 Task: Use the Faces feature to identify and tag celebrity appearances in your photos.
Action: Mouse moved to (1008, 544)
Screenshot: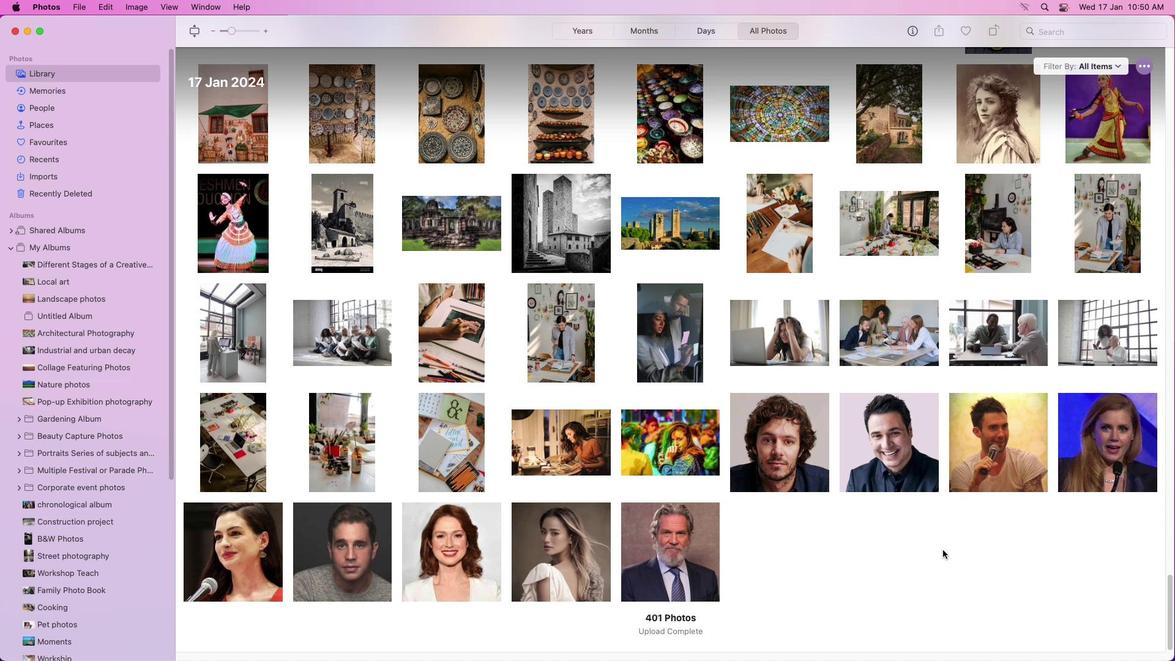 
Action: Mouse pressed left at (1008, 544)
Screenshot: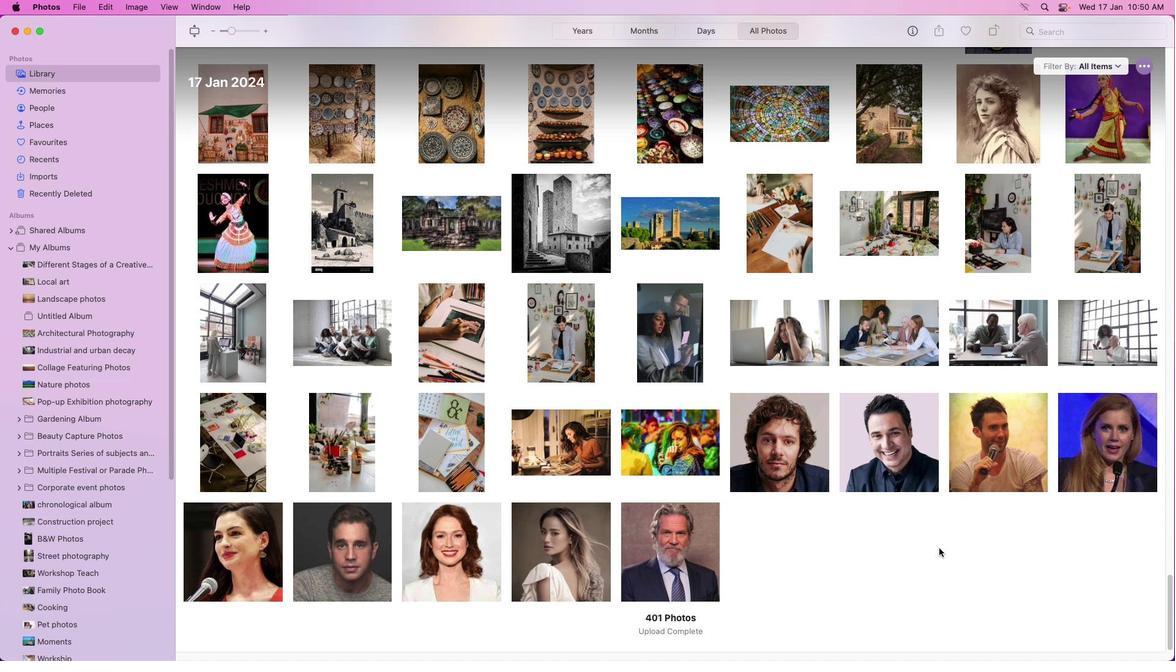 
Action: Mouse moved to (806, 460)
Screenshot: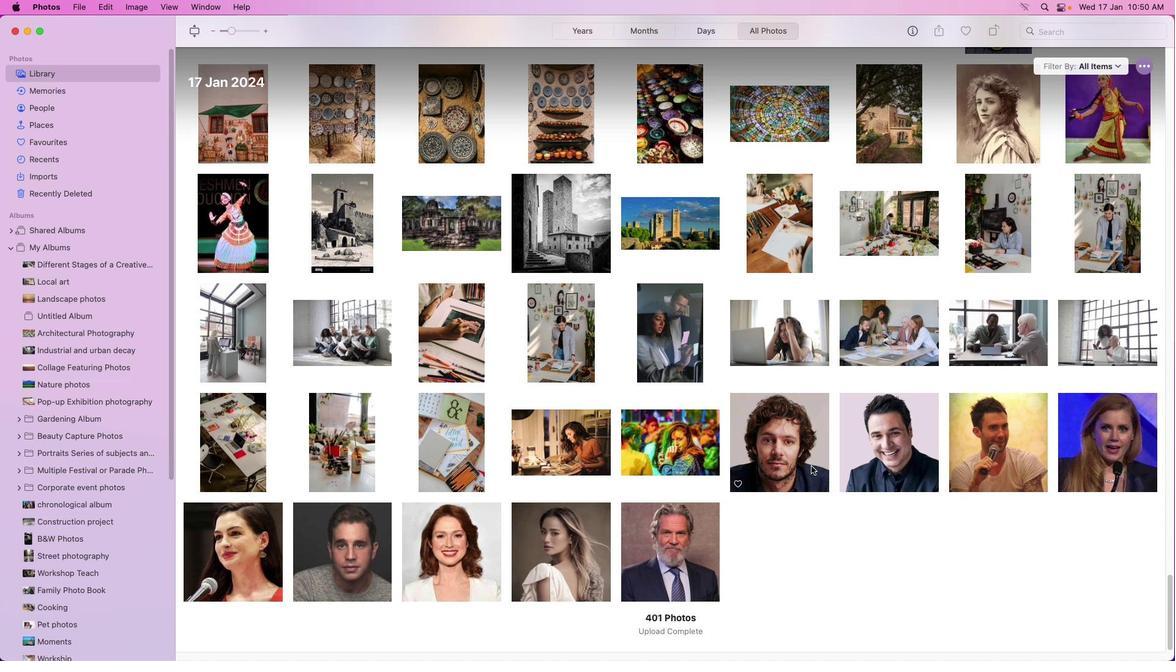 
Action: Mouse pressed left at (806, 460)
Screenshot: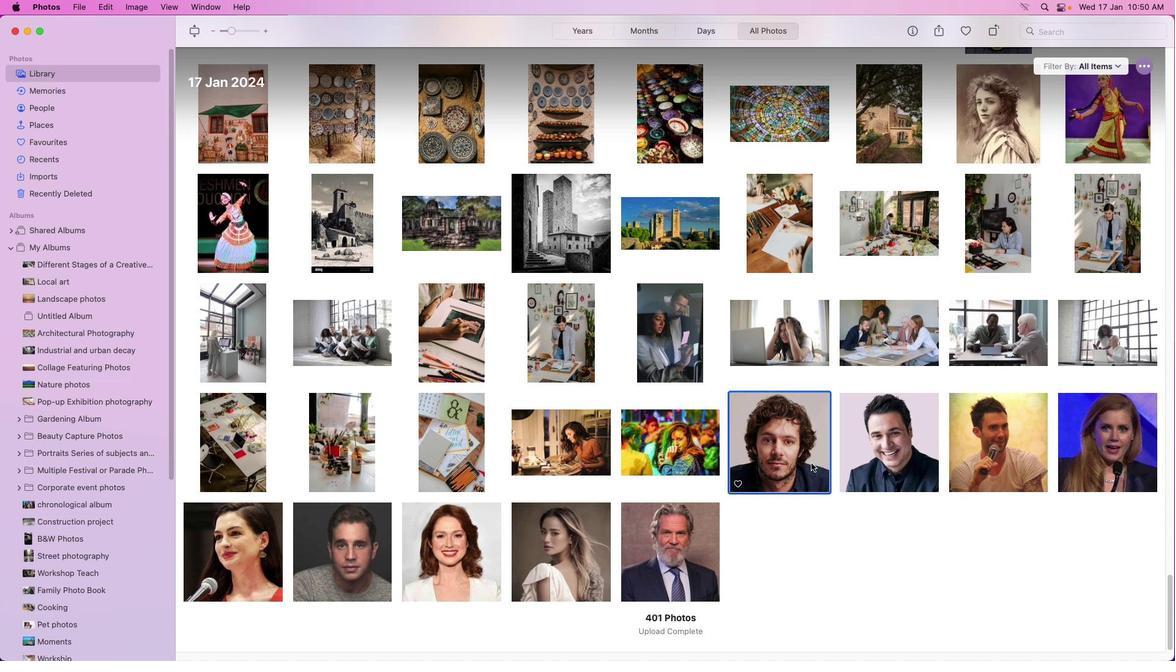 
Action: Mouse moved to (806, 458)
Screenshot: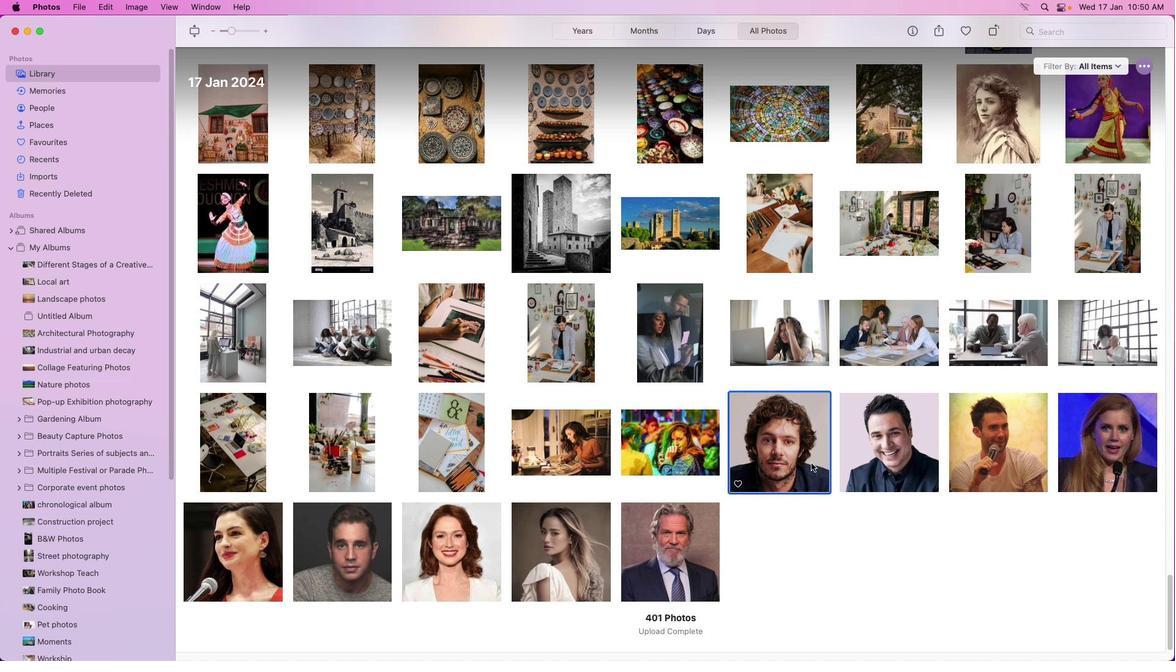 
Action: Mouse pressed left at (806, 458)
Screenshot: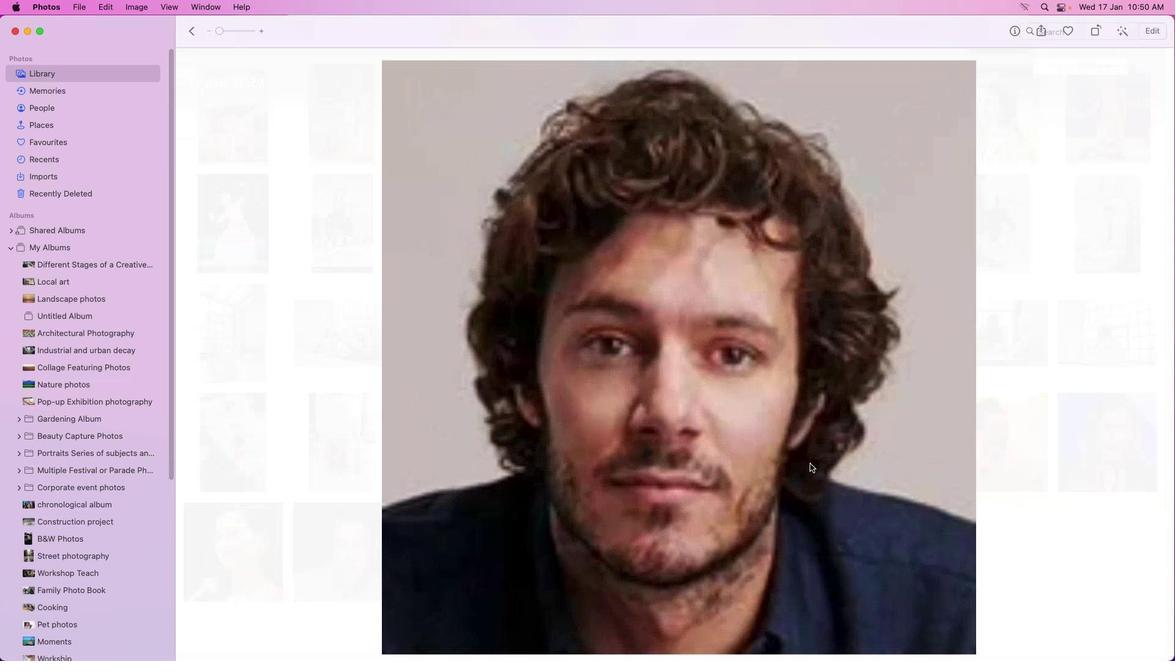 
Action: Mouse pressed left at (806, 458)
Screenshot: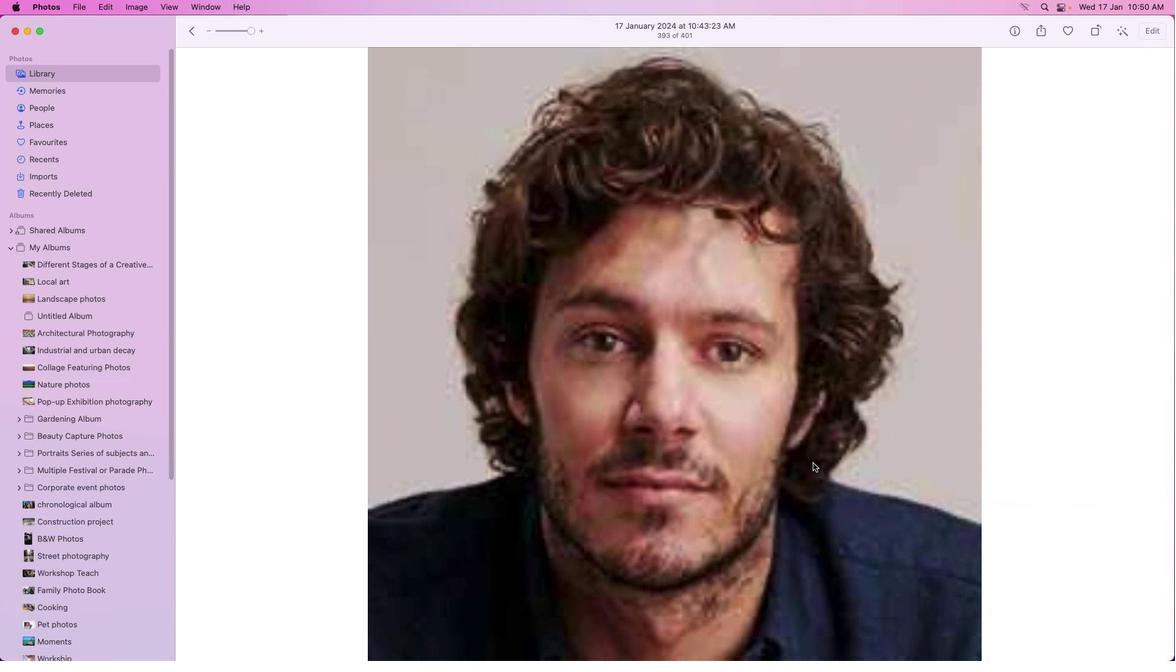 
Action: Mouse moved to (1006, 23)
Screenshot: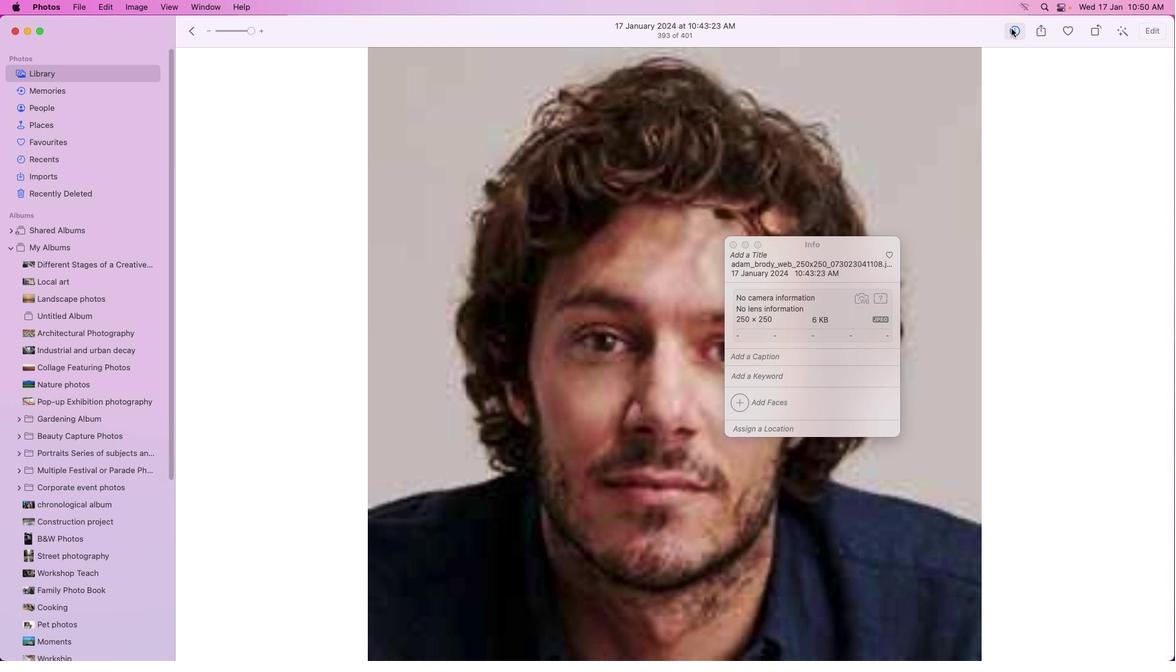 
Action: Mouse pressed left at (1006, 23)
Screenshot: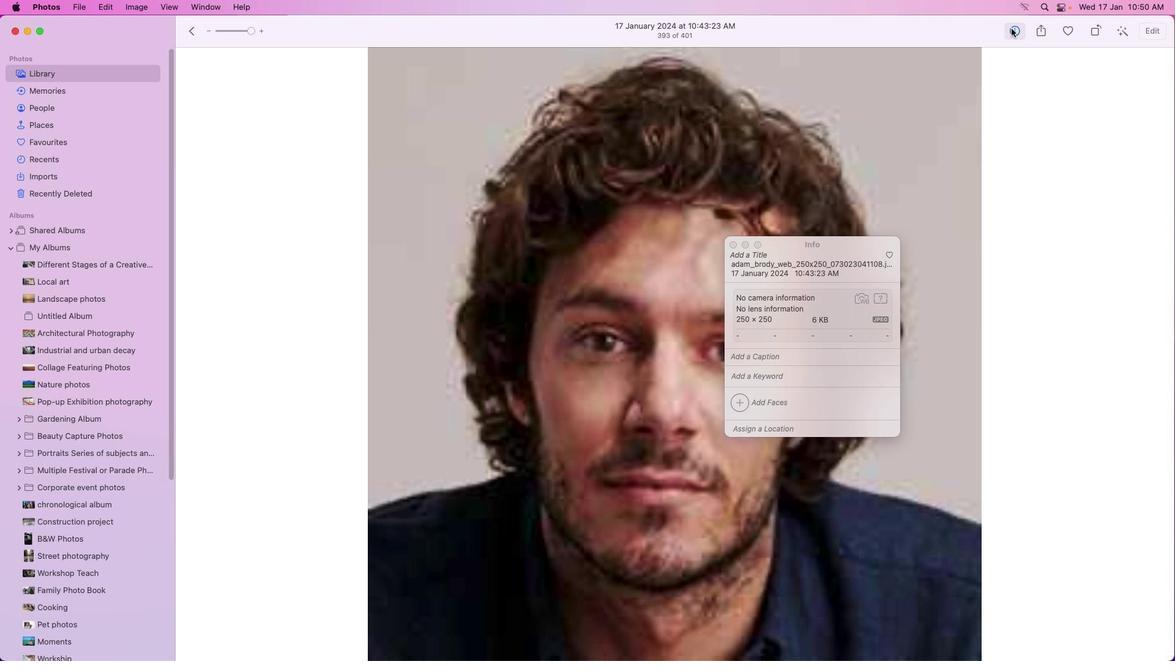 
Action: Mouse moved to (754, 396)
Screenshot: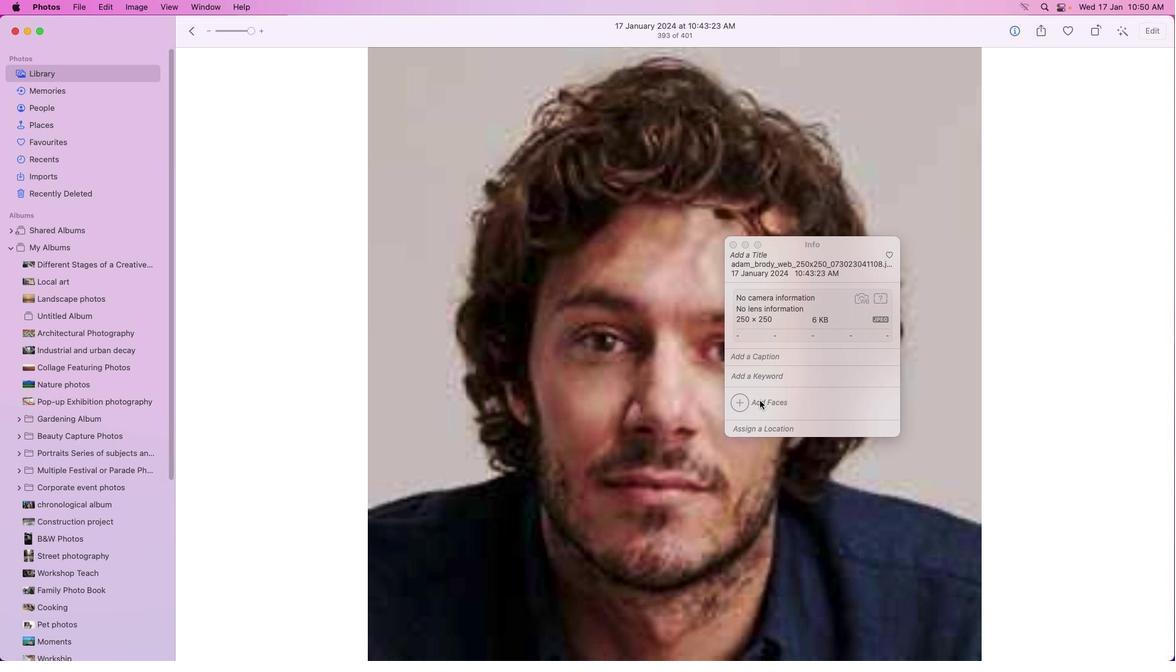 
Action: Mouse pressed left at (754, 396)
Screenshot: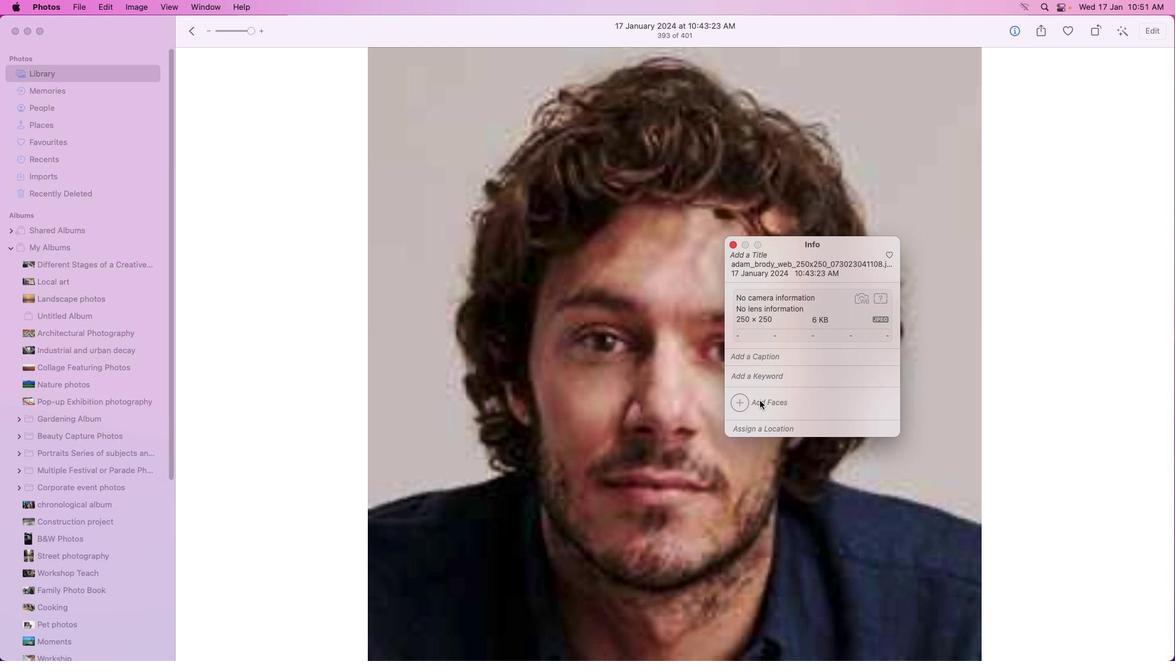 
Action: Mouse moved to (735, 398)
Screenshot: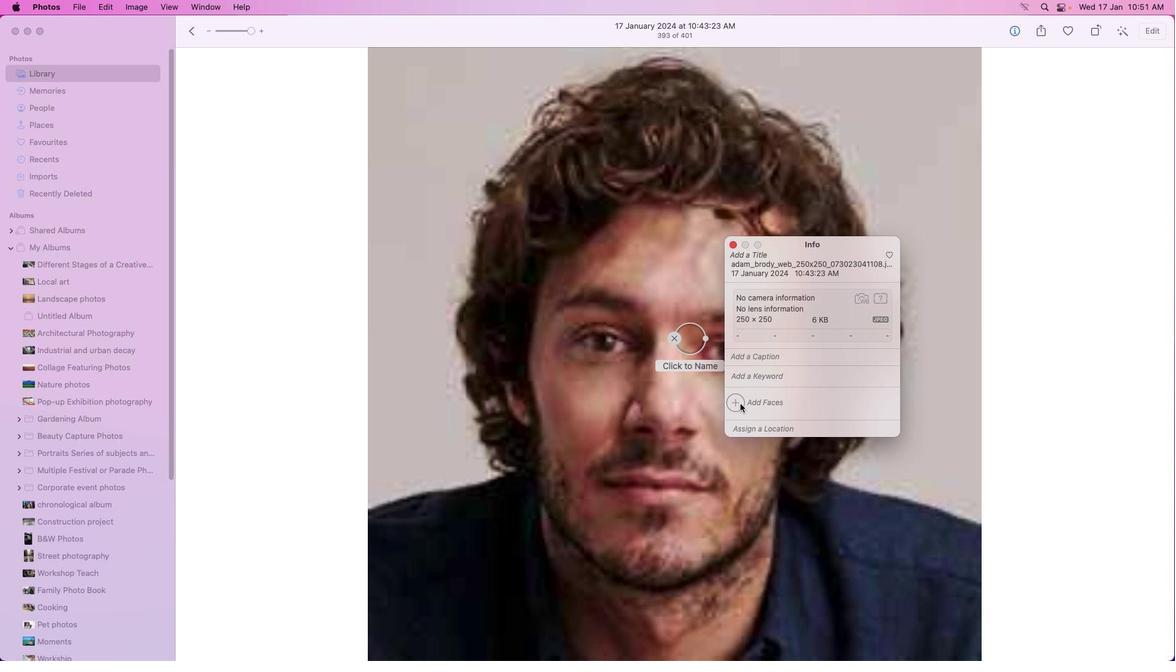 
Action: Mouse pressed left at (735, 398)
Screenshot: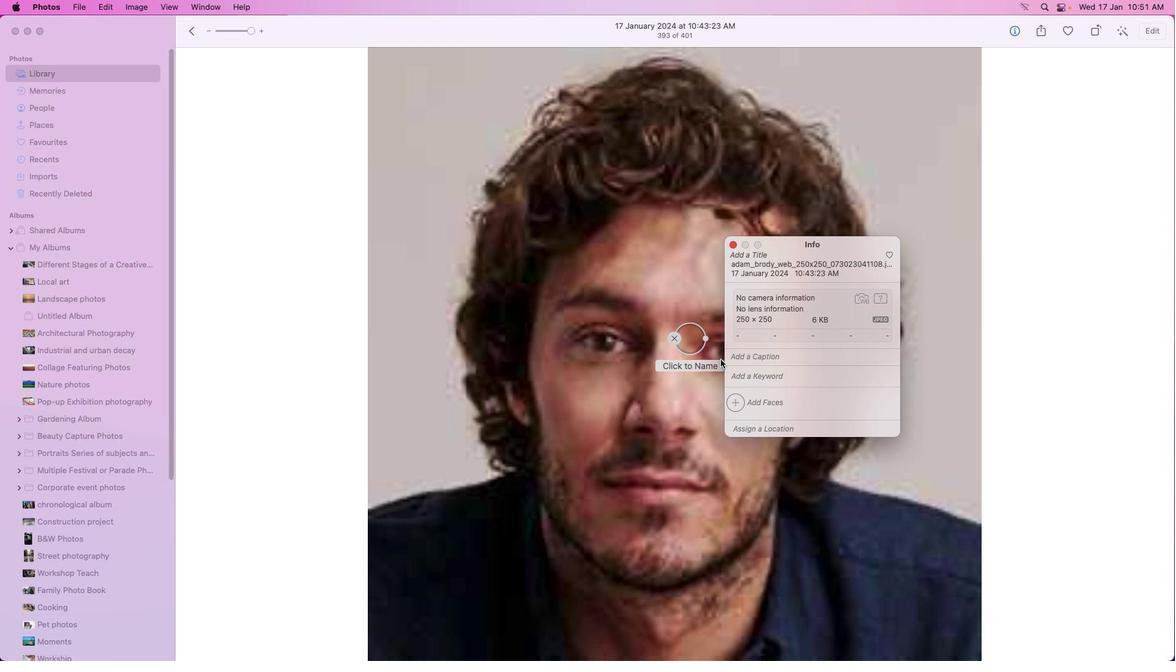 
Action: Mouse moved to (701, 334)
Screenshot: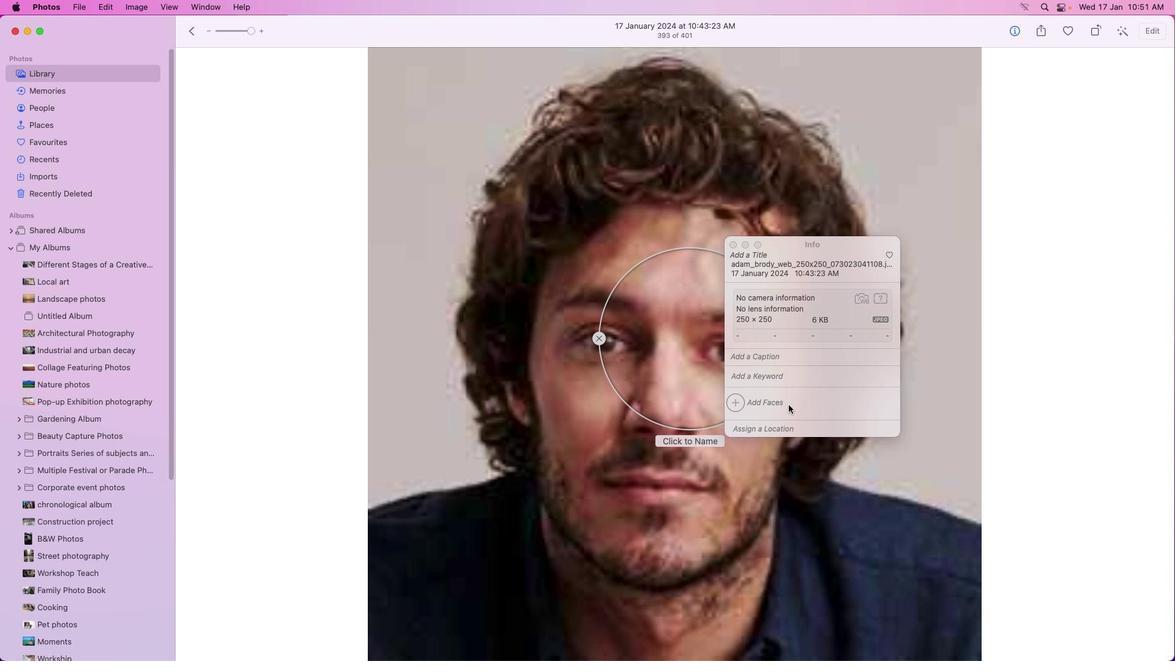 
Action: Mouse pressed left at (701, 334)
Screenshot: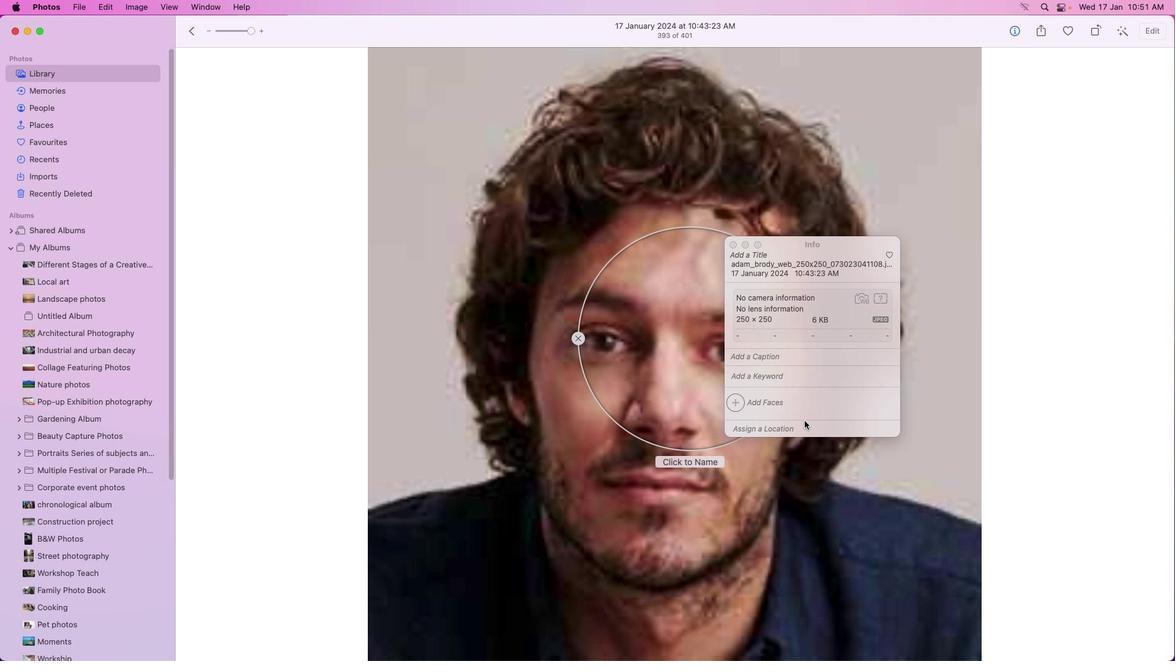 
Action: Mouse moved to (838, 240)
Screenshot: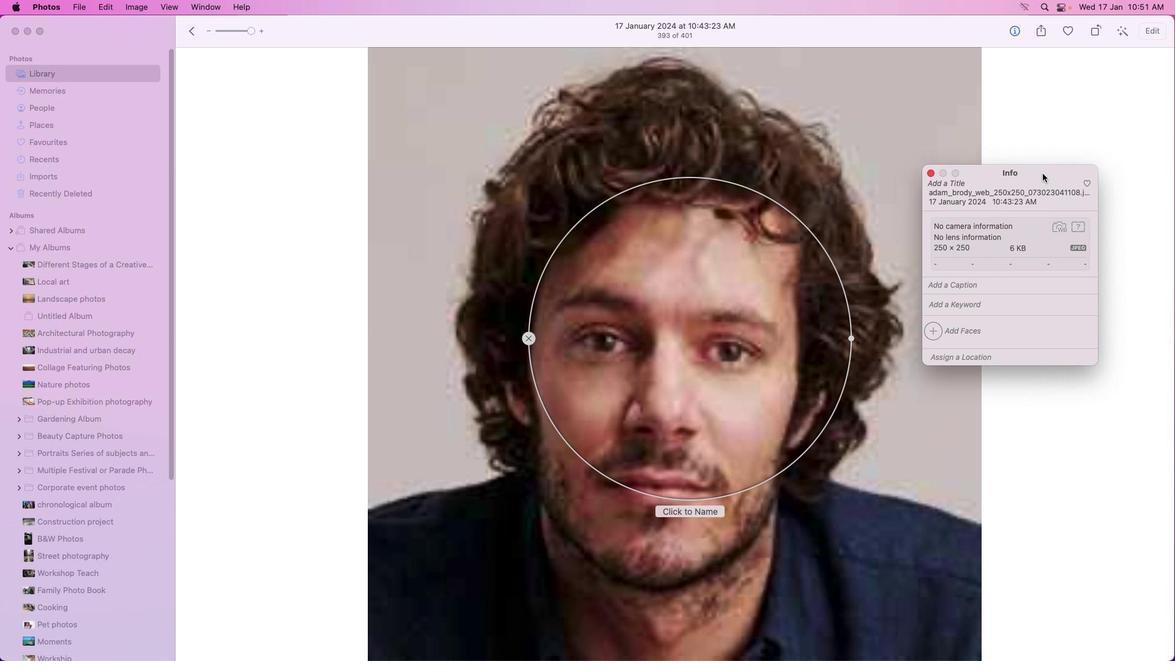 
Action: Mouse pressed left at (838, 240)
Screenshot: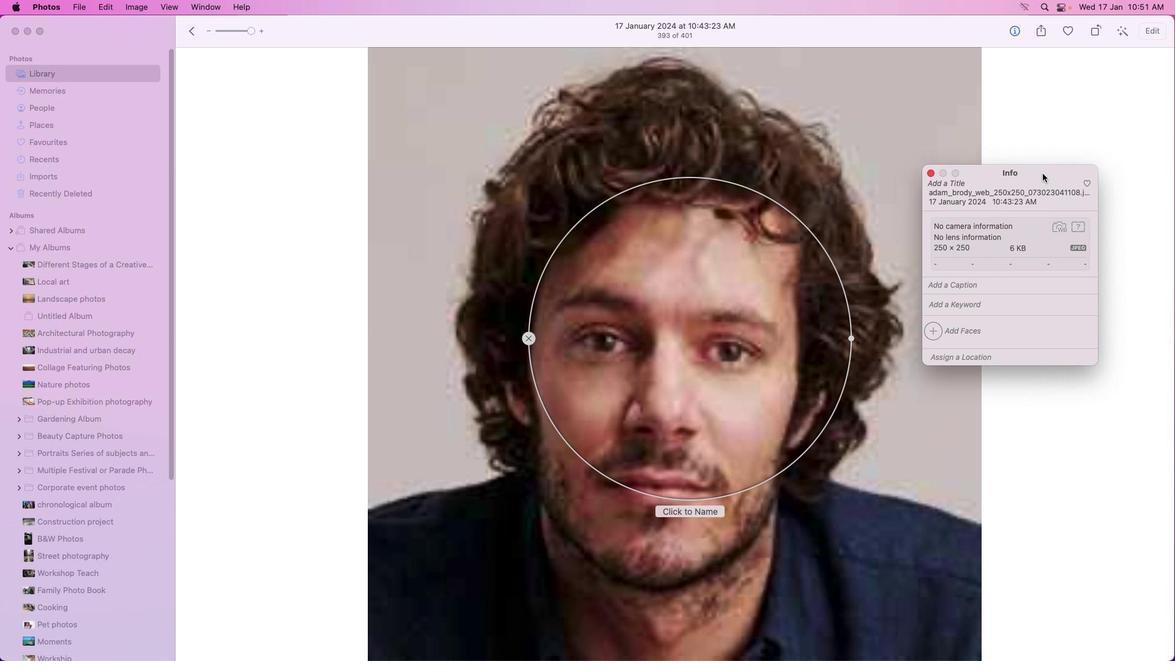 
Action: Mouse moved to (834, 399)
Screenshot: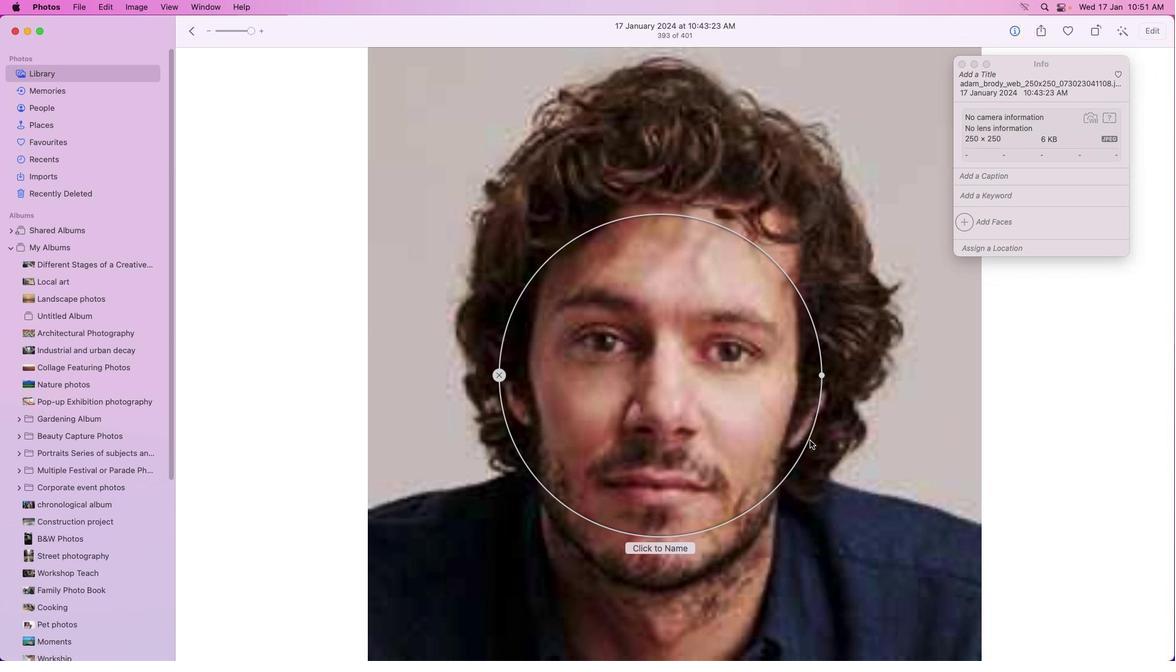 
Action: Mouse pressed left at (834, 399)
Screenshot: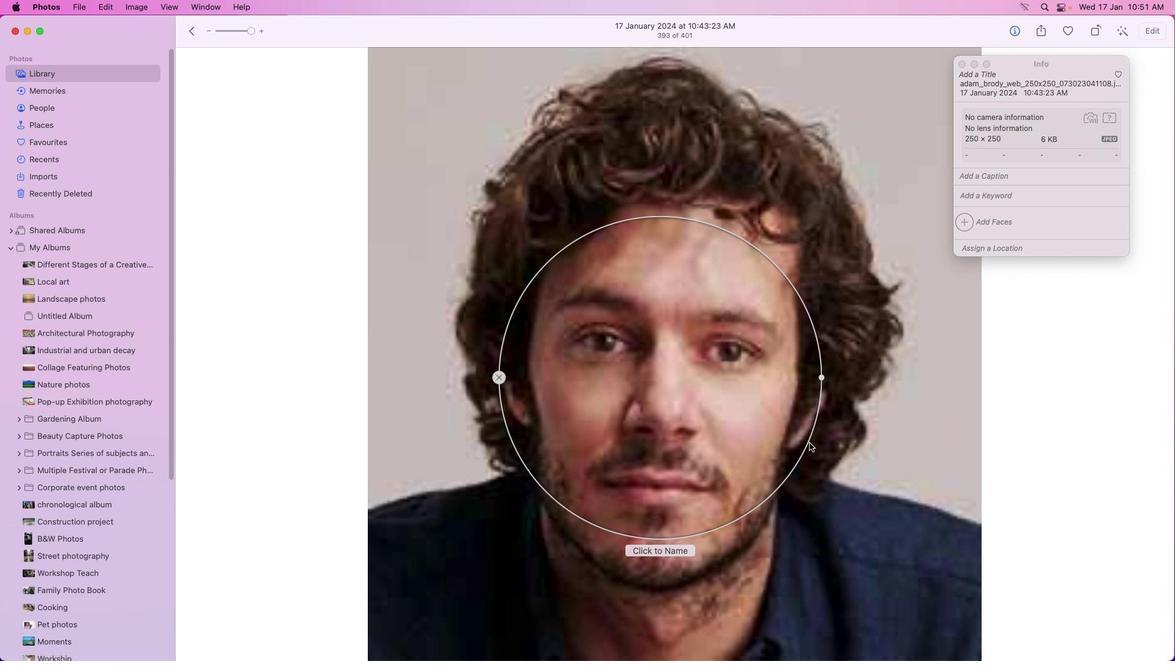 
Action: Mouse moved to (684, 538)
Screenshot: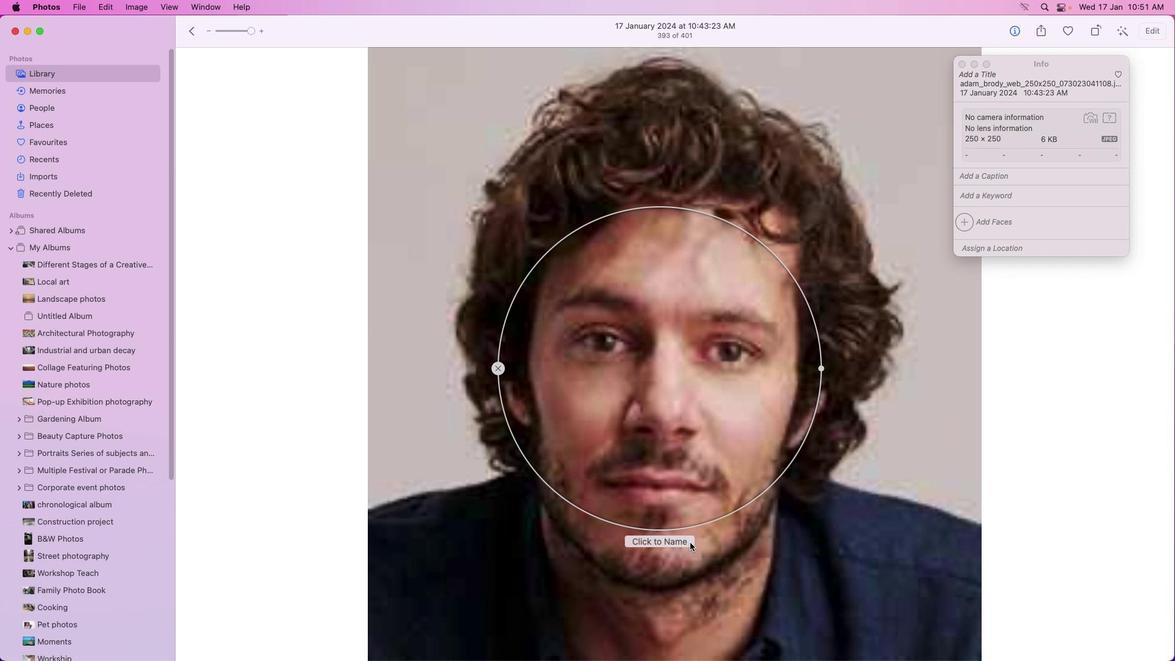 
Action: Mouse pressed left at (684, 538)
Screenshot: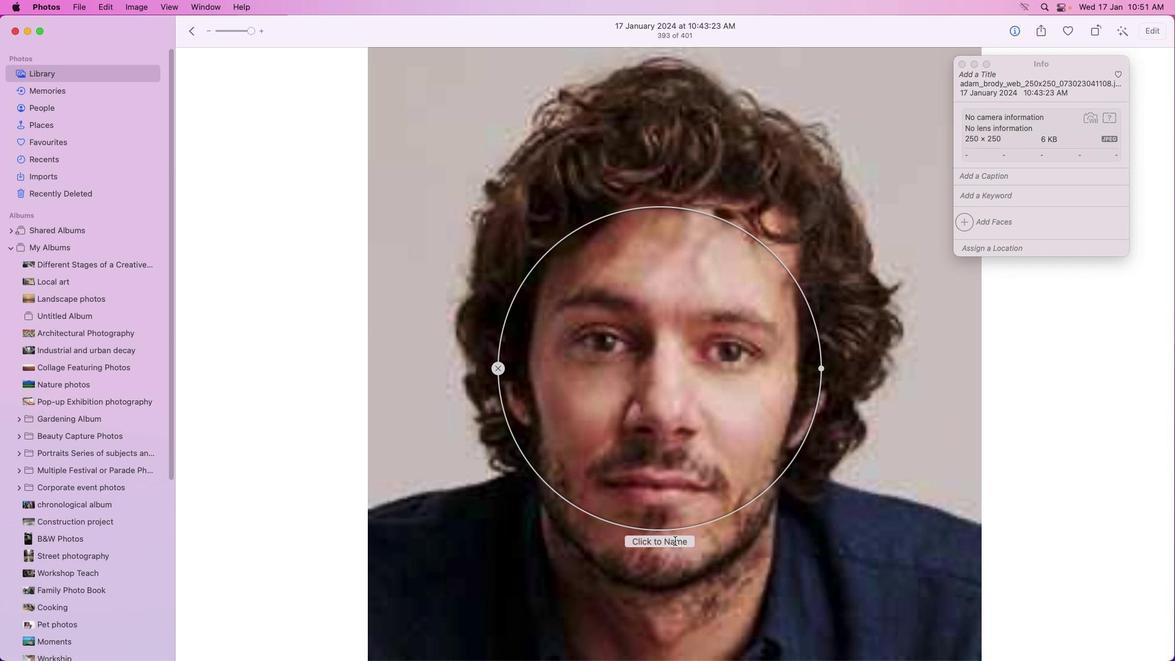 
Action: Mouse moved to (670, 535)
Screenshot: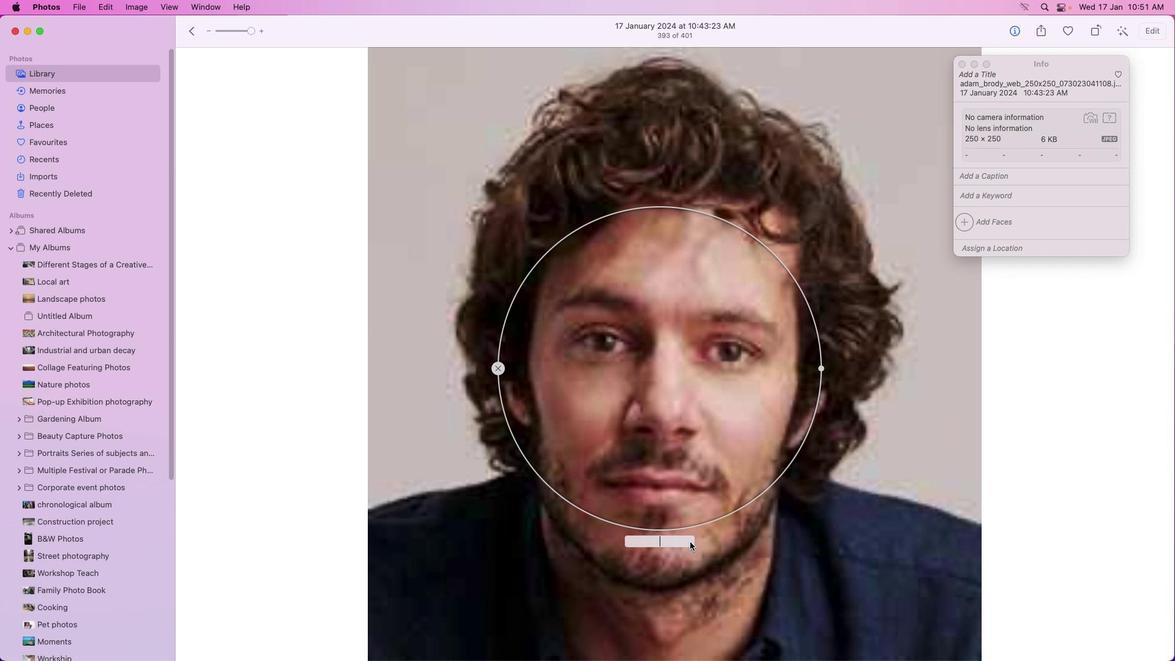 
Action: Mouse pressed left at (670, 535)
Screenshot: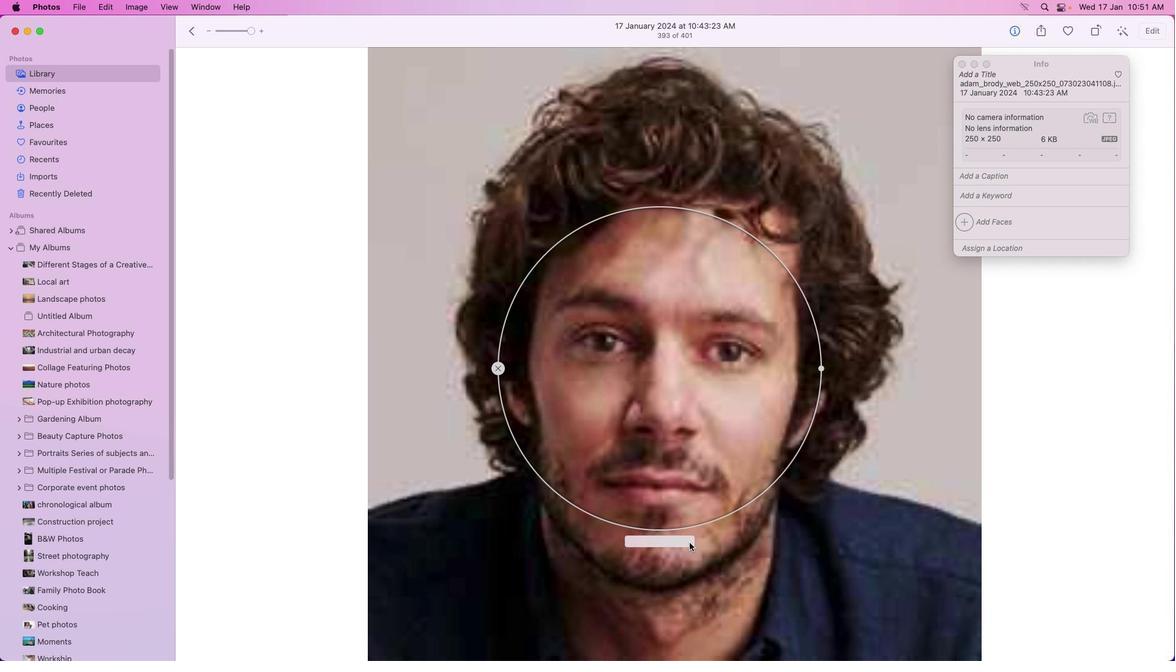 
Action: Mouse moved to (684, 538)
Screenshot: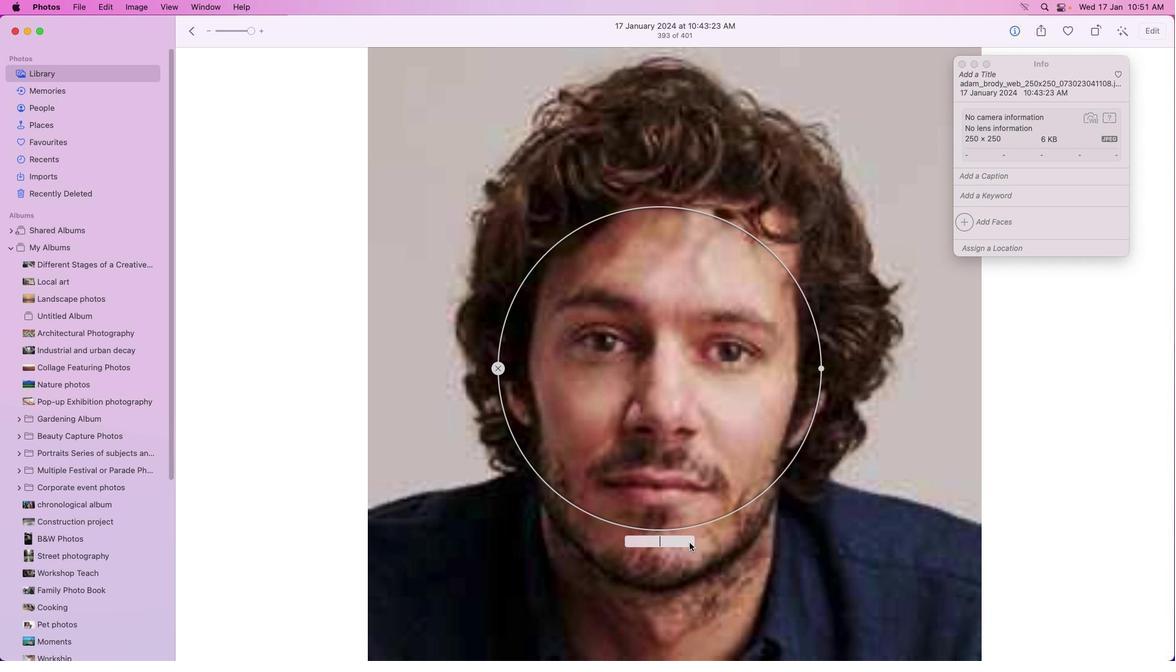 
Action: Key pressed Key.caps_lock'A'Key.caps_lock'd''a''m'Key.space'b''r''o''d''y'Key.spaceKey.backspace
Screenshot: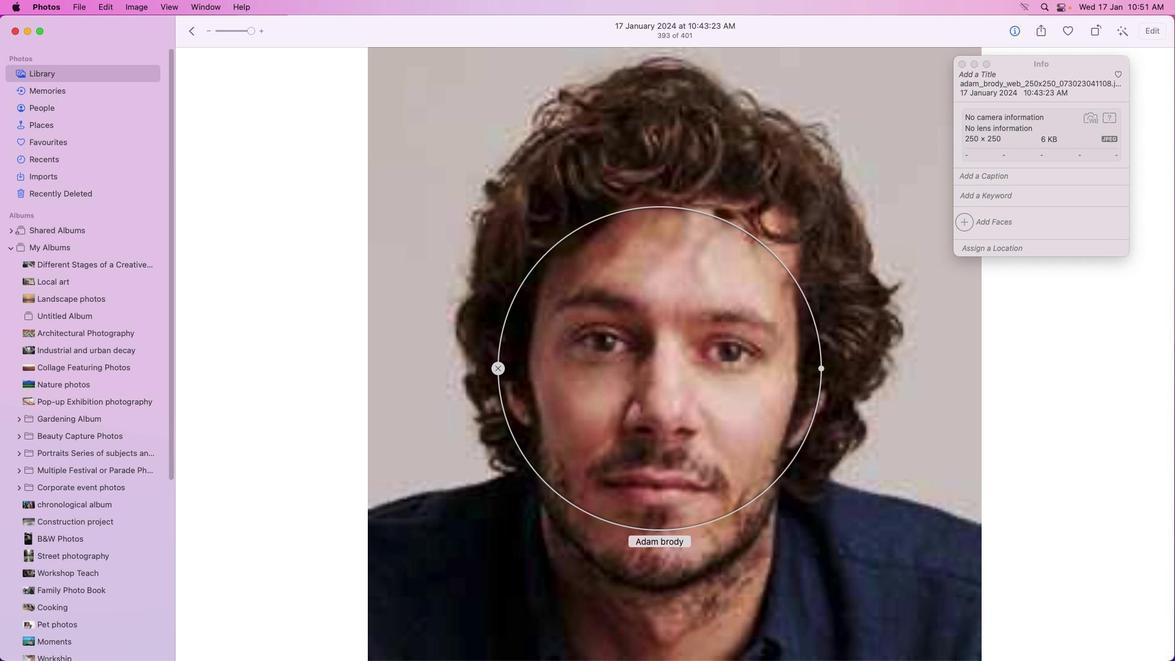 
Action: Mouse moved to (1033, 173)
Screenshot: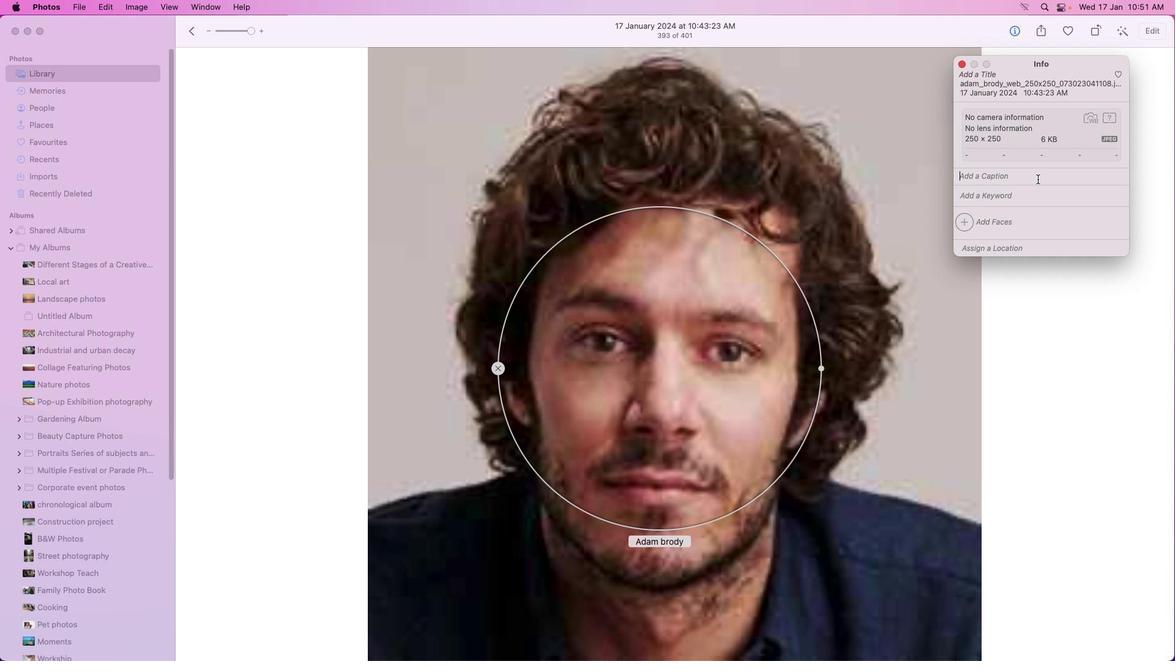 
Action: Mouse pressed left at (1033, 173)
Screenshot: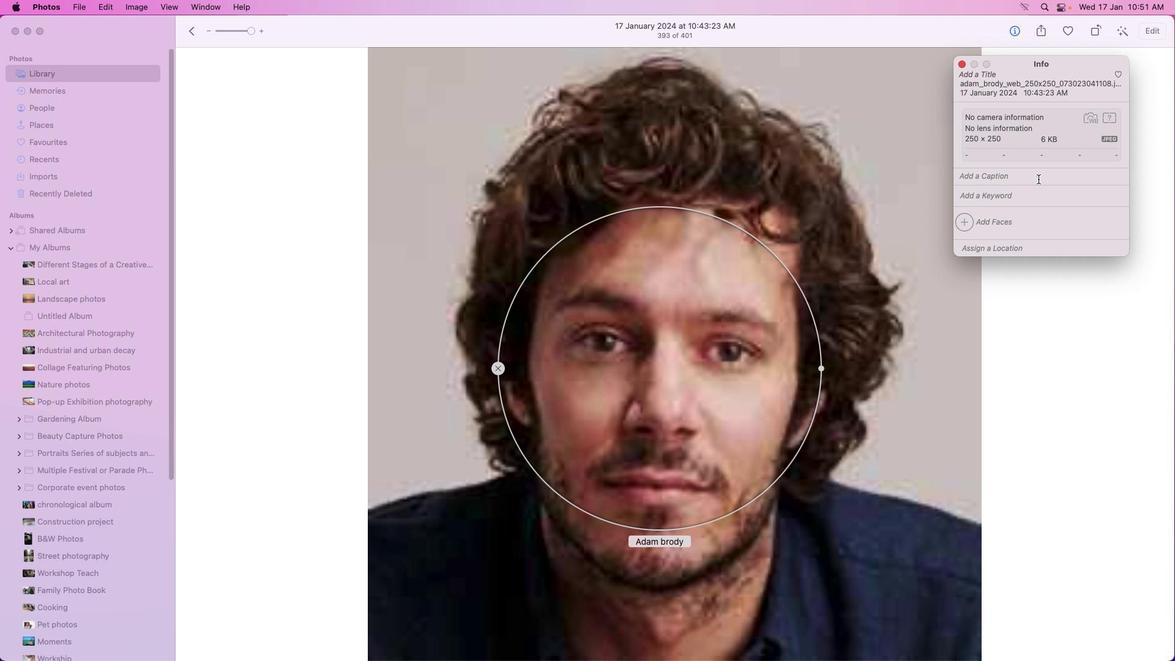 
Action: Mouse moved to (1033, 173)
Screenshot: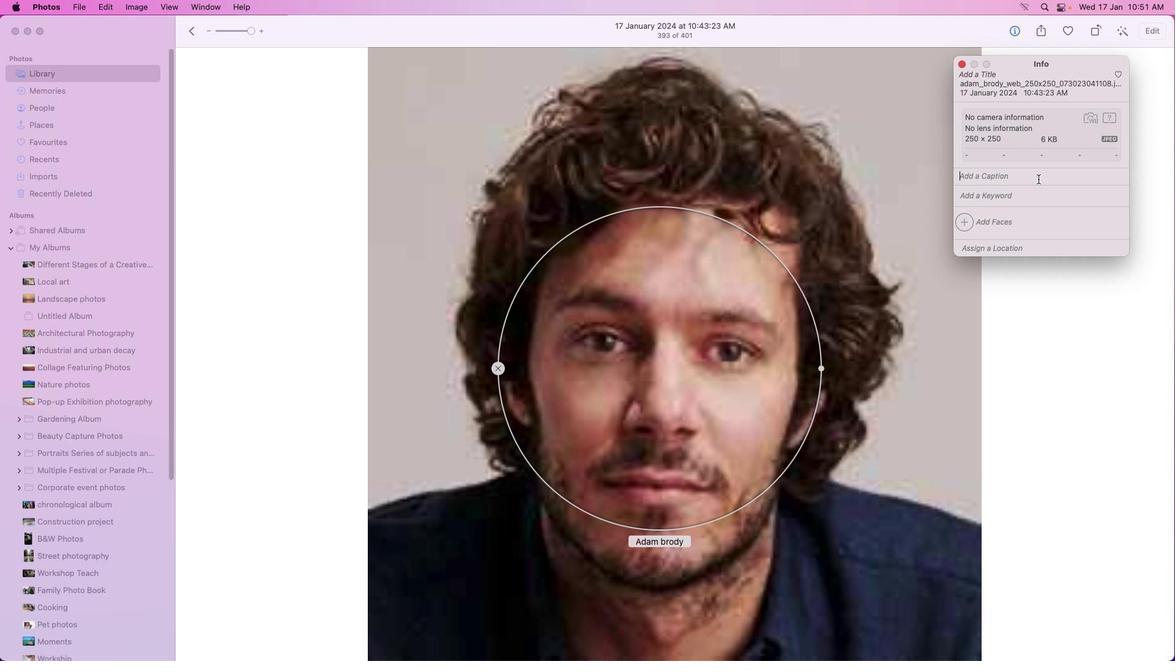
Action: Key pressed 'c''e''l''e''b''r''i''t''y'Key.space's''p''e''a''k''e''r''s'Key.enter
Screenshot: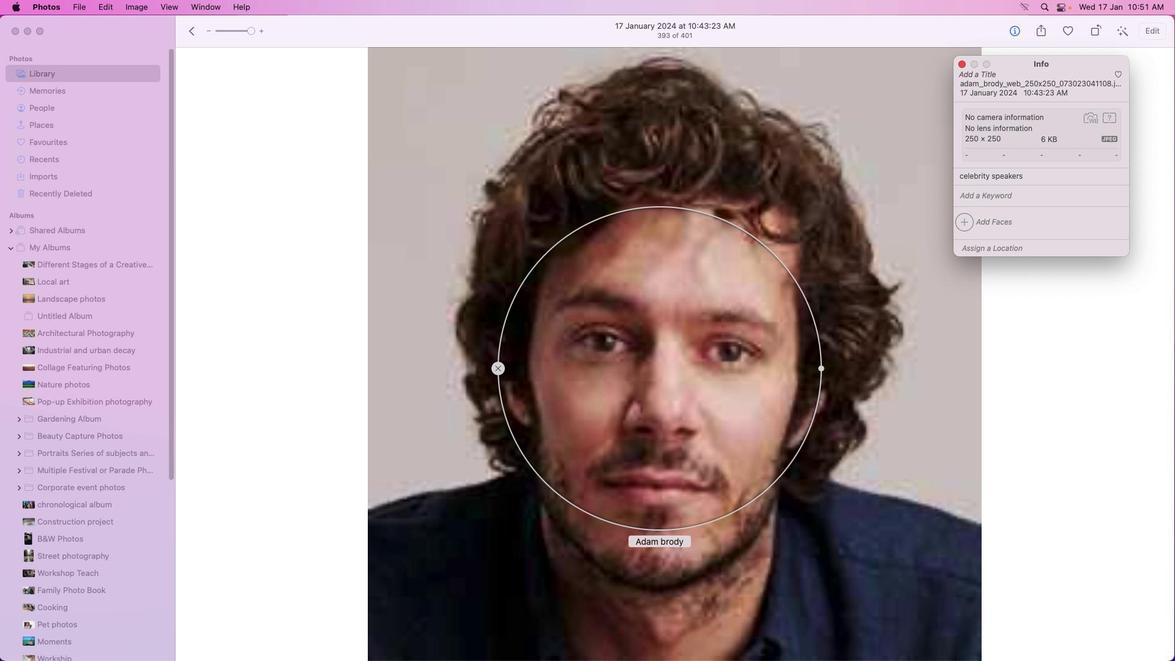 
Action: Mouse moved to (883, 155)
Screenshot: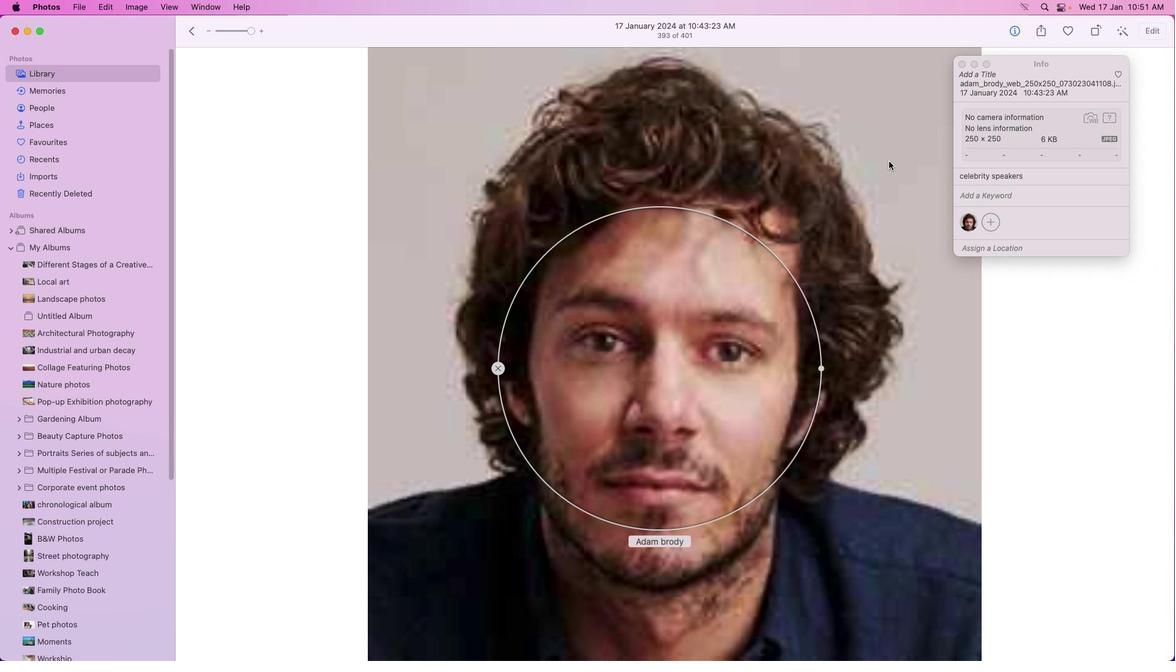 
Action: Mouse pressed left at (883, 155)
Screenshot: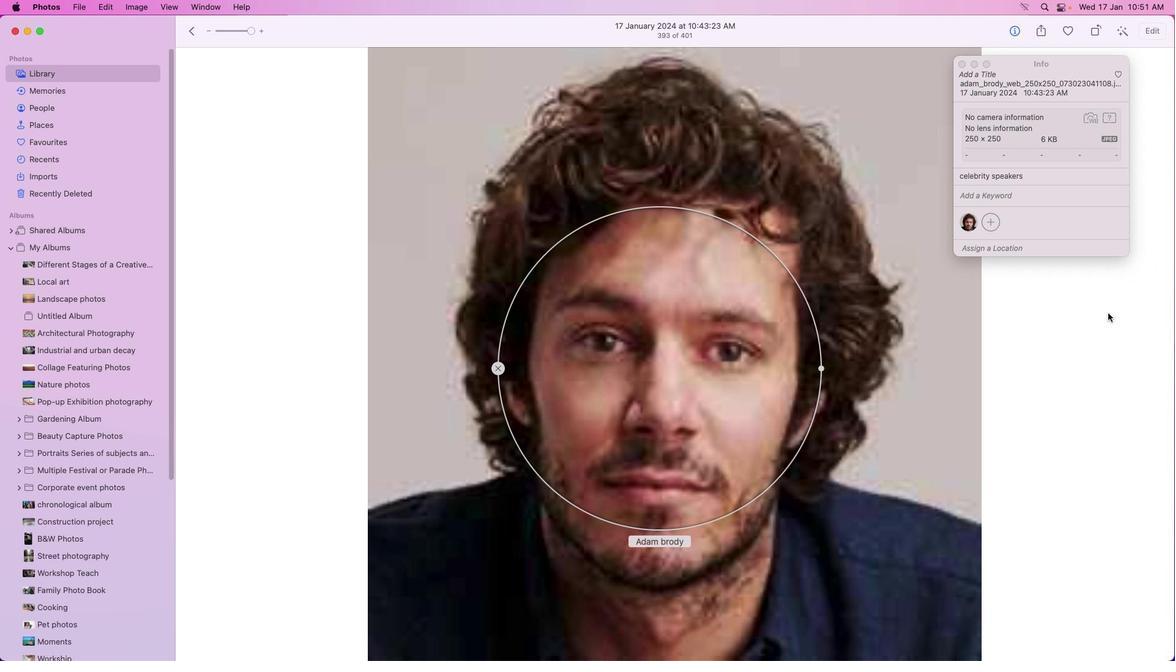 
Action: Mouse moved to (1133, 334)
Screenshot: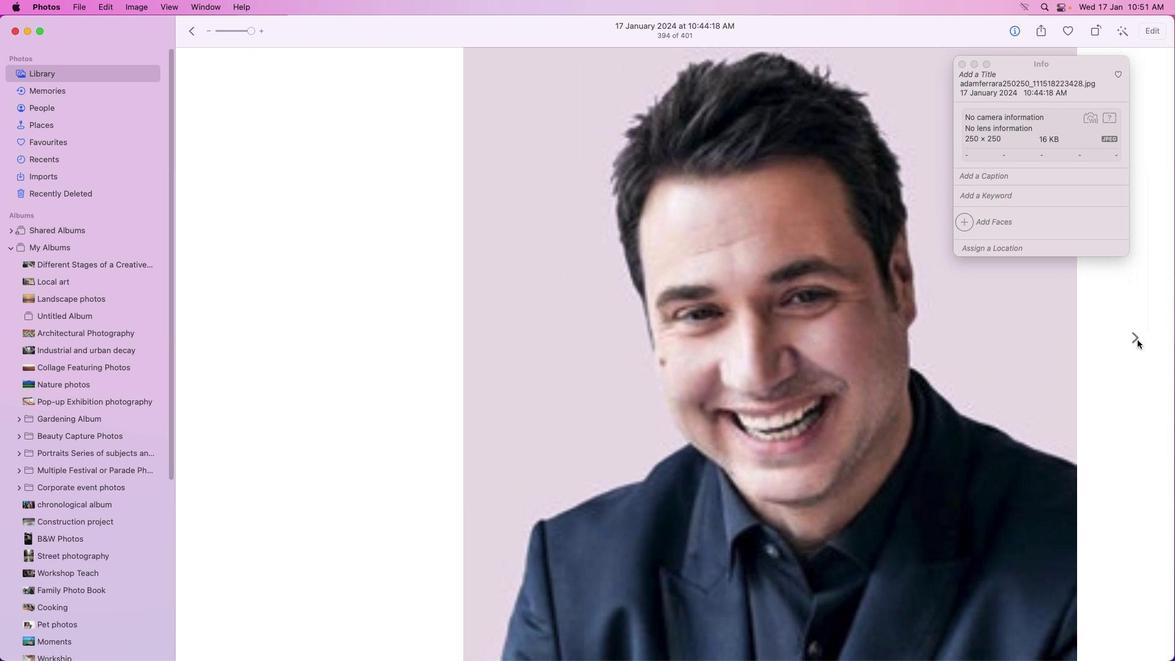 
Action: Mouse pressed left at (1133, 334)
Screenshot: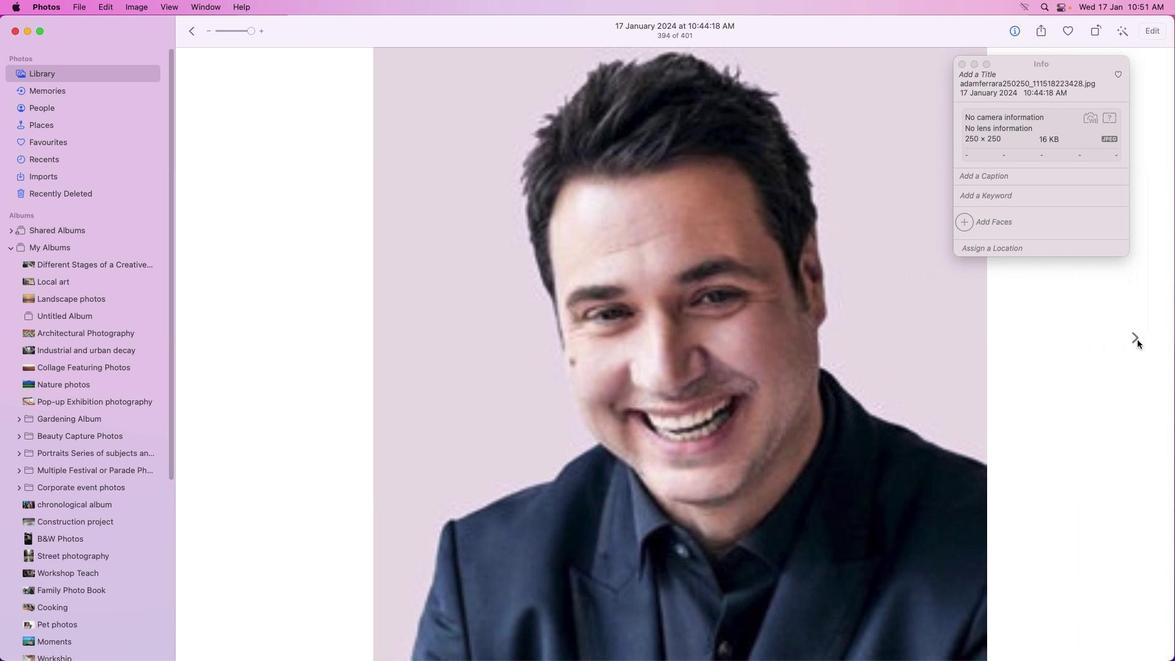 
Action: Mouse moved to (964, 217)
Screenshot: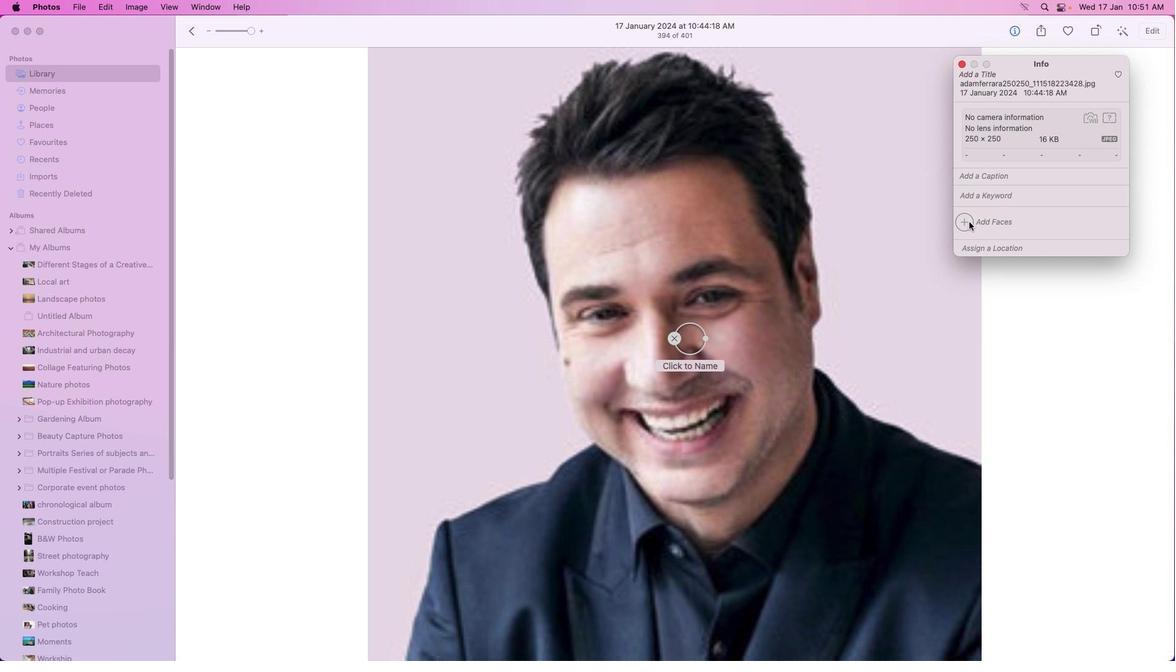 
Action: Mouse pressed left at (964, 217)
Screenshot: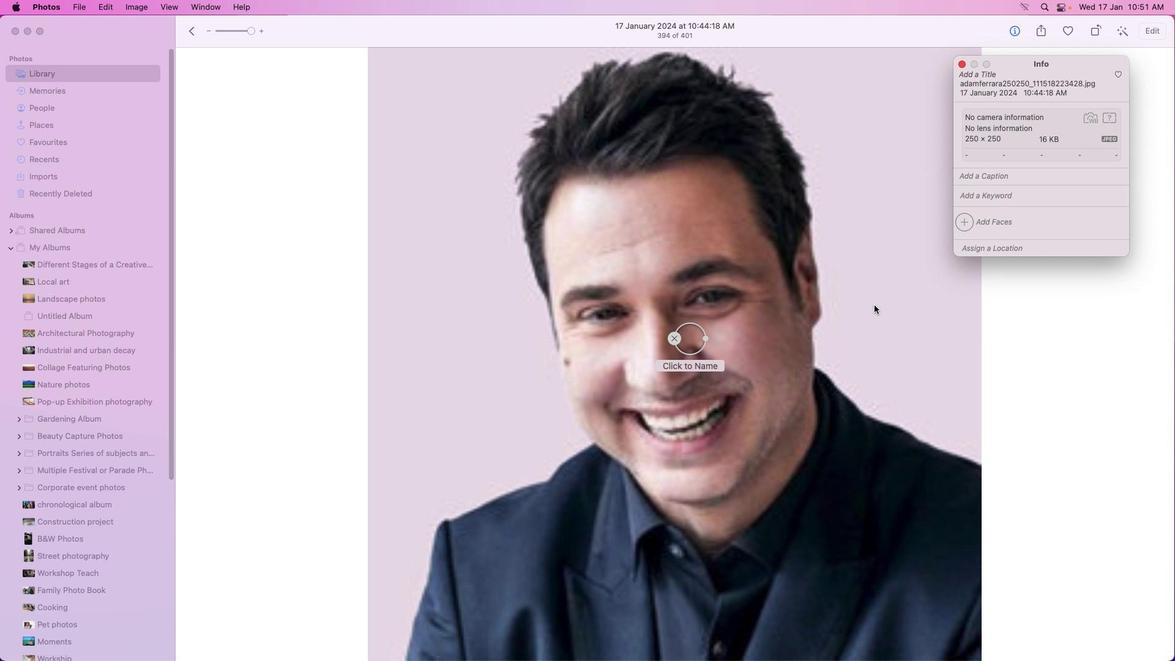 
Action: Mouse moved to (700, 334)
Screenshot: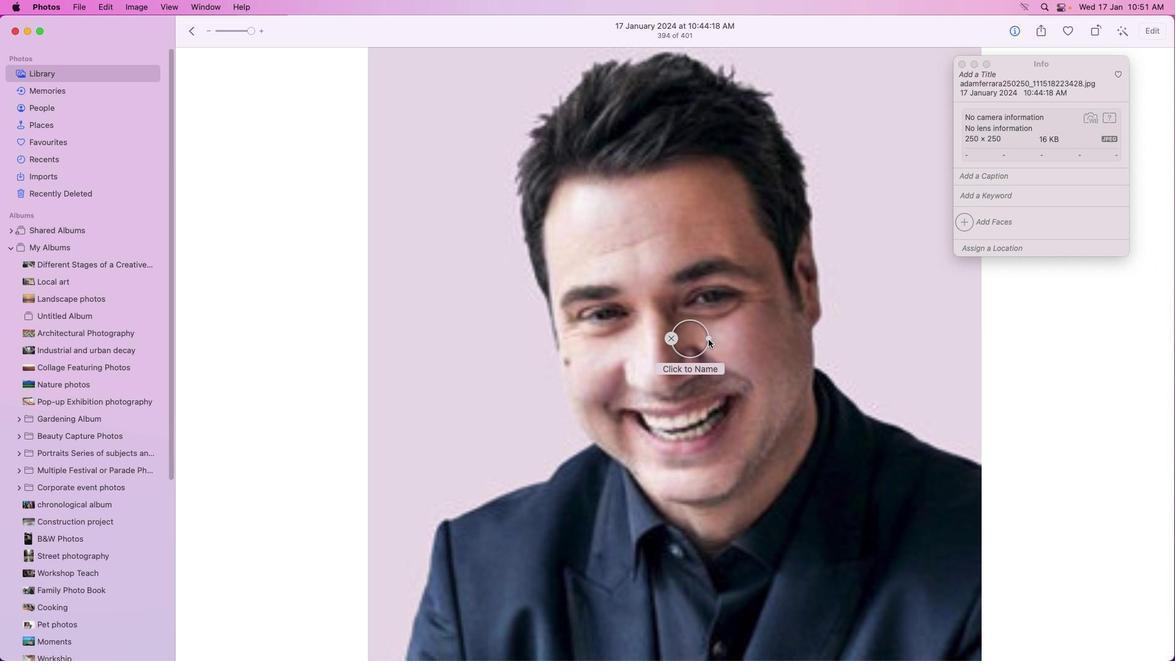 
Action: Mouse pressed left at (700, 334)
Screenshot: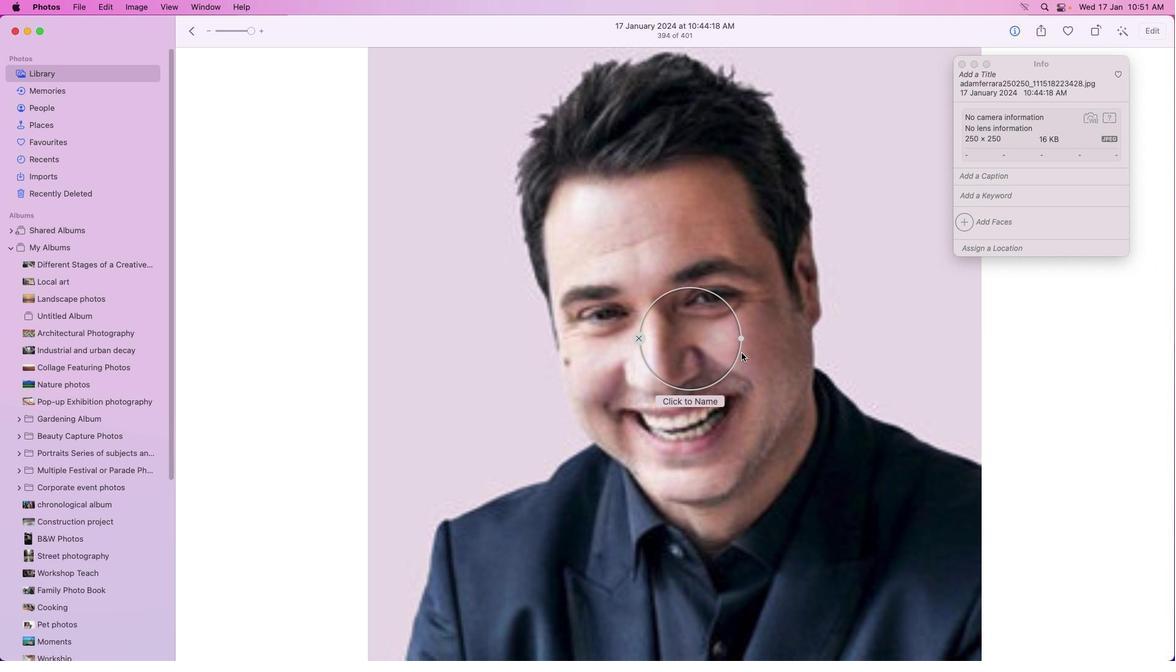 
Action: Mouse moved to (823, 392)
Screenshot: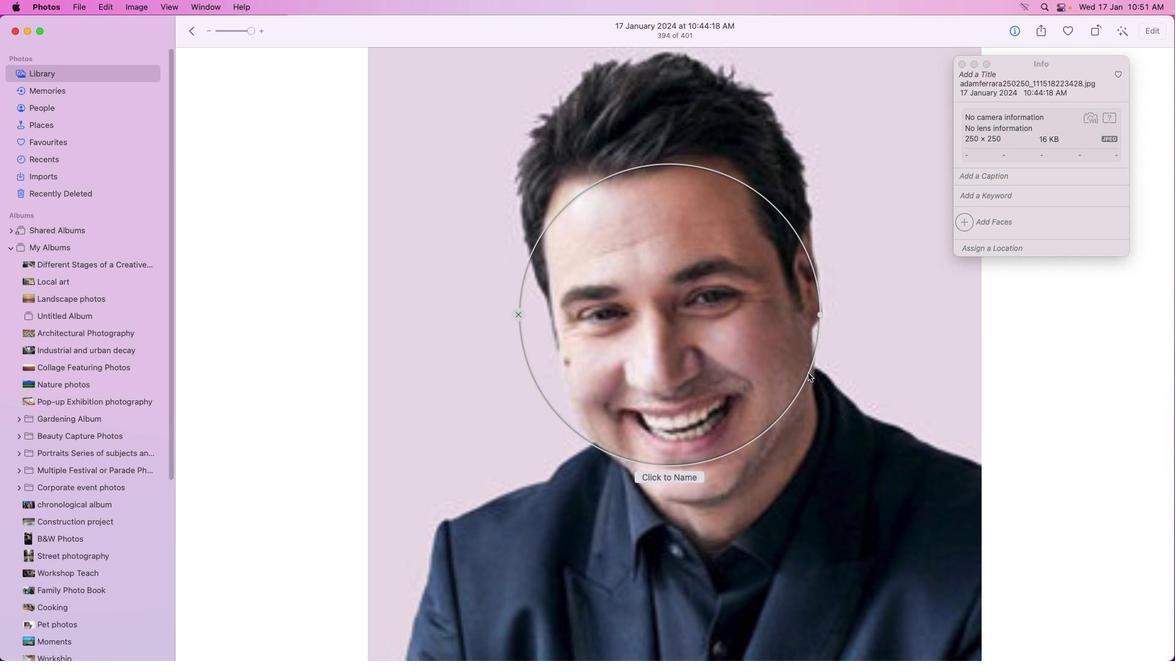 
Action: Mouse pressed left at (823, 392)
Screenshot: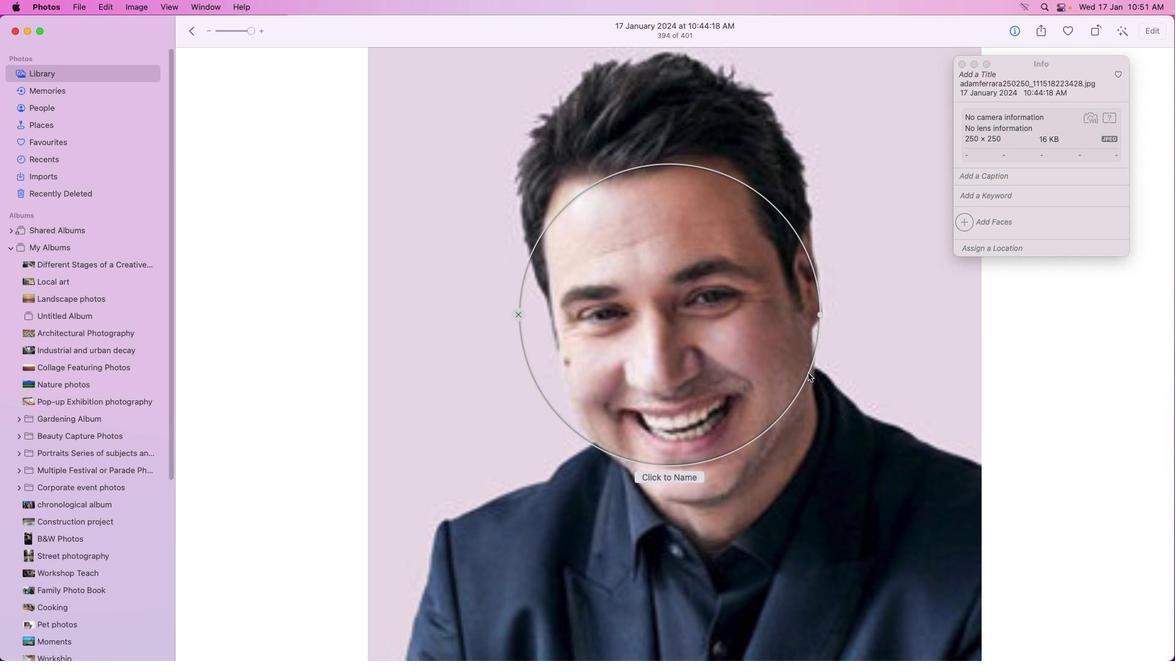 
Action: Mouse moved to (689, 473)
Screenshot: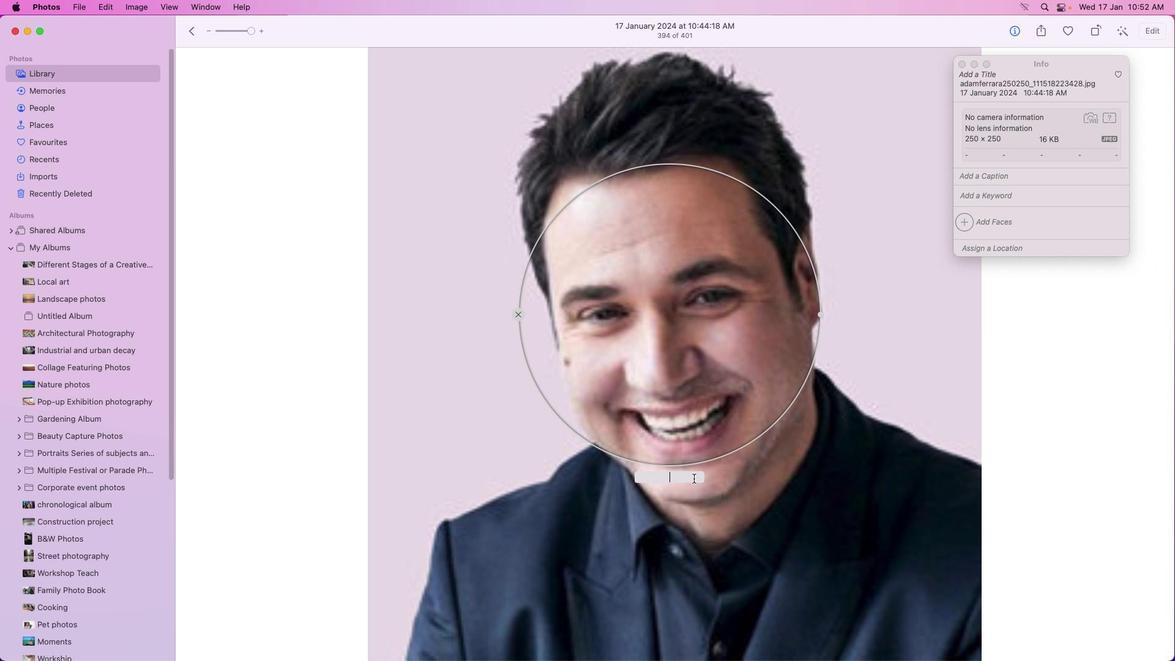 
Action: Mouse pressed left at (689, 473)
Screenshot: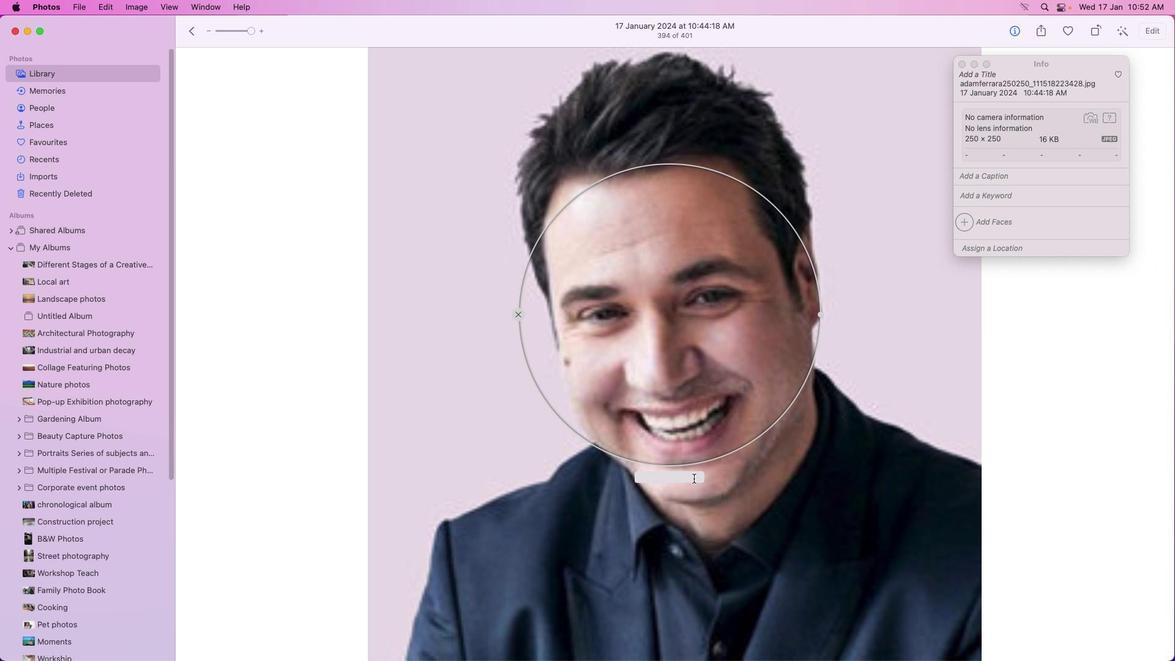 
Action: Key pressed Key.caps_lock'A'Key.caps_lock'd''a''m'Key.space'f''e''r''r''a''r''a'
Screenshot: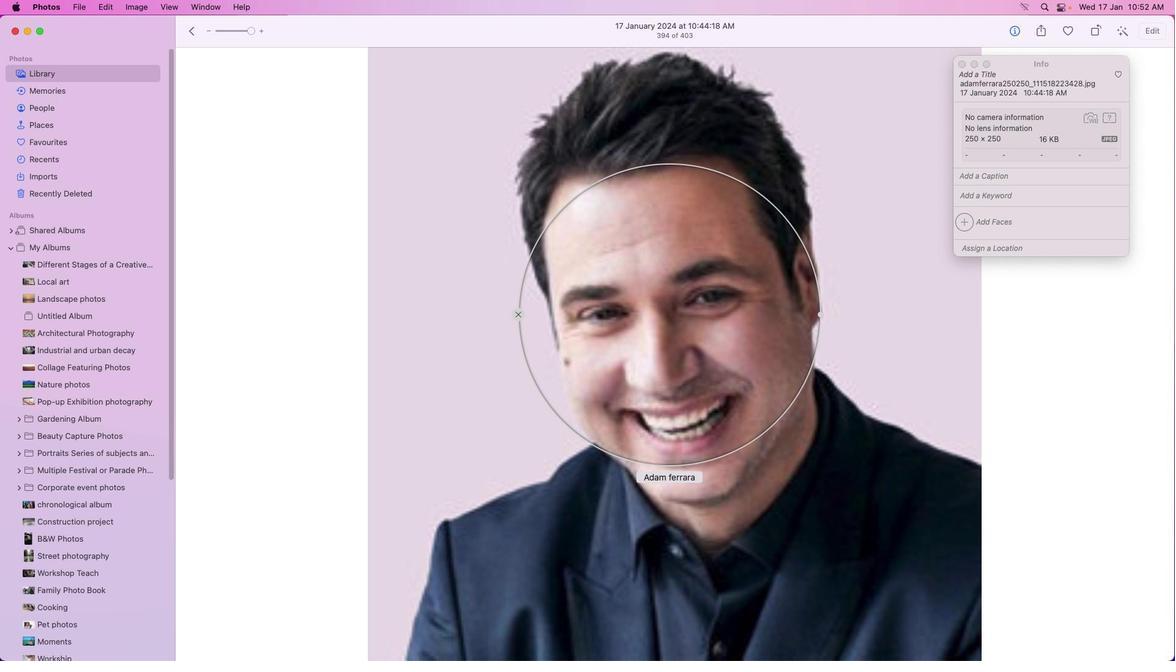 
Action: Mouse moved to (1041, 173)
Screenshot: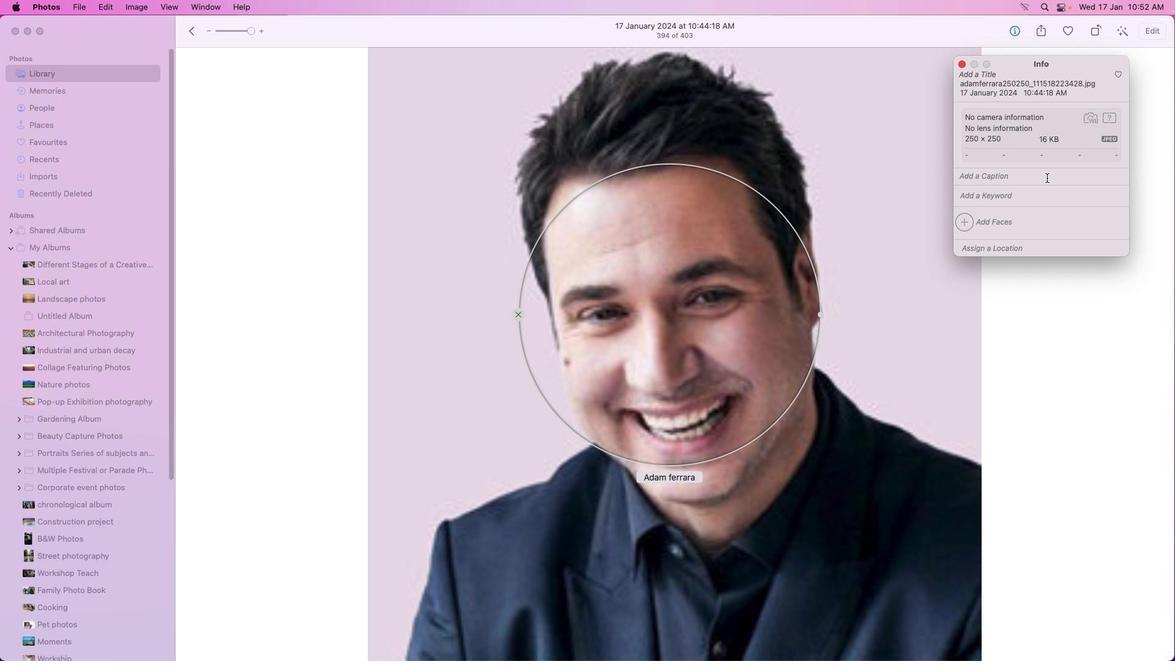 
Action: Mouse pressed left at (1041, 173)
Screenshot: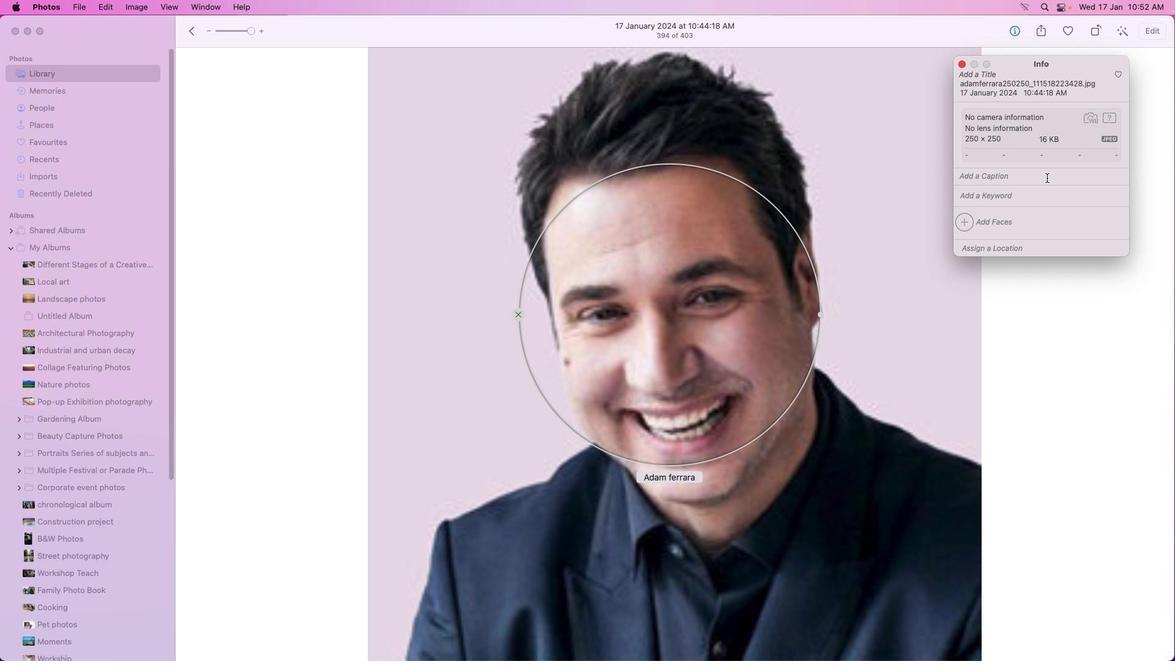 
Action: Mouse moved to (1041, 173)
Screenshot: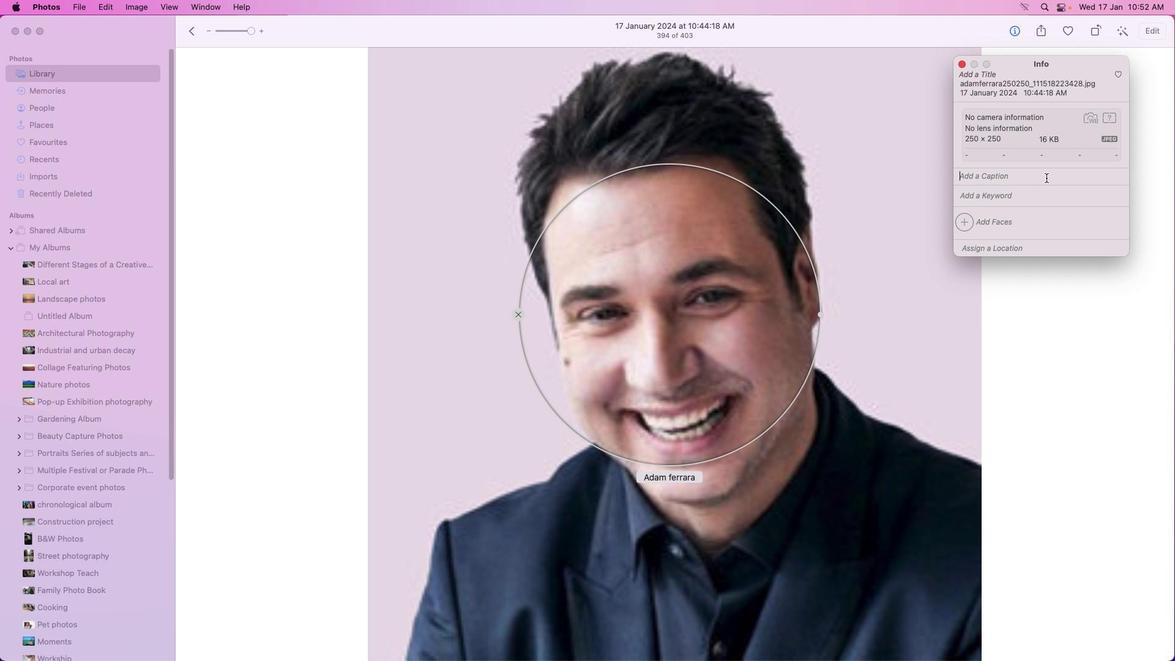 
Action: Key pressed 's'Key.backspace
Screenshot: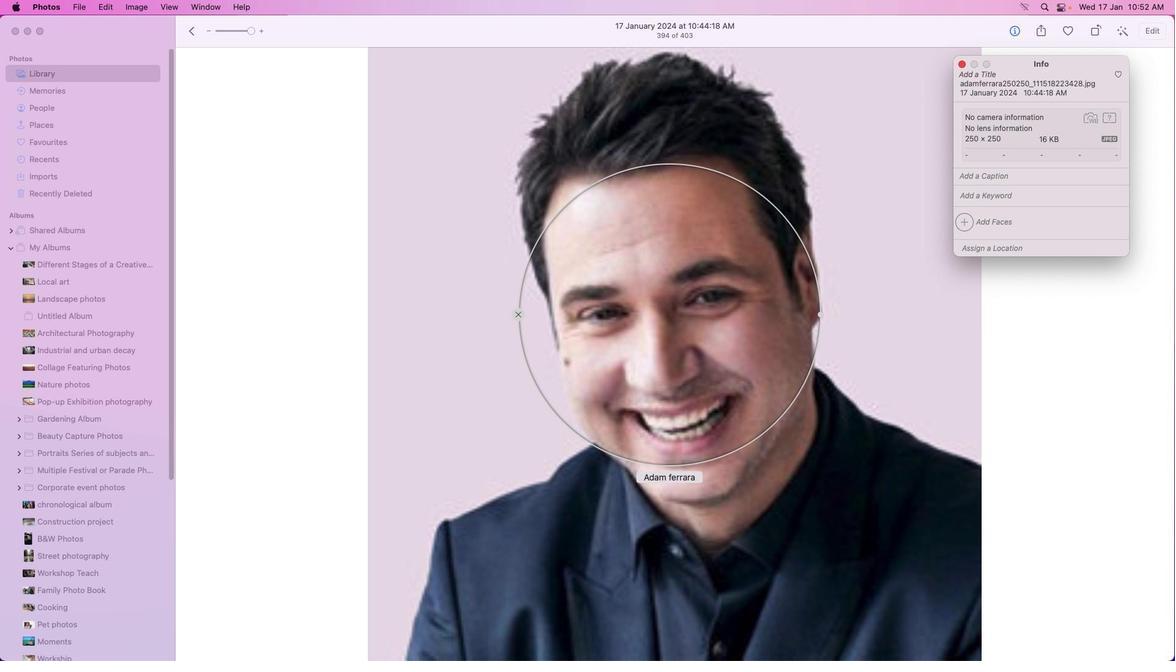 
Action: Mouse moved to (1016, 173)
Screenshot: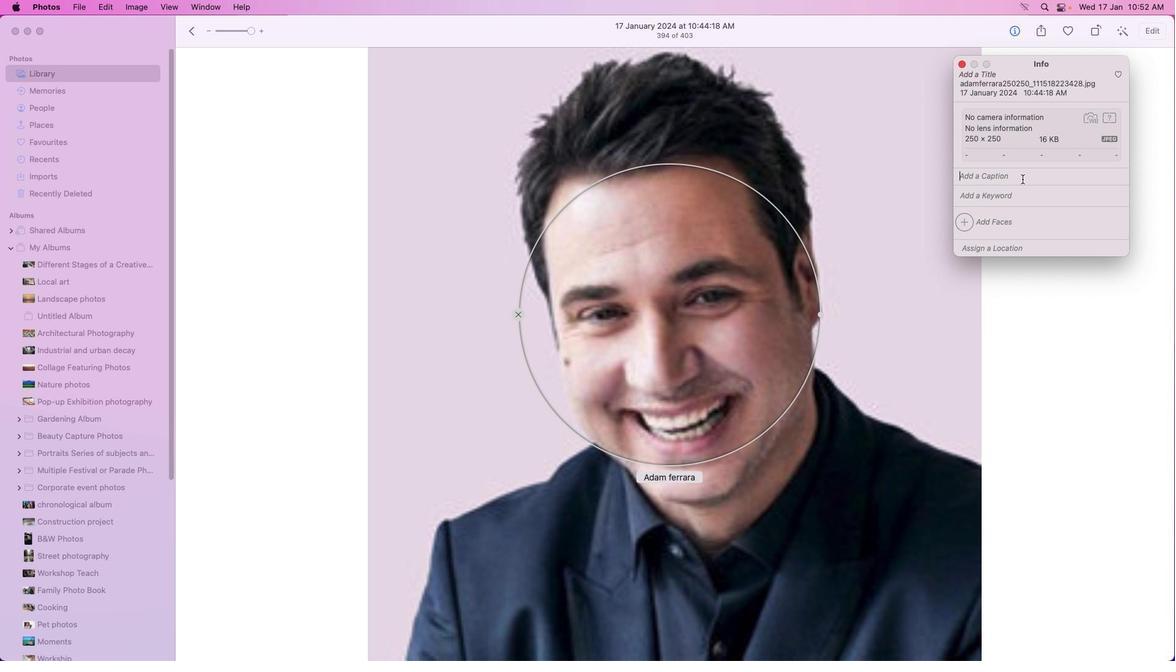 
Action: Mouse pressed left at (1016, 173)
Screenshot: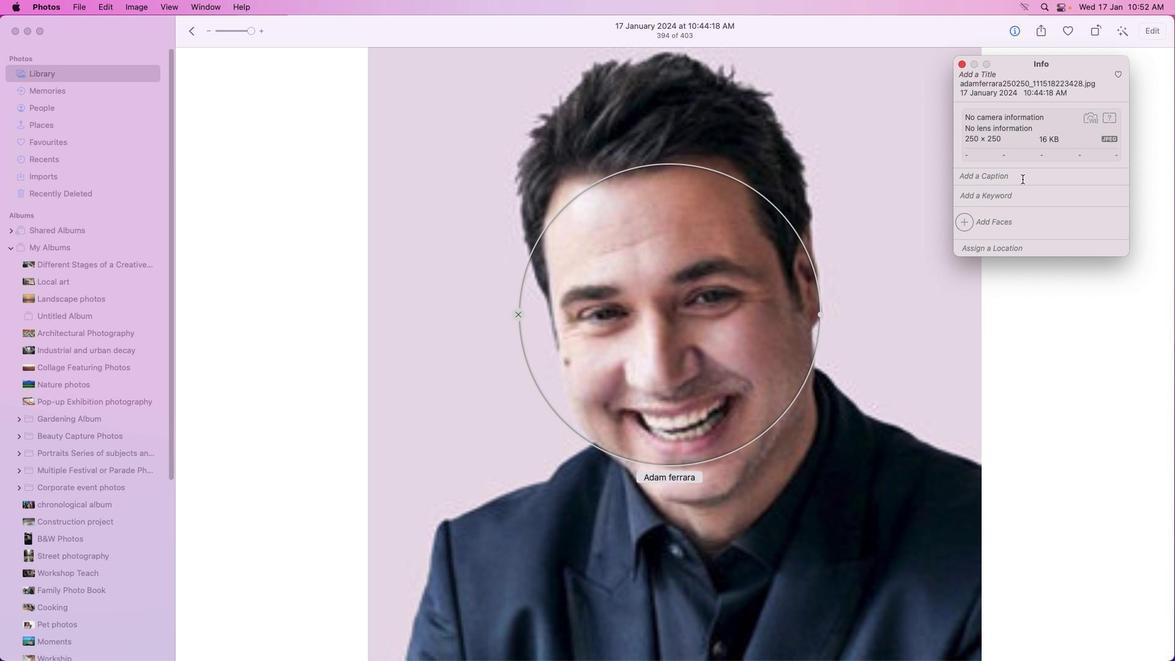 
Action: Mouse moved to (1017, 173)
Screenshot: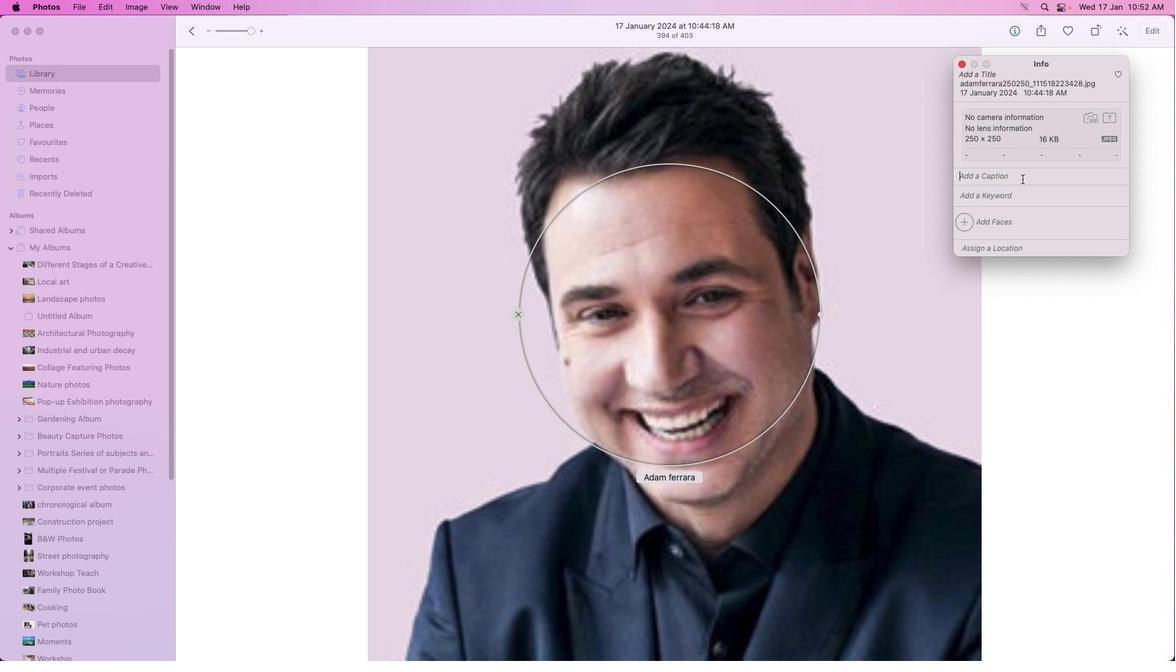 
Action: Key pressed 's''t''a''n''d''u''p'
Screenshot: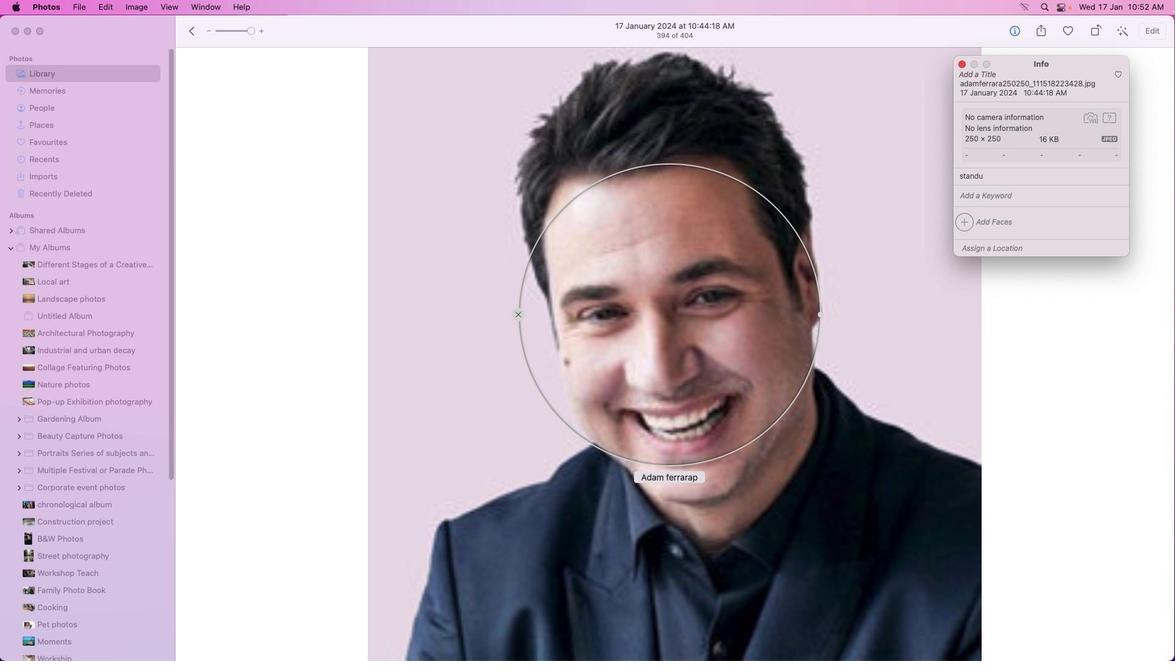 
Action: Mouse moved to (1006, 180)
Screenshot: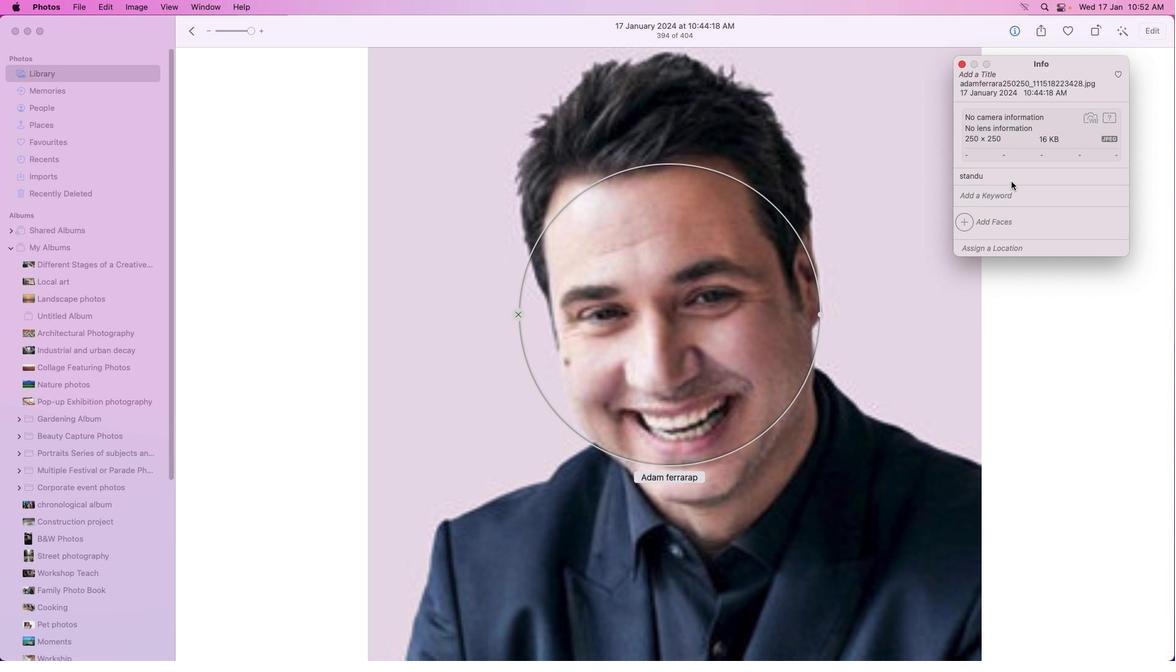 
Action: Mouse pressed left at (1006, 180)
Screenshot: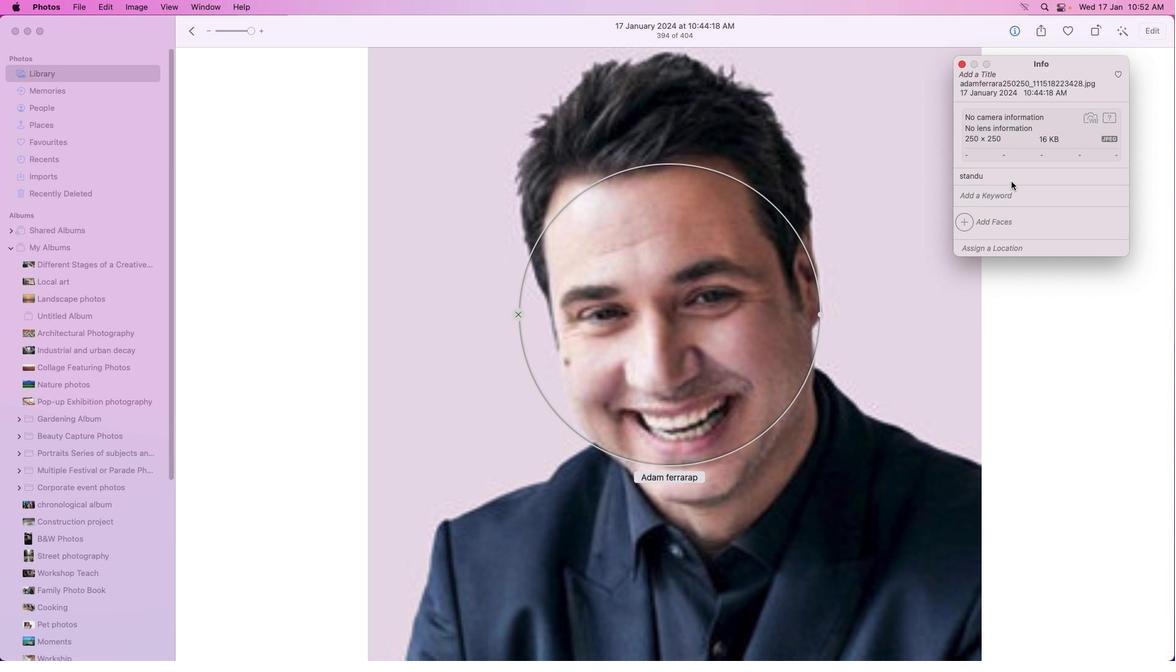
Action: Mouse moved to (1006, 176)
Screenshot: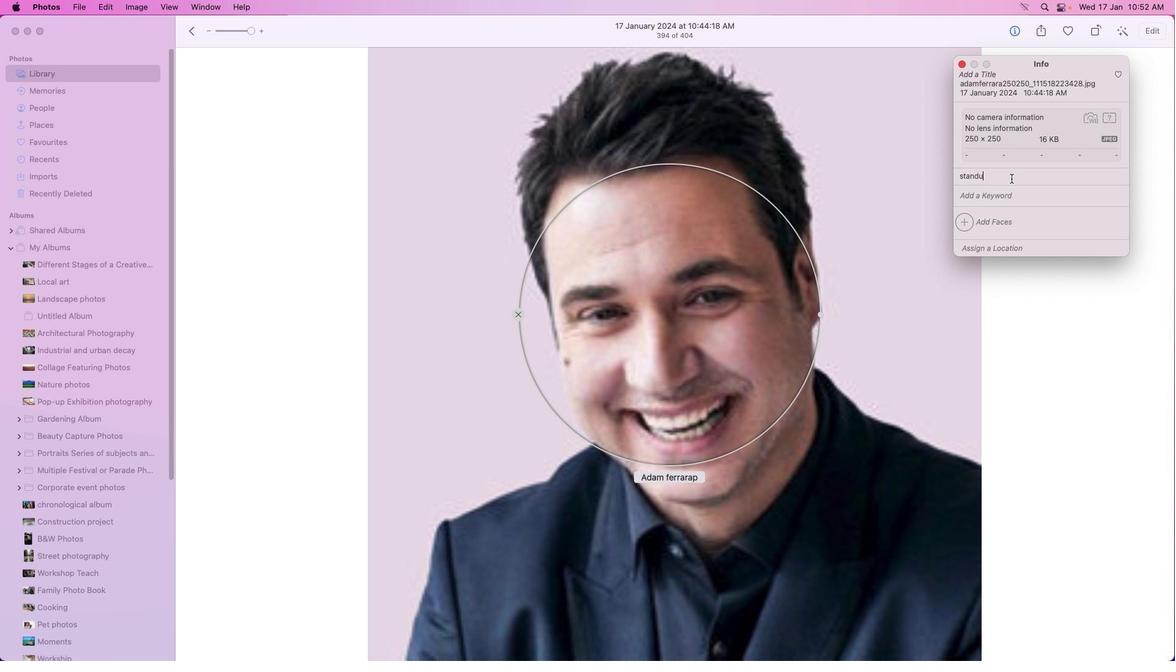 
Action: Mouse pressed left at (1006, 176)
Screenshot: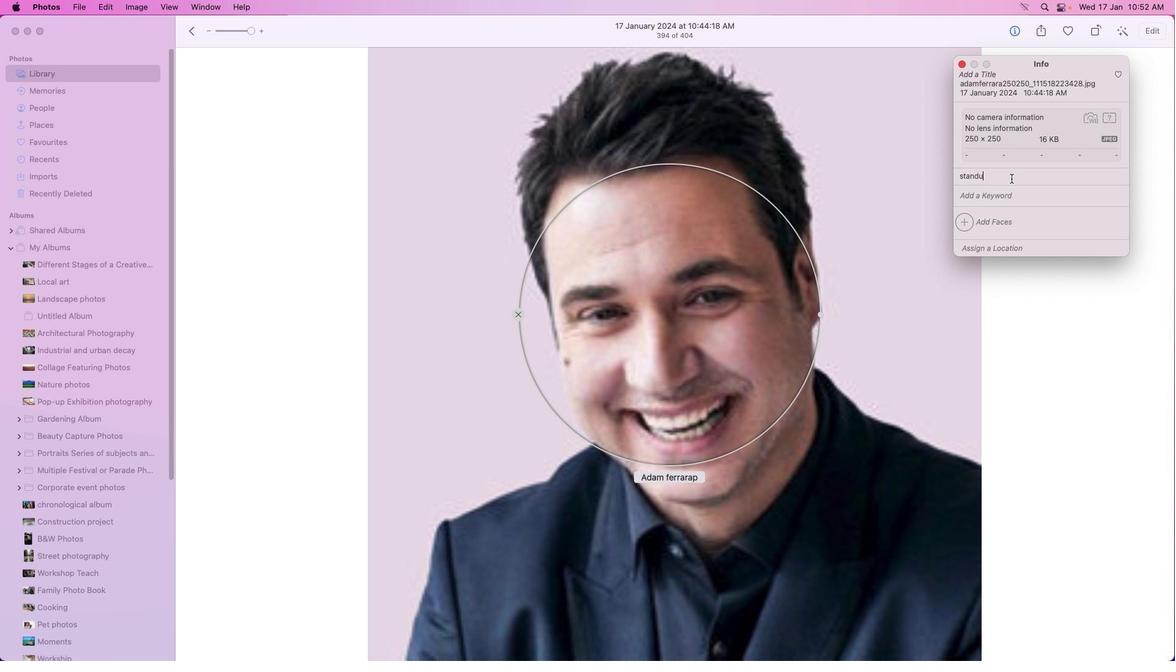 
Action: Mouse moved to (1006, 173)
Screenshot: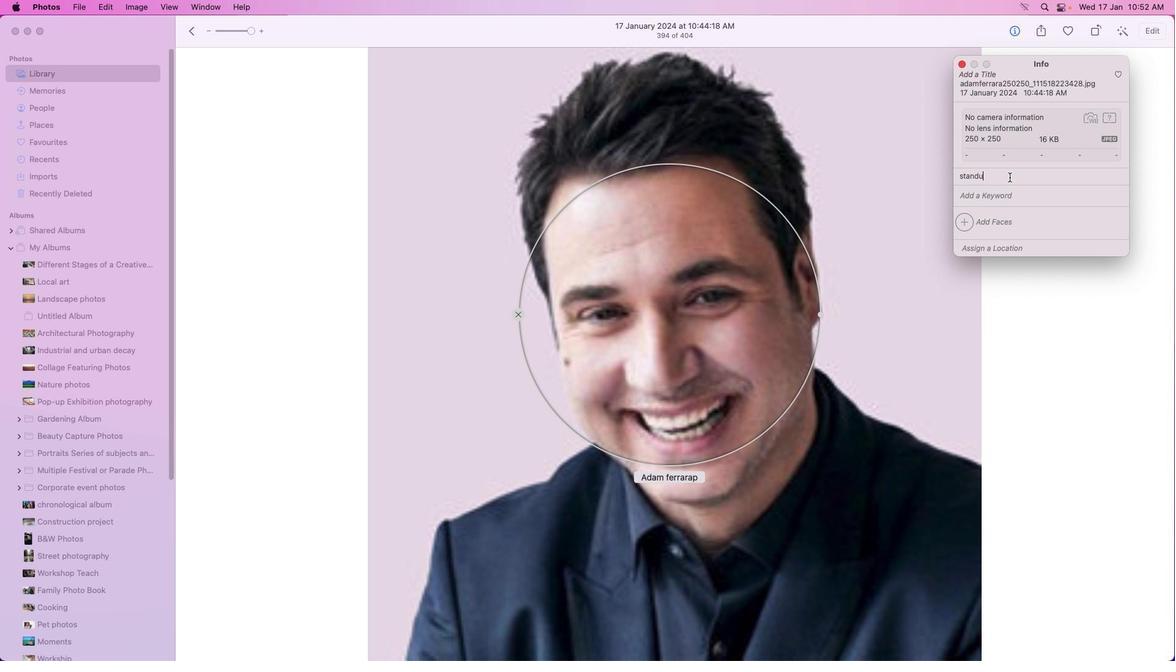 
Action: Mouse pressed left at (1006, 173)
Screenshot: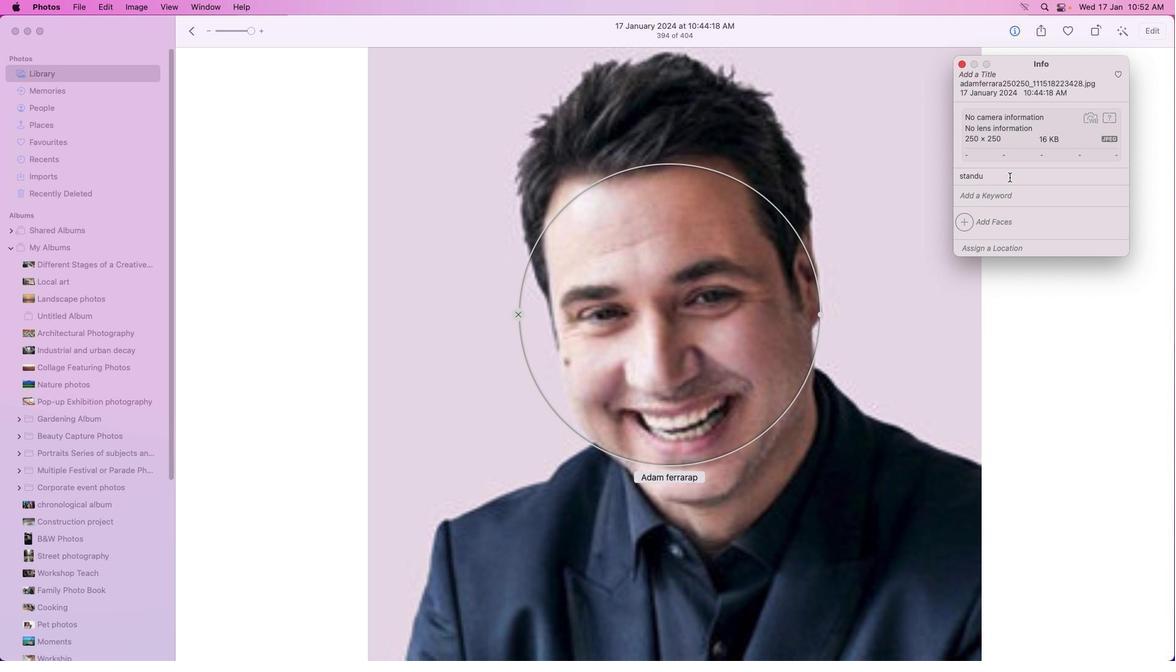 
Action: Mouse moved to (1004, 172)
Screenshot: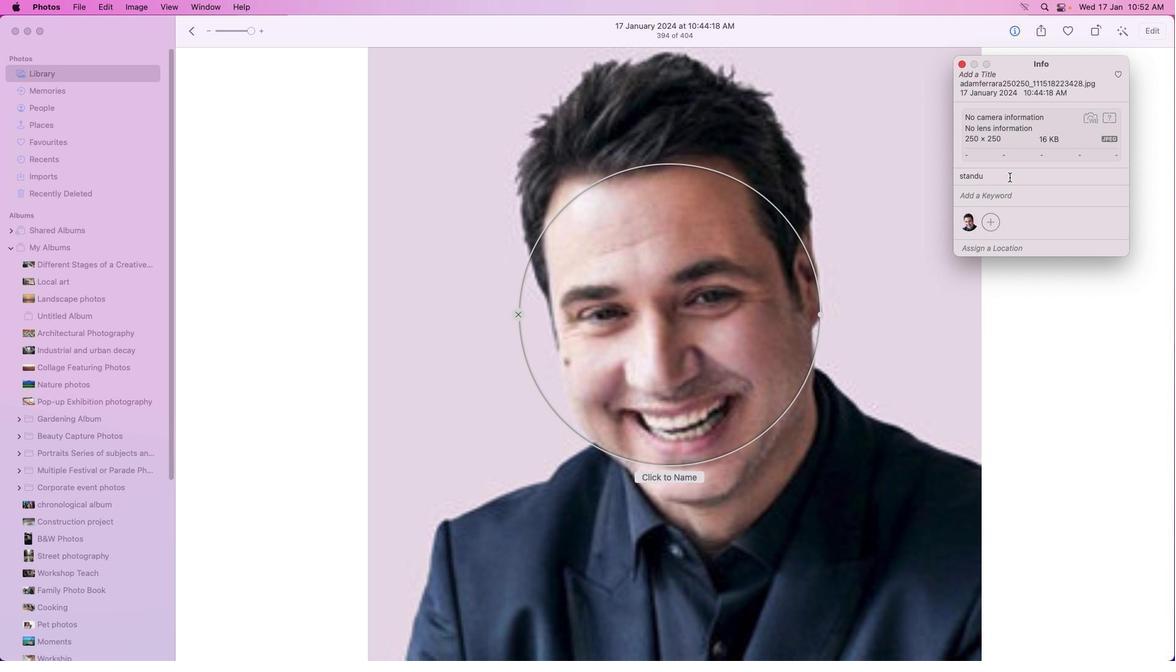 
Action: Key pressed 'p'Key.space
Screenshot: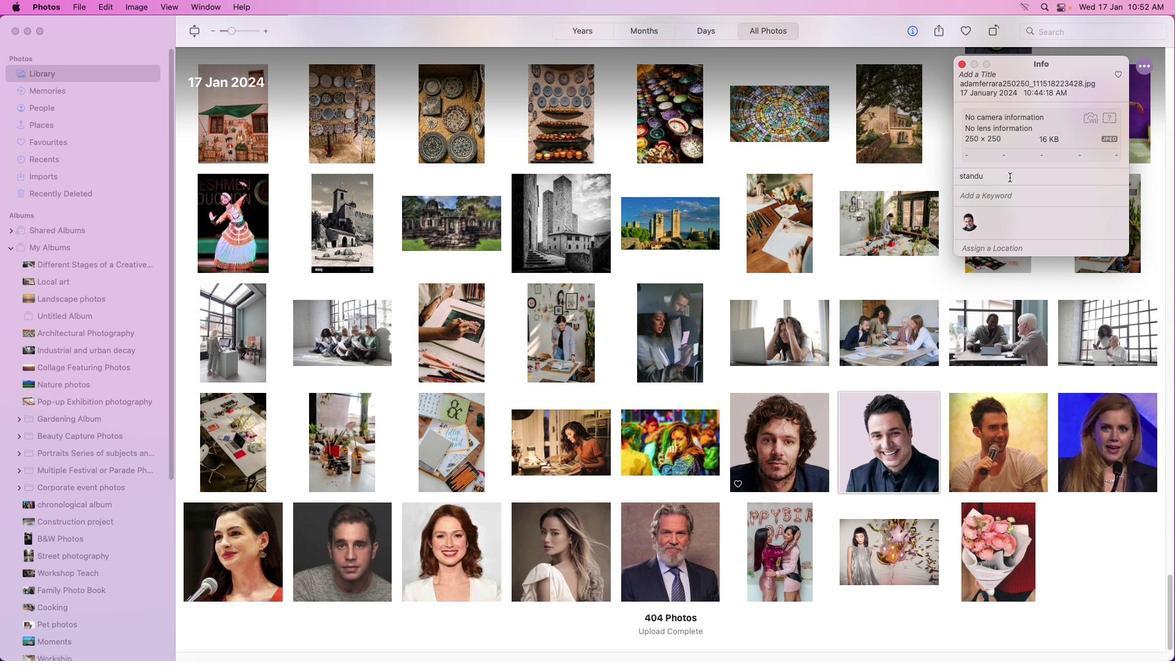
Action: Mouse moved to (854, 405)
Screenshot: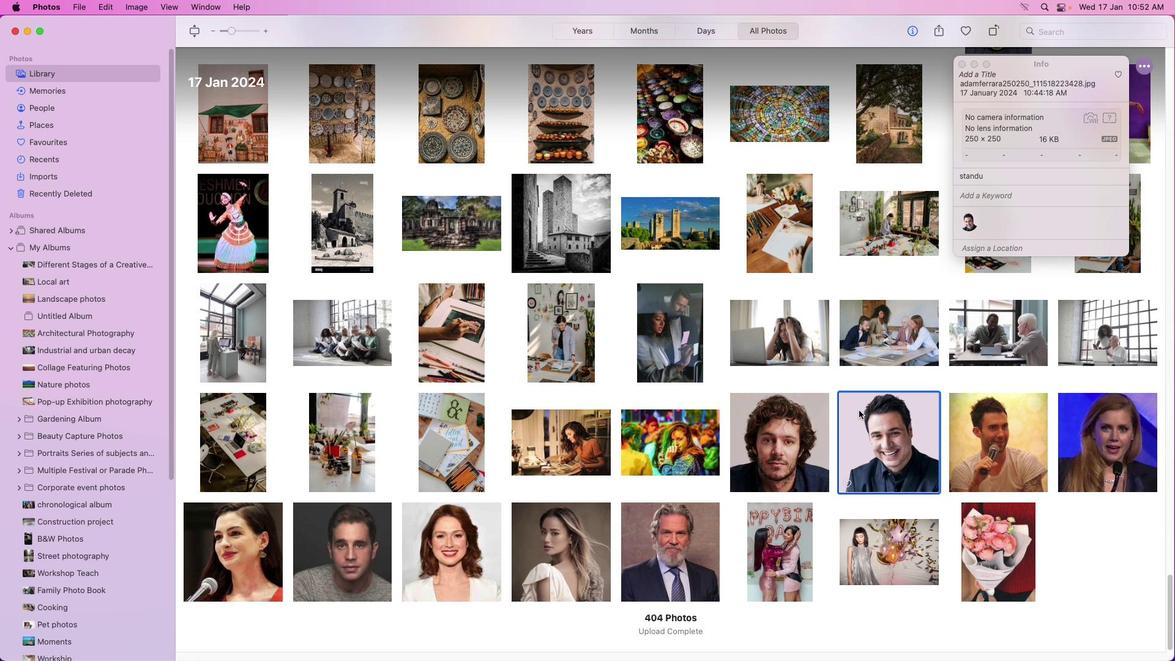 
Action: Mouse pressed left at (854, 405)
Screenshot: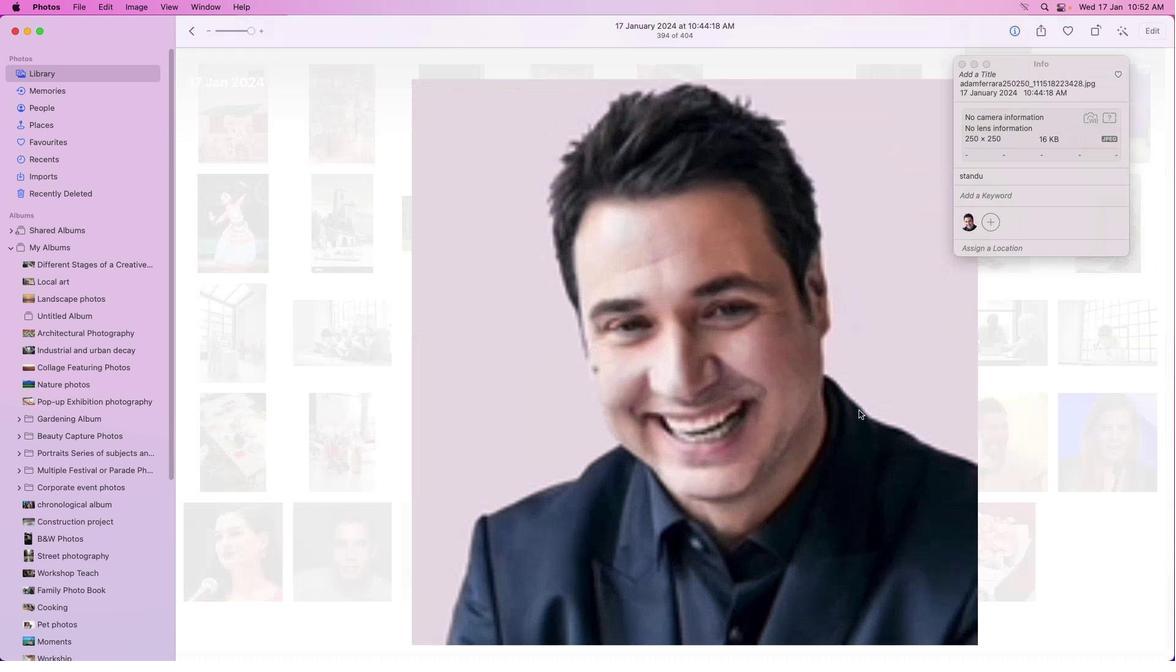 
Action: Mouse pressed left at (854, 405)
Screenshot: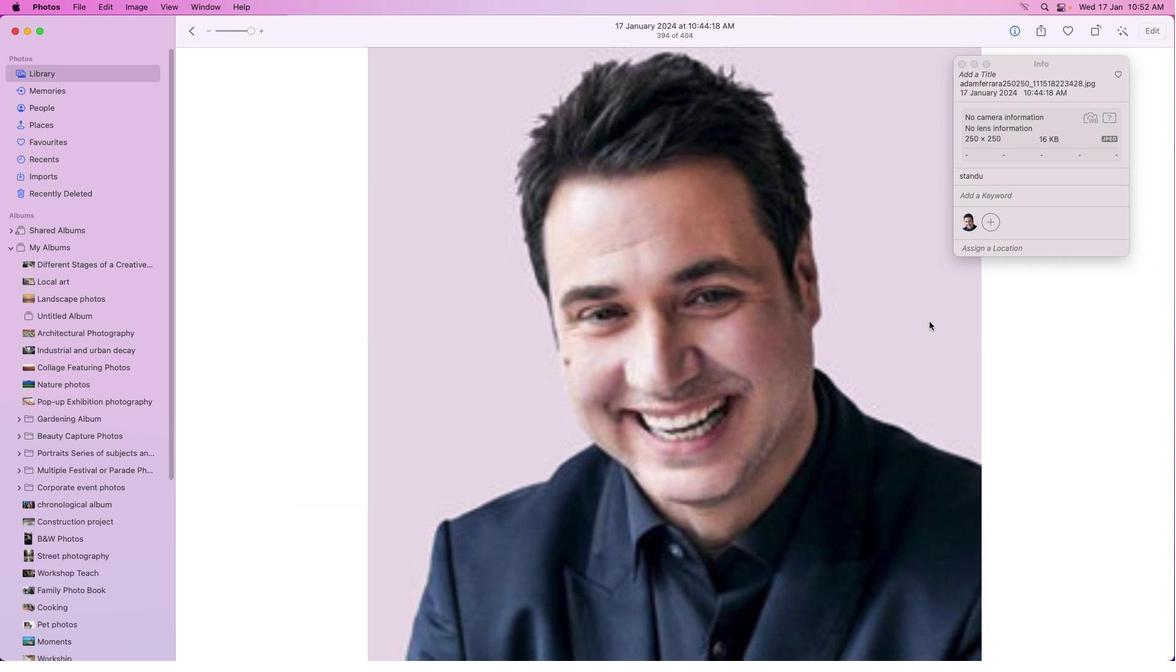 
Action: Mouse moved to (996, 172)
Screenshot: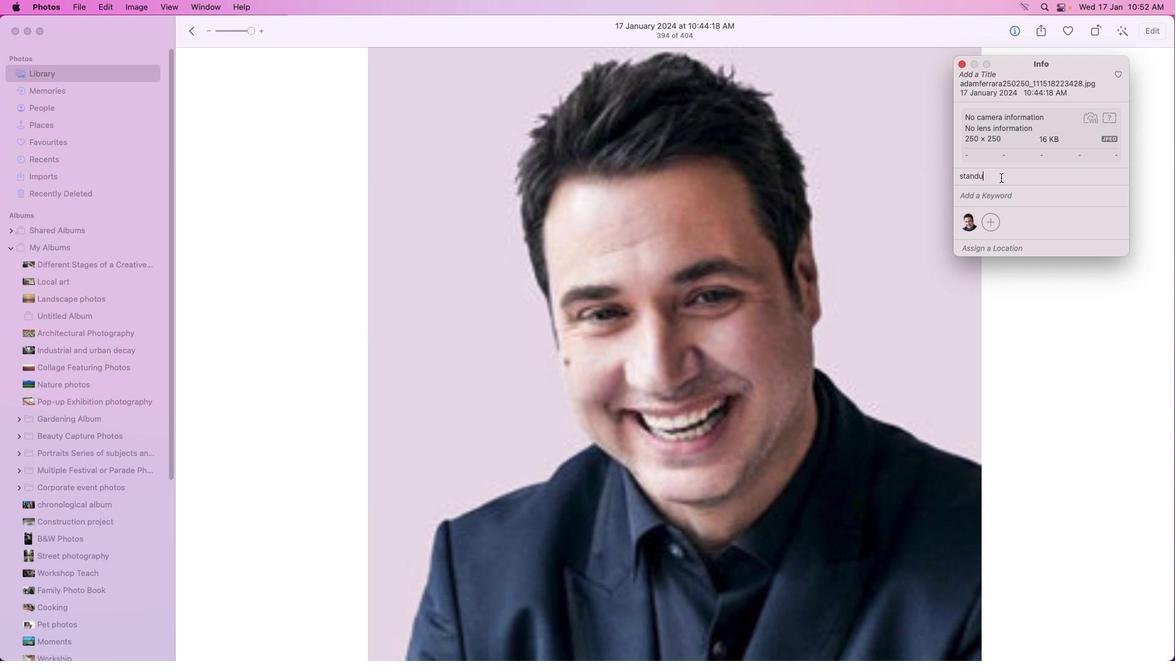 
Action: Mouse pressed left at (996, 172)
Screenshot: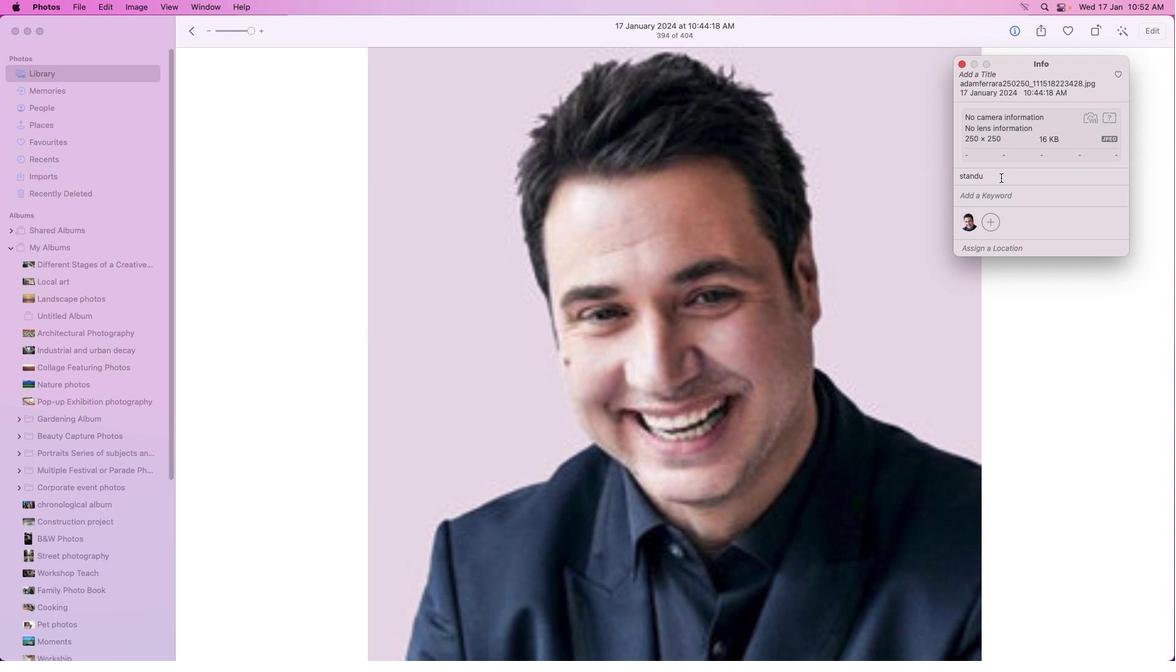 
Action: Key pressed 'p'Key.space'c''o''m''e''d''y'Key.enter
Screenshot: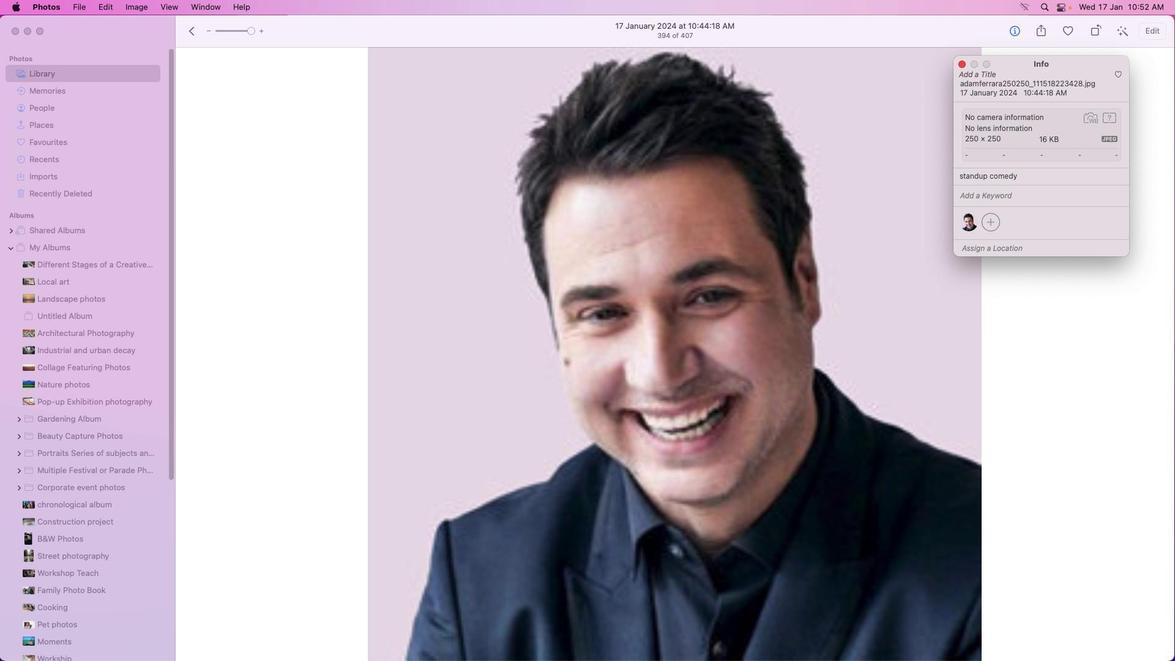 
Action: Mouse moved to (1118, 320)
Screenshot: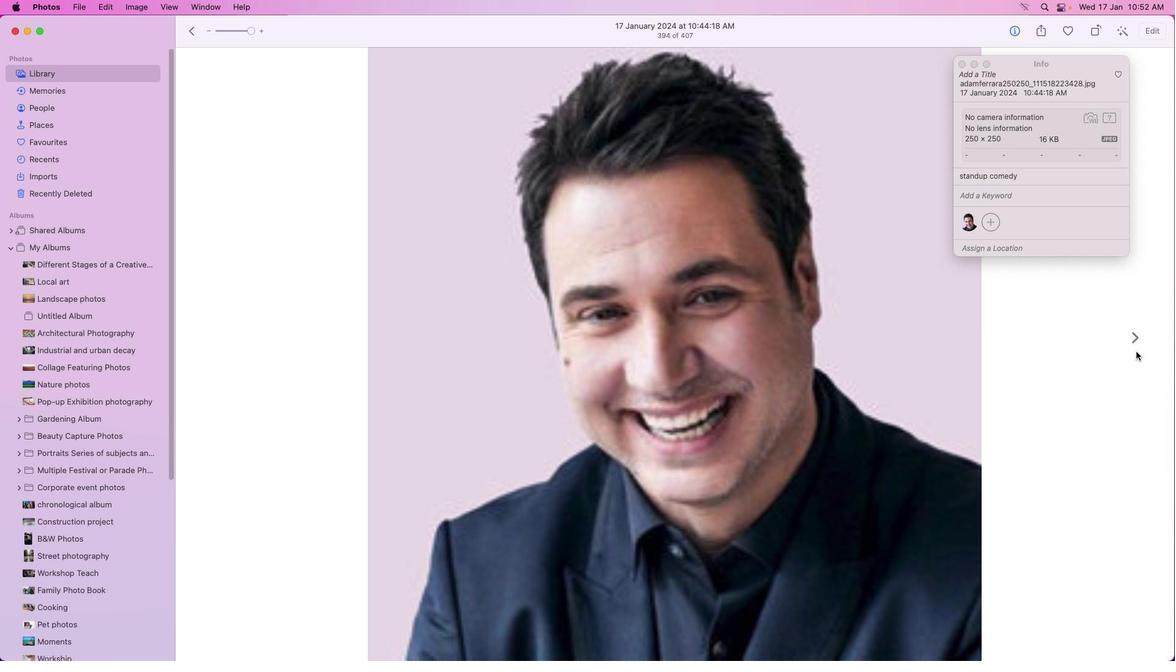 
Action: Mouse pressed left at (1118, 320)
Screenshot: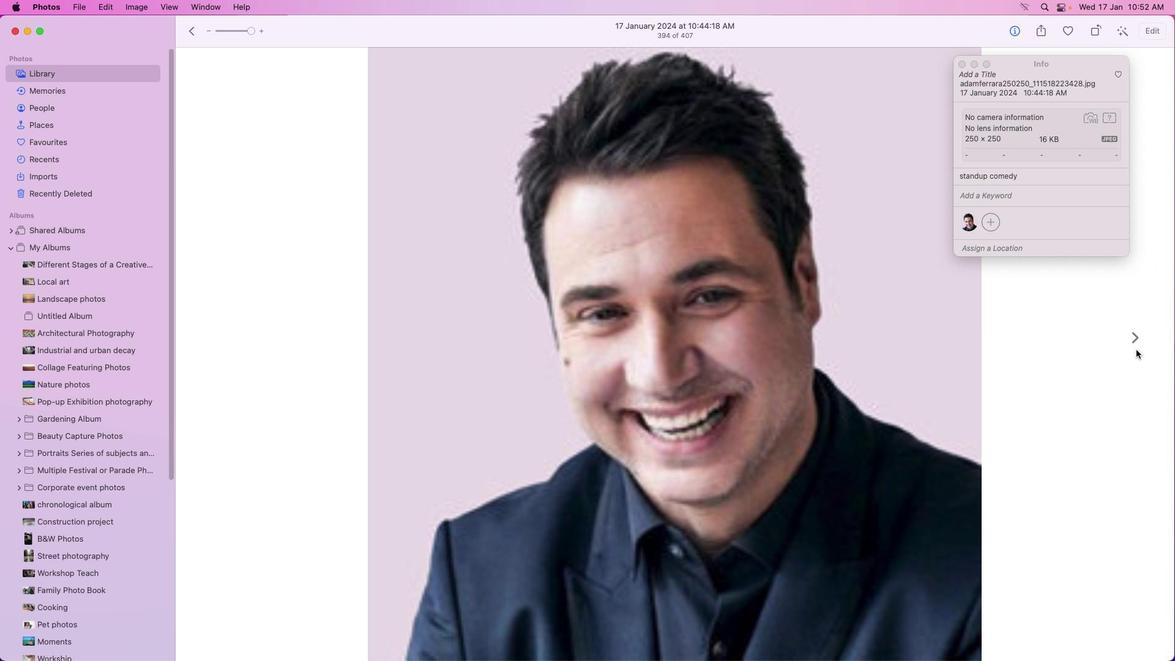 
Action: Mouse moved to (1130, 333)
Screenshot: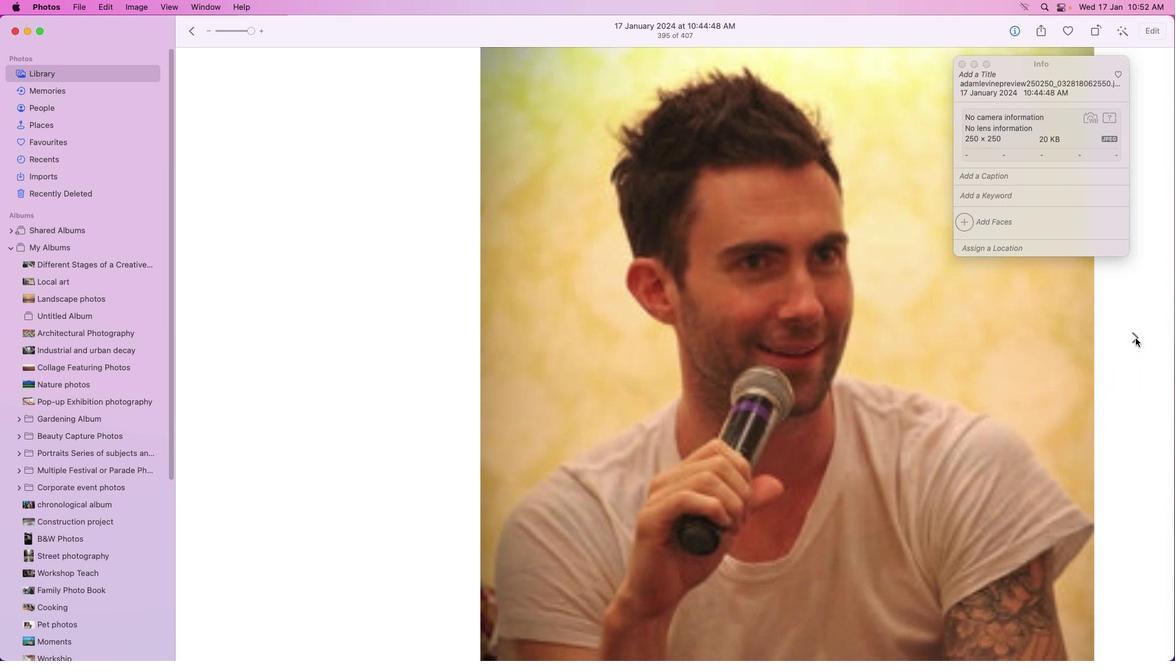 
Action: Mouse pressed left at (1130, 333)
Screenshot: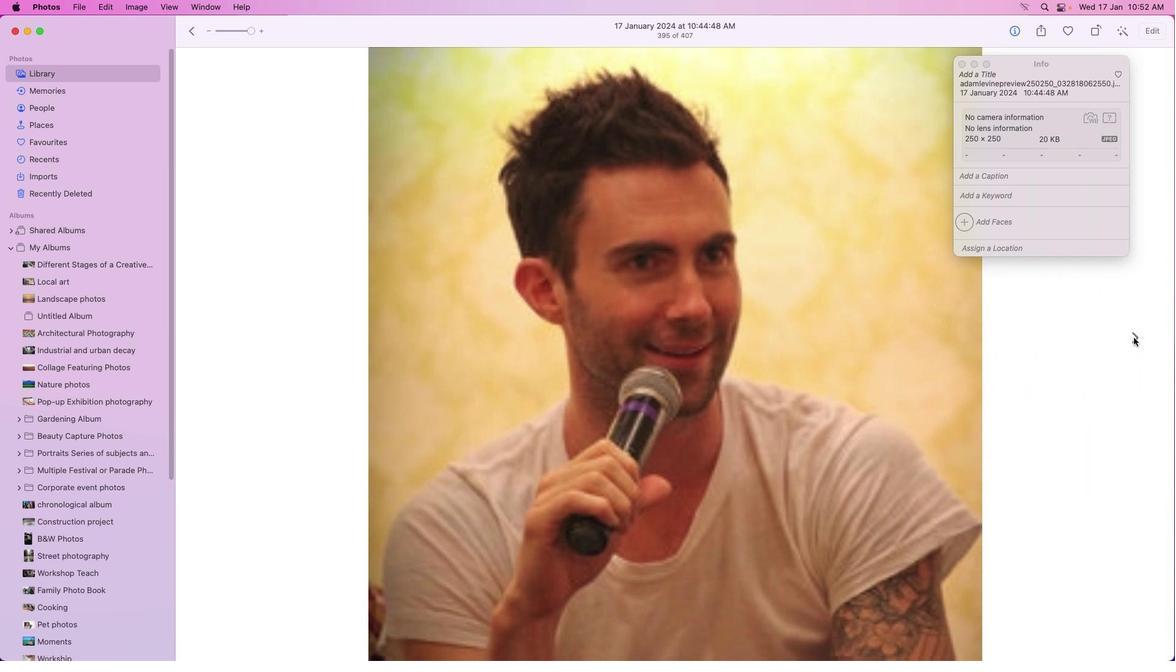 
Action: Mouse moved to (962, 218)
Screenshot: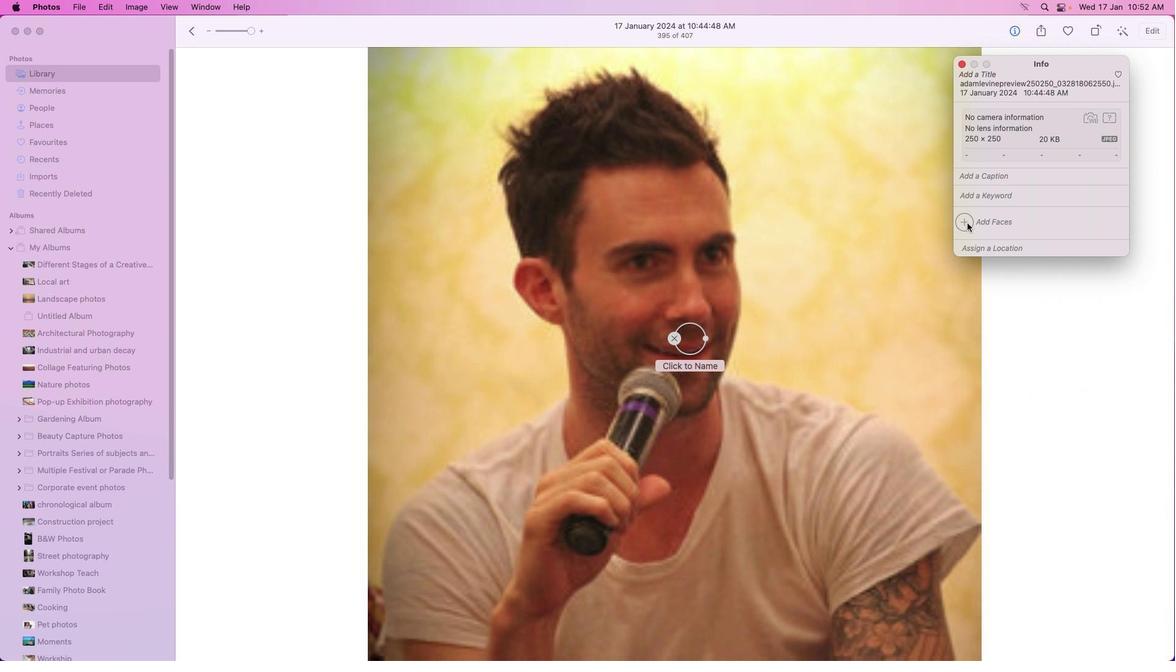 
Action: Mouse pressed left at (962, 218)
Screenshot: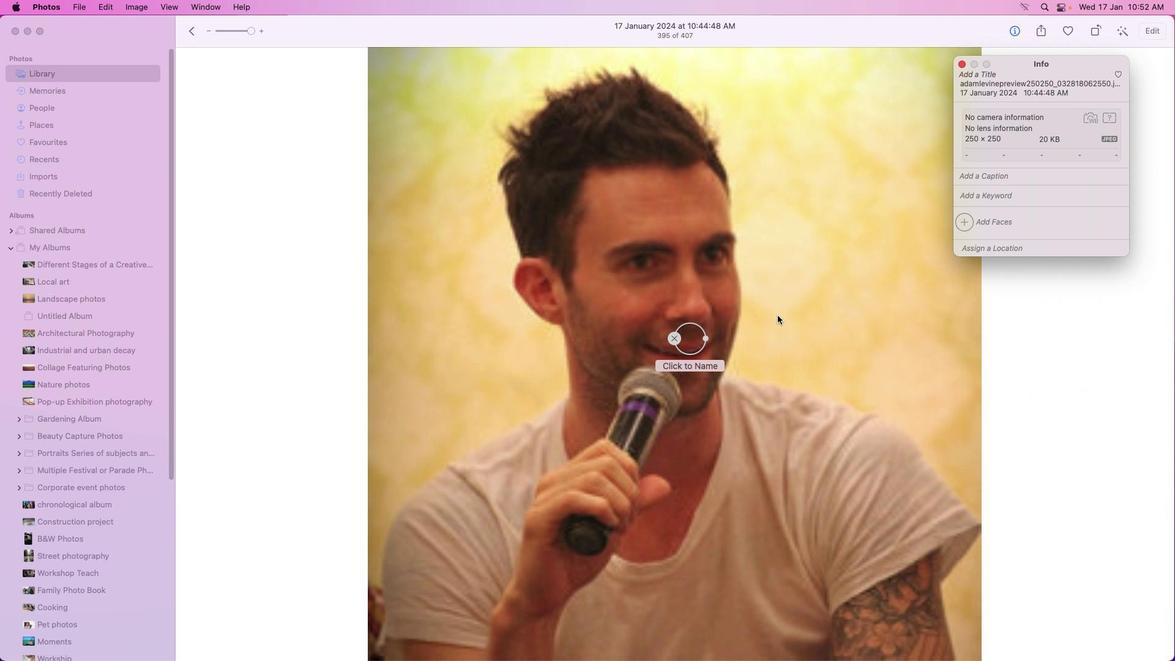 
Action: Mouse moved to (702, 332)
Screenshot: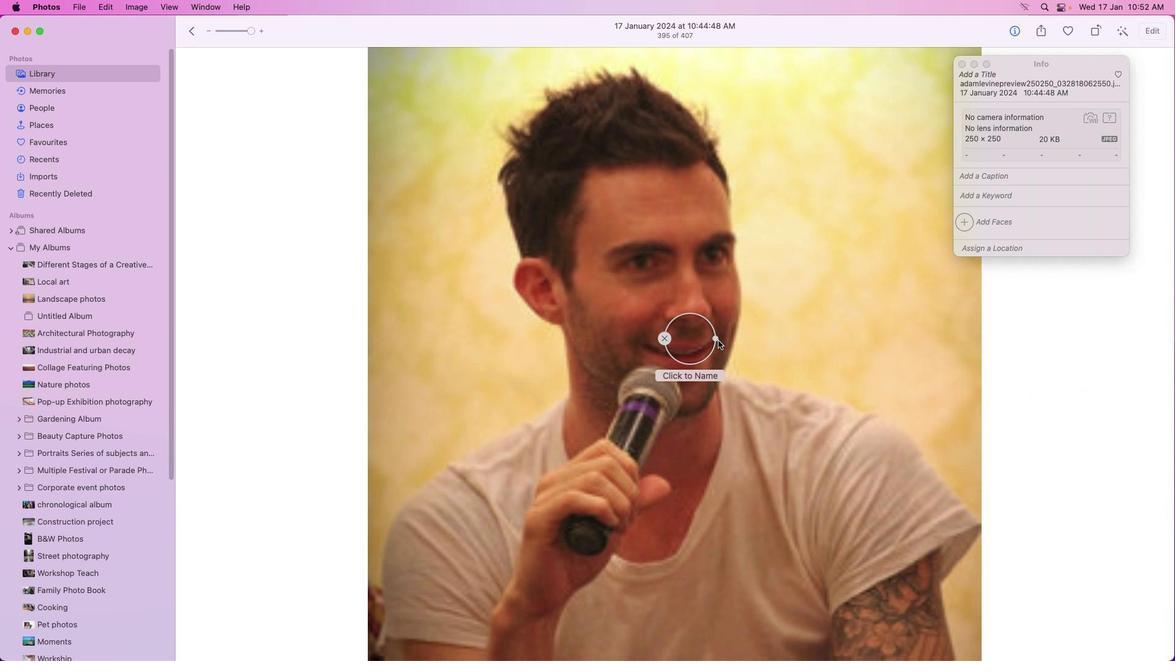 
Action: Mouse pressed left at (702, 332)
Screenshot: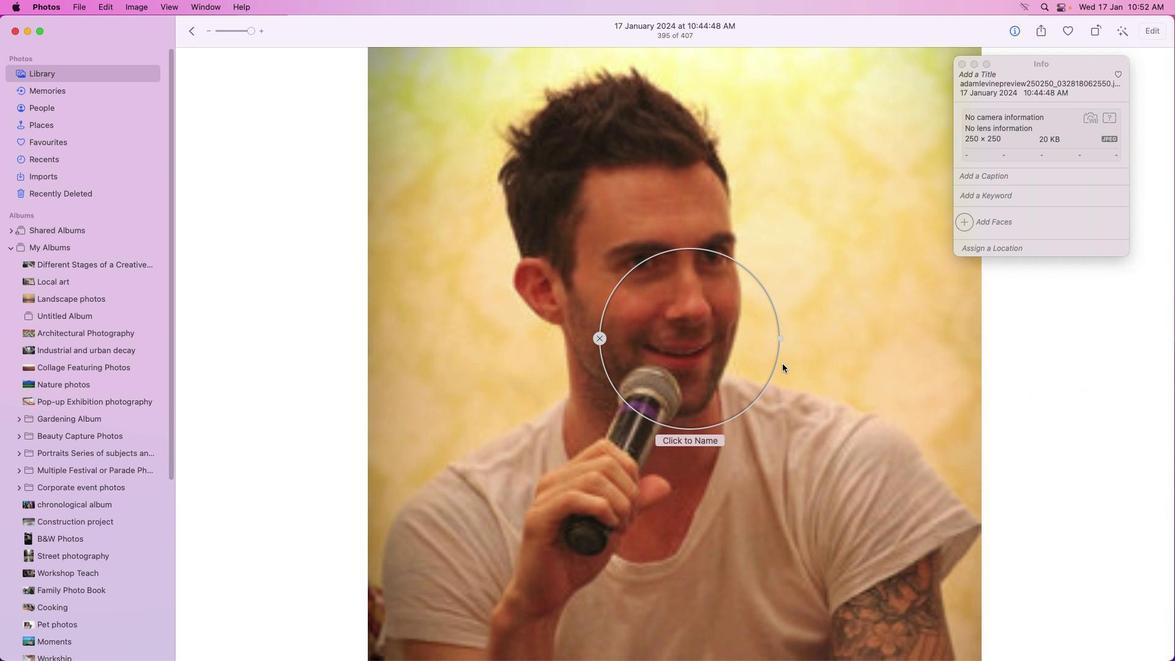 
Action: Mouse moved to (815, 384)
Screenshot: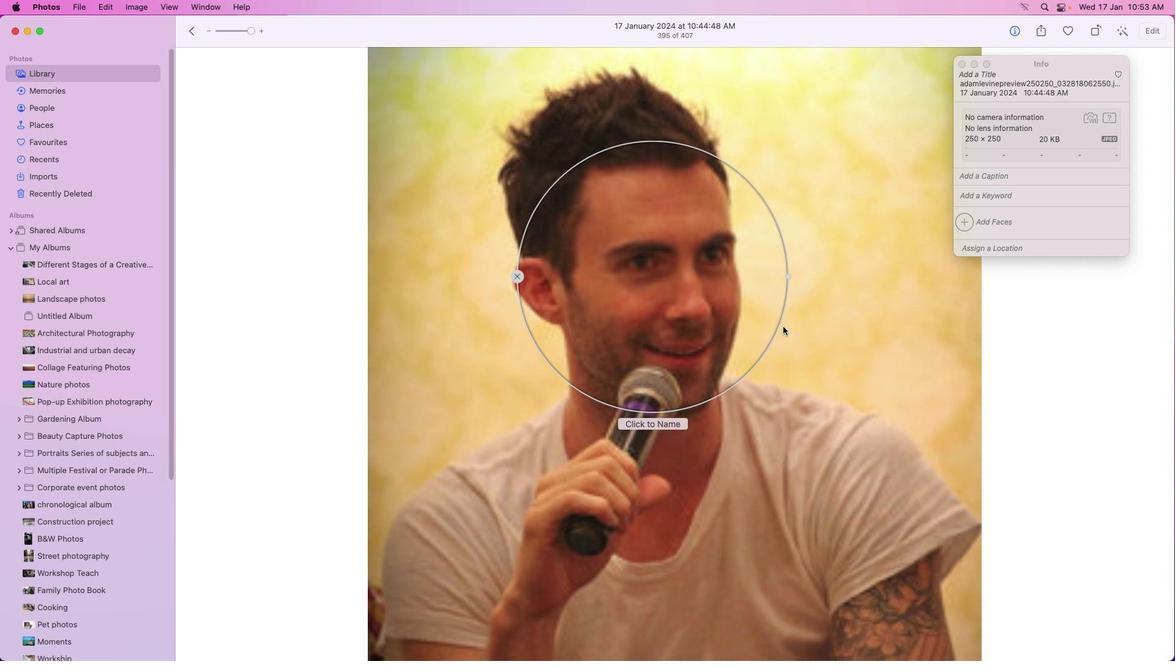 
Action: Mouse pressed left at (815, 384)
Screenshot: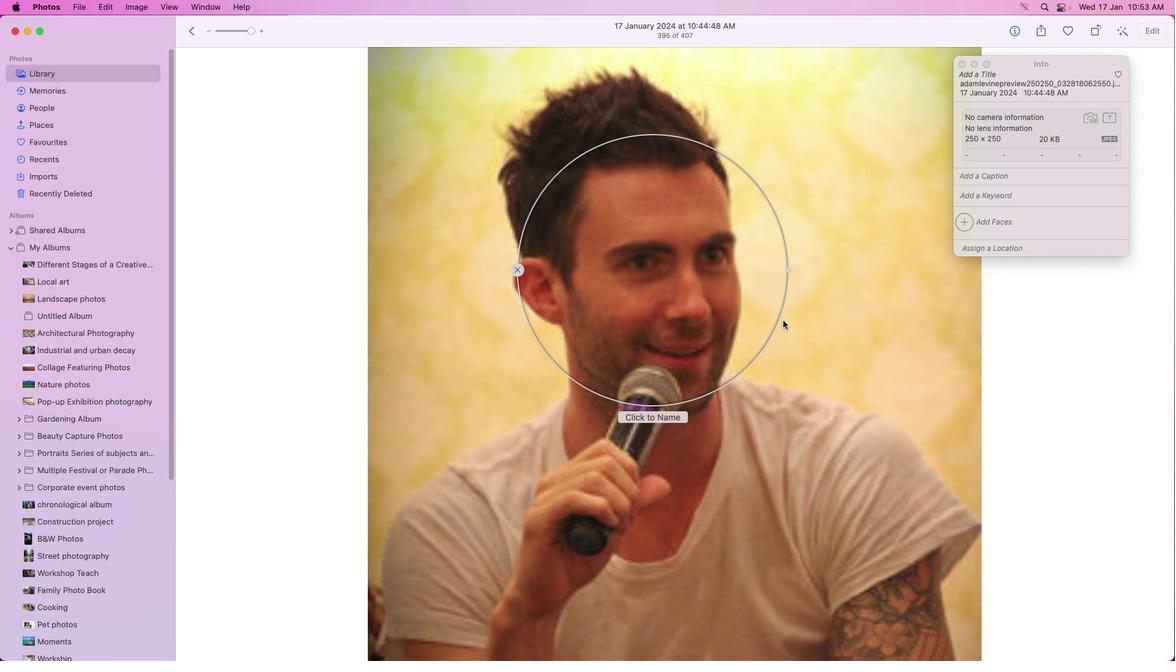 
Action: Mouse moved to (784, 263)
Screenshot: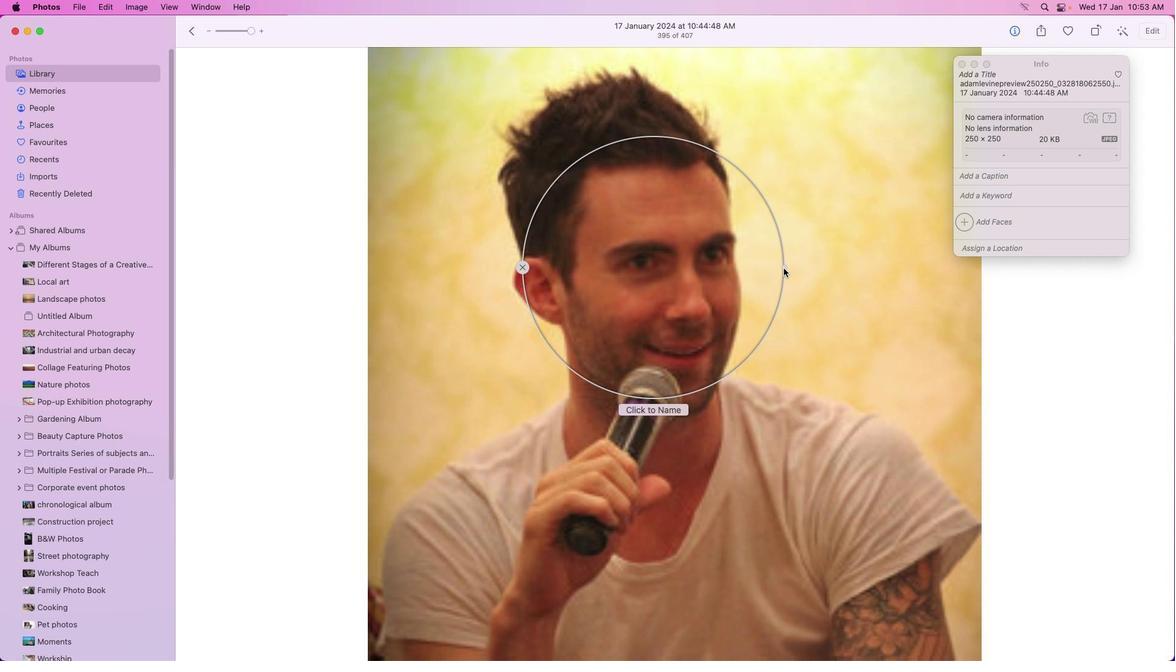 
Action: Mouse pressed left at (784, 263)
Screenshot: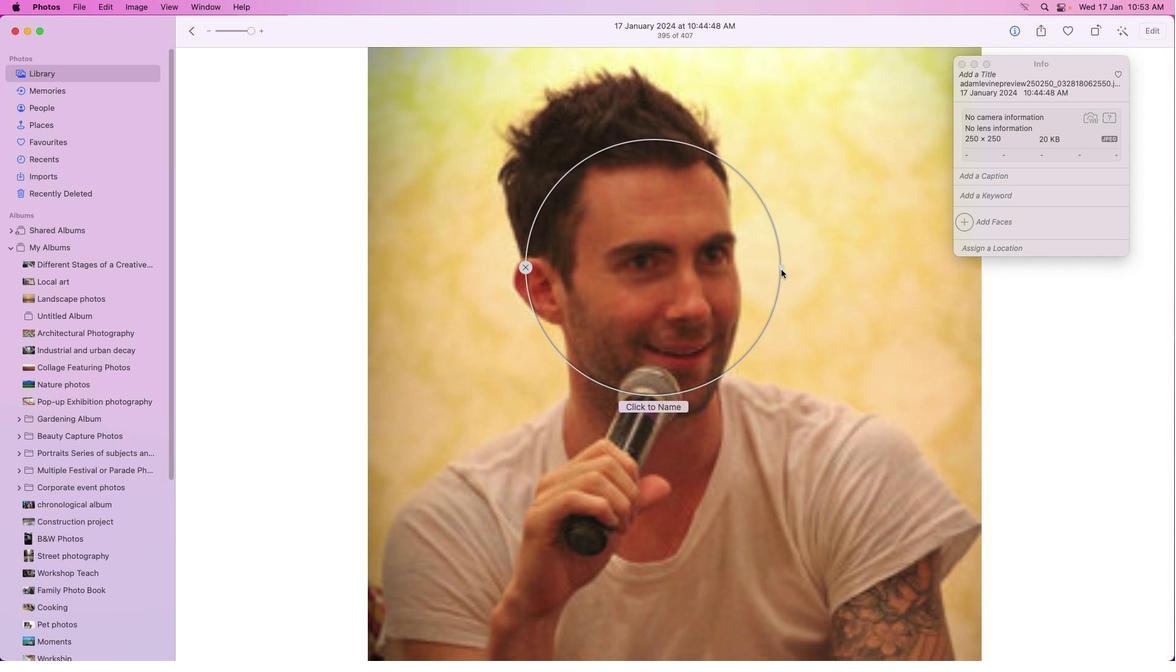 
Action: Mouse moved to (763, 298)
Screenshot: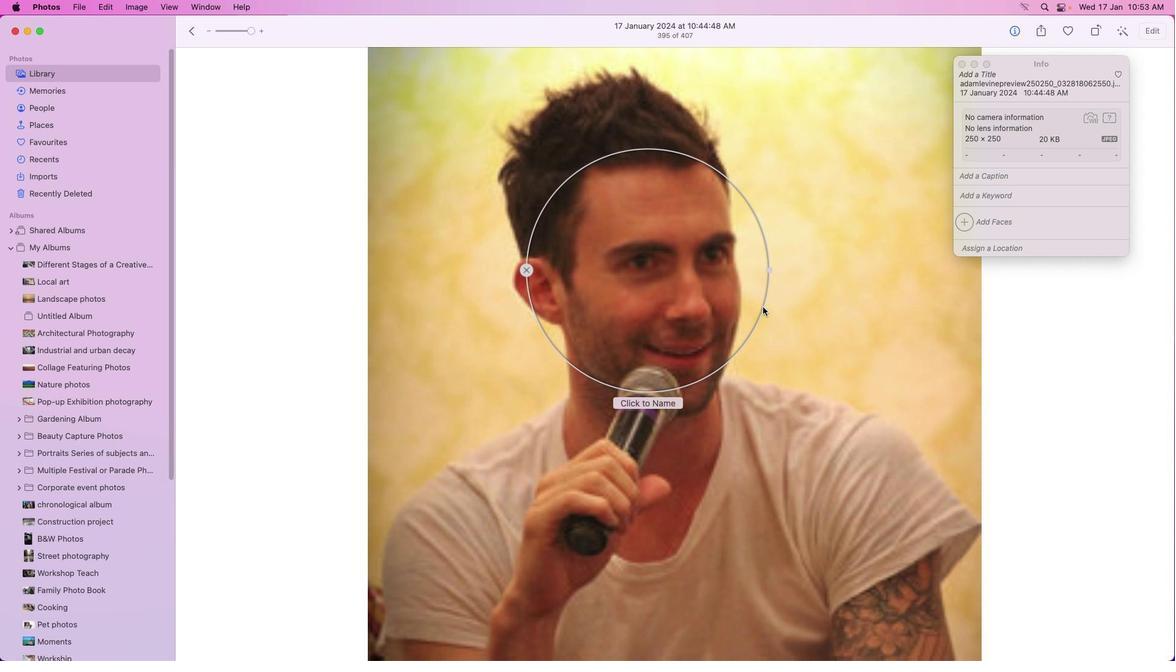 
Action: Mouse pressed left at (763, 298)
Screenshot: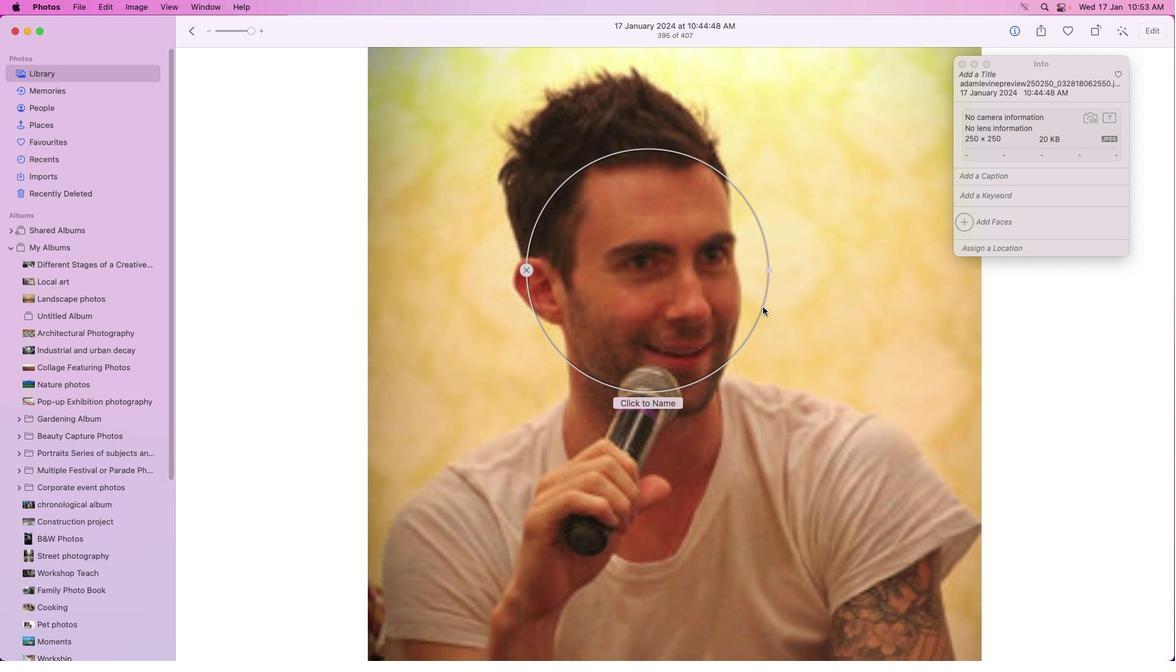 
Action: Mouse moved to (763, 263)
Screenshot: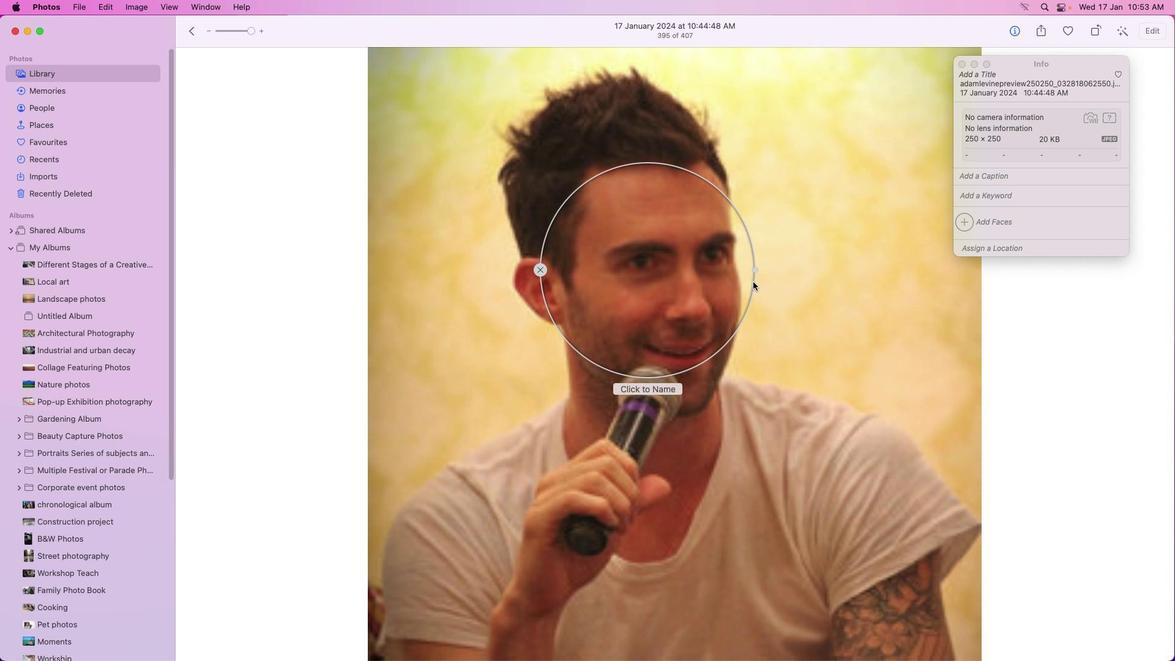 
Action: Mouse pressed left at (763, 263)
Screenshot: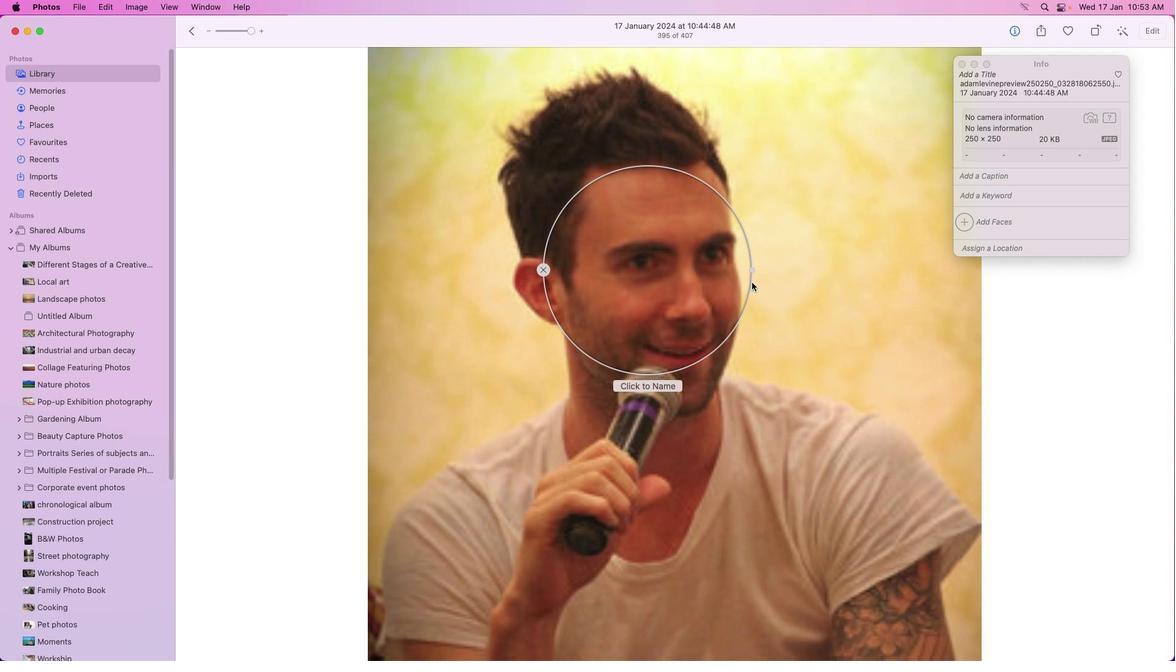 
Action: Mouse moved to (740, 291)
Screenshot: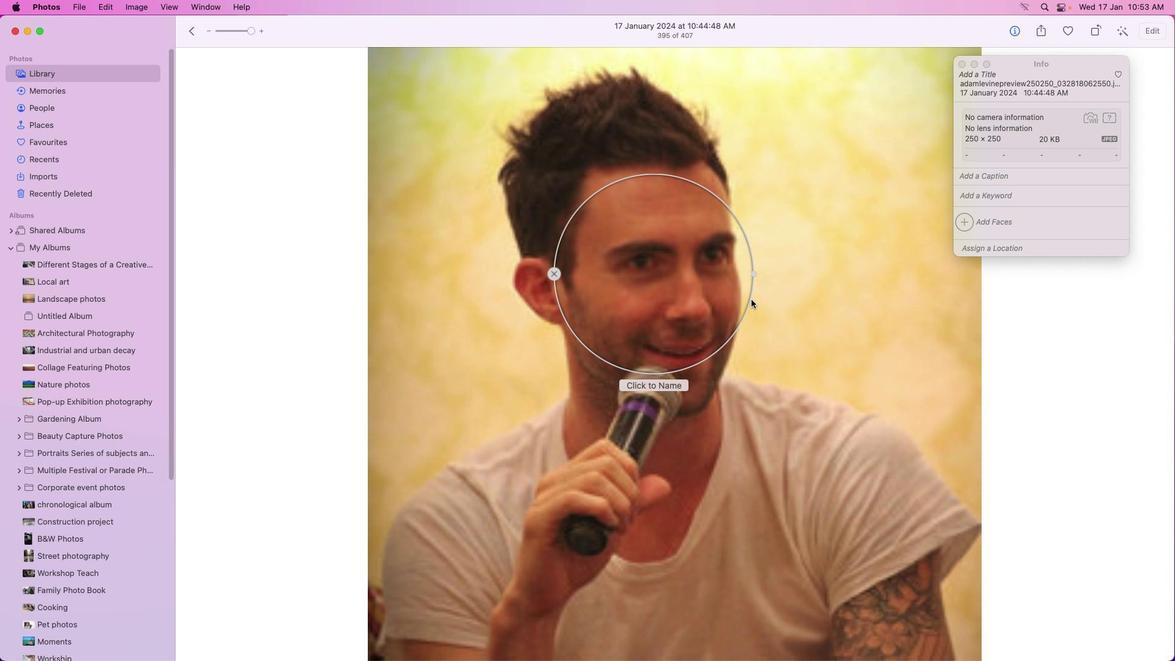 
Action: Mouse pressed left at (740, 291)
Screenshot: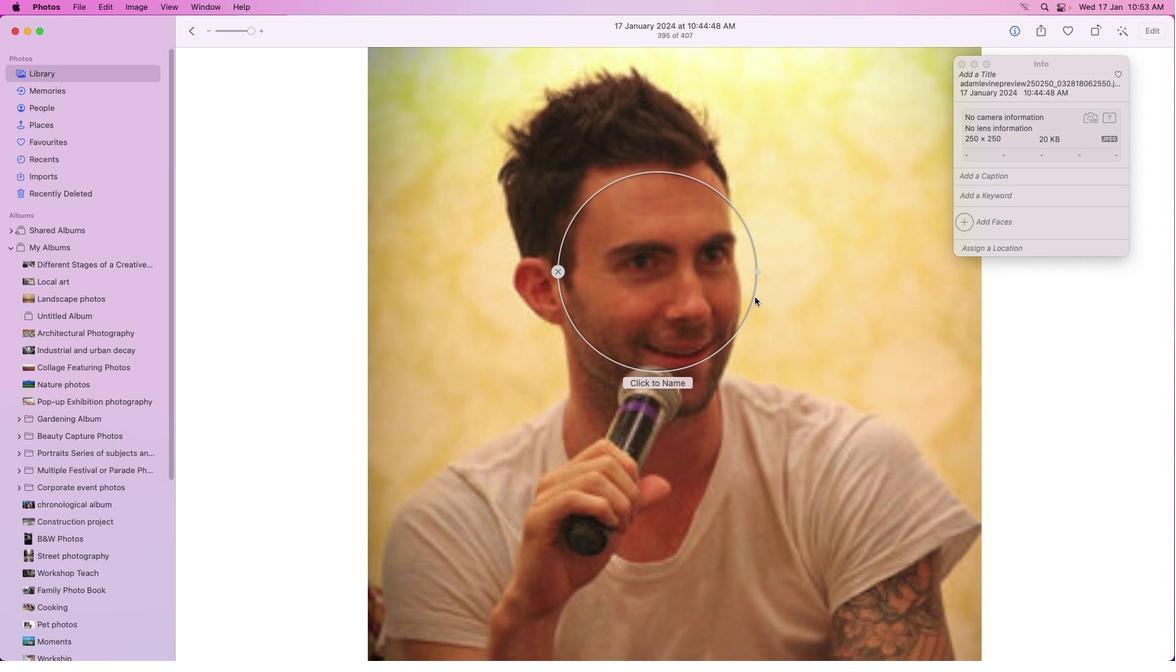 
Action: Mouse moved to (666, 380)
Screenshot: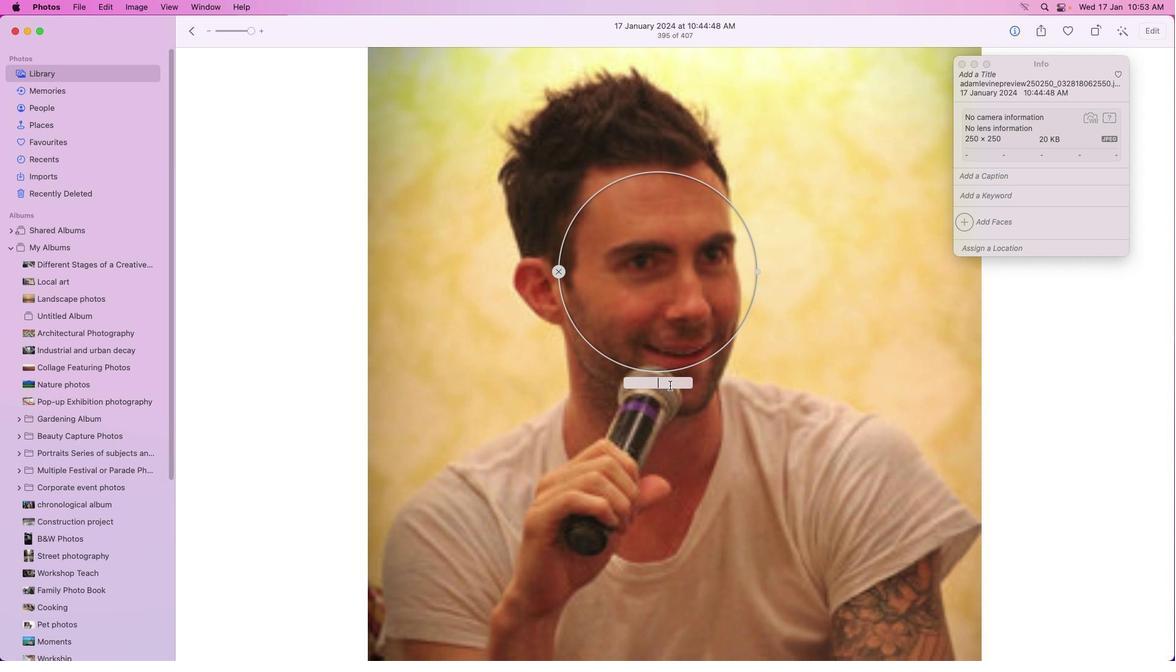 
Action: Mouse pressed left at (666, 380)
Screenshot: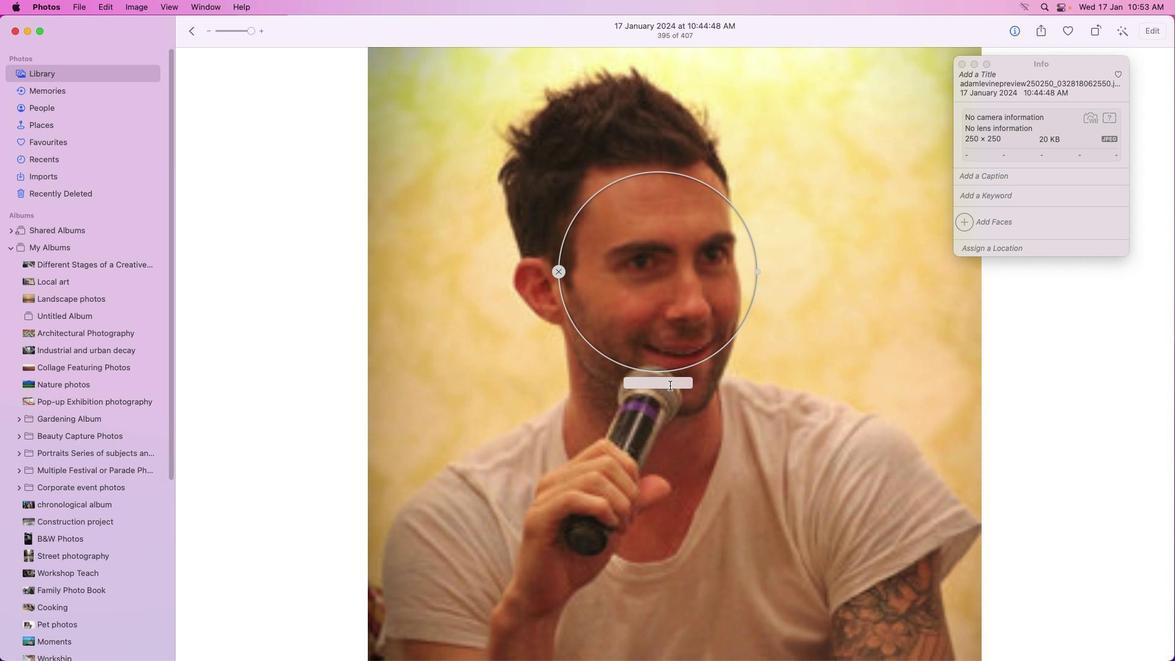 
Action: Mouse moved to (665, 380)
Screenshot: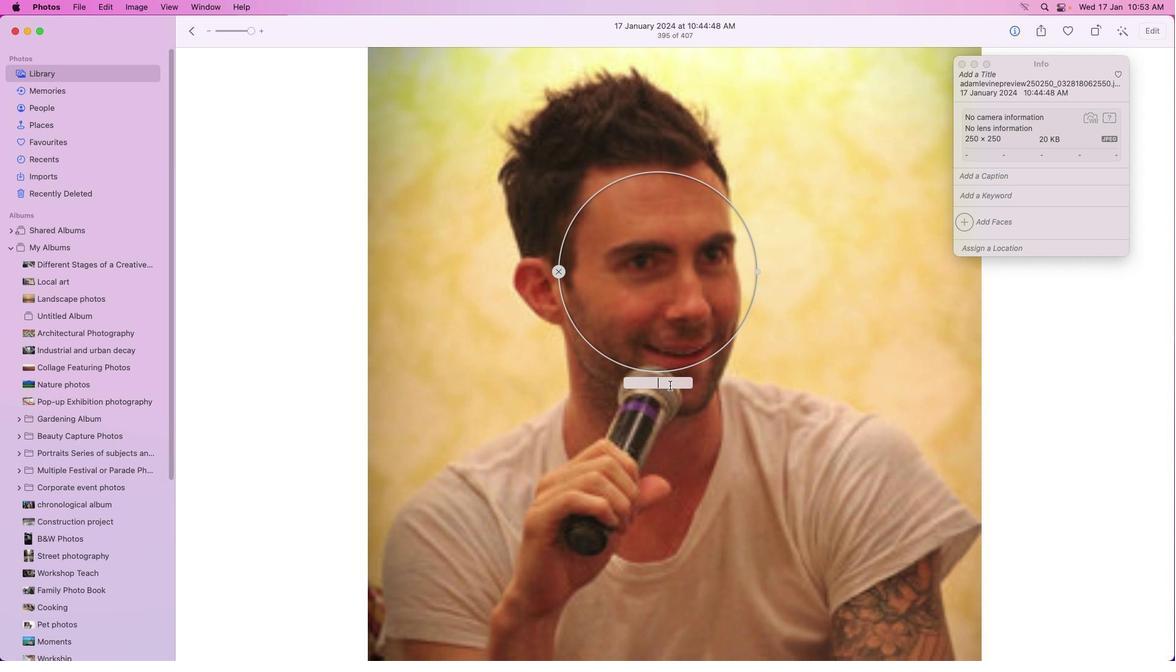
Action: Key pressed Key.caps_lock'A'Key.caps_lock'd''a''m'Key.space'l''e''v''i''n''e'
Screenshot: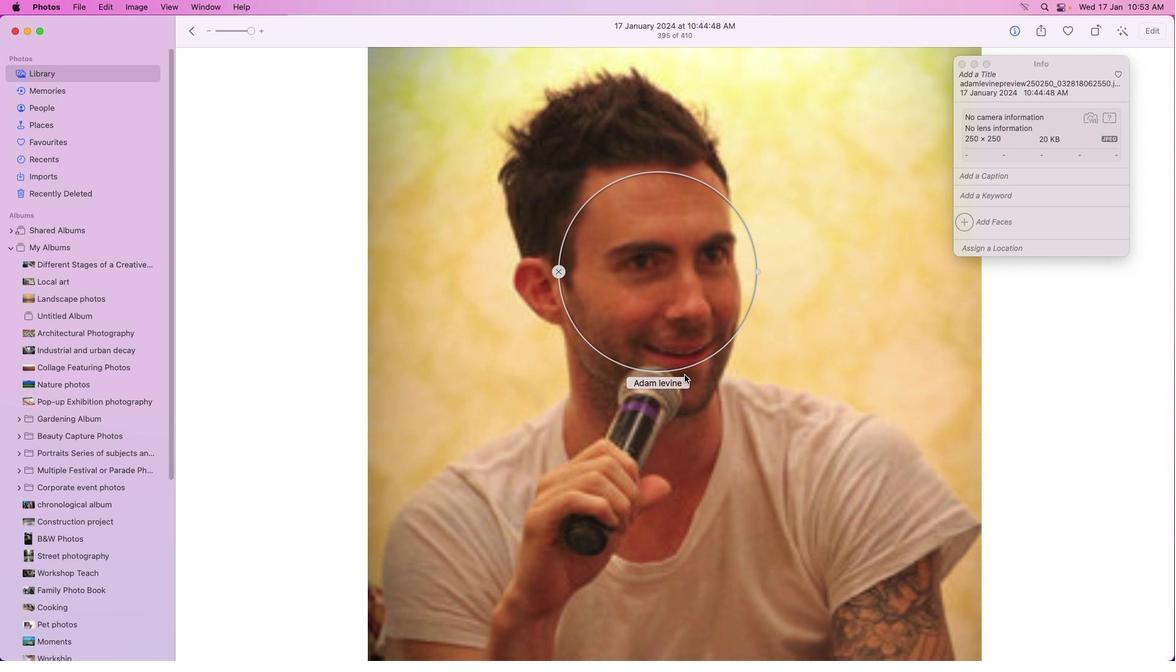 
Action: Mouse moved to (1019, 176)
Screenshot: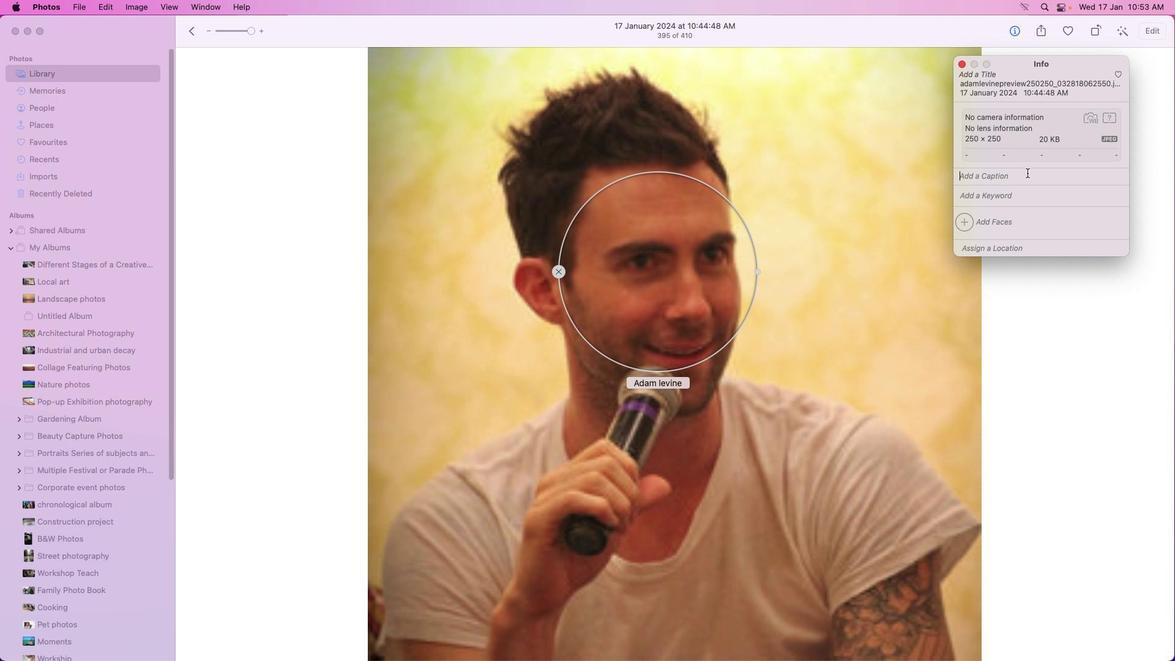 
Action: Mouse pressed left at (1019, 176)
Screenshot: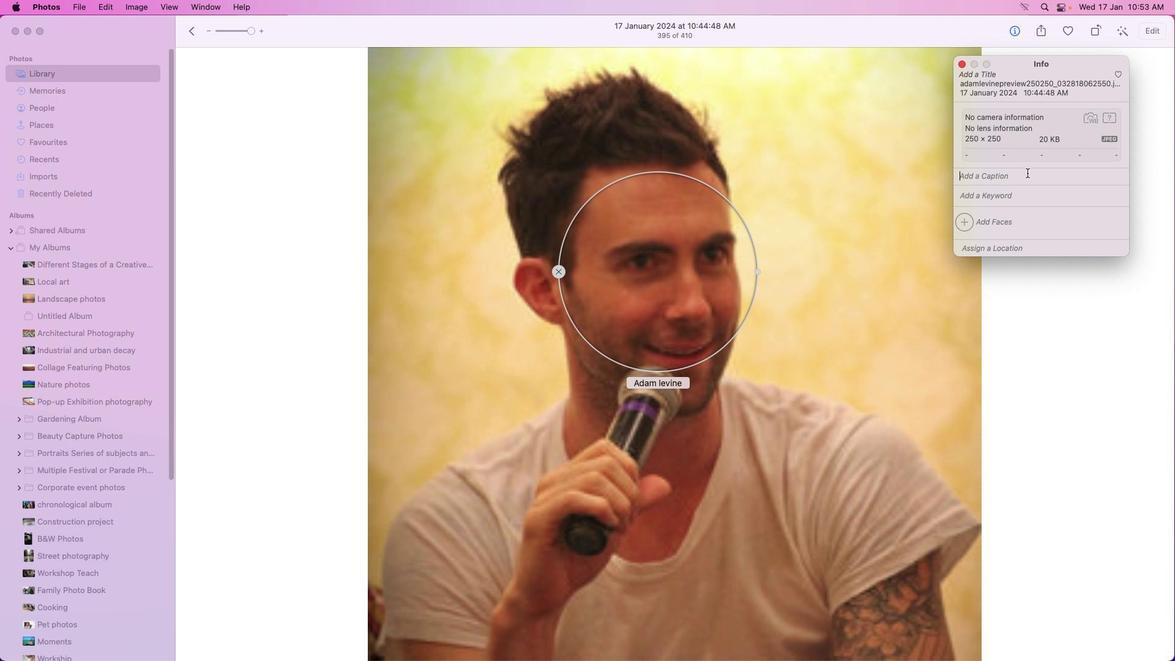
Action: Mouse moved to (1022, 167)
Screenshot: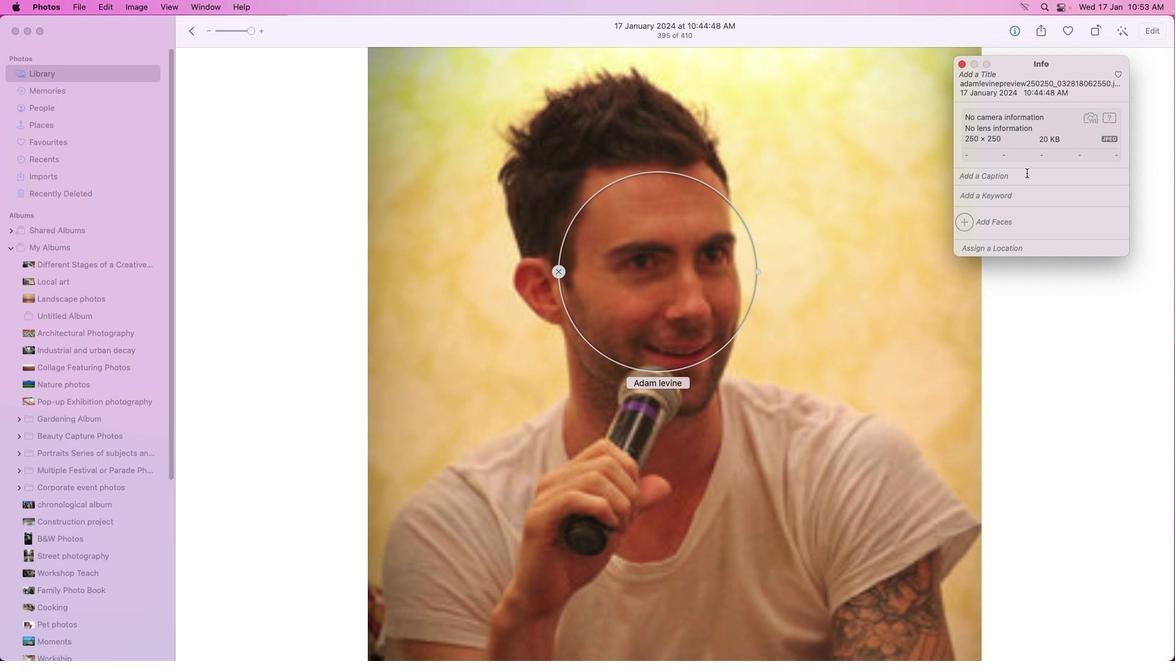 
Action: Mouse pressed left at (1022, 167)
Screenshot: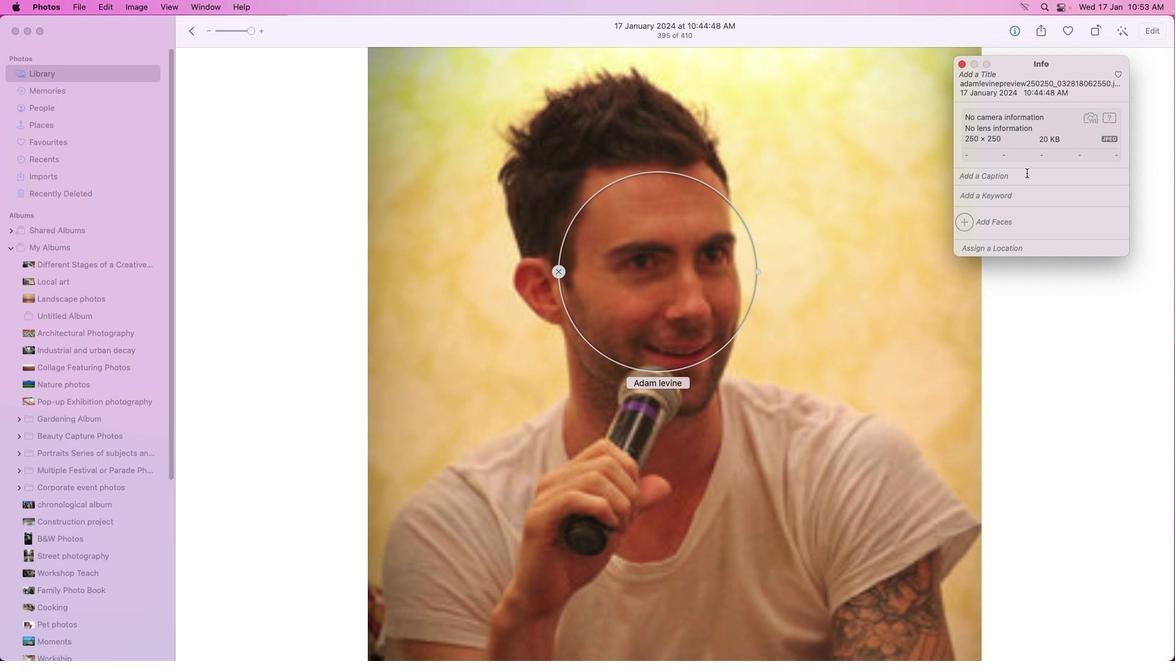
Action: Mouse moved to (1022, 168)
Screenshot: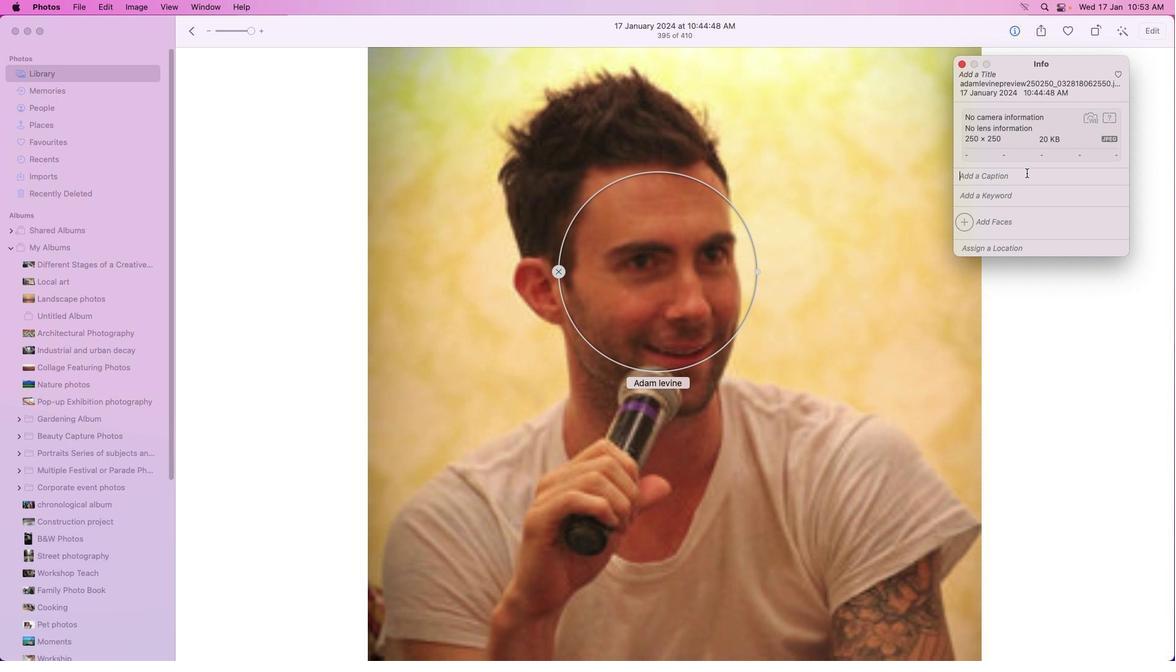 
Action: Key pressed 'p''o''p'Key.space'm''u''s''i''c'Key.enter
Screenshot: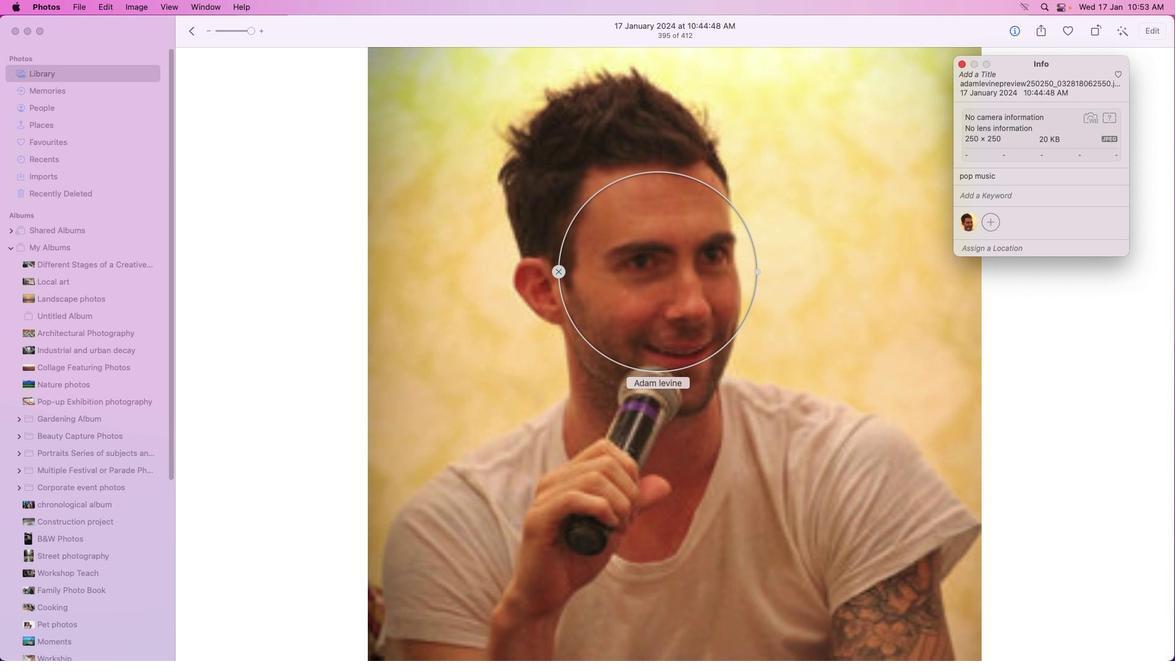 
Action: Mouse moved to (1030, 370)
Screenshot: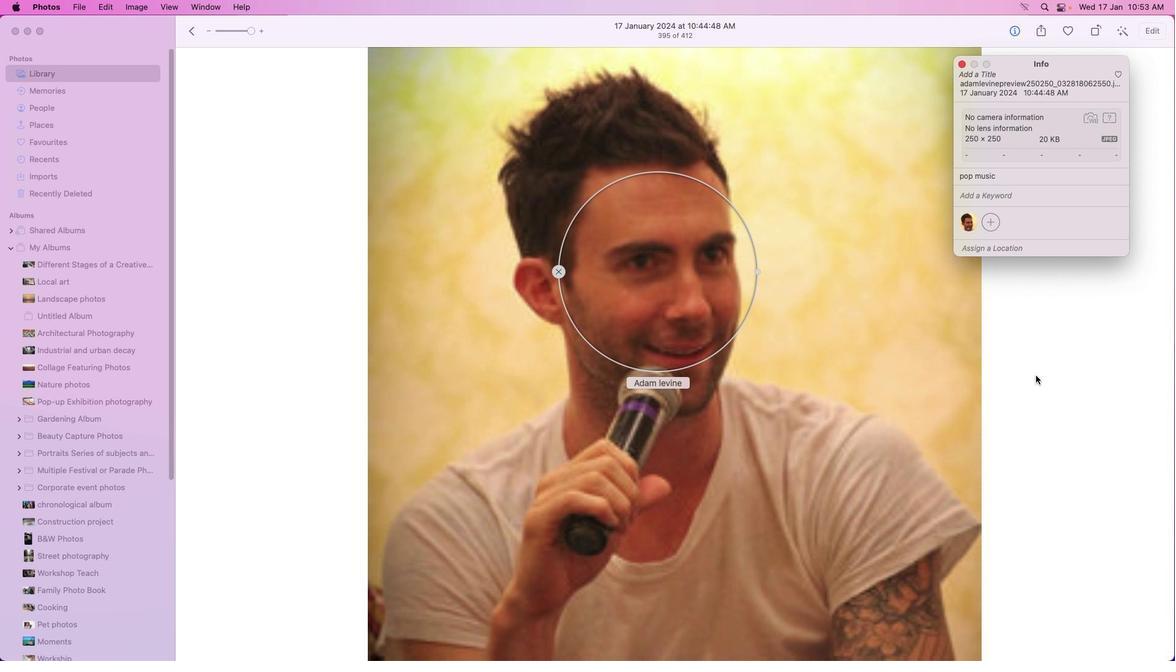 
Action: Mouse pressed left at (1030, 370)
Screenshot: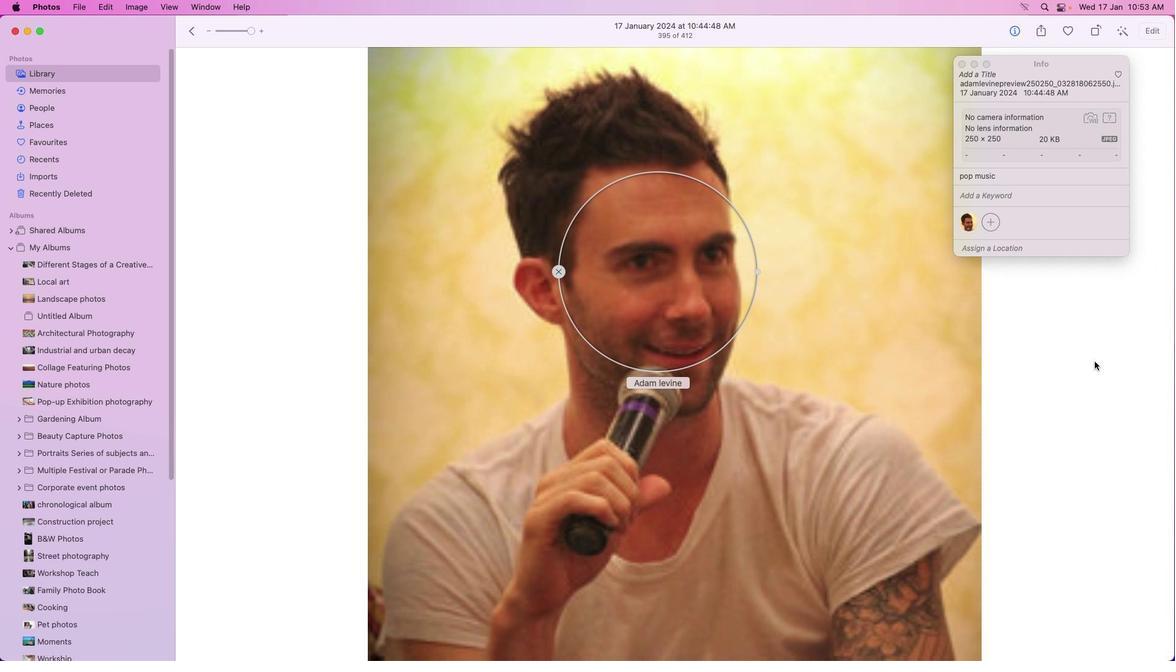 
Action: Mouse moved to (1131, 332)
Screenshot: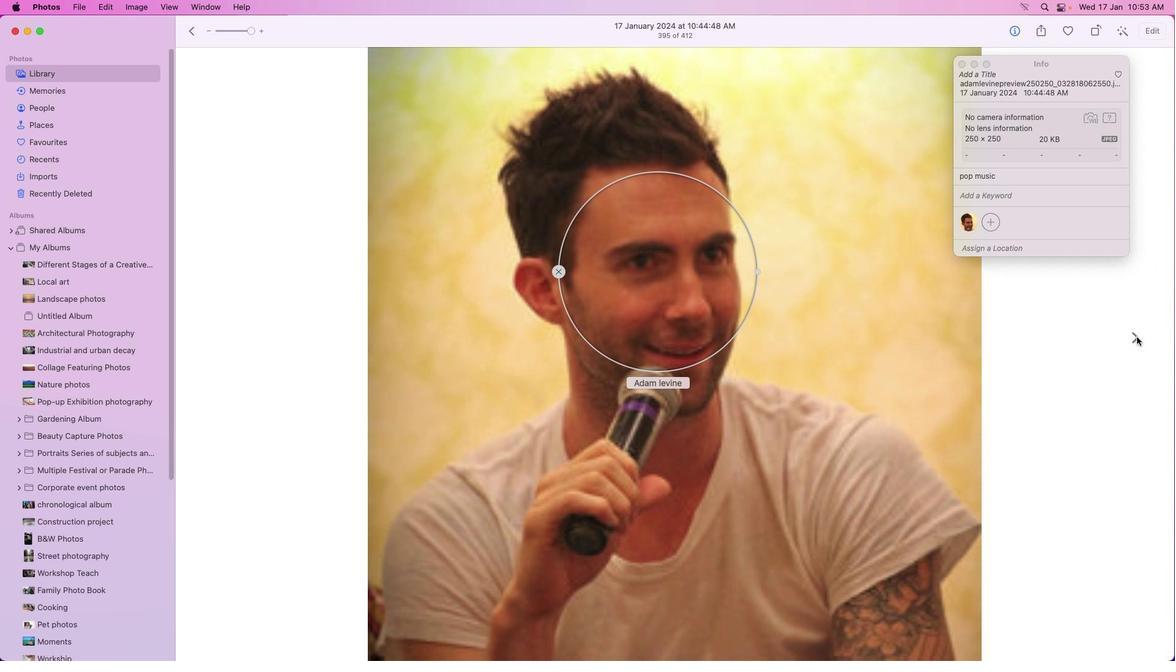 
Action: Mouse pressed left at (1131, 332)
Screenshot: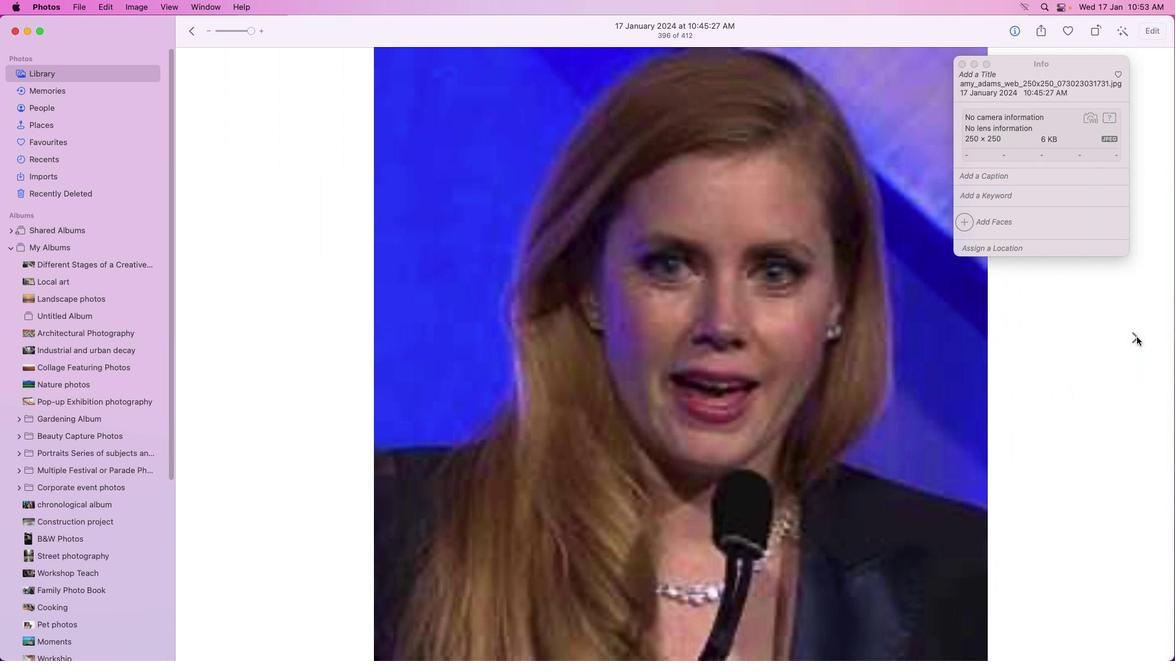 
Action: Mouse moved to (964, 216)
Screenshot: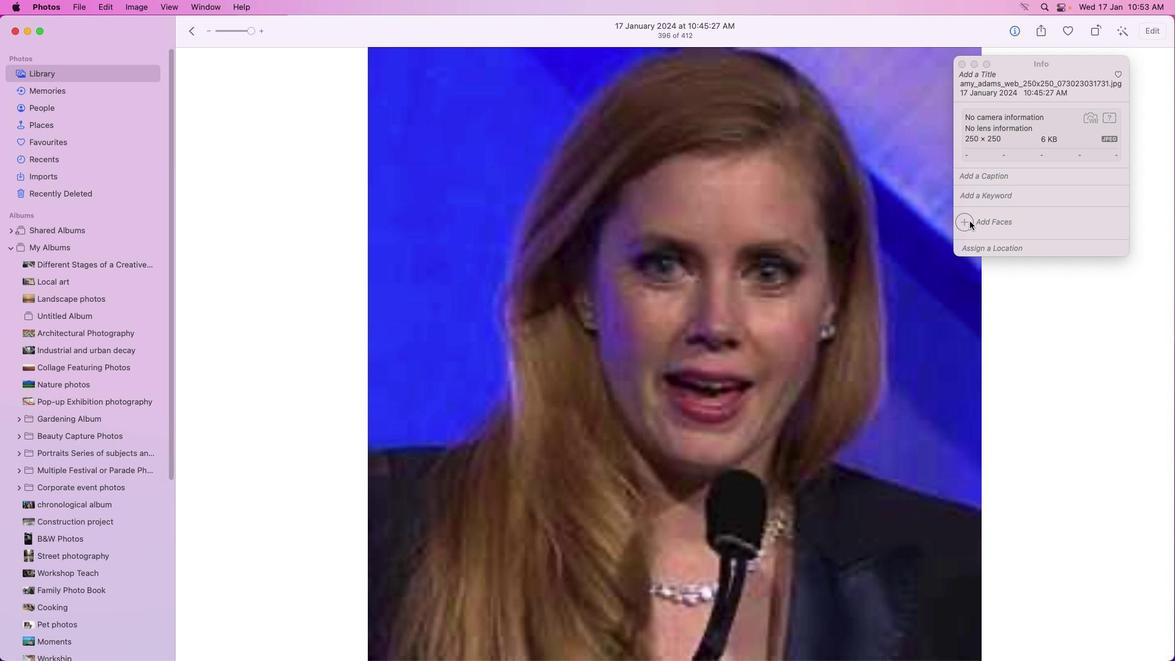 
Action: Mouse pressed left at (964, 216)
Screenshot: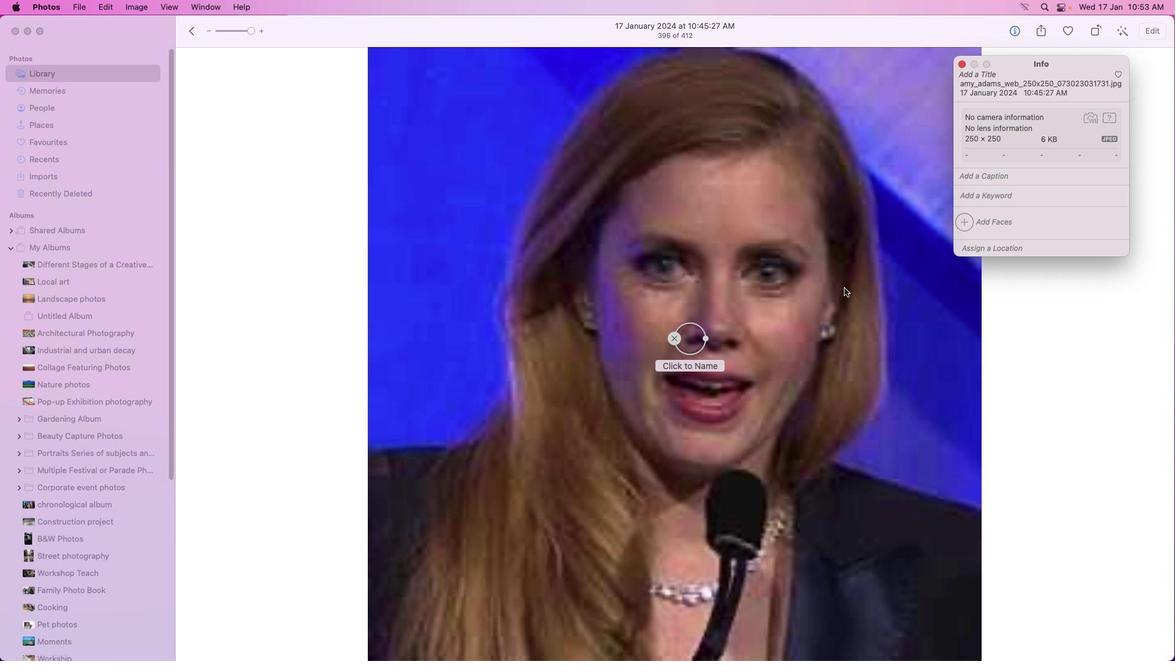
Action: Mouse moved to (701, 332)
Screenshot: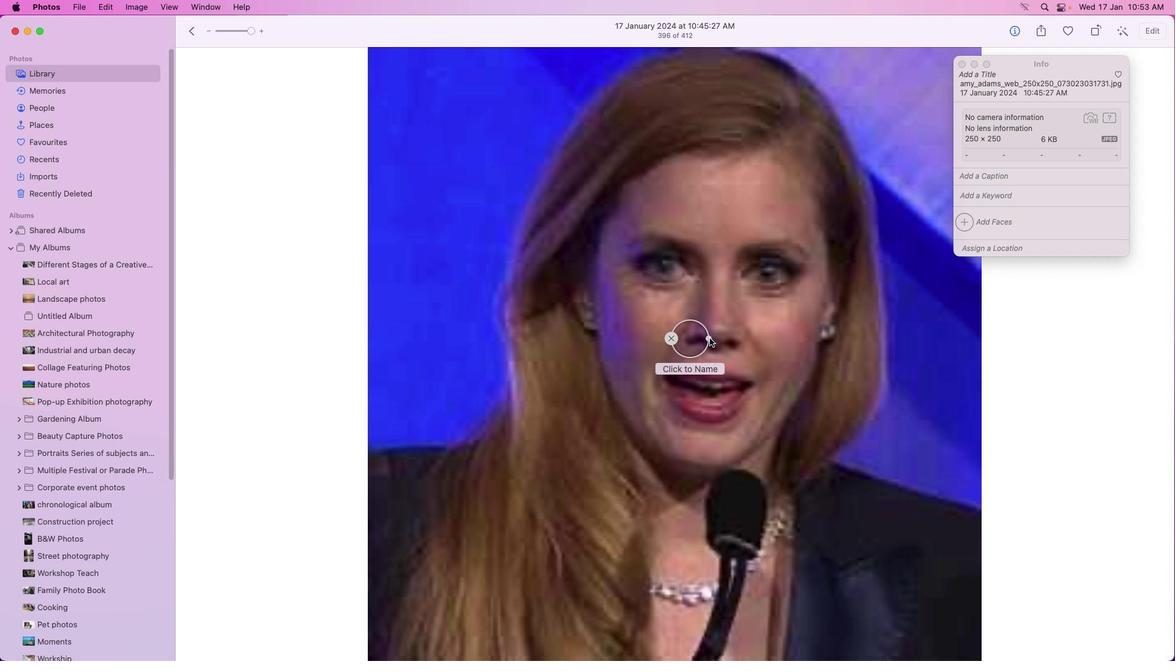 
Action: Mouse pressed left at (701, 332)
Screenshot: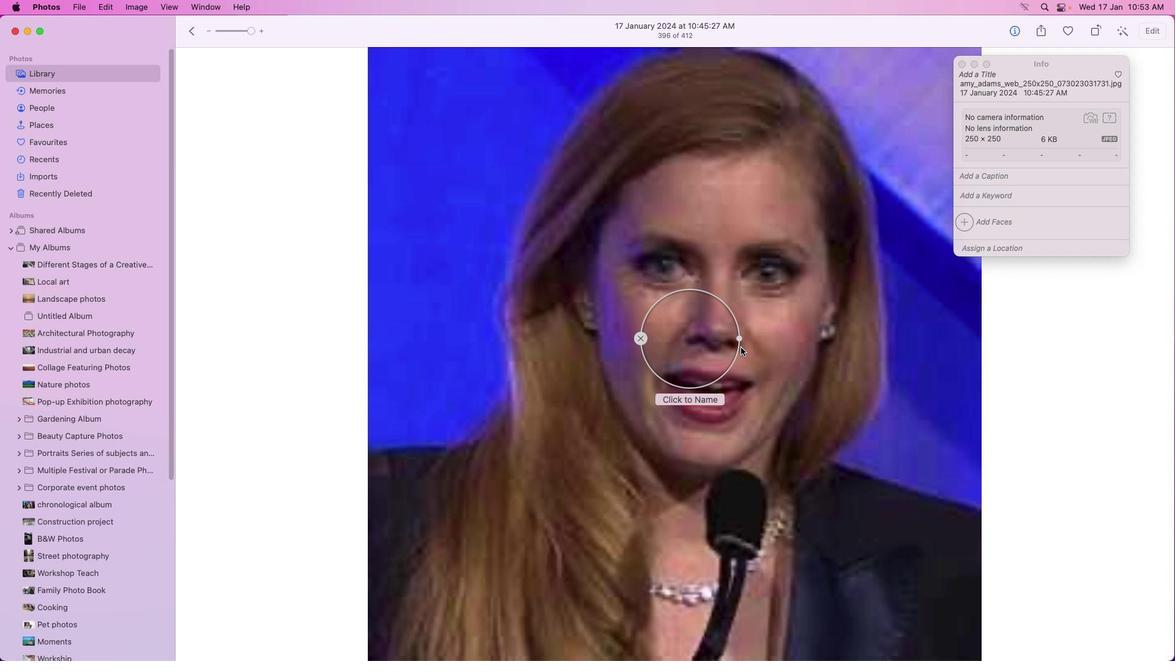 
Action: Mouse moved to (797, 366)
Screenshot: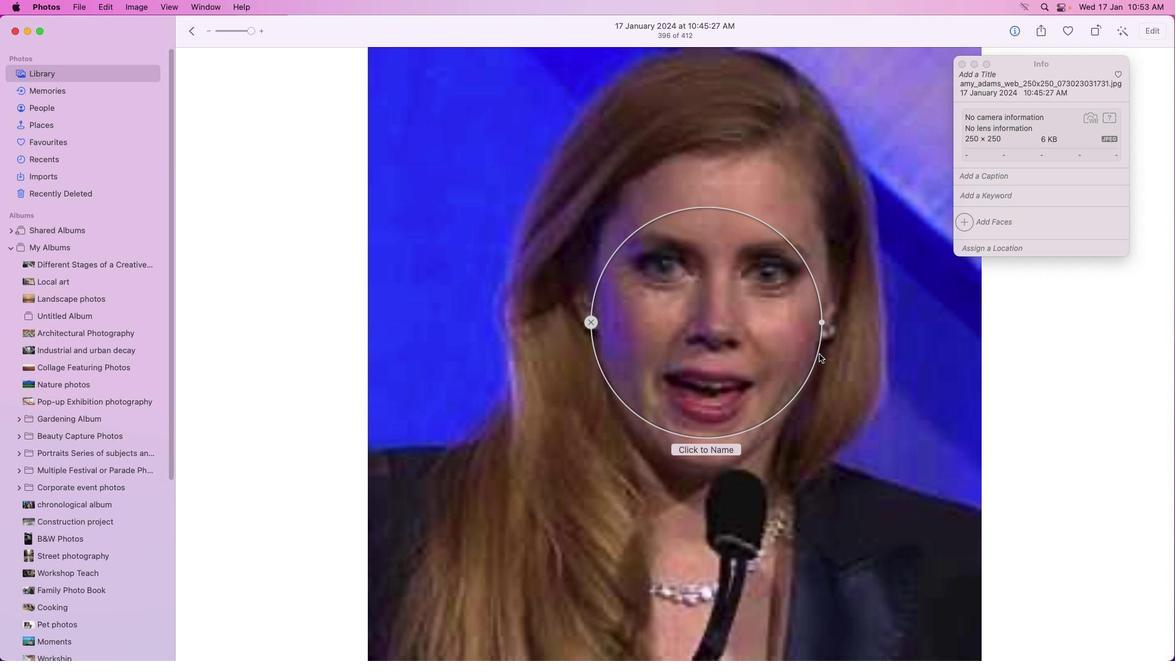 
Action: Mouse pressed left at (797, 366)
Screenshot: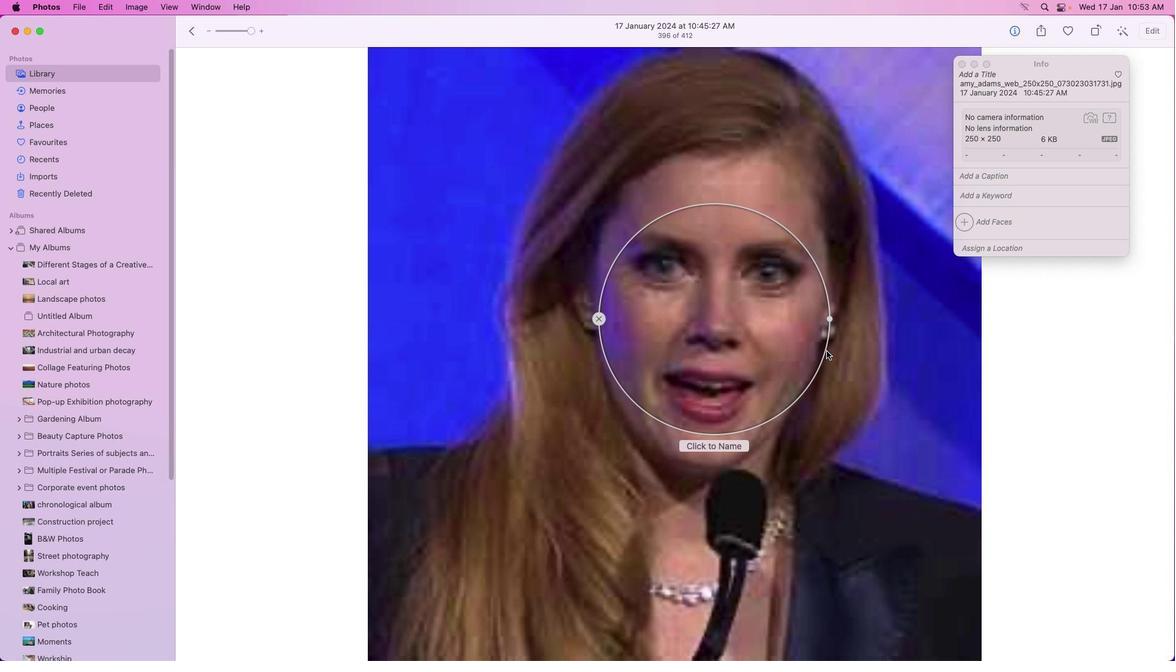 
Action: Mouse moved to (826, 309)
Screenshot: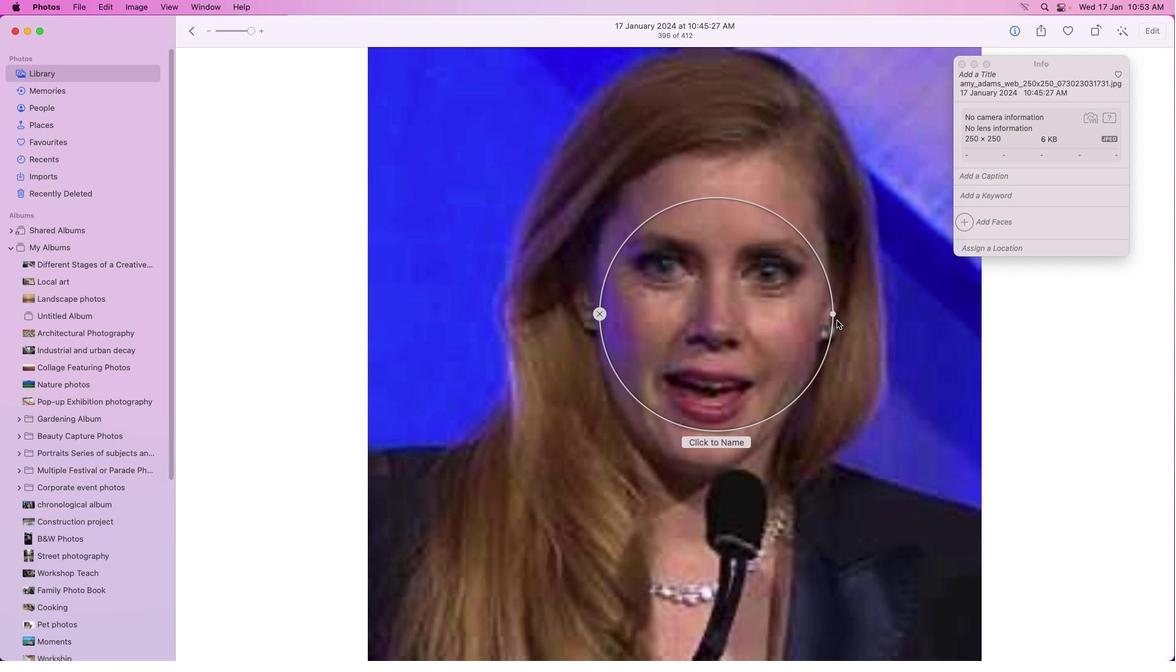 
Action: Mouse pressed left at (826, 309)
Screenshot: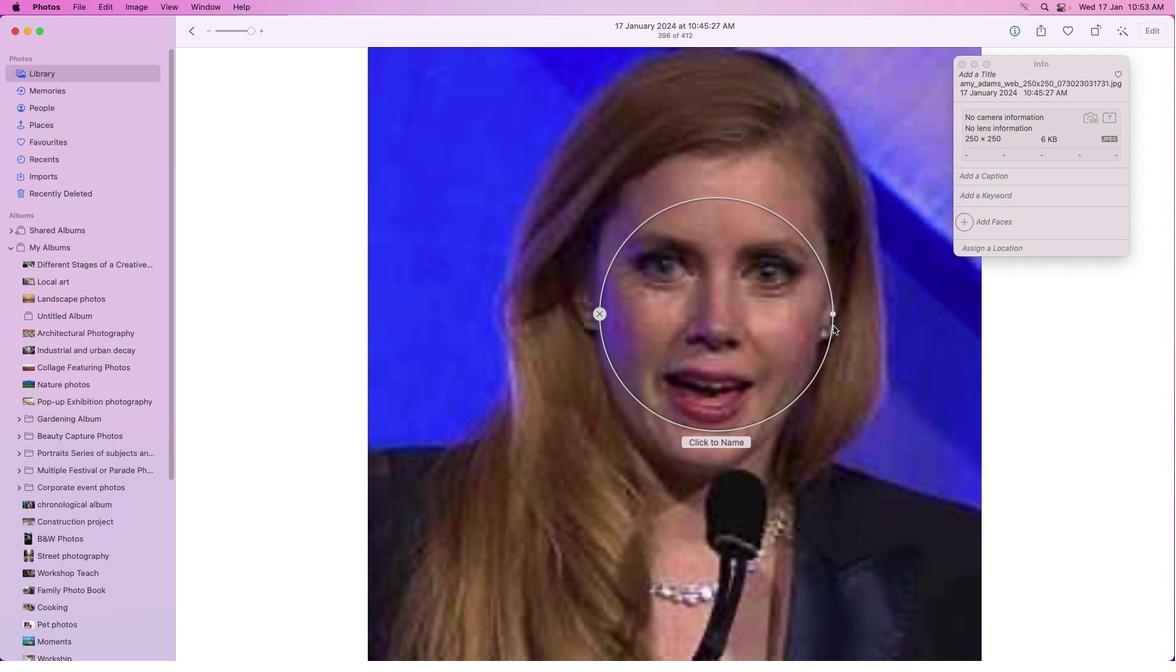 
Action: Mouse moved to (820, 332)
Screenshot: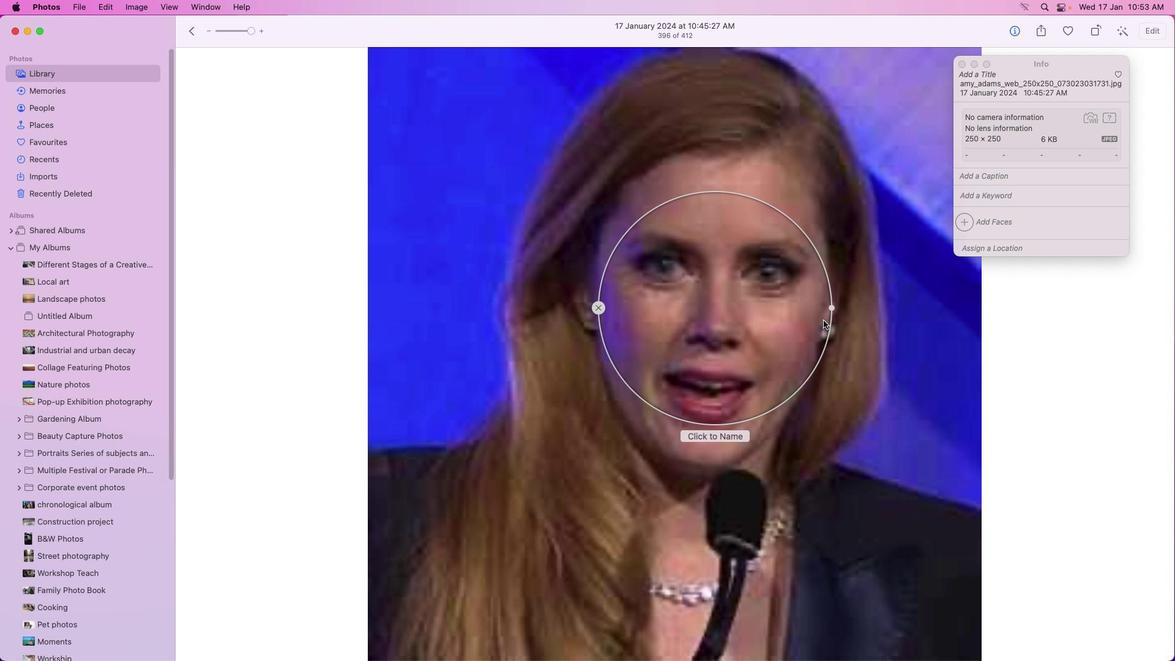 
Action: Mouse pressed left at (820, 332)
Screenshot: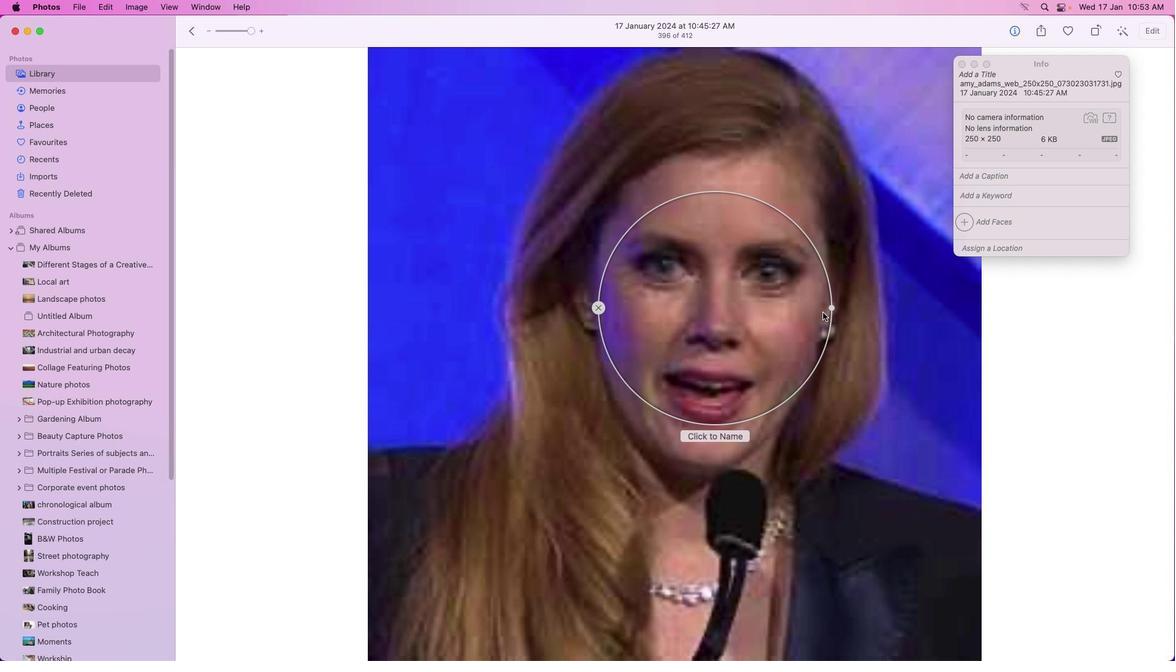 
Action: Mouse moved to (828, 303)
Screenshot: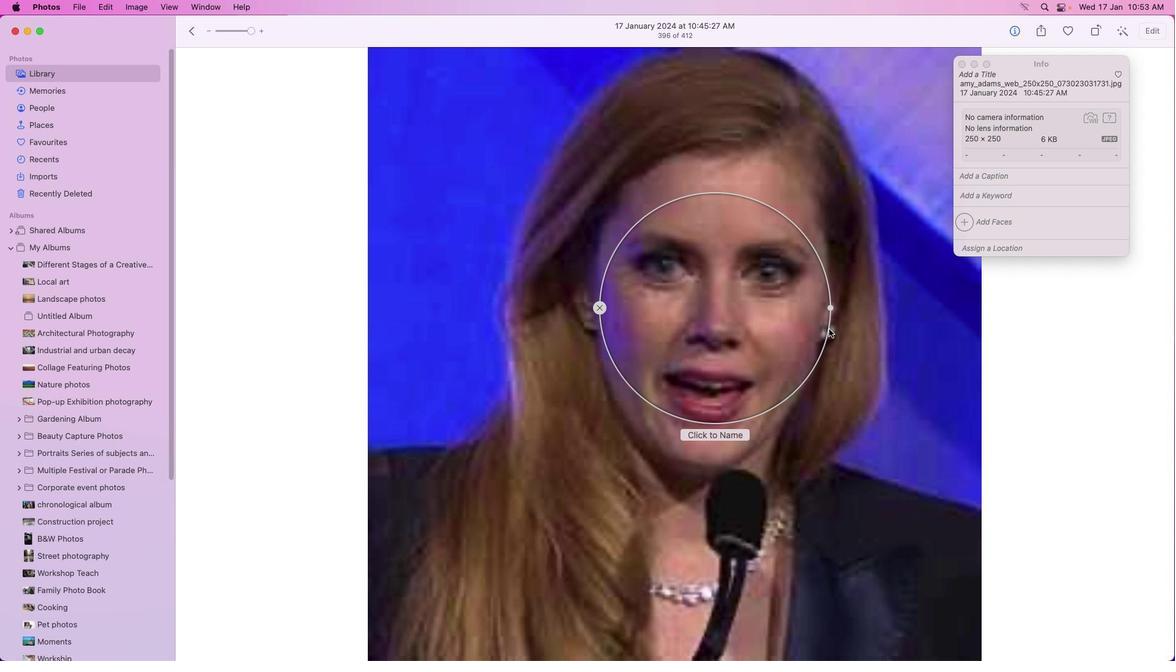 
Action: Mouse pressed left at (828, 303)
Screenshot: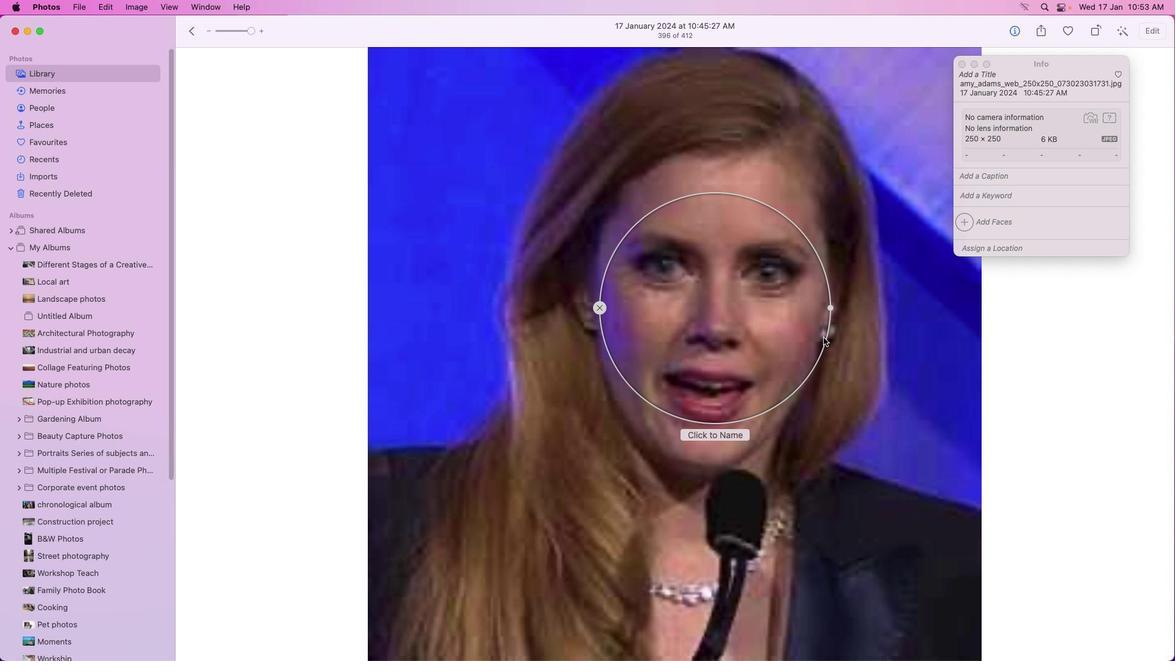 
Action: Mouse moved to (739, 428)
Screenshot: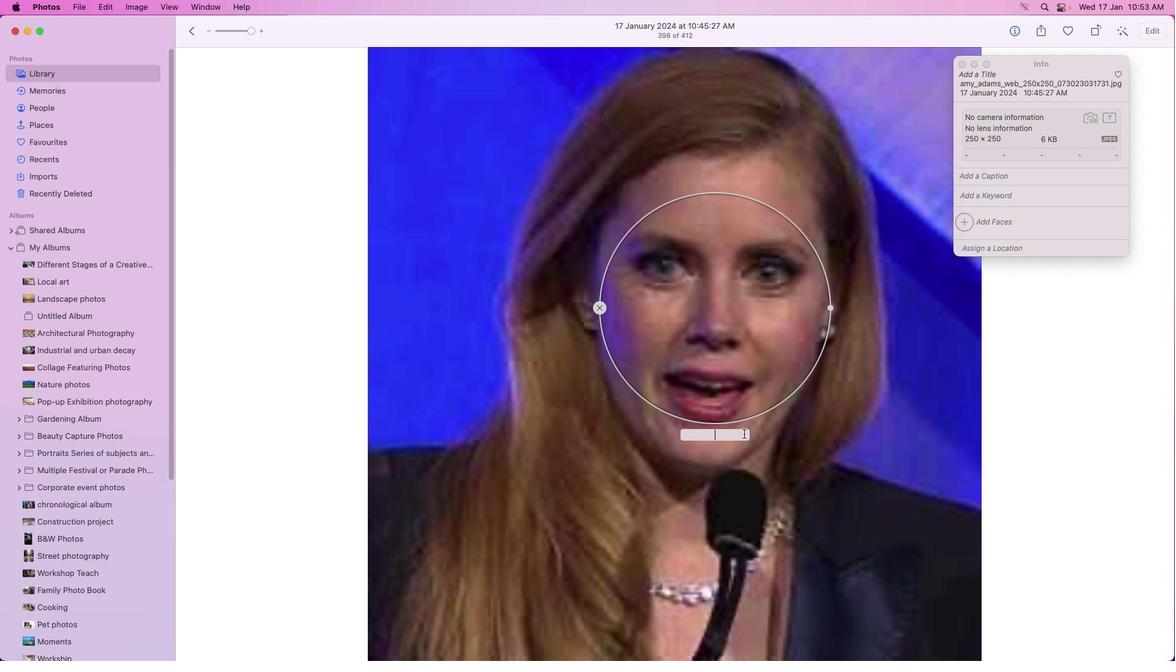 
Action: Mouse pressed left at (739, 428)
Screenshot: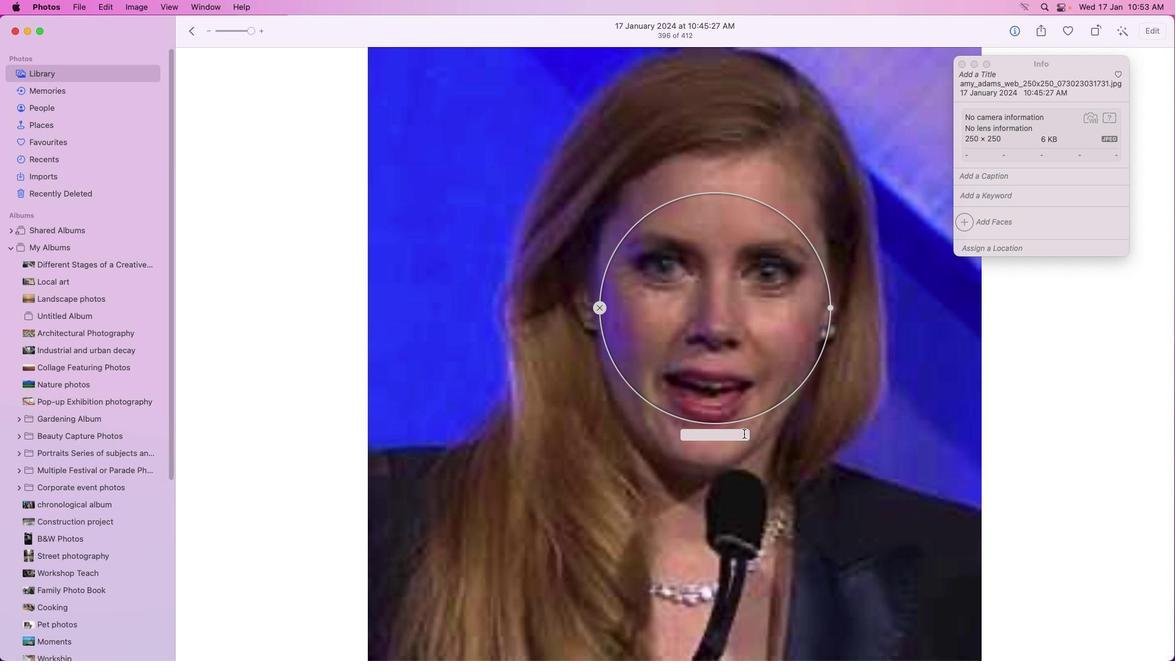 
Action: Mouse moved to (738, 427)
Screenshot: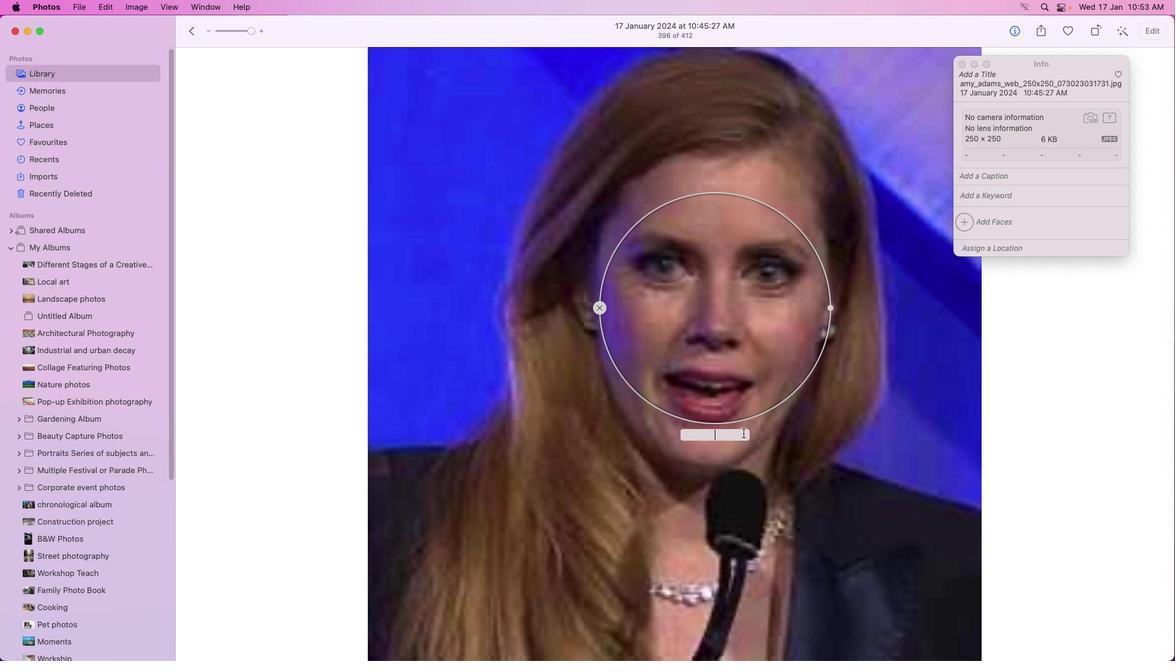 
Action: Key pressed Key.caps_lock'A'Key.caps_lock'm''y'Key.space'a''d''a''m''s'
Screenshot: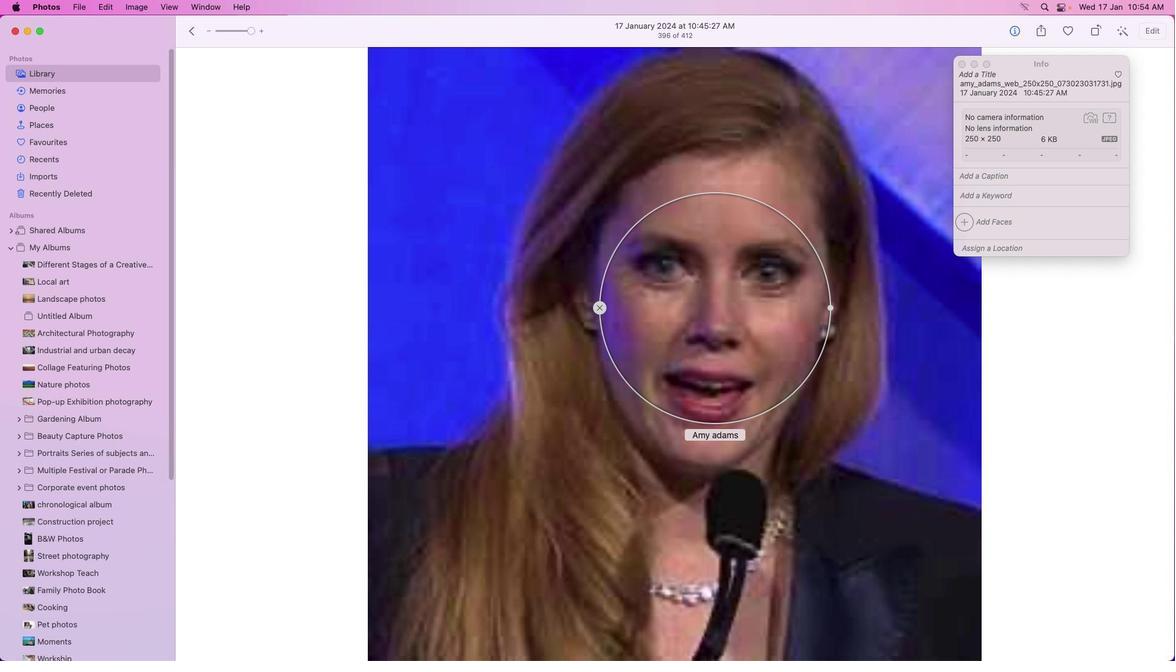 
Action: Mouse moved to (740, 428)
Screenshot: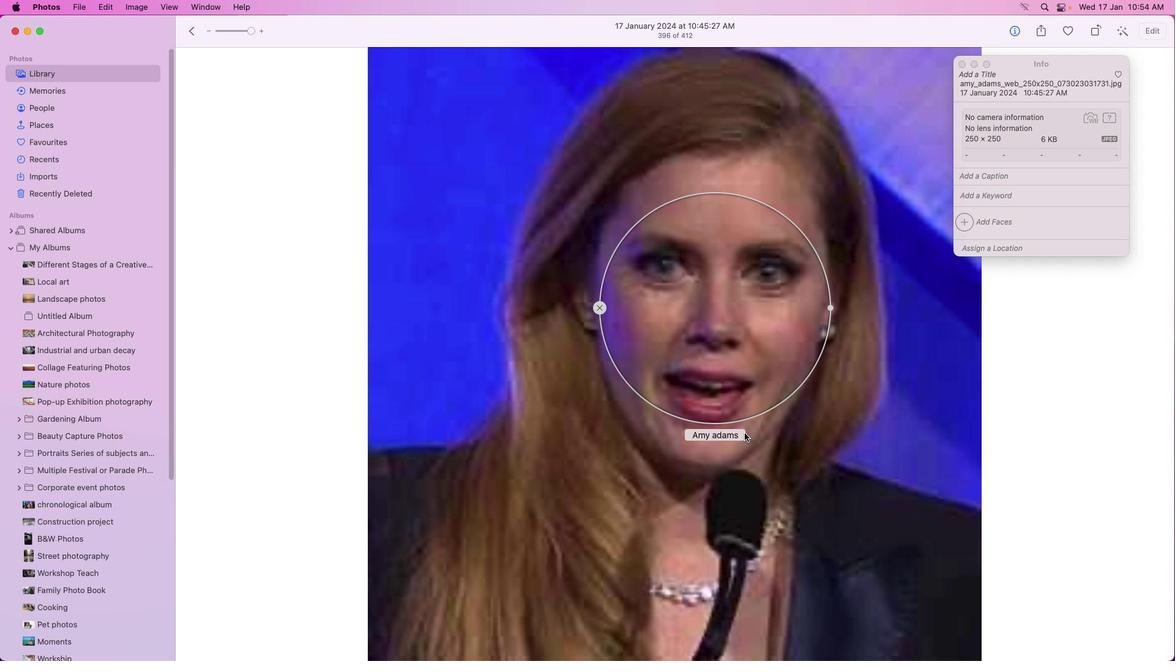 
Action: Key pressed Key.enter
Screenshot: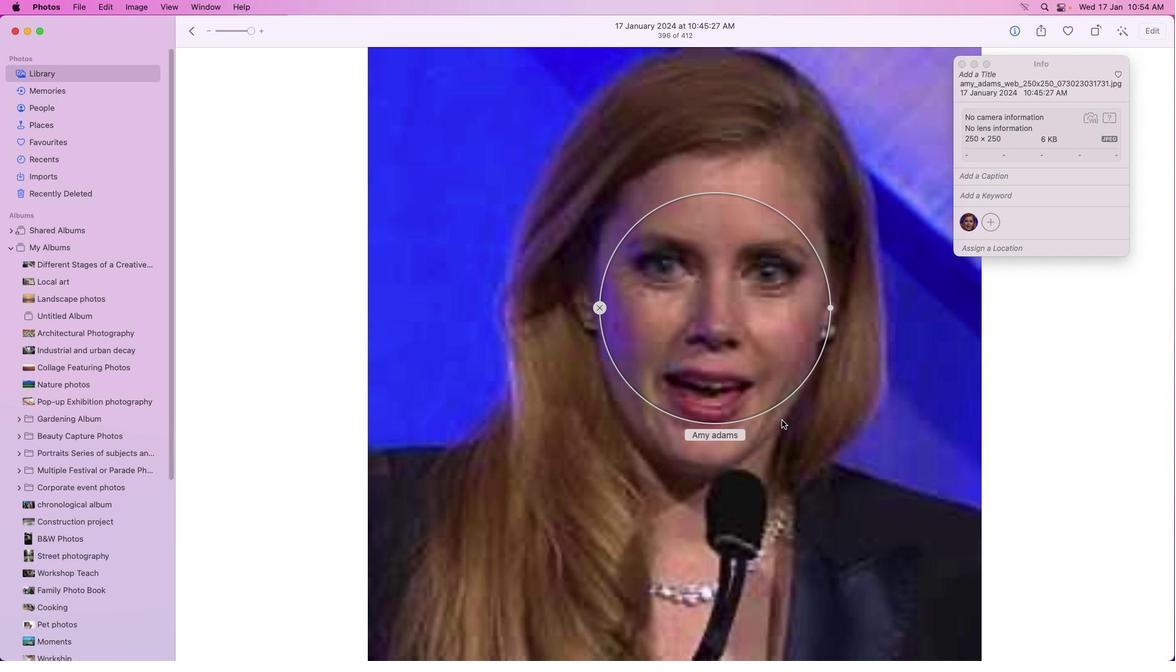 
Action: Mouse moved to (1008, 175)
Screenshot: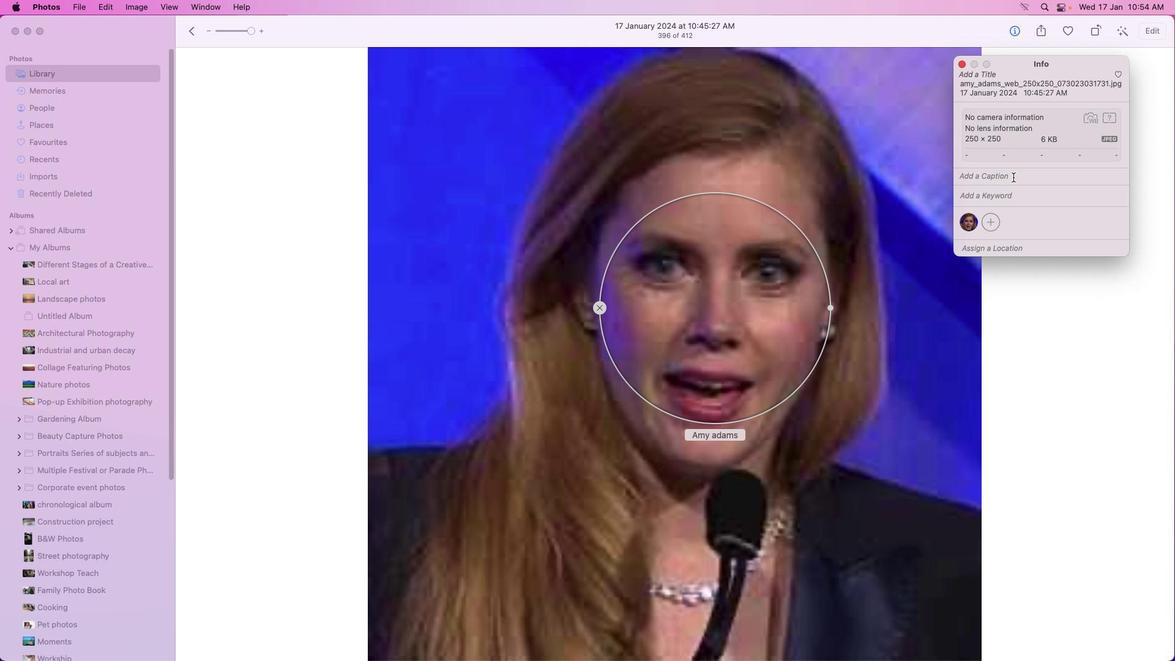 
Action: Mouse pressed left at (1008, 175)
Screenshot: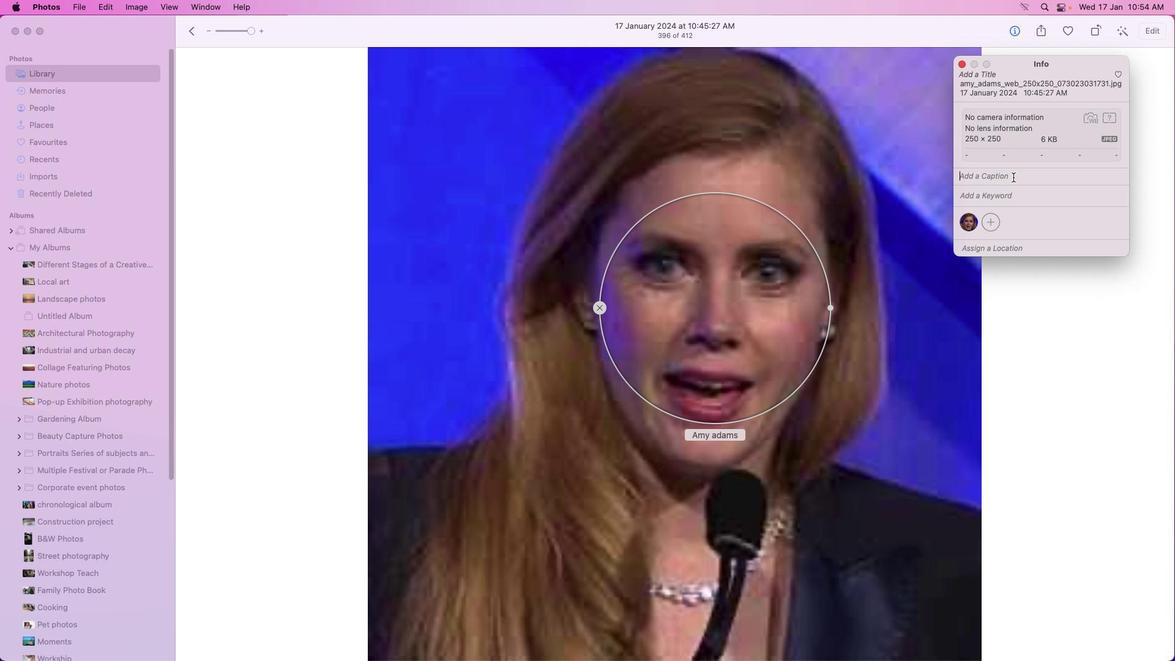 
Action: Mouse moved to (1008, 172)
Screenshot: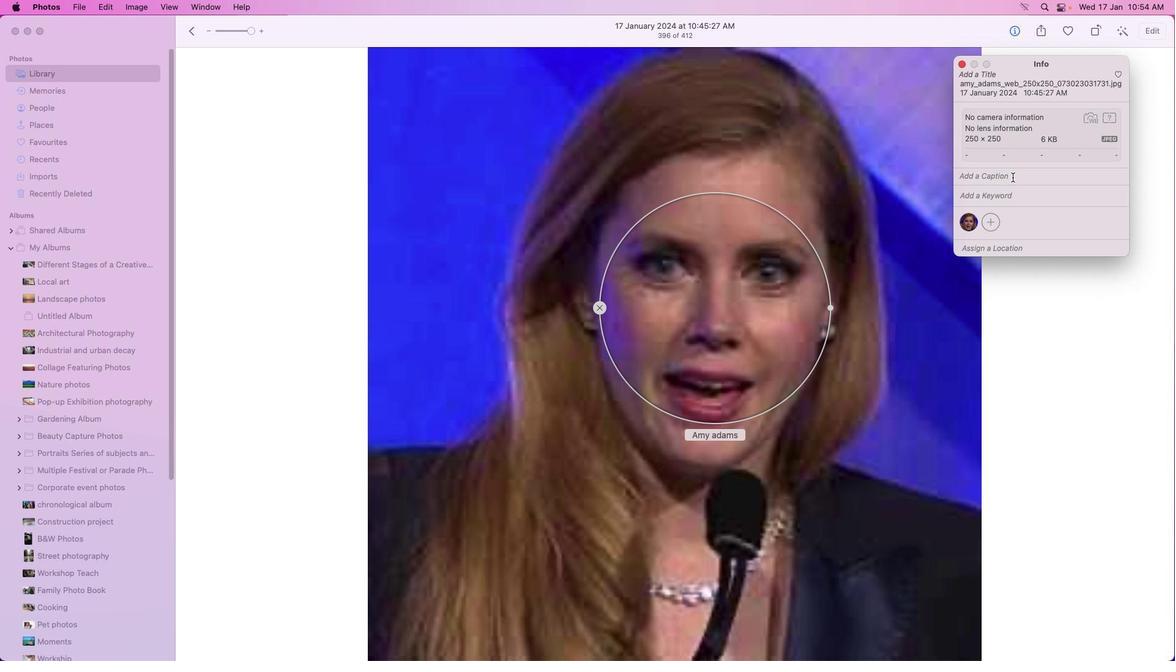 
Action: Mouse pressed left at (1008, 172)
Screenshot: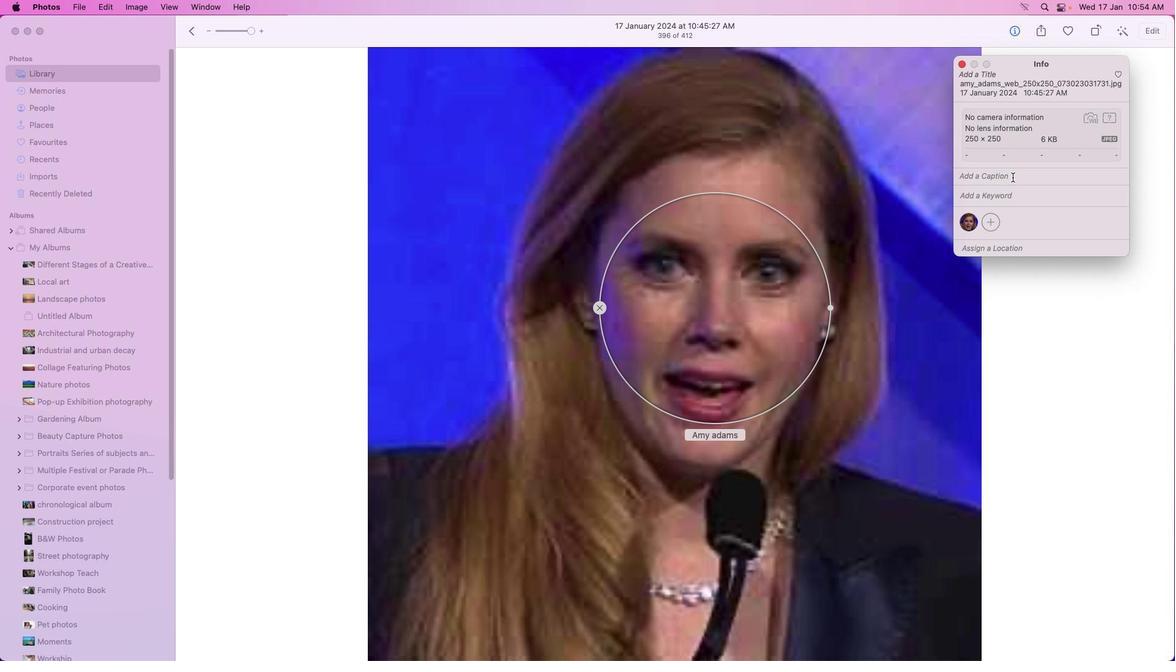 
Action: Mouse moved to (1008, 172)
Screenshot: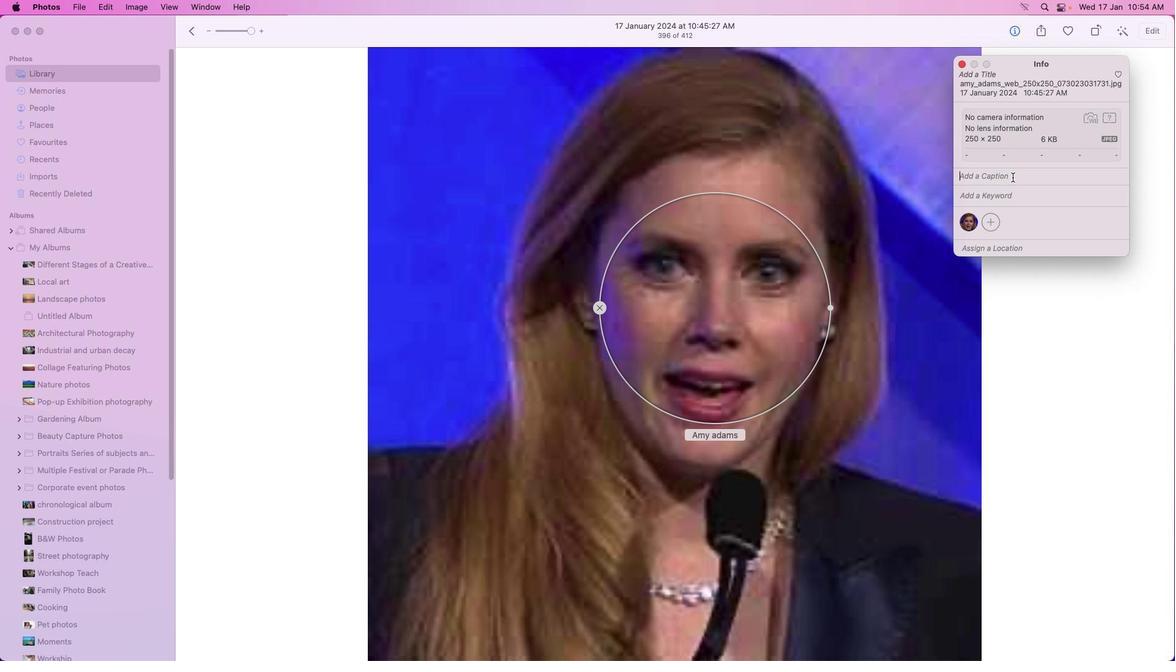 
Action: Key pressed 'c''e''l''e''b''r''i''t''y'Key.space's'
Screenshot: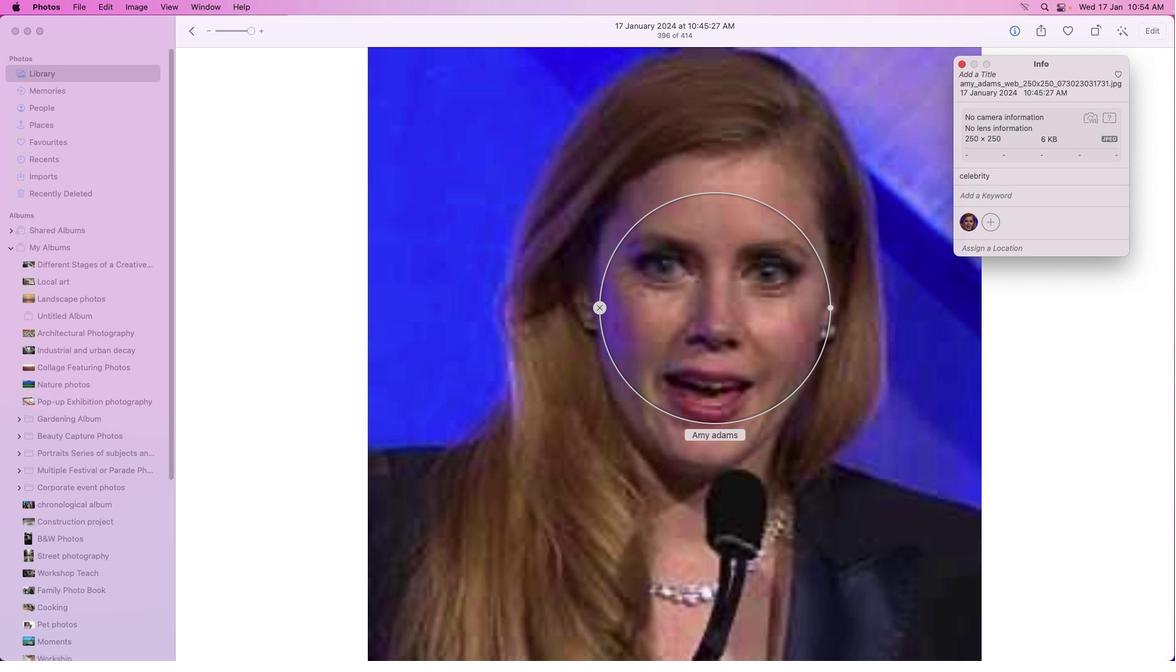 
Action: Mouse moved to (1006, 167)
Screenshot: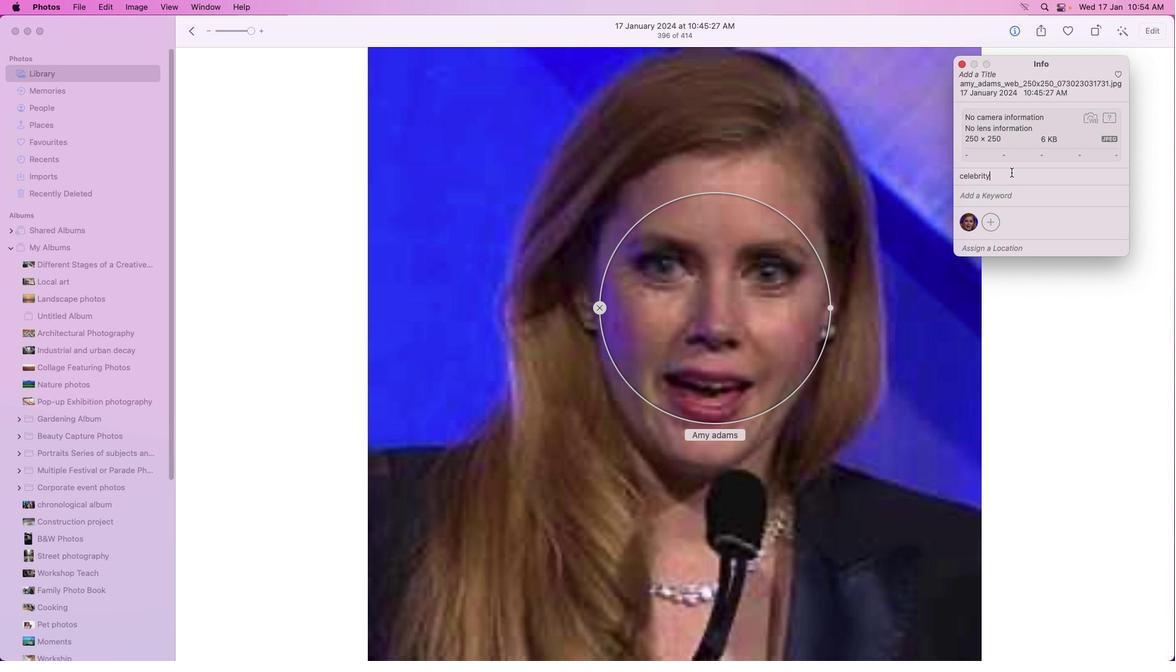 
Action: Mouse pressed left at (1006, 167)
Screenshot: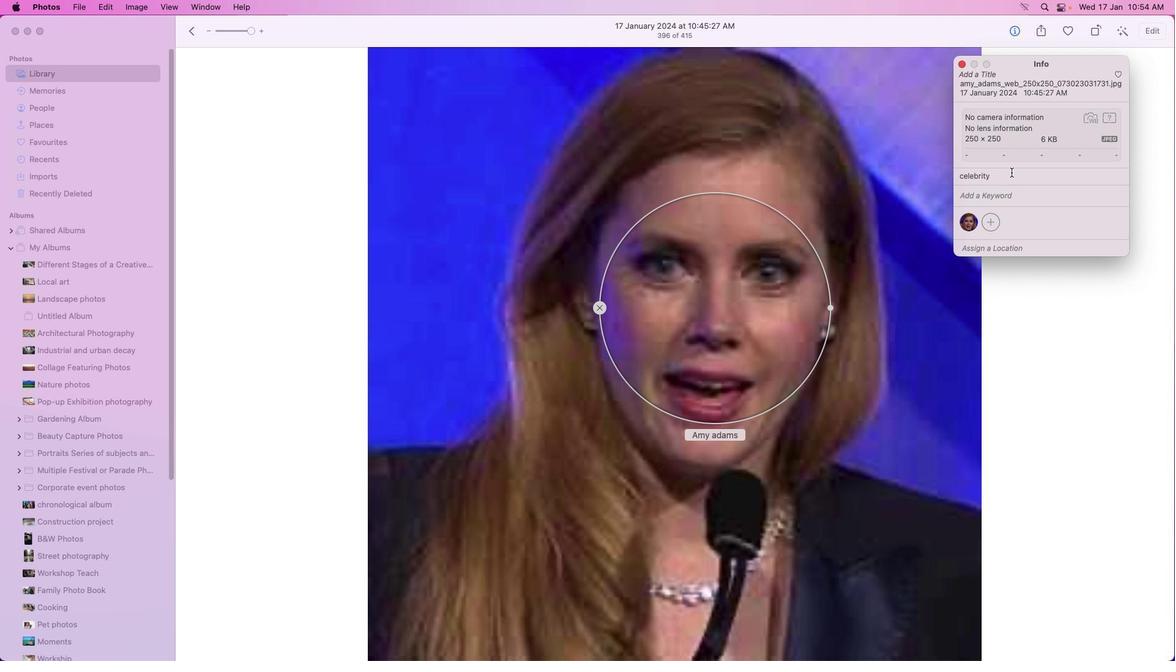 
Action: Mouse moved to (1006, 167)
Screenshot: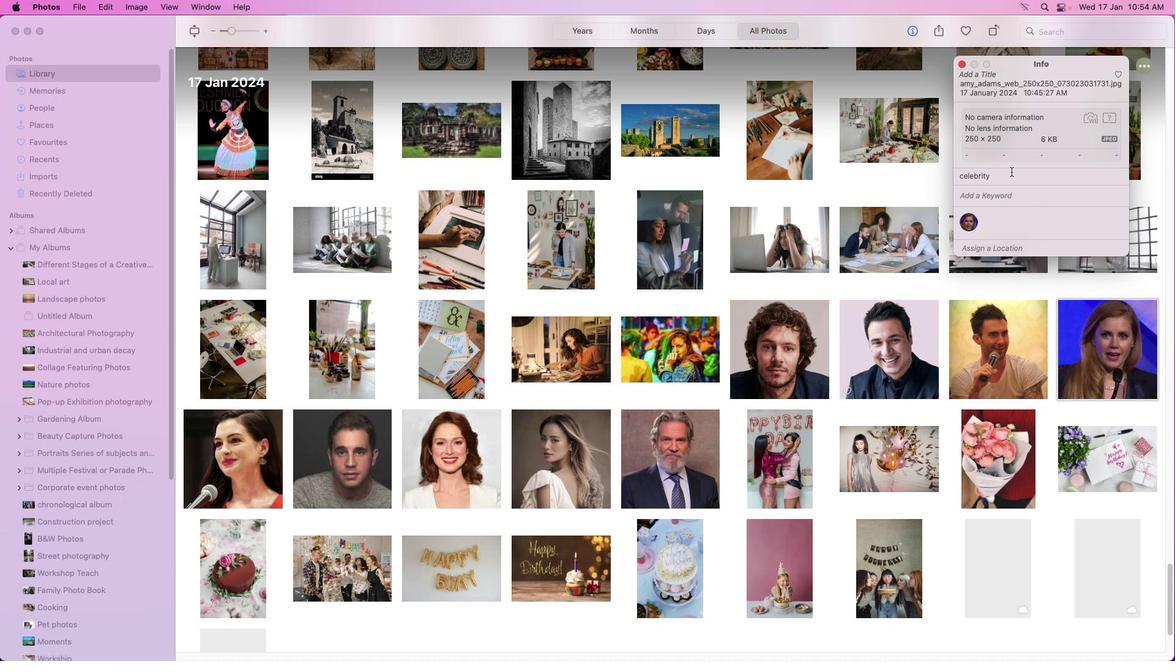 
Action: Key pressed Key.space
Screenshot: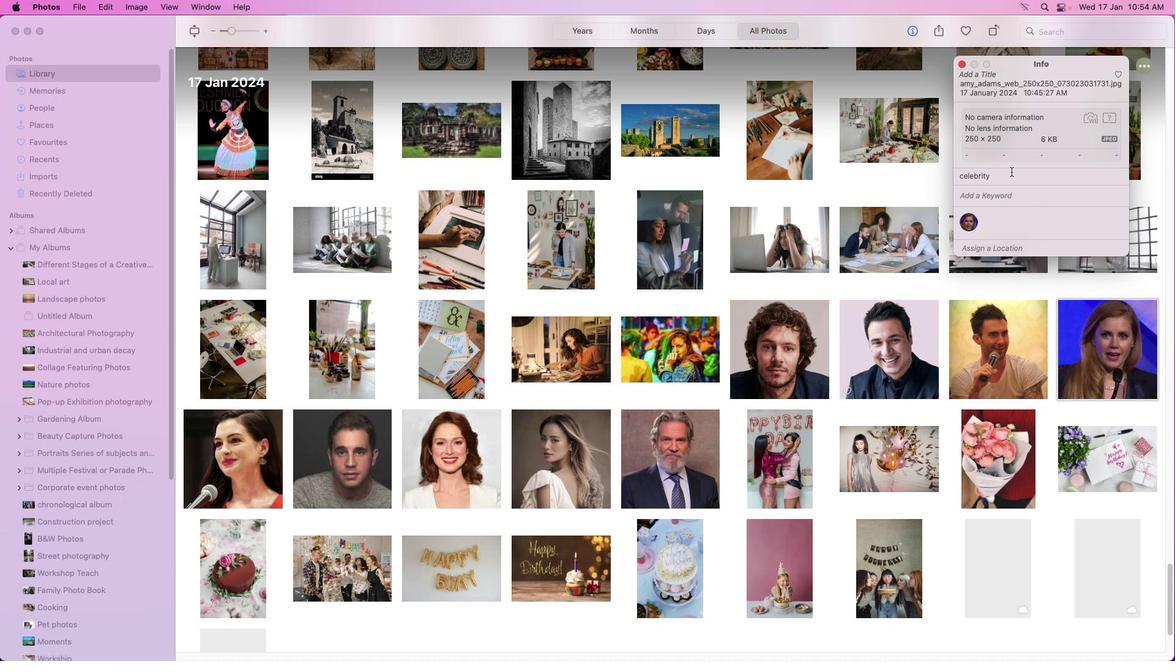 
Action: Mouse moved to (1113, 337)
Screenshot: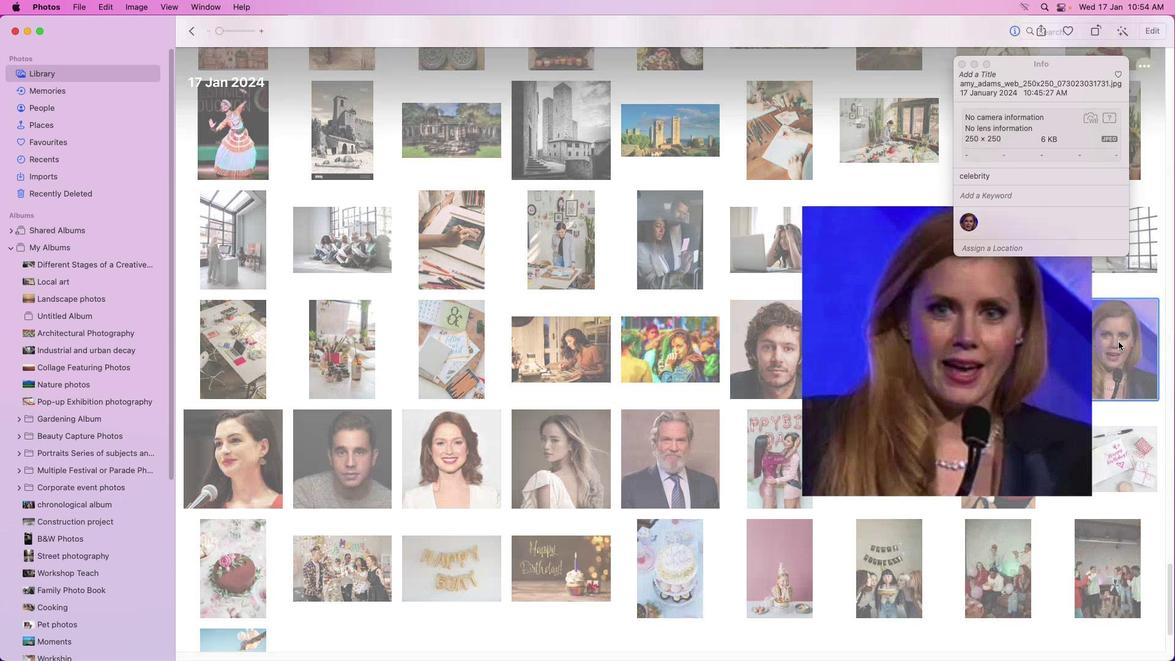 
Action: Mouse pressed left at (1113, 337)
Screenshot: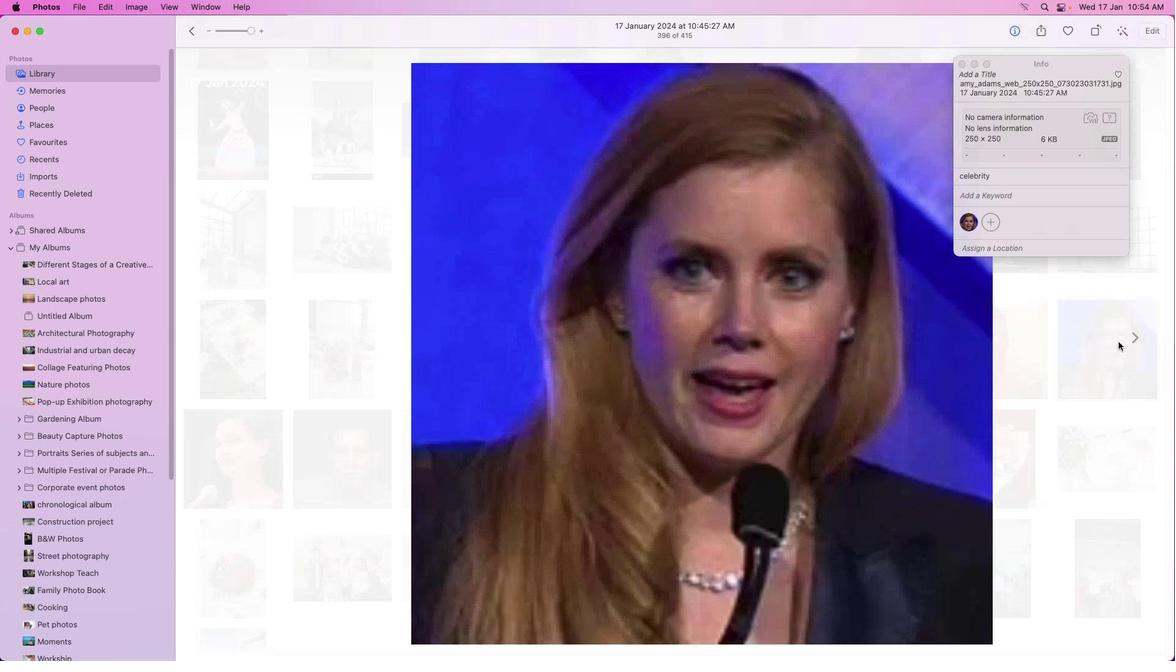
Action: Mouse pressed left at (1113, 337)
Screenshot: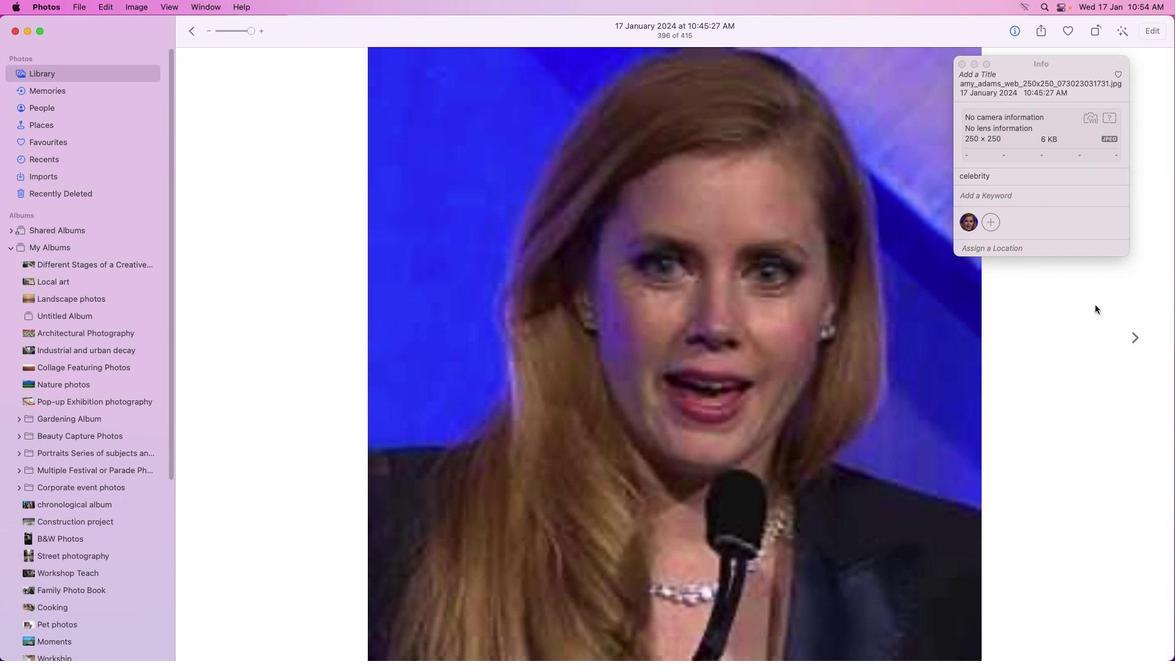 
Action: Mouse moved to (1032, 171)
Screenshot: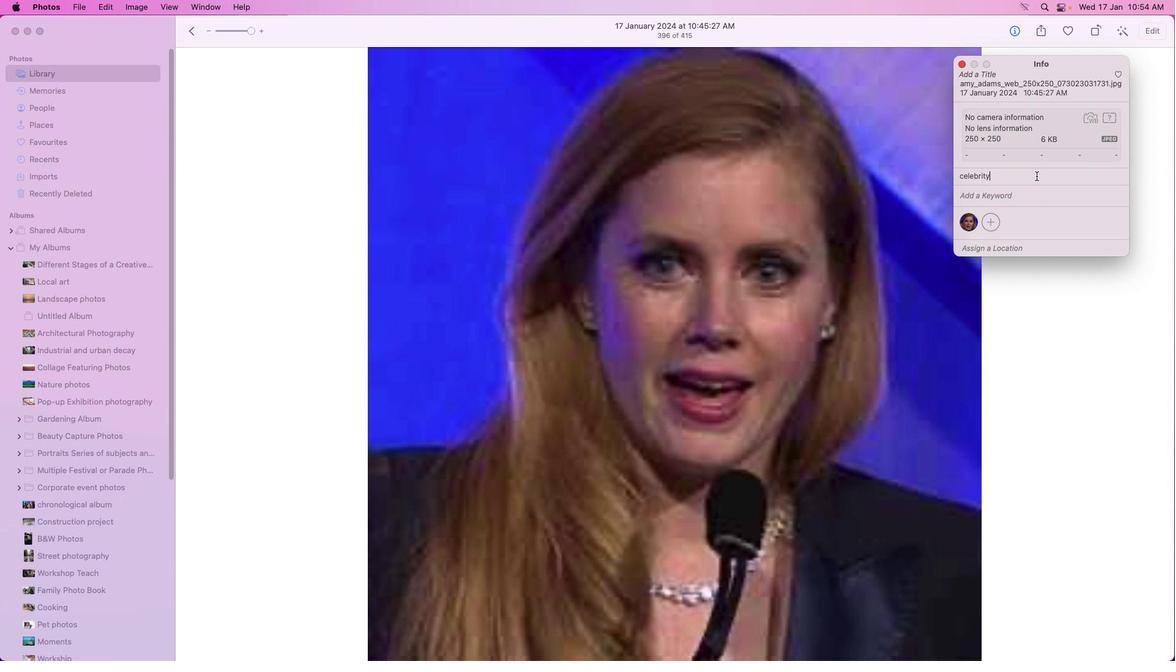 
Action: Mouse pressed left at (1032, 171)
Screenshot: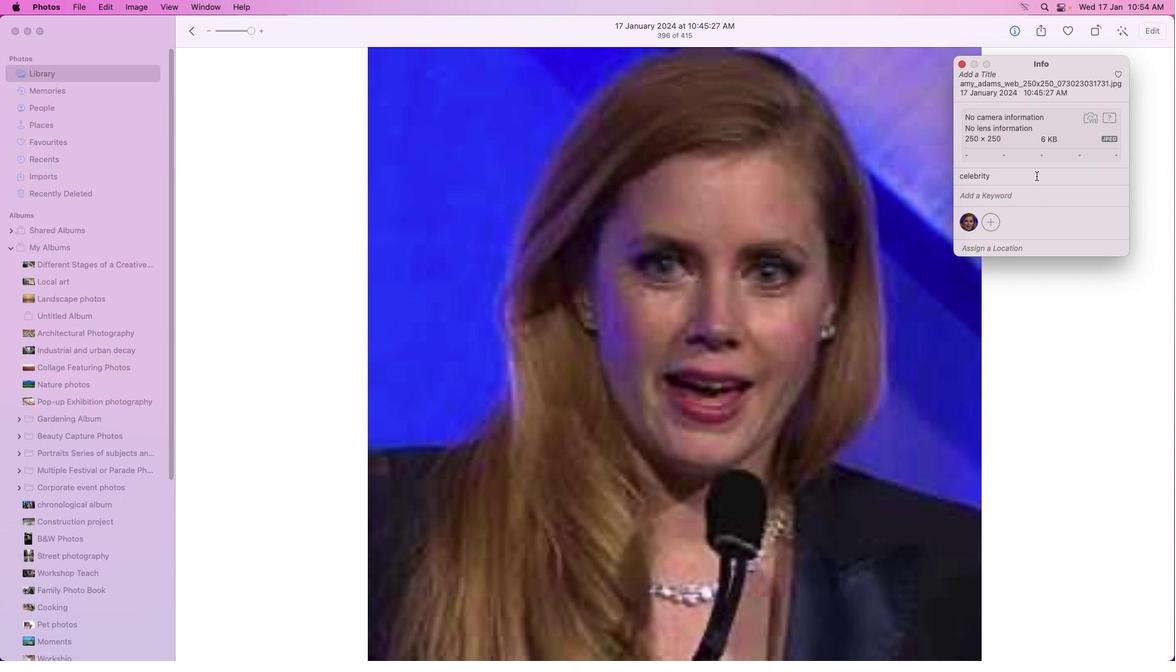 
Action: Key pressed Key.space
Screenshot: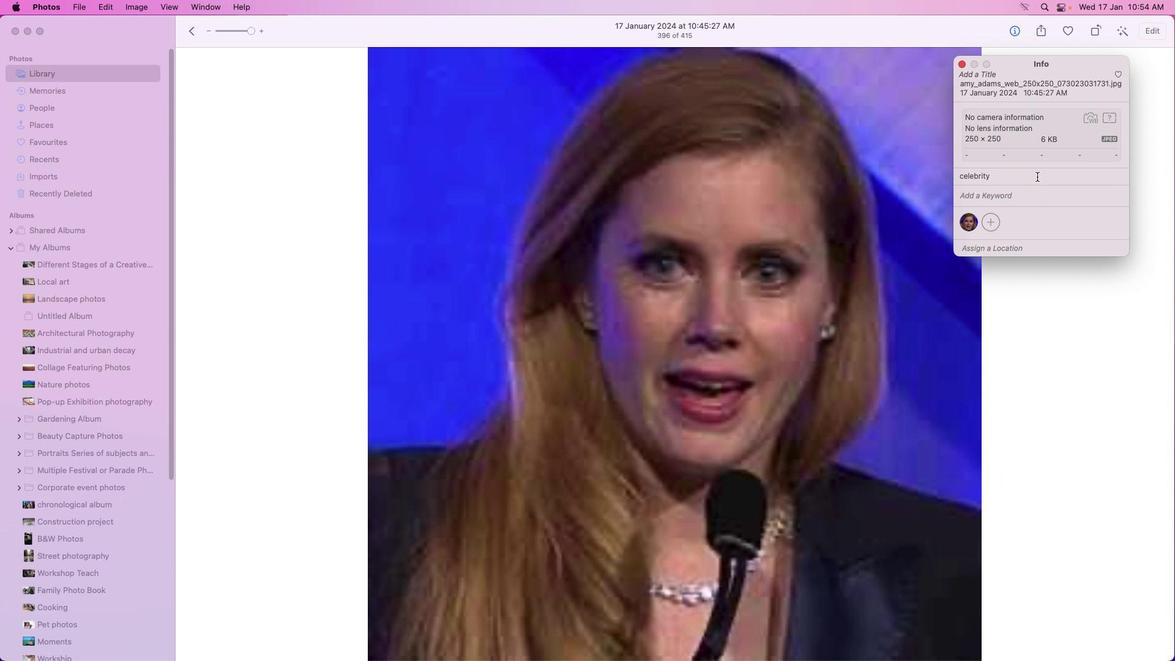 
Action: Mouse moved to (1032, 171)
Screenshot: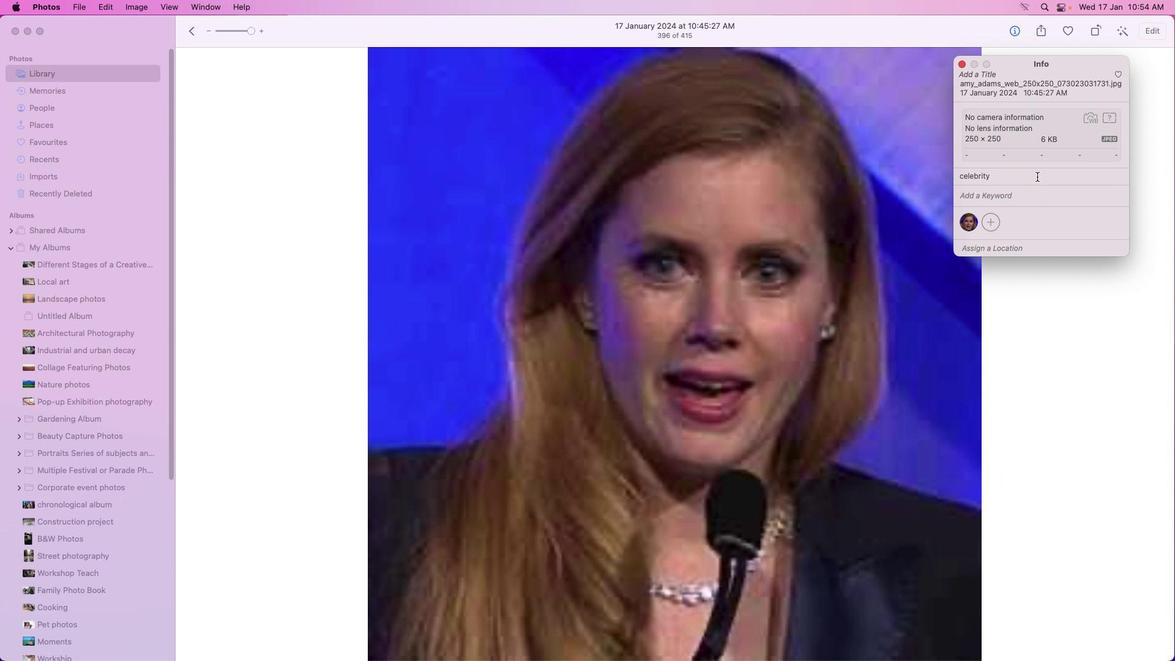 
Action: Key pressed 's''p''e''a''k''e''r''s'
Screenshot: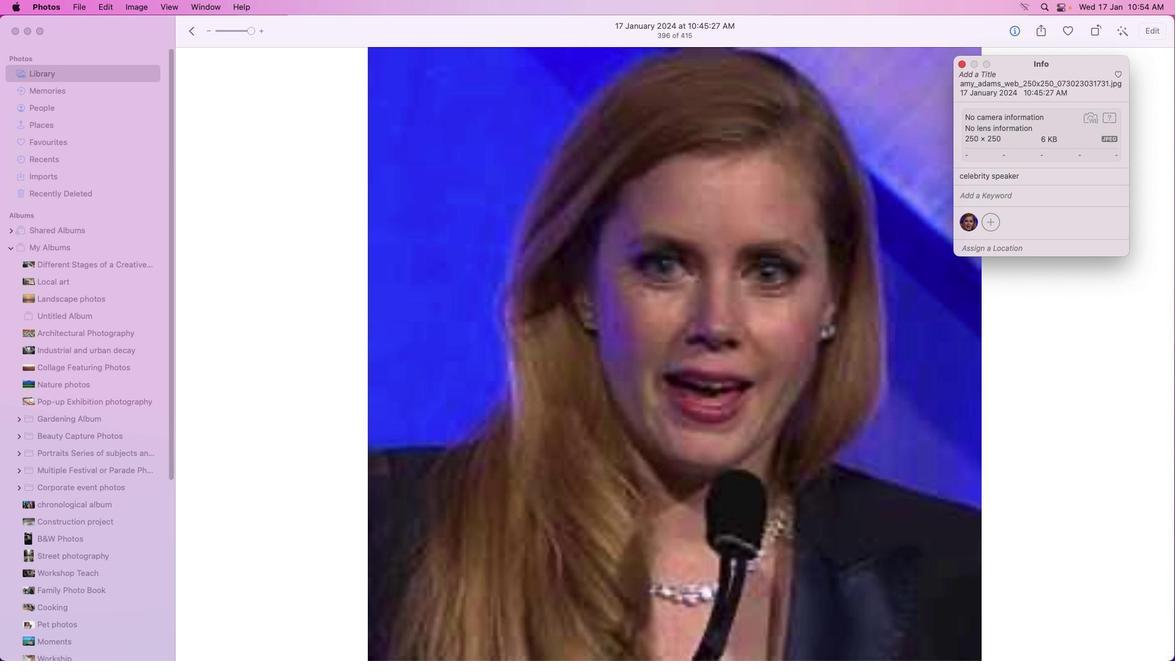 
Action: Mouse moved to (1019, 172)
Screenshot: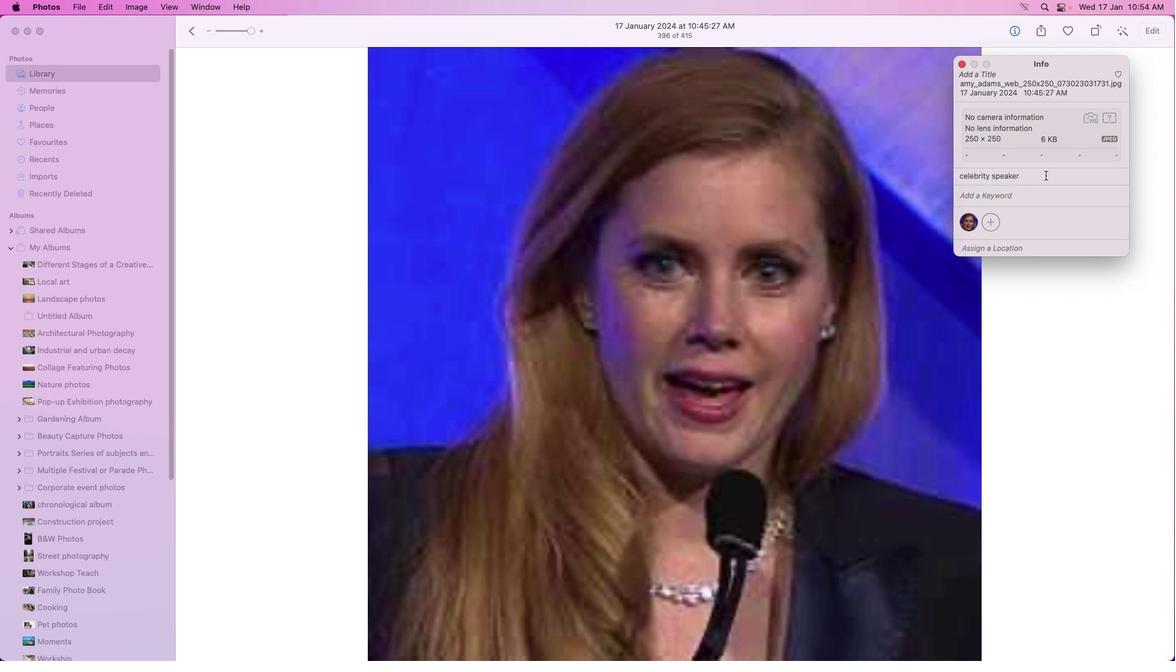 
Action: Mouse pressed left at (1019, 172)
Screenshot: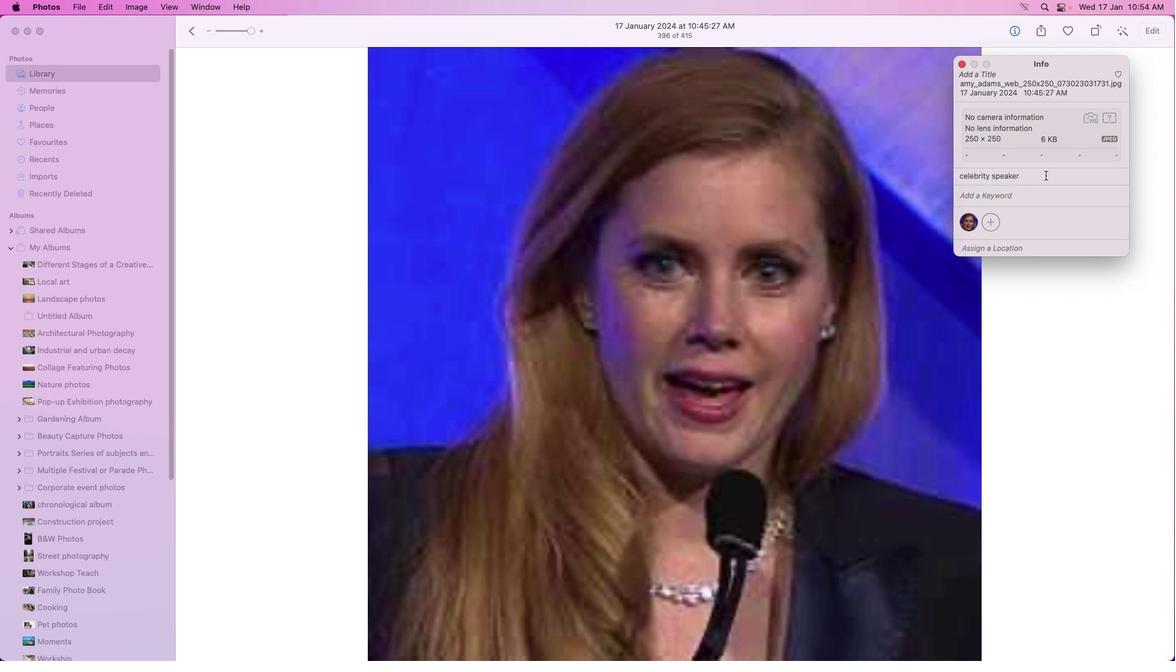 
Action: Mouse moved to (1041, 170)
Screenshot: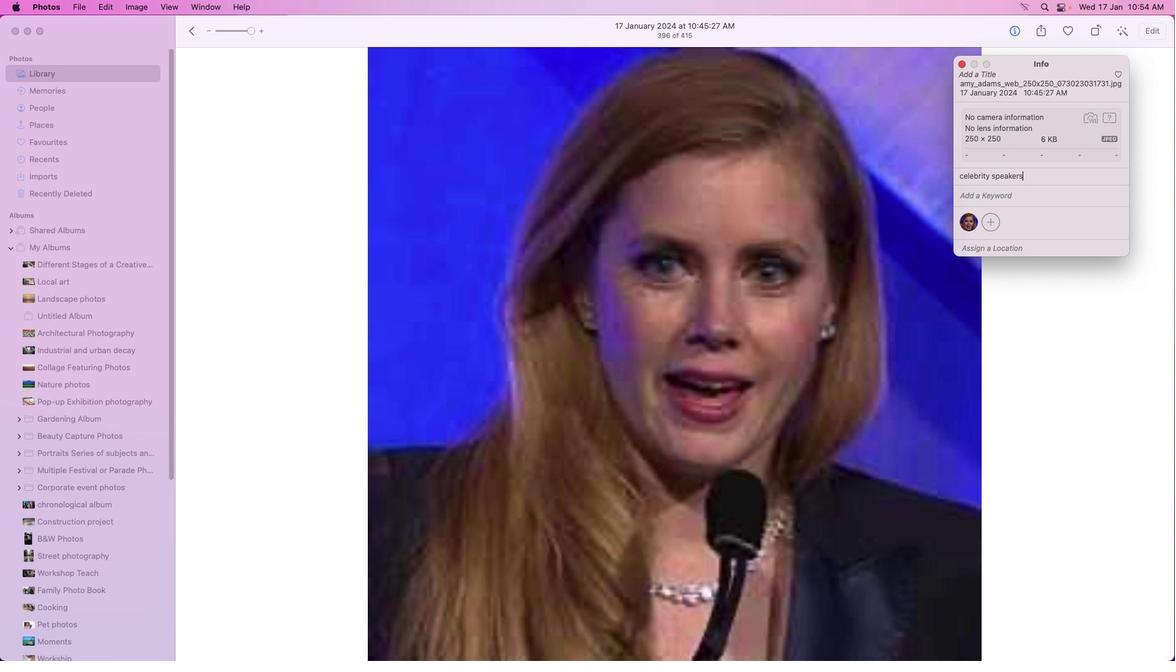 
Action: Key pressed 's'
Screenshot: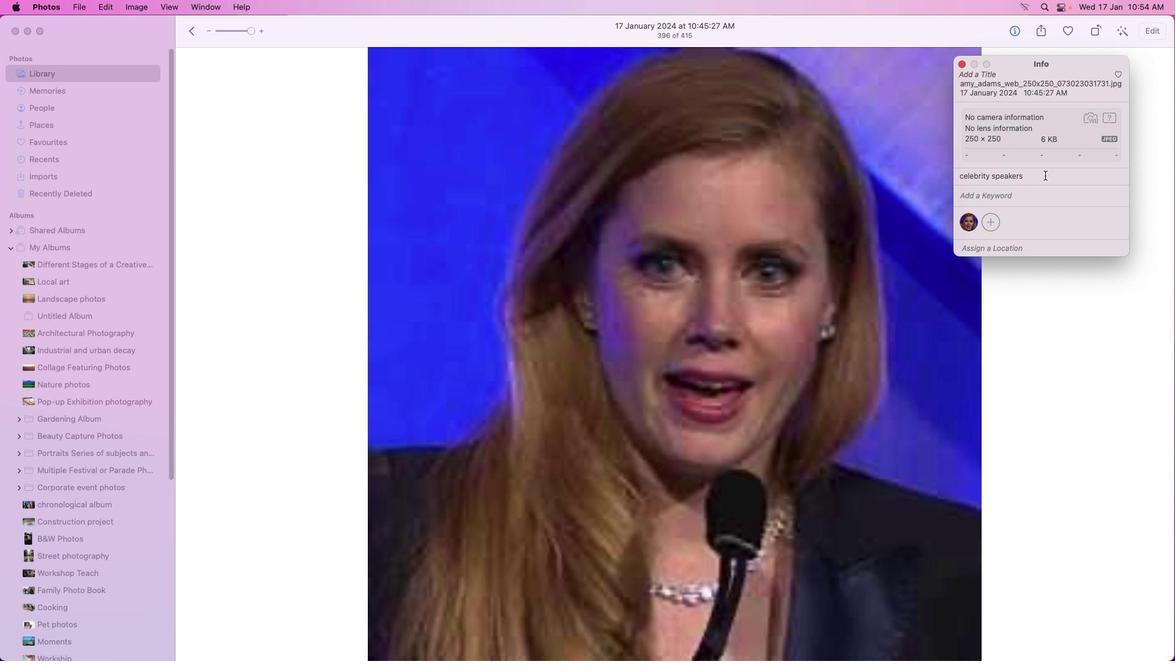 
Action: Mouse moved to (1040, 170)
Screenshot: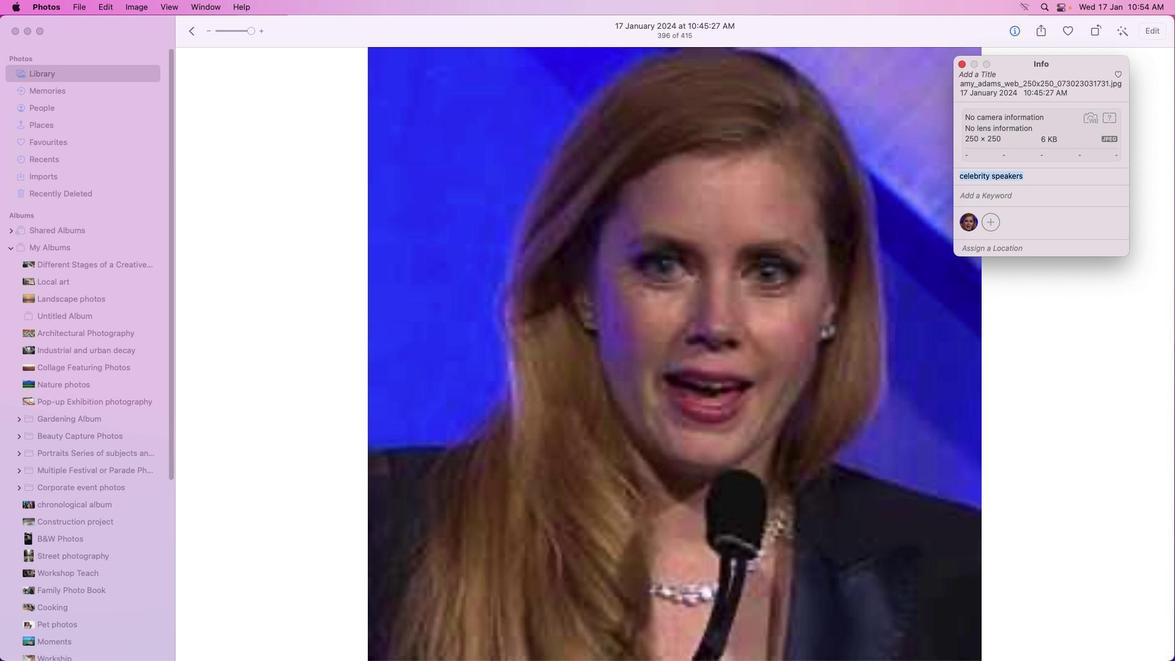 
Action: Key pressed Key.enter
Screenshot: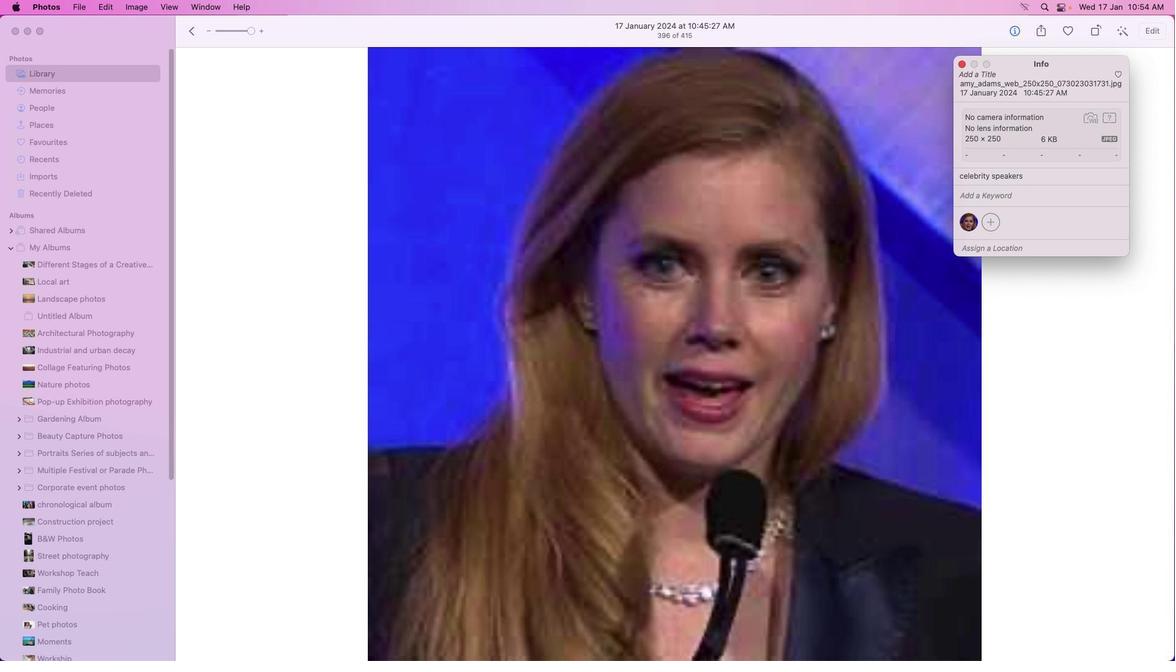 
Action: Mouse moved to (1008, 359)
Screenshot: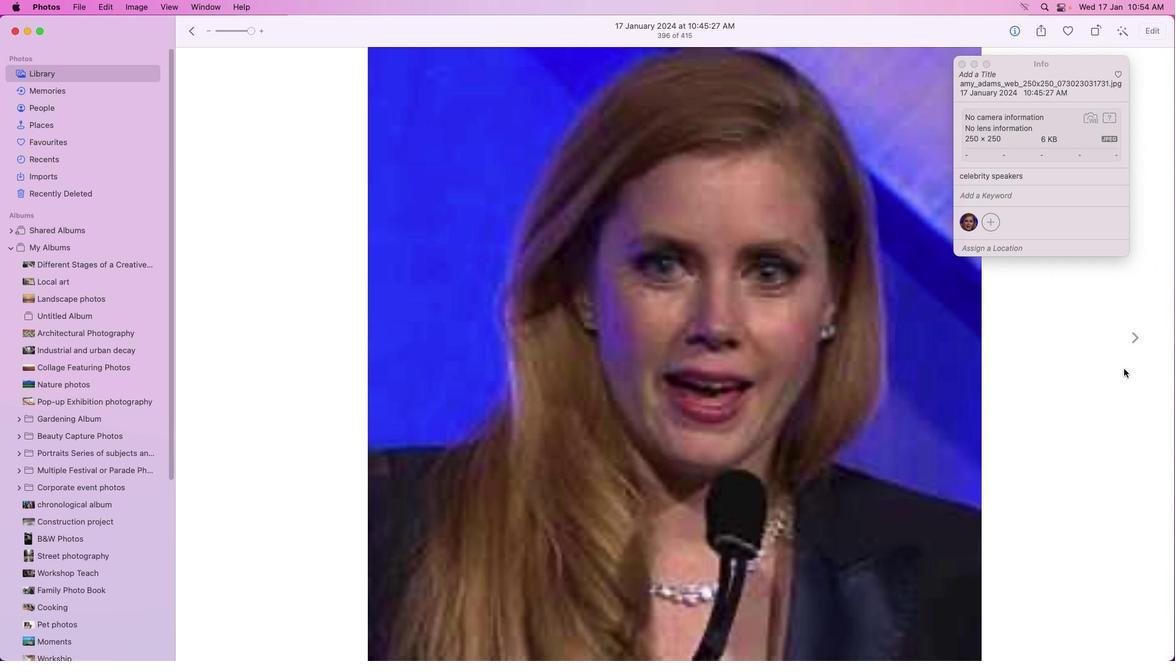 
Action: Mouse pressed left at (1008, 359)
Screenshot: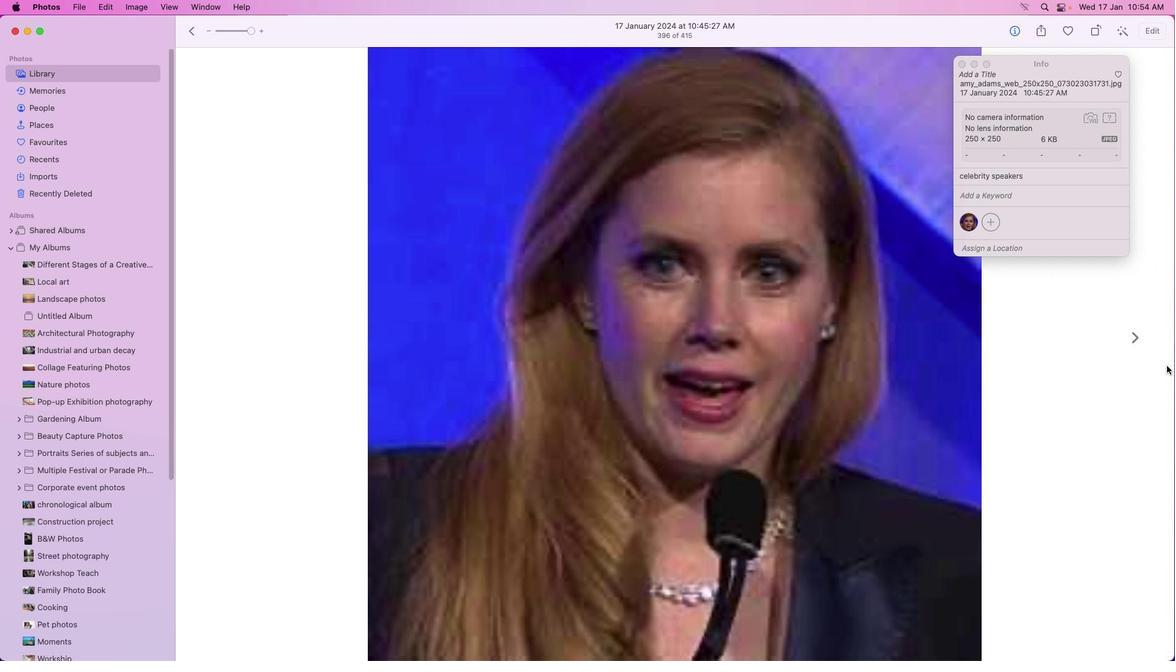 
Action: Mouse moved to (1133, 334)
Screenshot: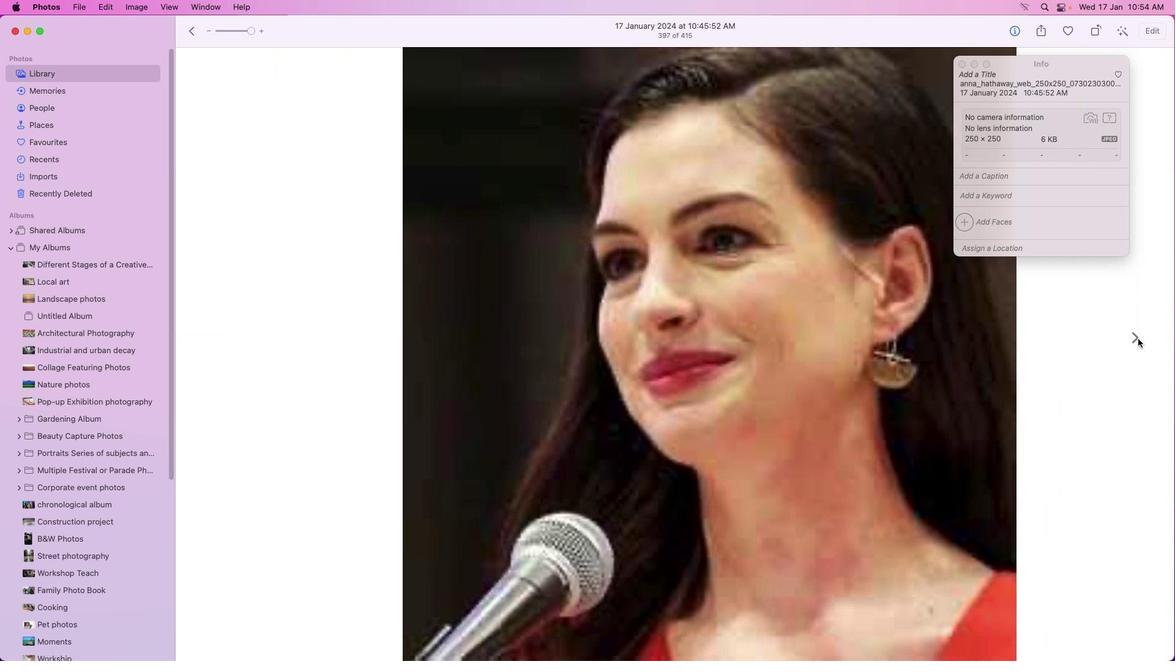 
Action: Mouse pressed left at (1133, 334)
Screenshot: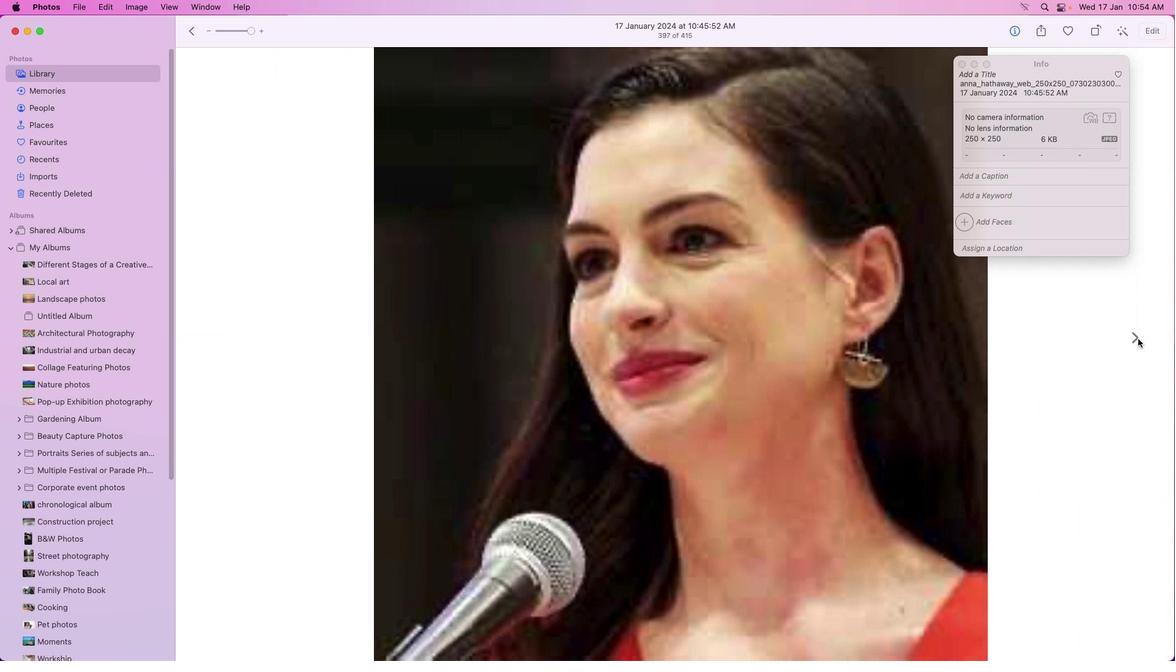 
Action: Mouse moved to (980, 216)
Screenshot: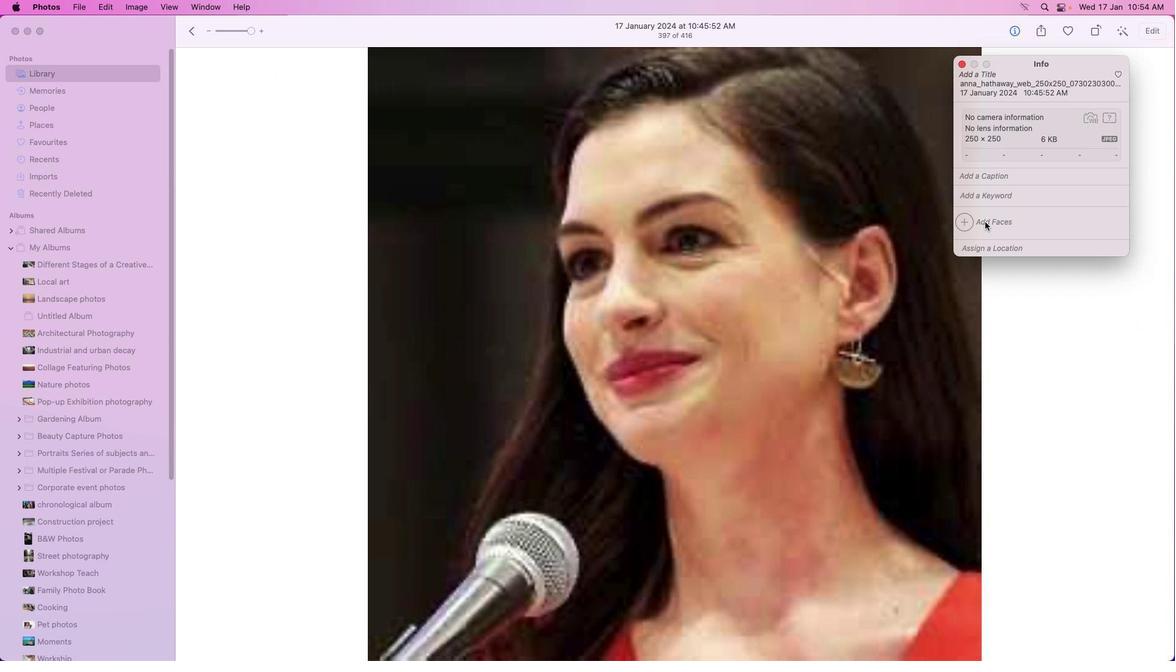 
Action: Mouse pressed left at (980, 216)
Screenshot: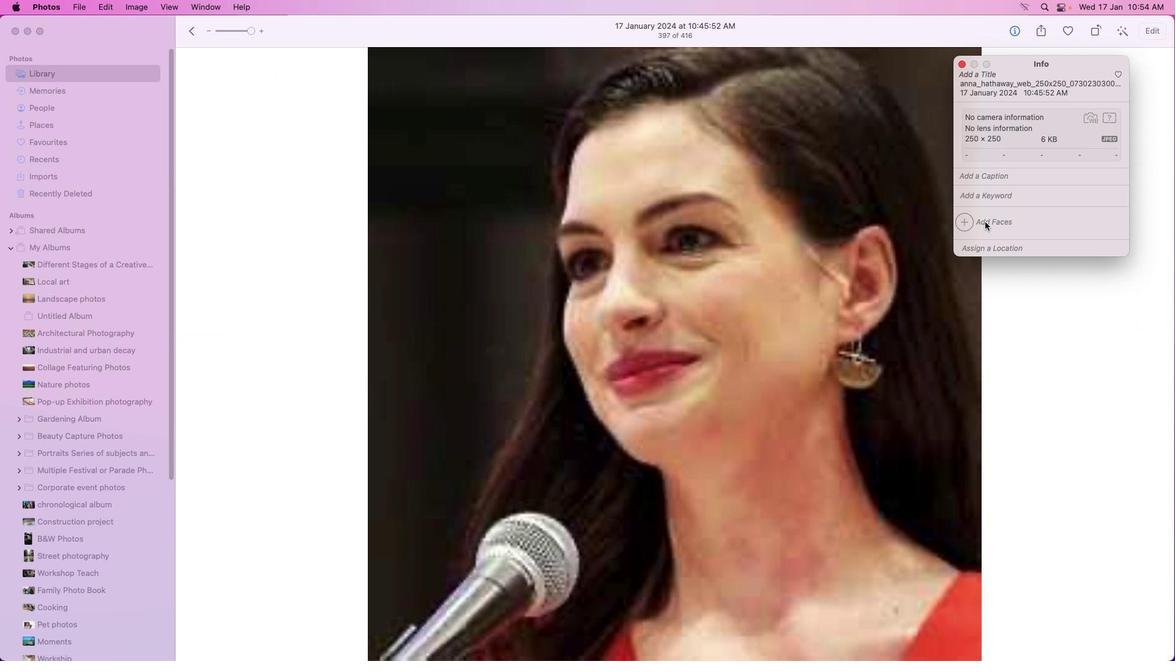 
Action: Mouse moved to (963, 217)
Screenshot: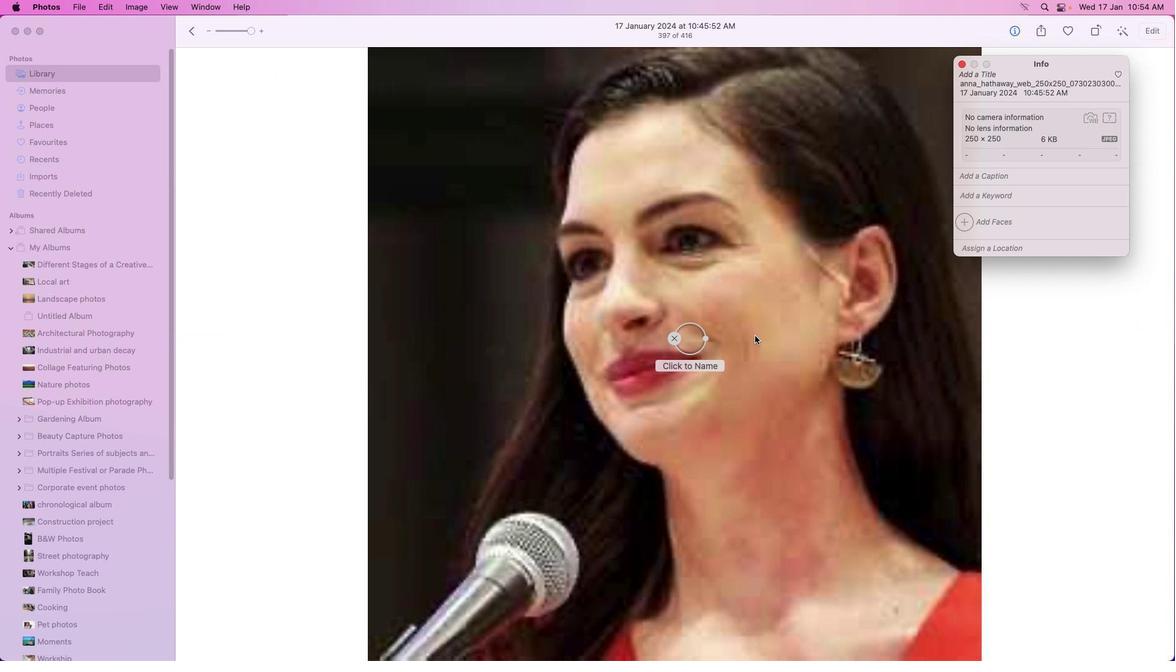 
Action: Mouse pressed left at (963, 217)
Screenshot: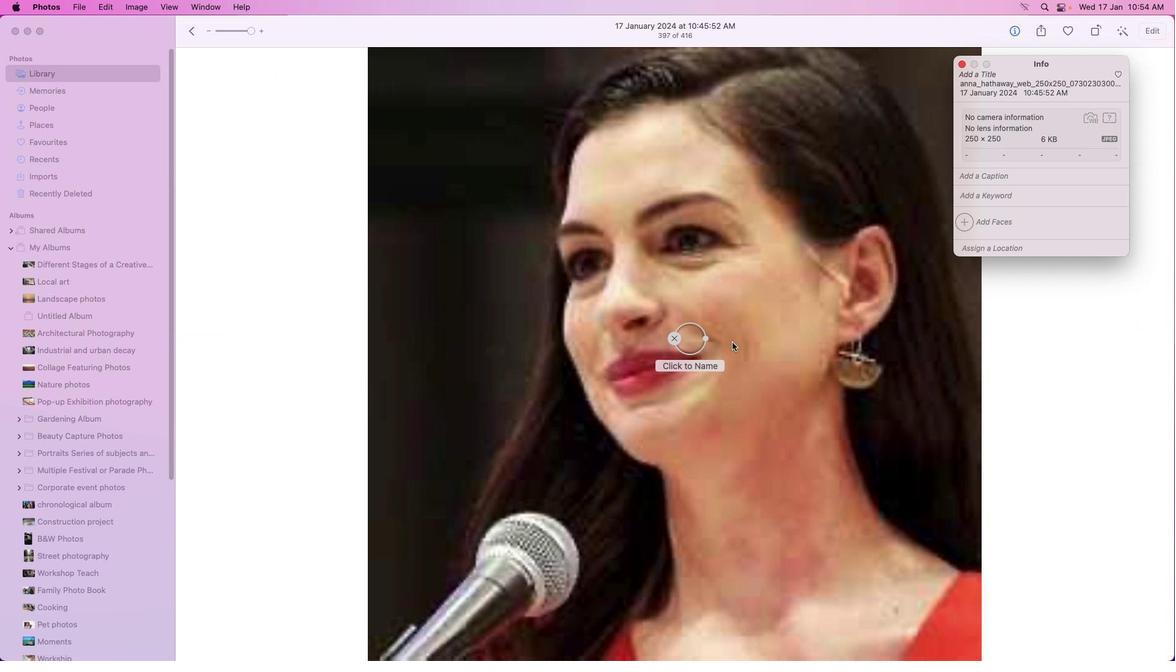 
Action: Mouse moved to (702, 332)
Screenshot: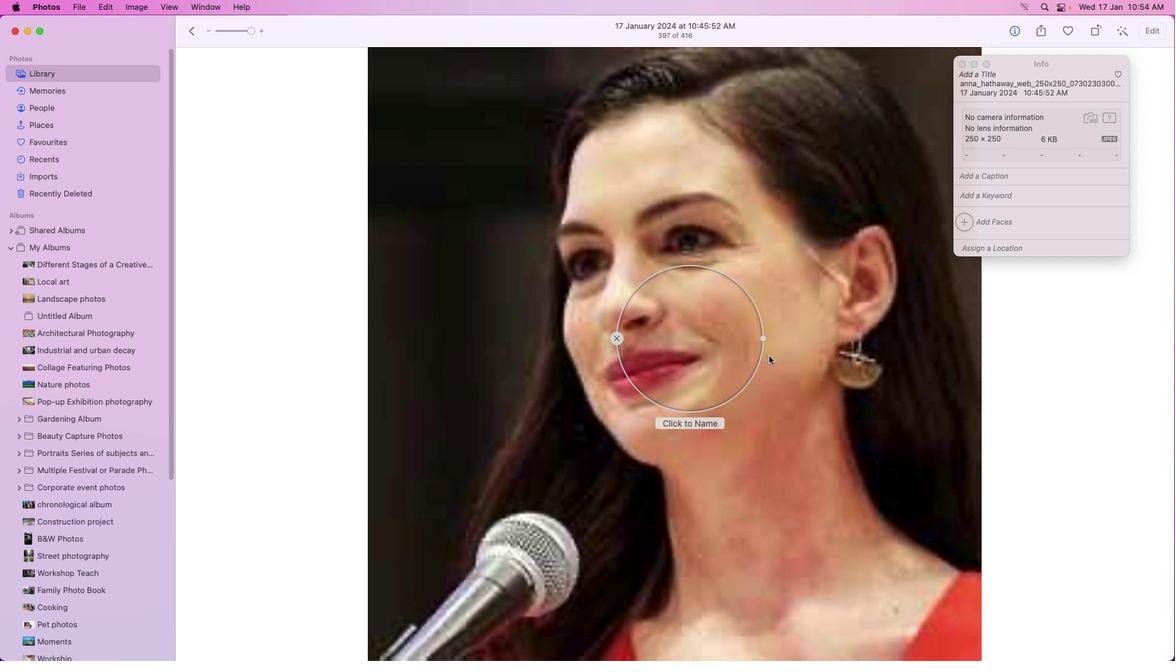 
Action: Mouse pressed left at (702, 332)
Screenshot: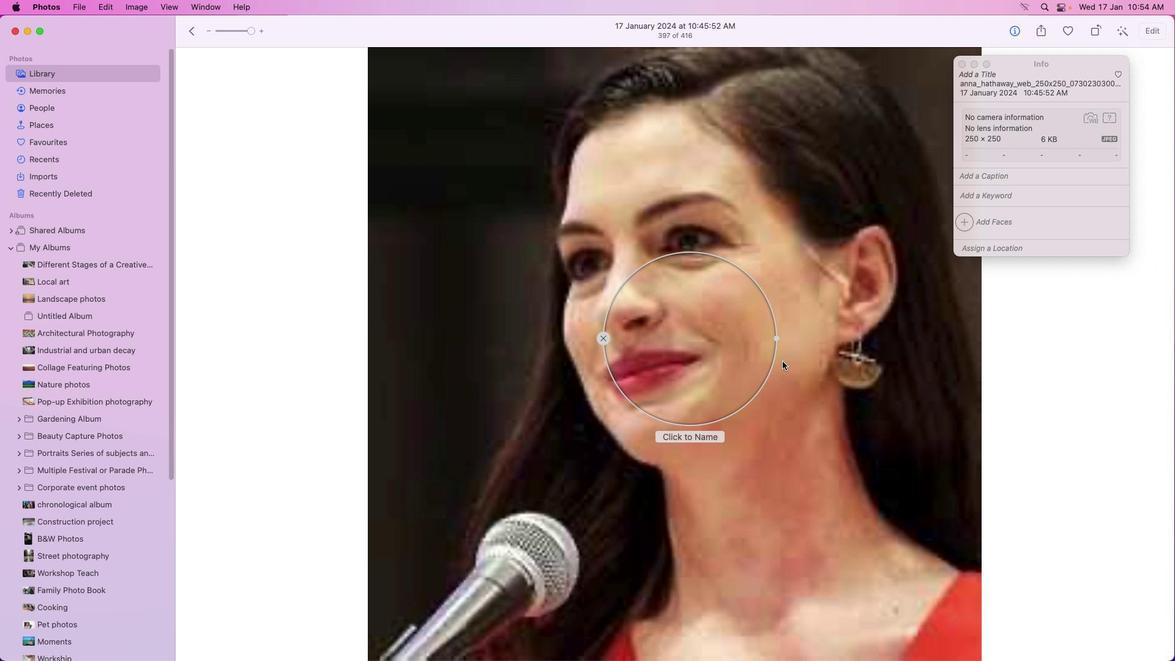 
Action: Mouse moved to (817, 372)
Screenshot: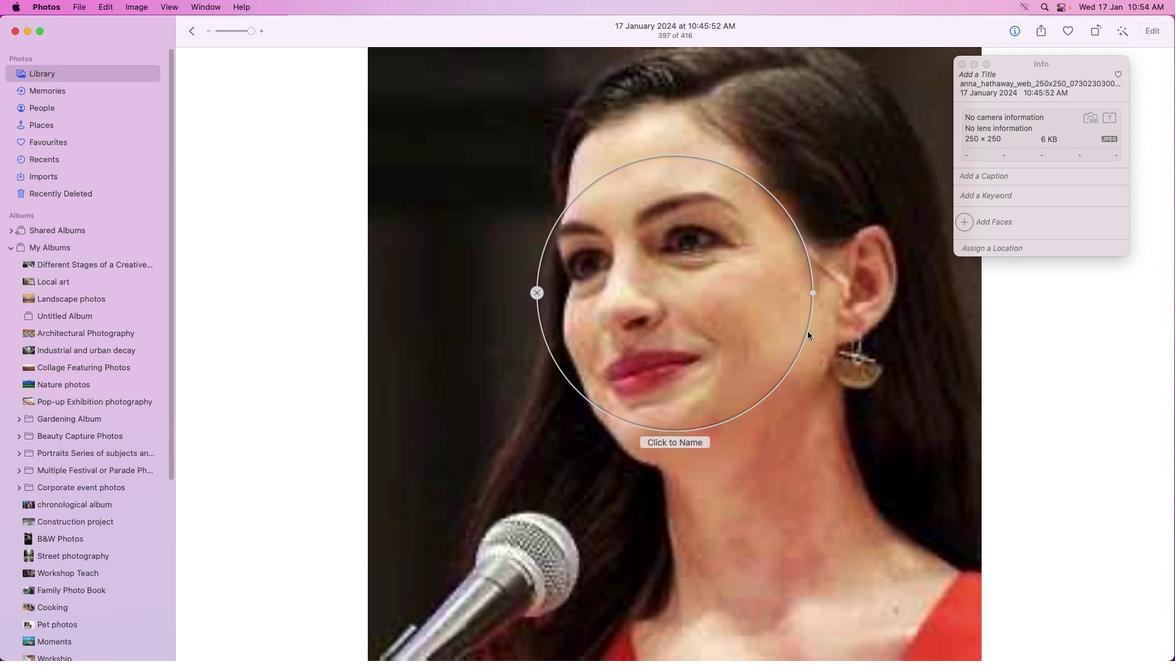 
Action: Mouse pressed left at (817, 372)
Screenshot: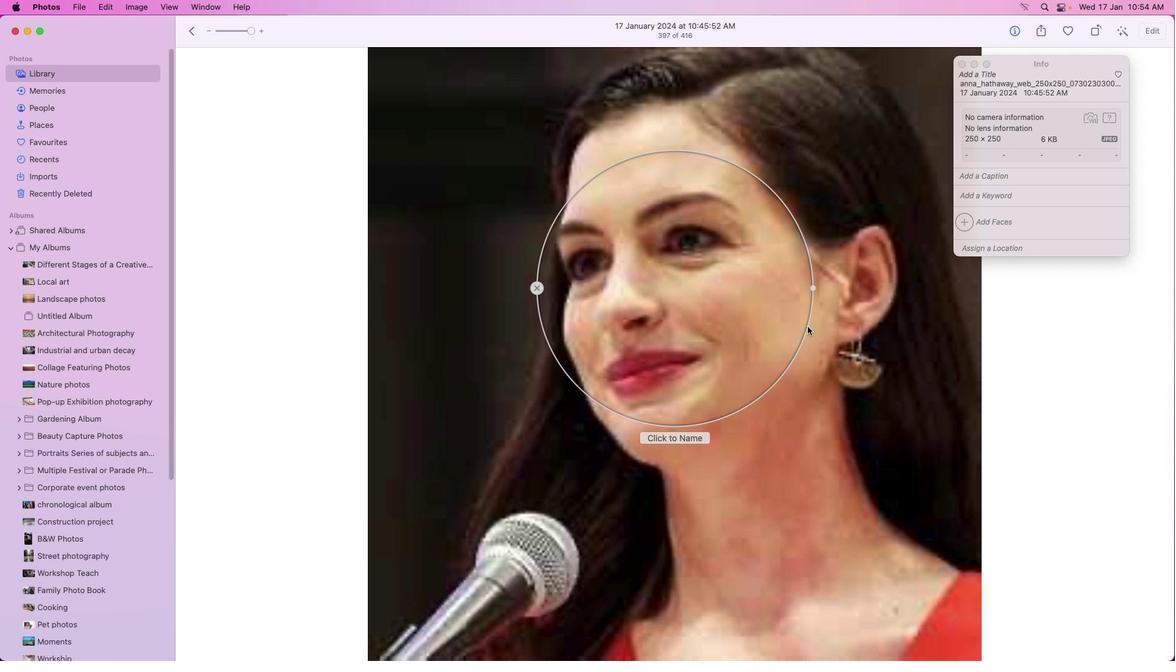 
Action: Mouse moved to (691, 435)
Screenshot: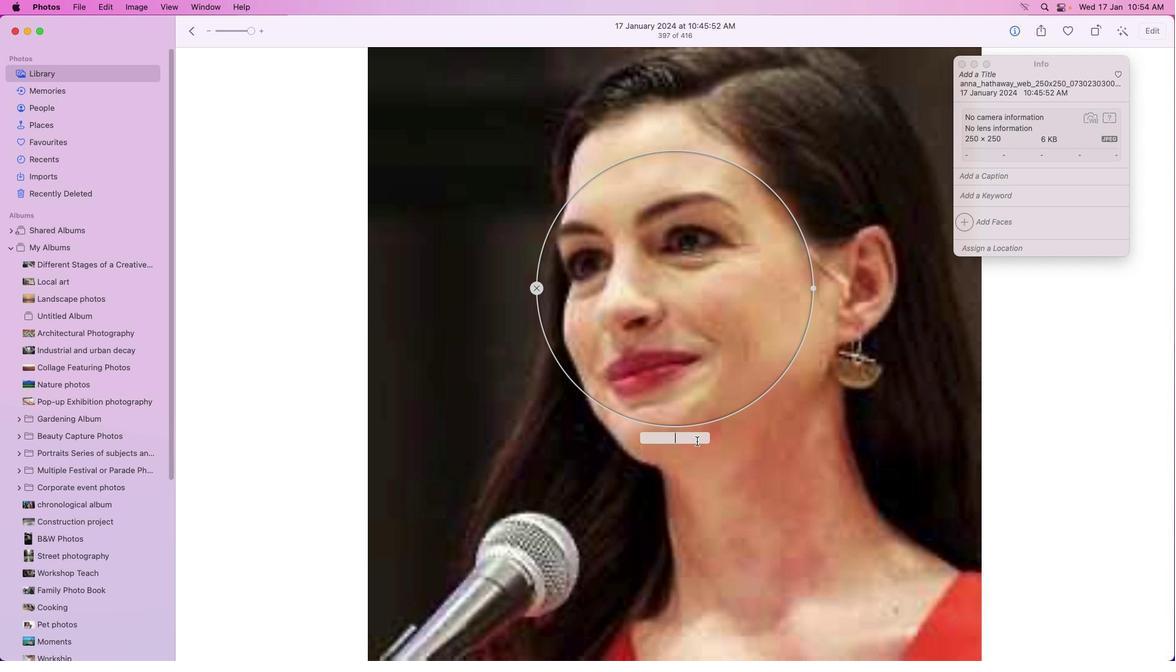 
Action: Mouse pressed left at (691, 435)
Screenshot: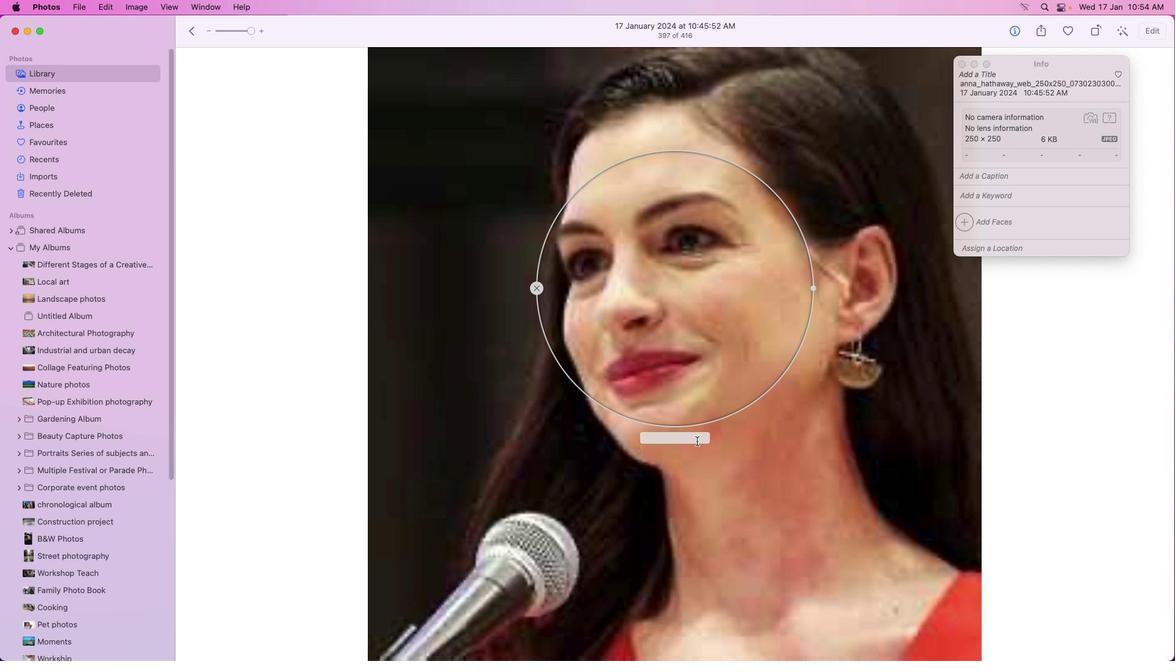 
Action: Mouse moved to (692, 435)
Screenshot: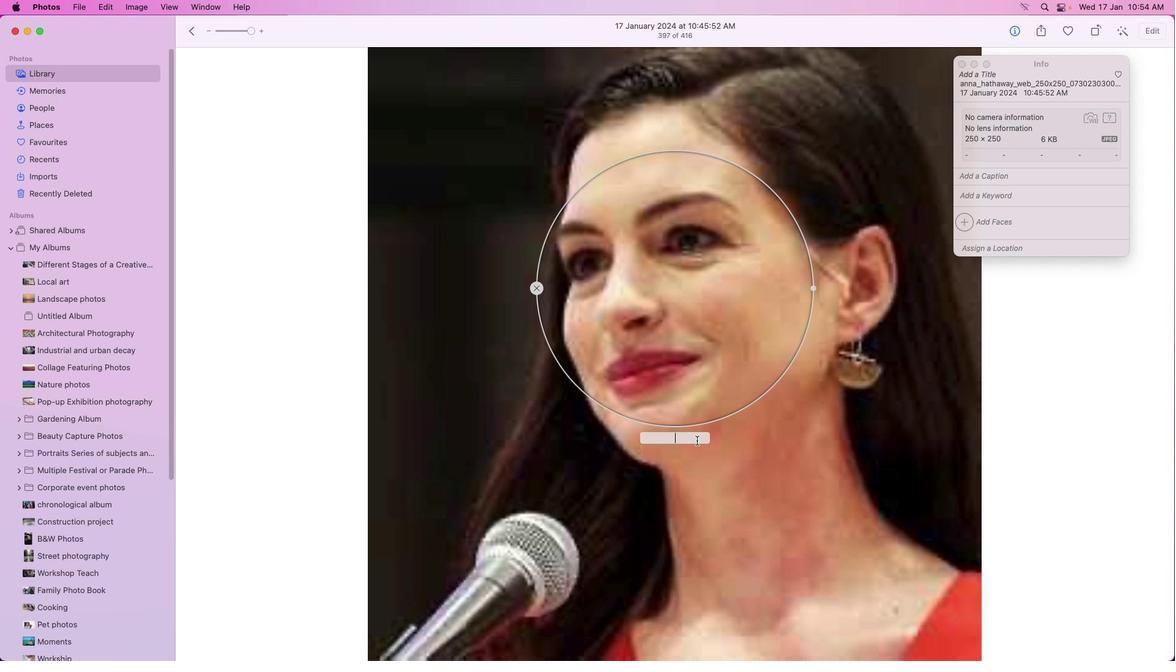 
Action: Key pressed Key.caps_lock'A'Key.caps_lock'n''n''e'Key.space'h''a''t''h''a''w''a''y'Key.enter
Screenshot: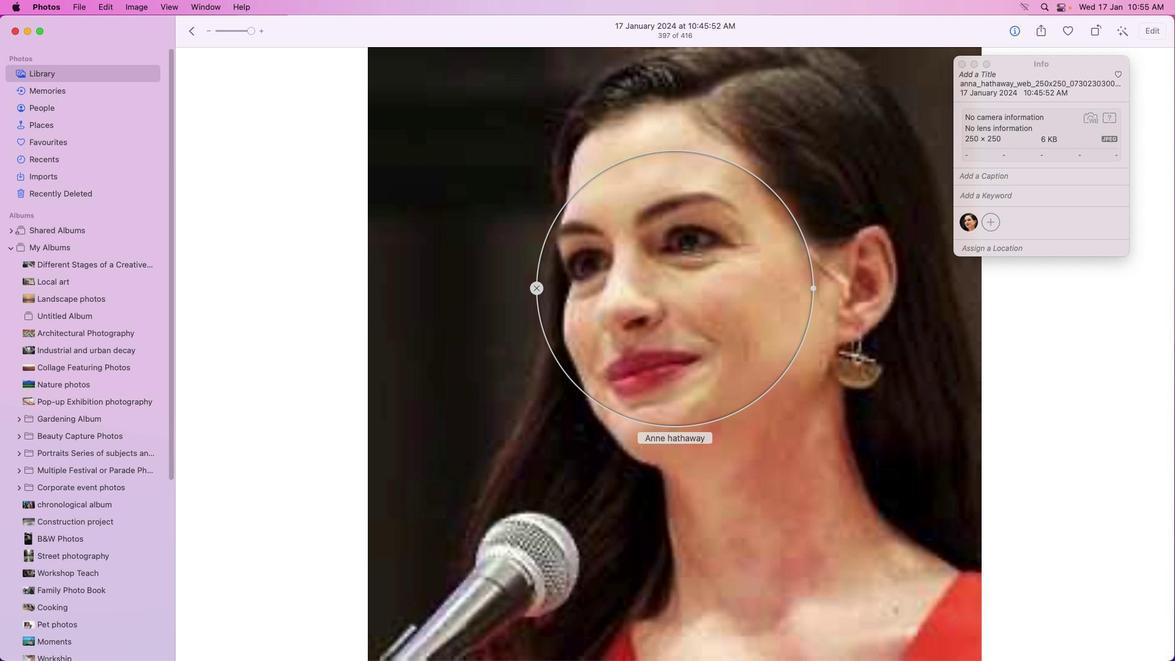 
Action: Mouse moved to (1011, 172)
Screenshot: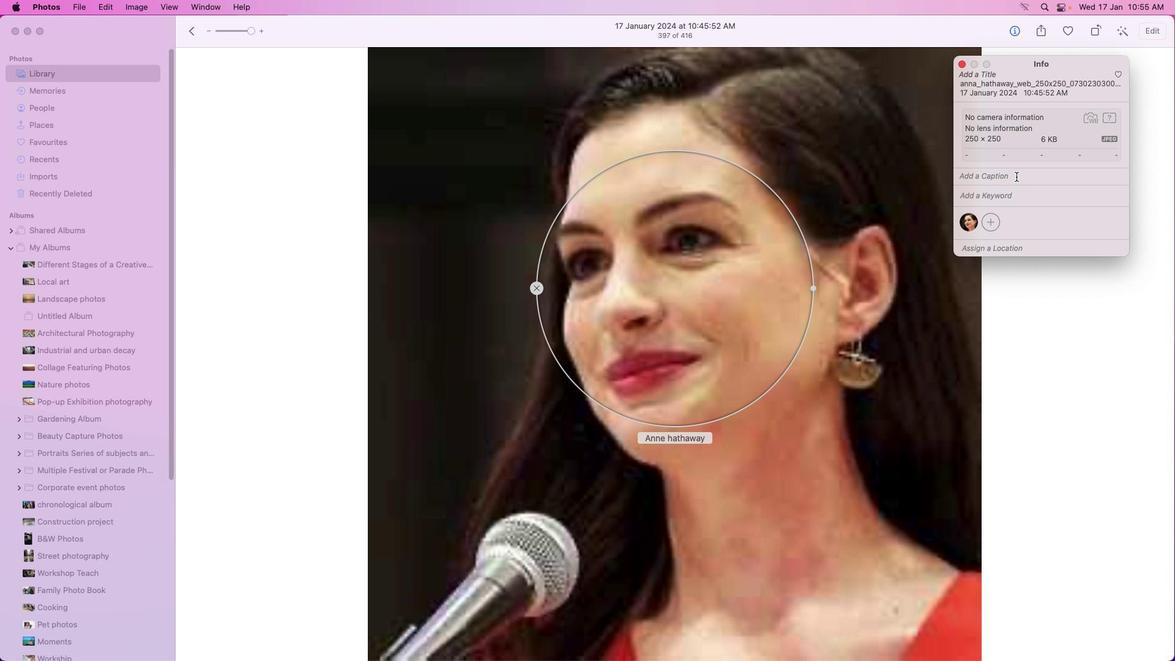 
Action: Mouse pressed left at (1011, 172)
Screenshot: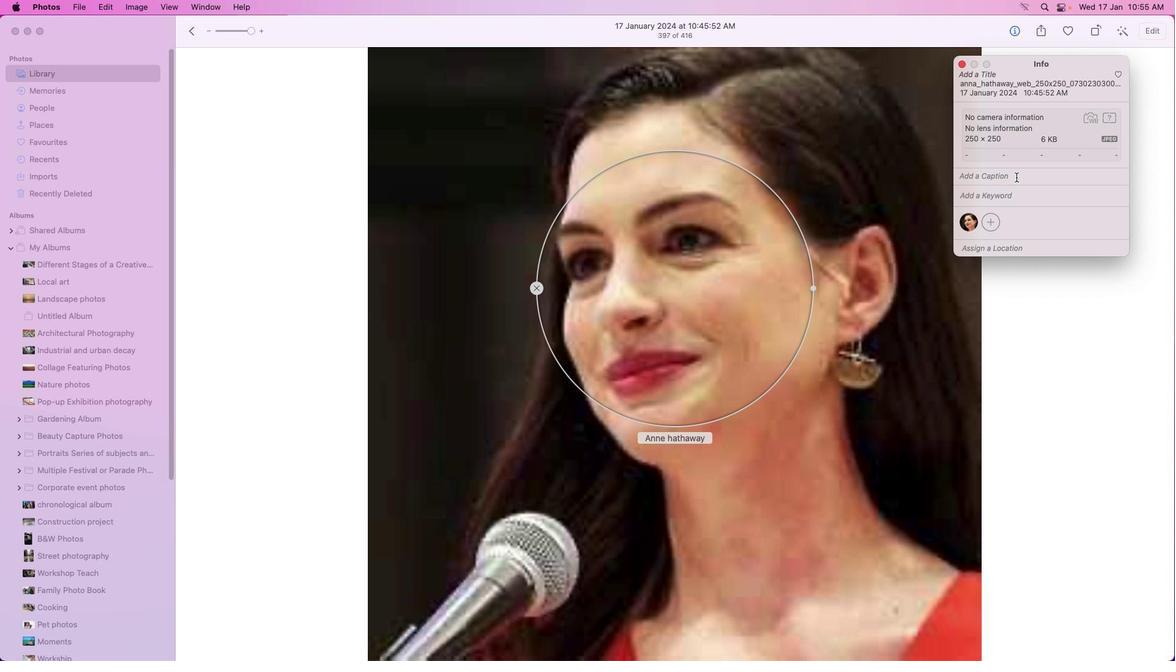 
Action: Mouse moved to (1011, 173)
Screenshot: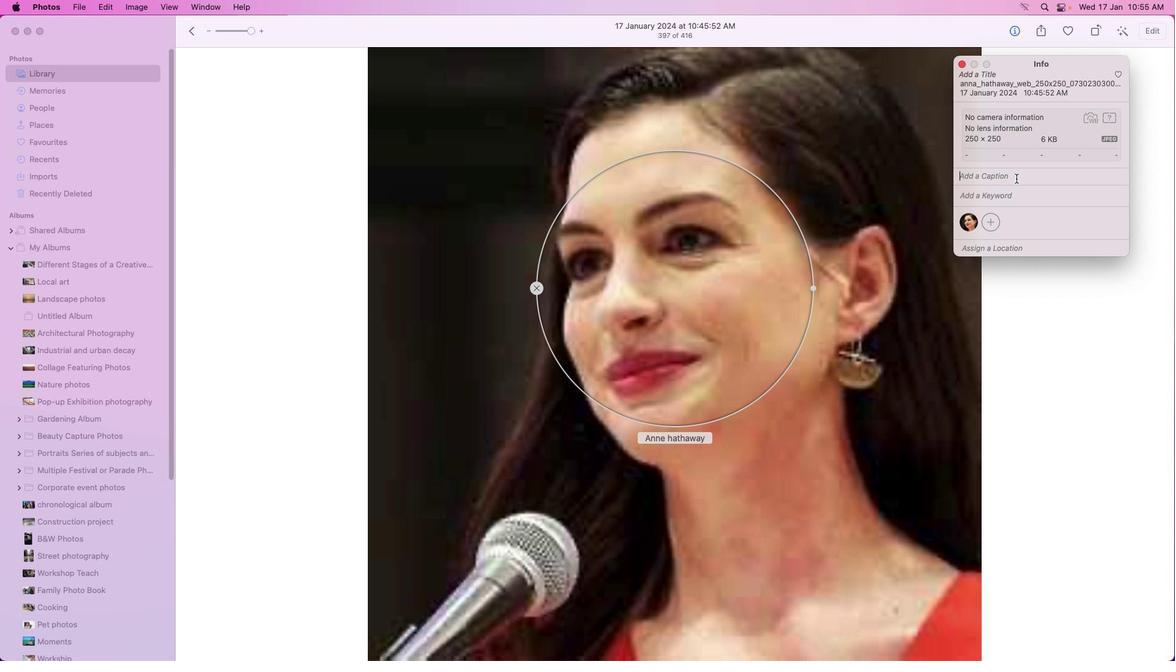 
Action: Key pressed 'c''e''l''e''b''r''i''t''y'Key.space's''p''e''a''k''e''r'
Screenshot: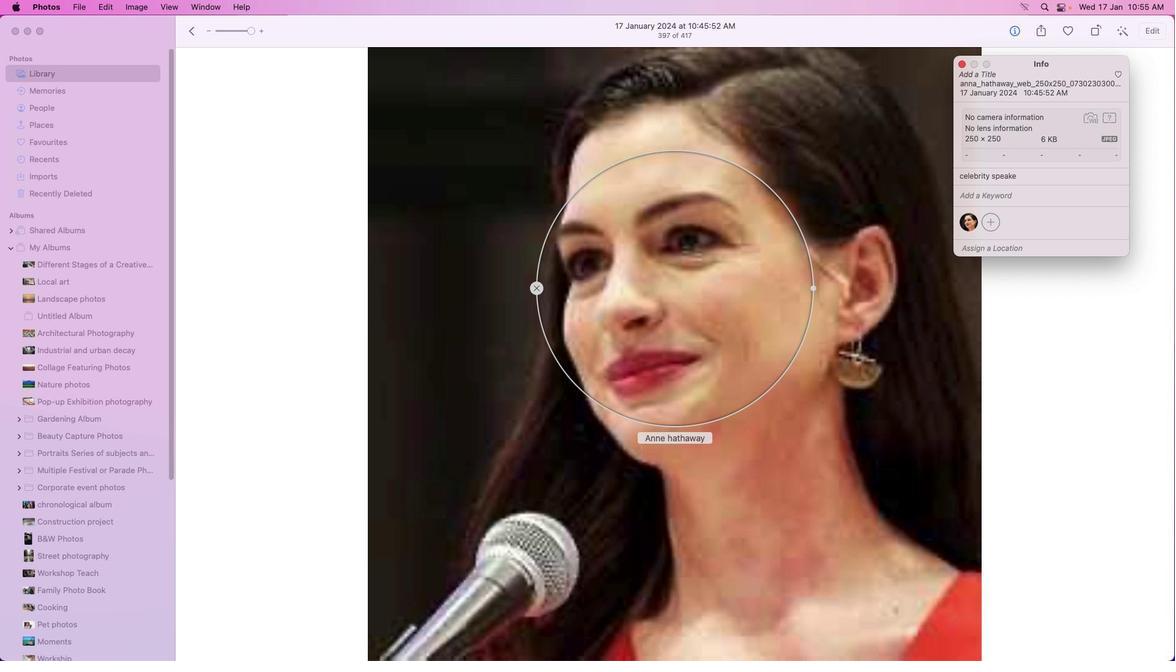 
Action: Mouse moved to (1053, 167)
Screenshot: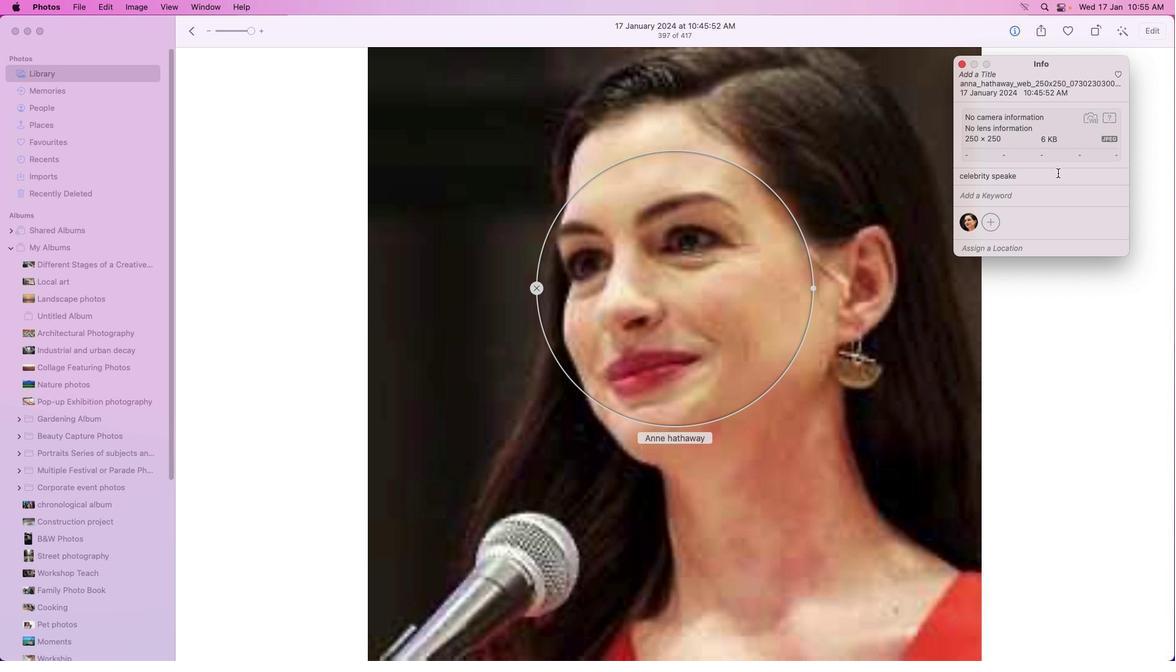 
Action: Mouse pressed left at (1053, 167)
Screenshot: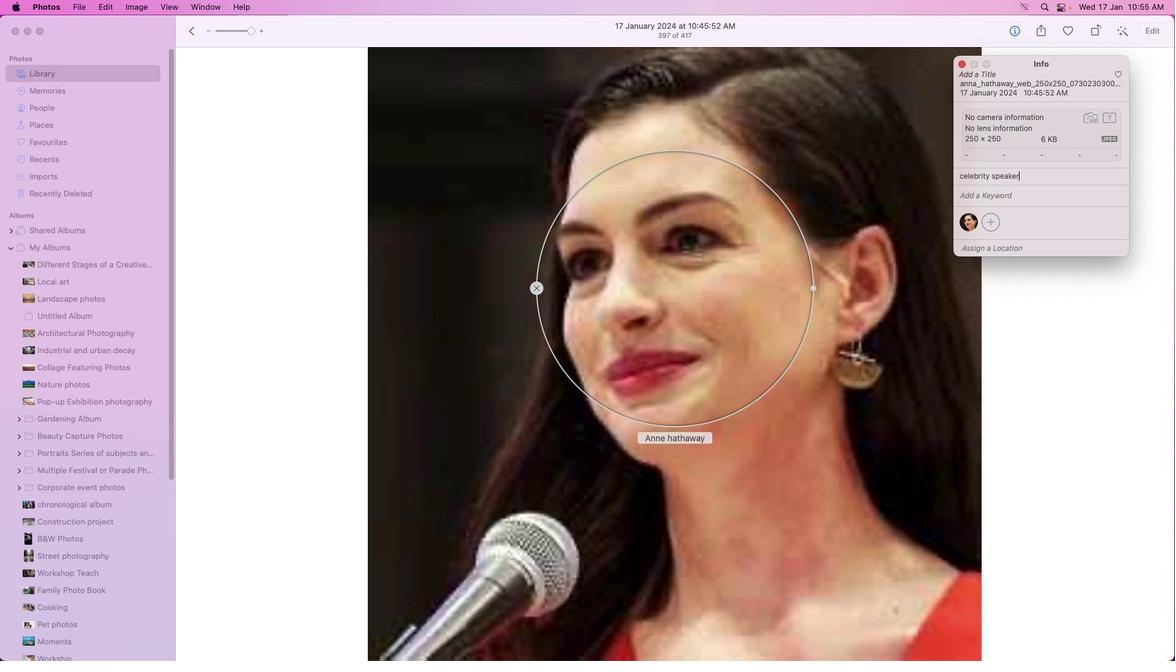 
Action: Key pressed 'r''s'
Screenshot: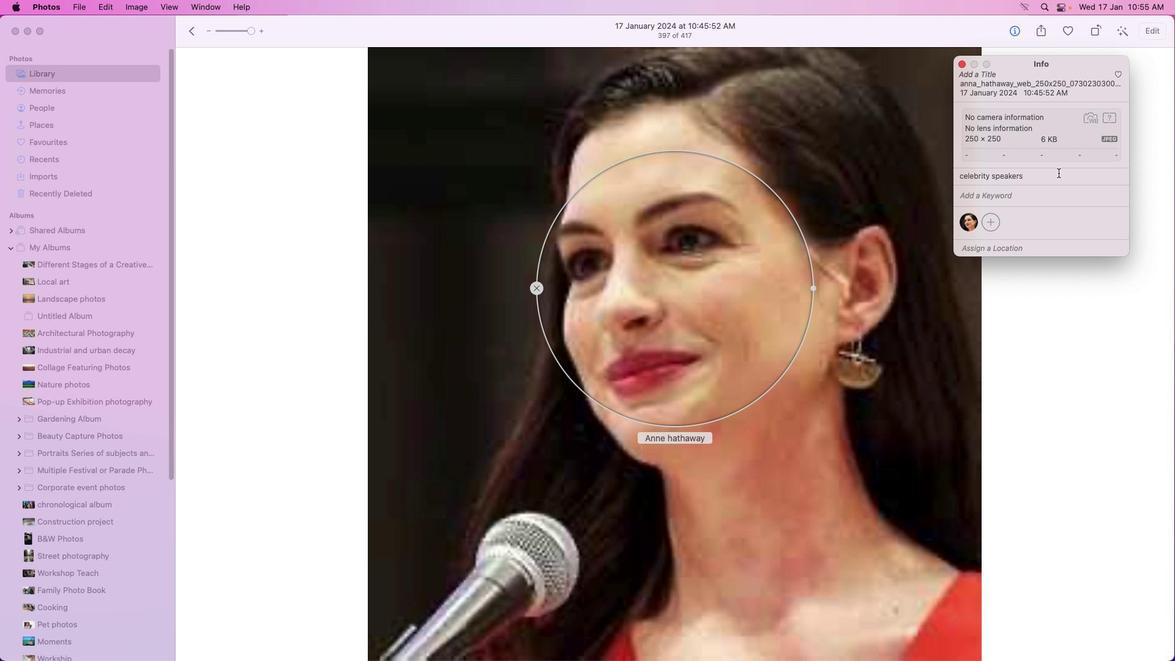 
Action: Mouse moved to (1053, 167)
Screenshot: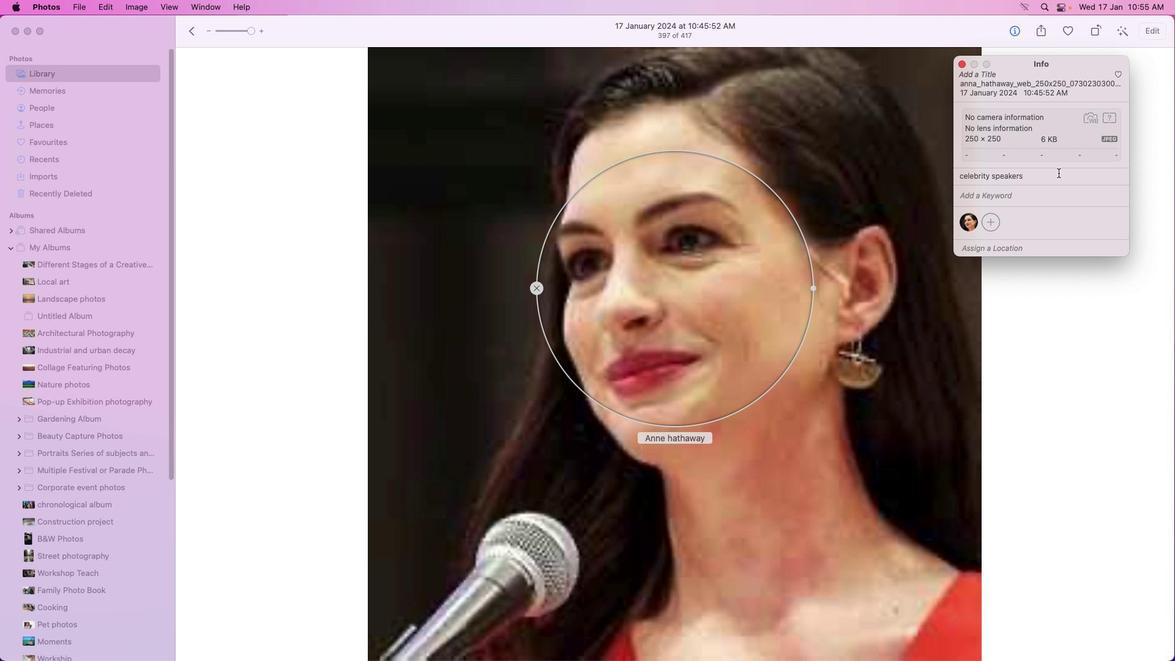 
Action: Key pressed Key.enter
Screenshot: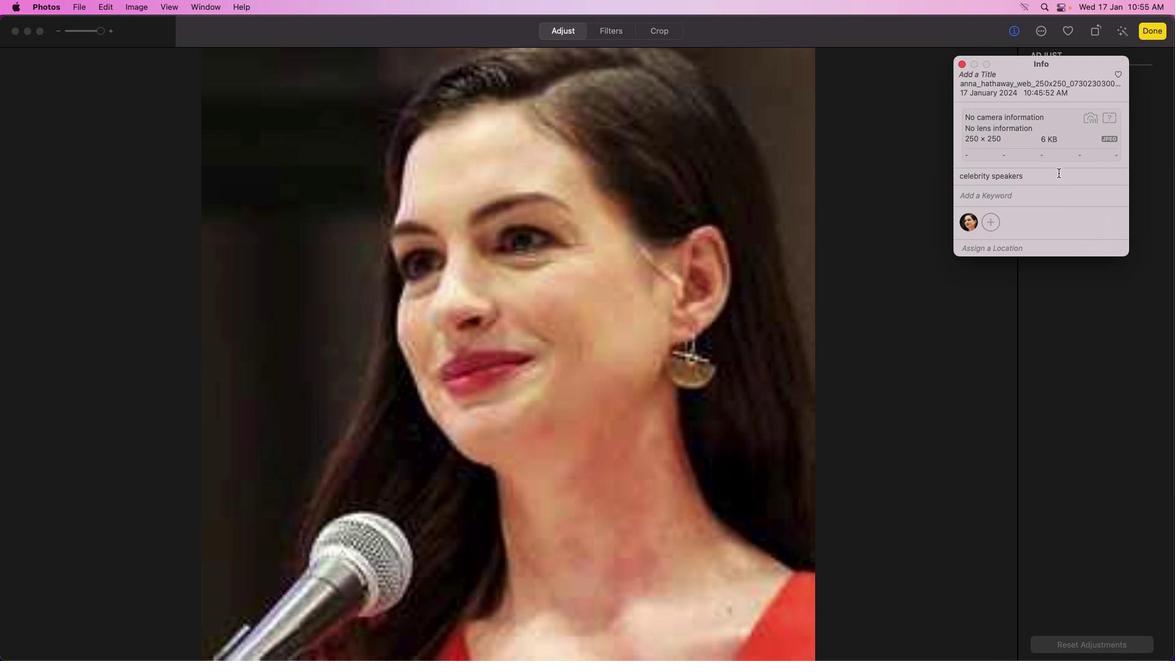 
Action: Mouse moved to (625, 61)
Screenshot: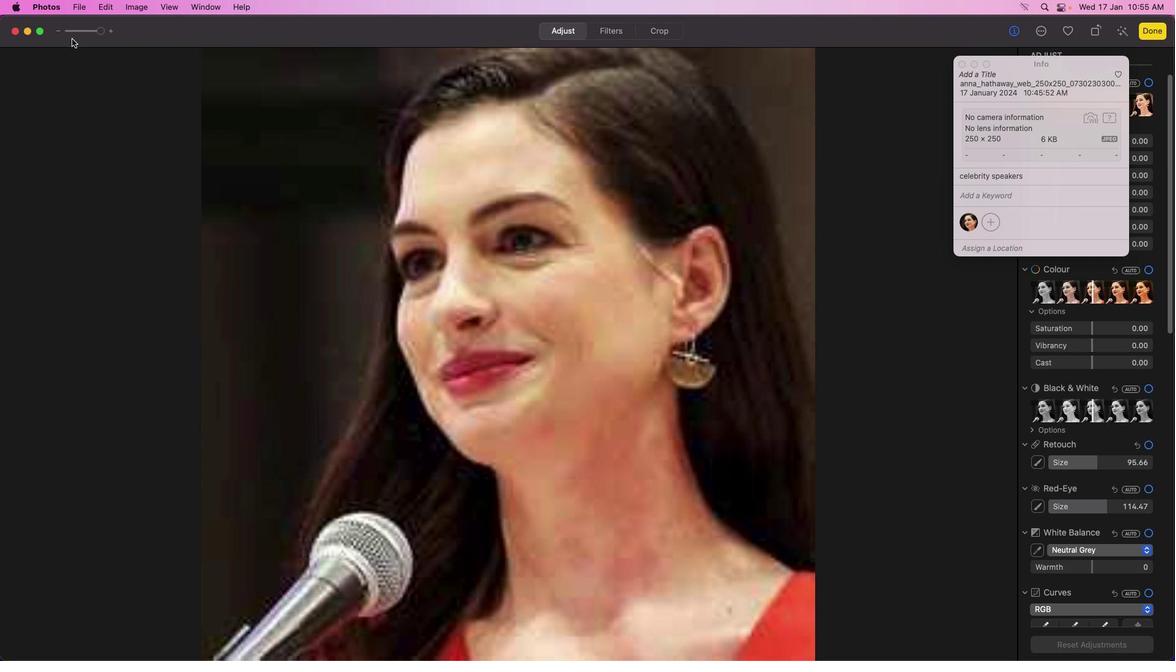 
Action: Mouse pressed left at (625, 61)
Screenshot: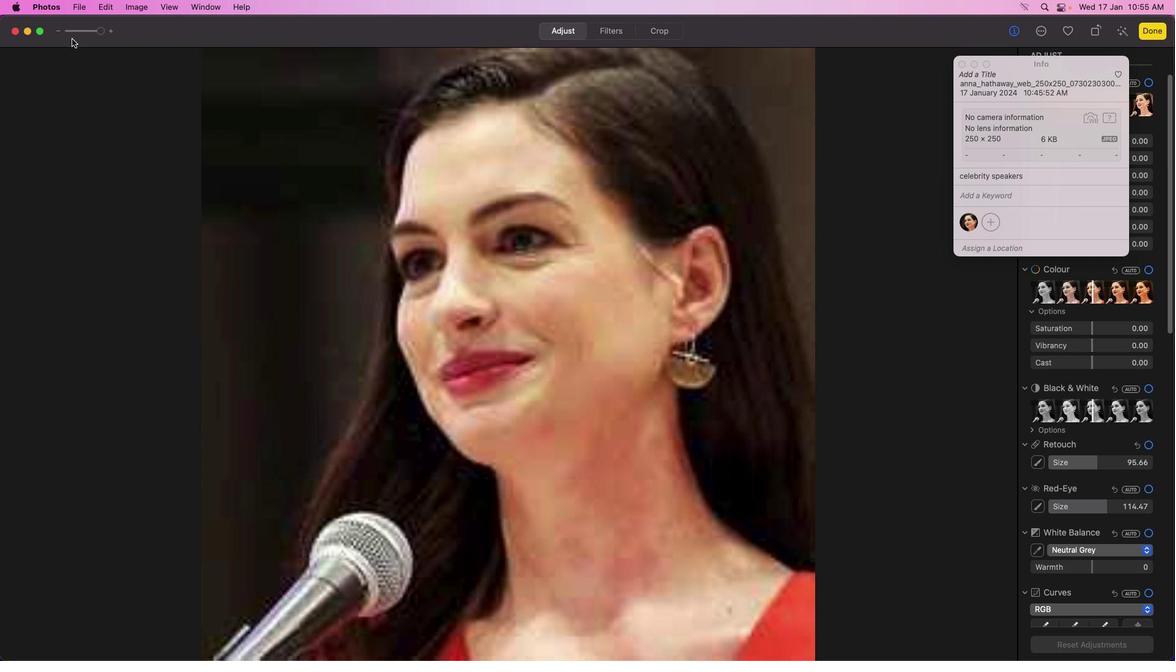 
Action: Mouse moved to (1150, 28)
Screenshot: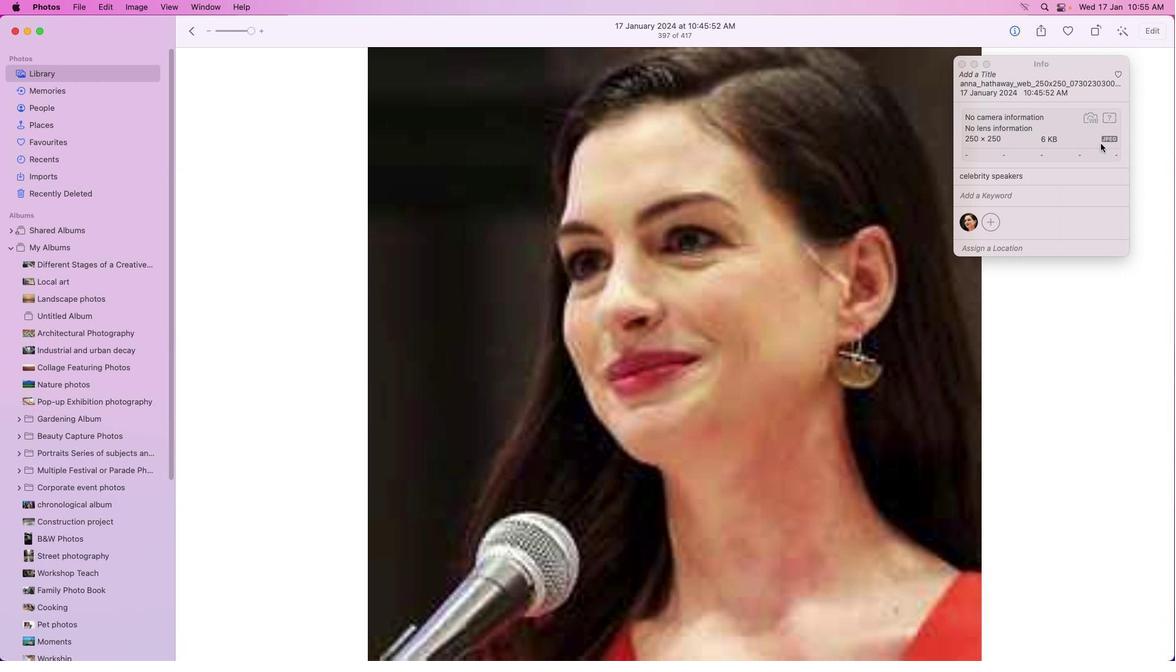 
Action: Mouse pressed left at (1150, 28)
Screenshot: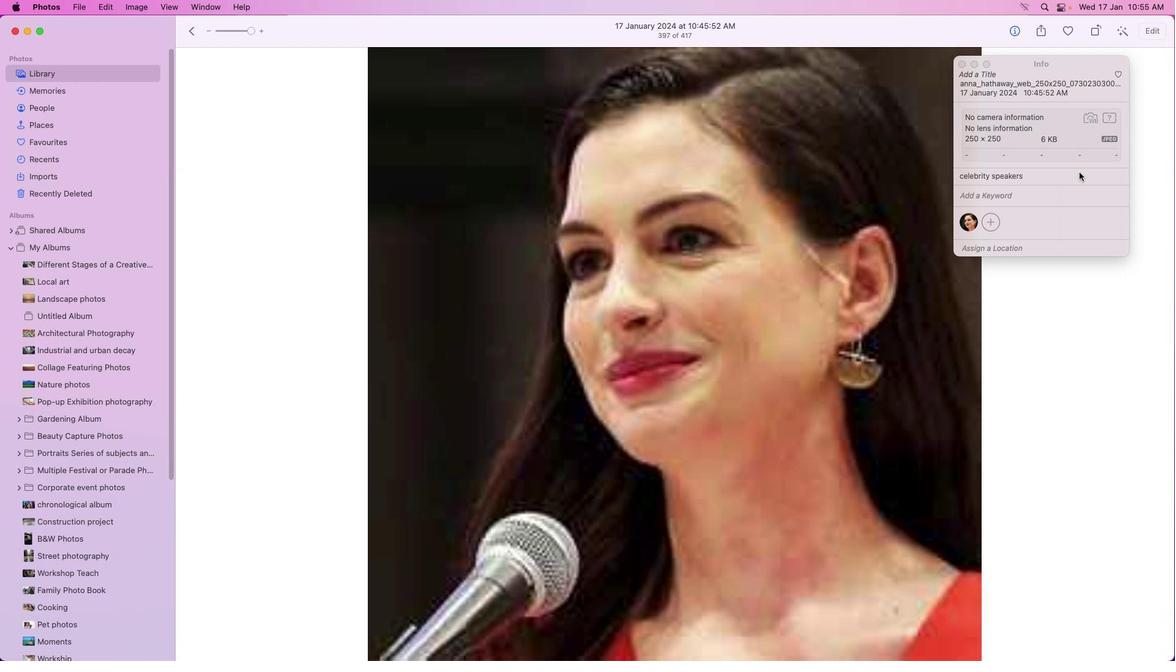
Action: Mouse moved to (935, 334)
Screenshot: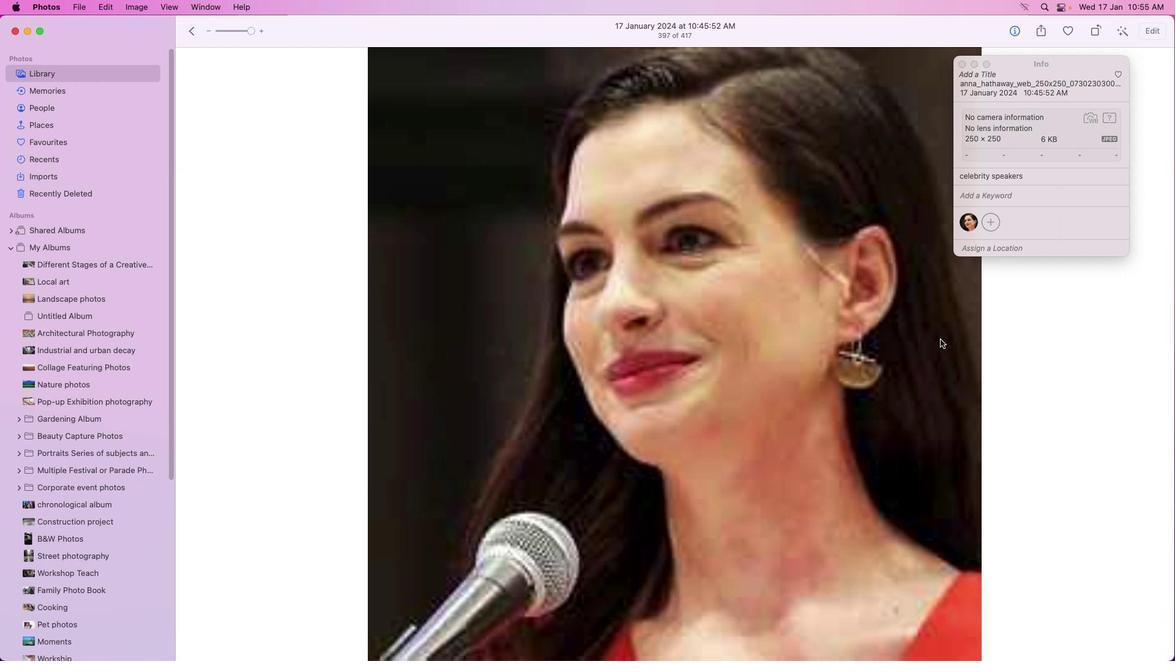 
Action: Mouse pressed left at (935, 334)
Screenshot: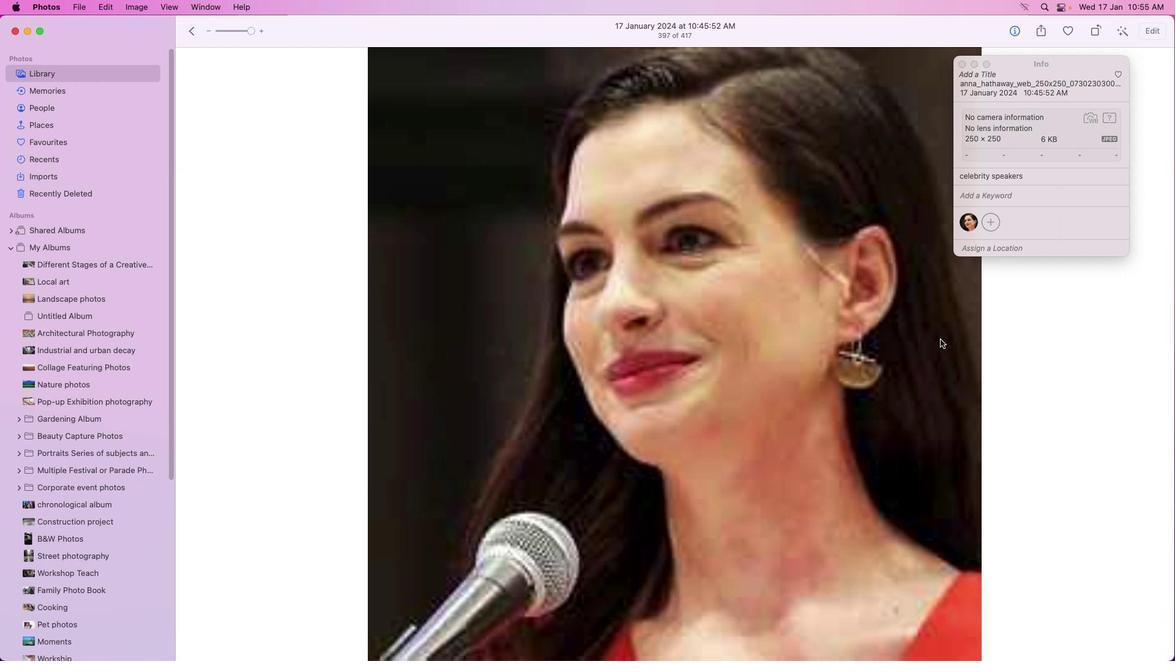 
Action: Mouse moved to (1130, 333)
Screenshot: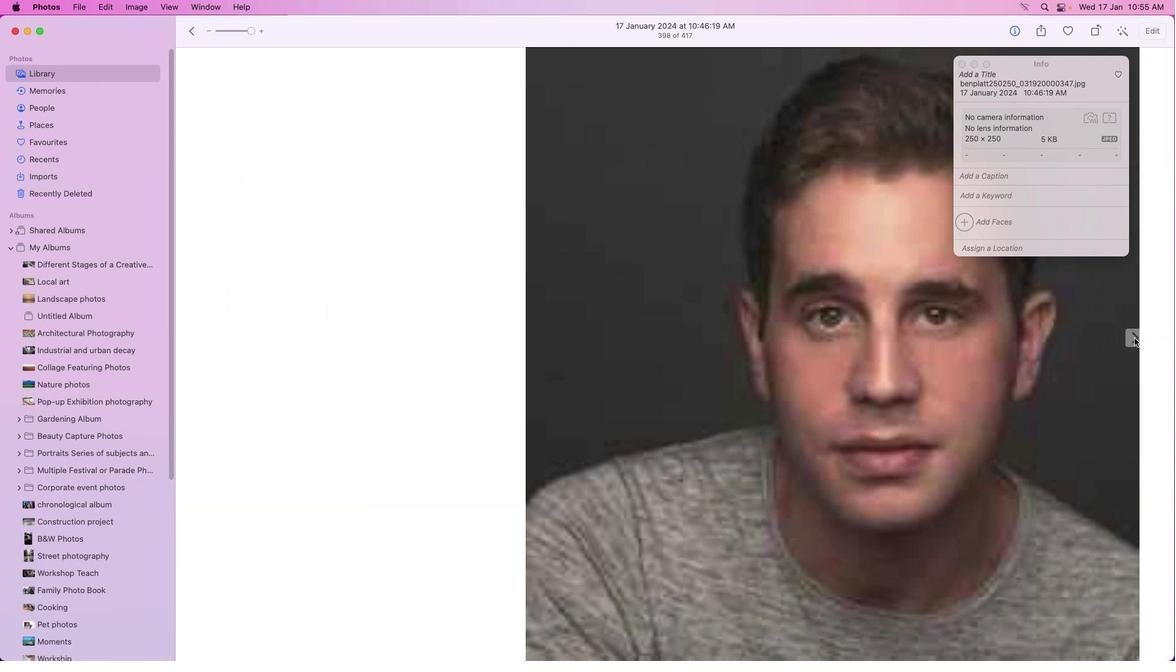 
Action: Mouse pressed left at (1130, 333)
Screenshot: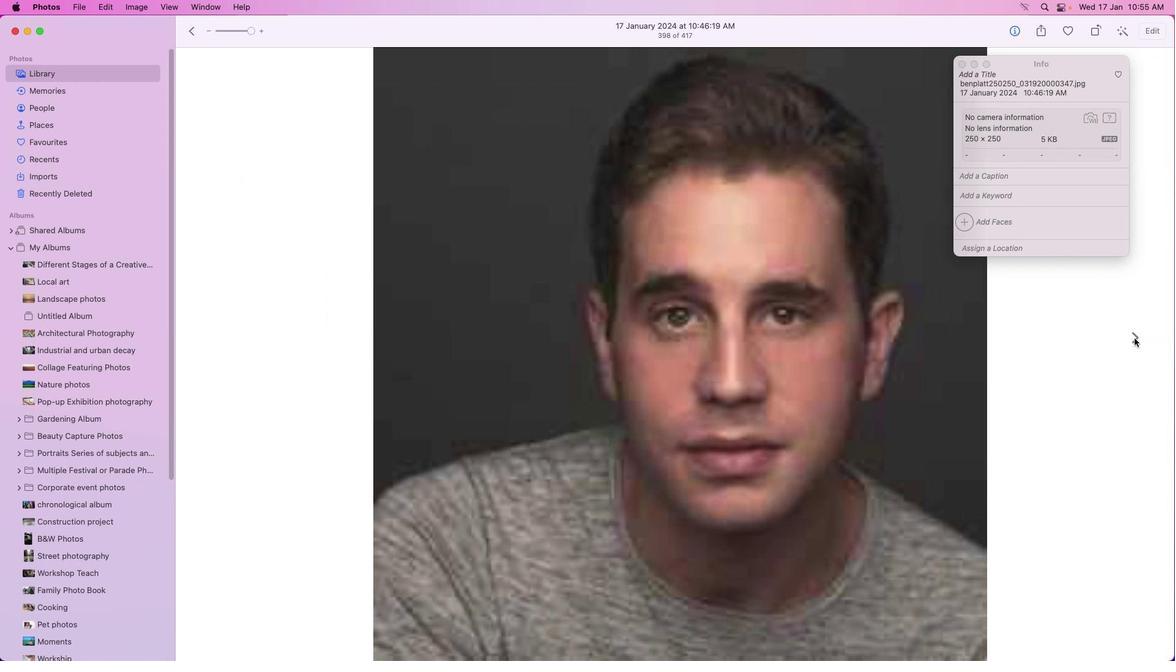 
Action: Mouse moved to (964, 217)
Screenshot: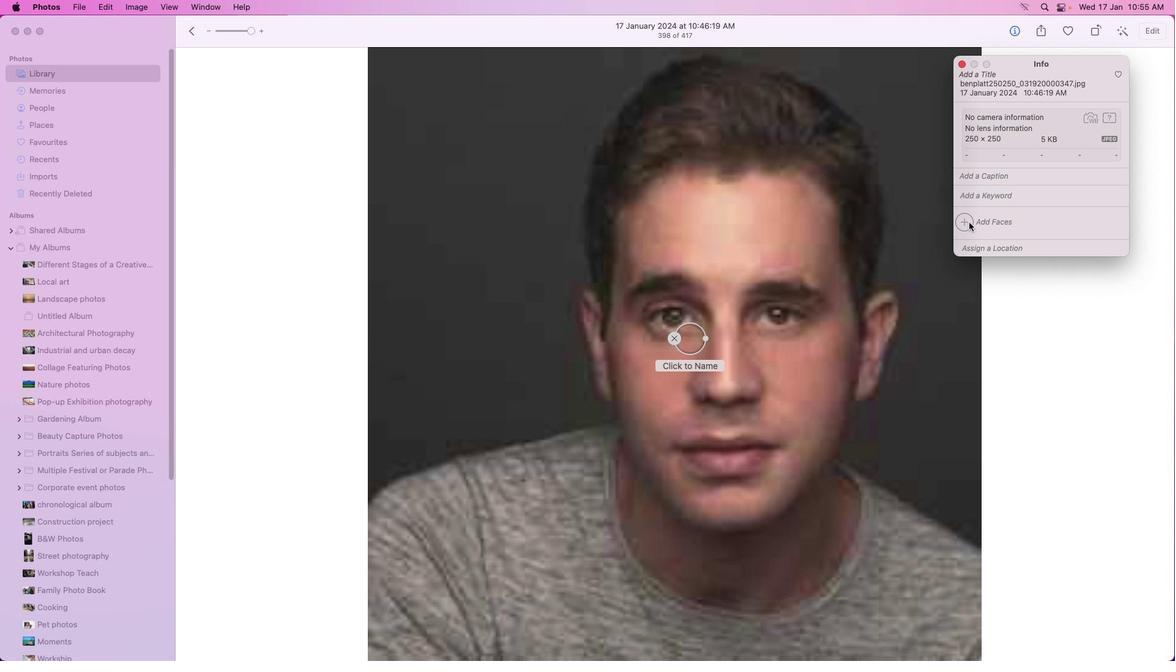 
Action: Mouse pressed left at (964, 217)
Screenshot: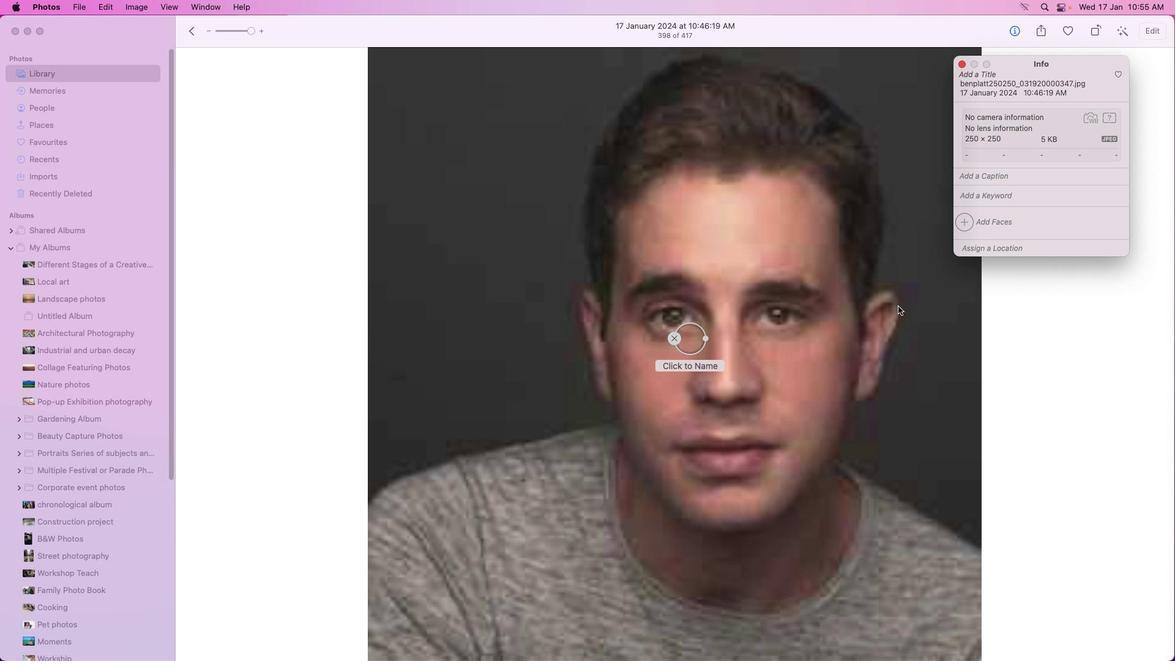 
Action: Mouse moved to (702, 331)
Screenshot: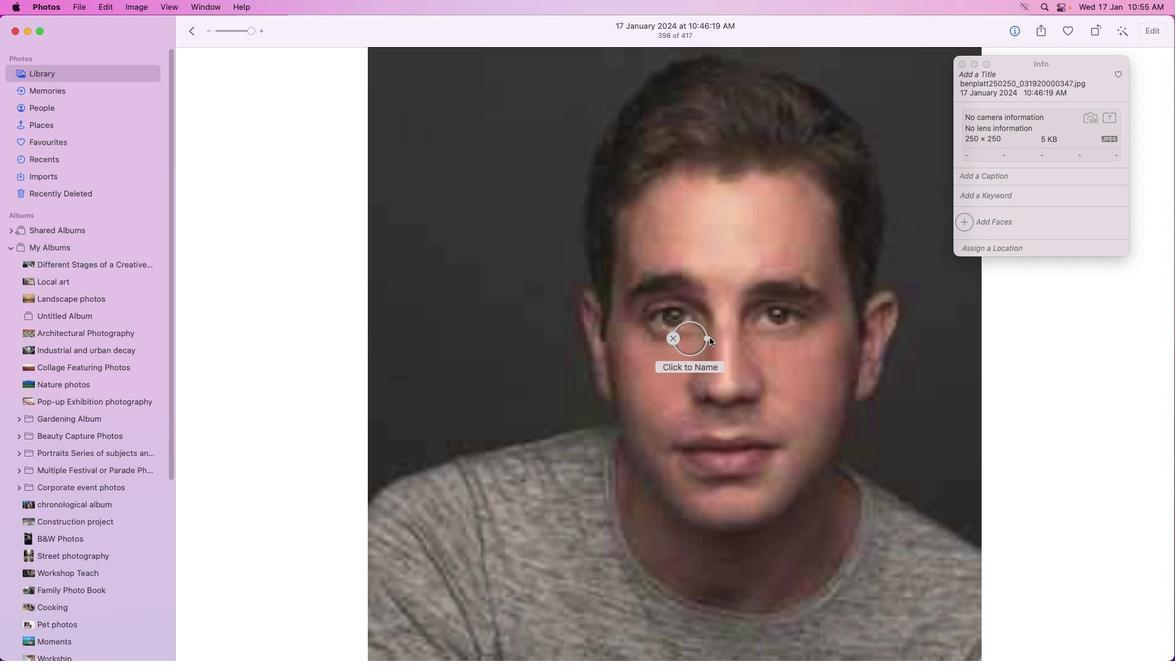 
Action: Mouse pressed left at (702, 331)
Screenshot: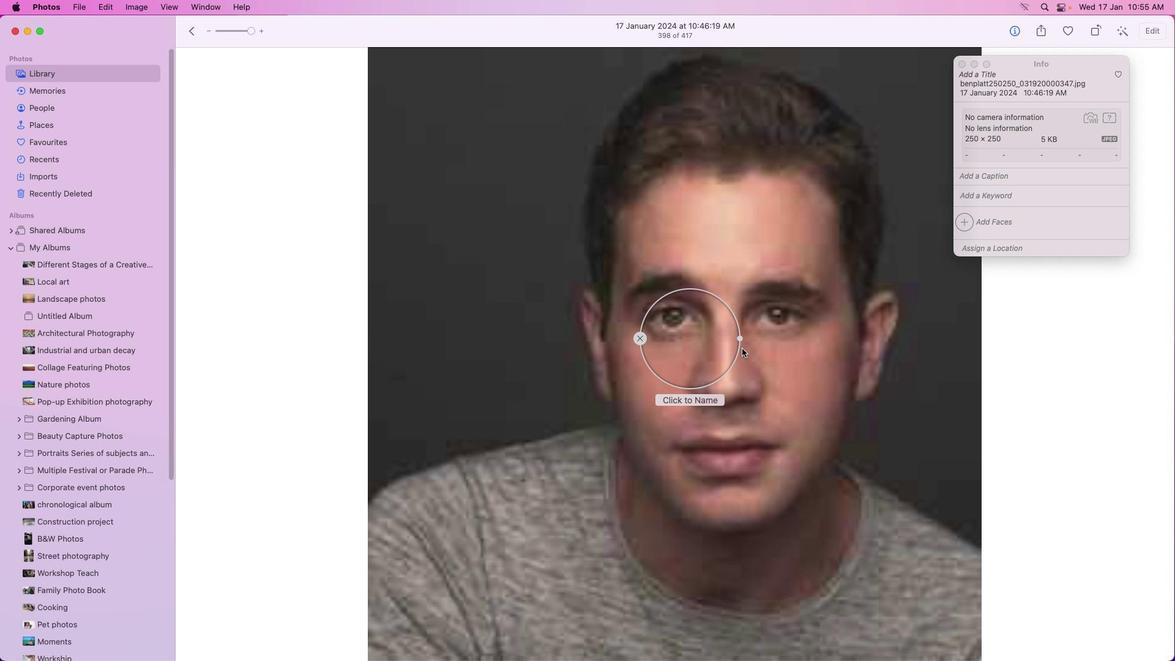 
Action: Mouse moved to (844, 384)
Screenshot: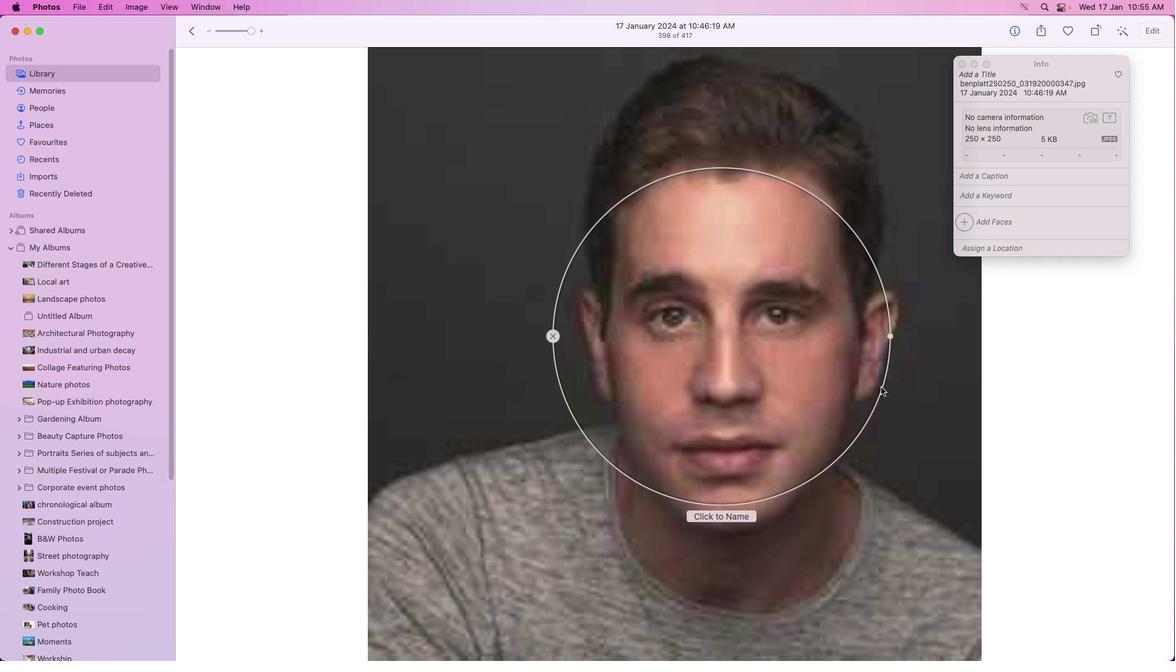 
Action: Mouse pressed left at (844, 384)
Screenshot: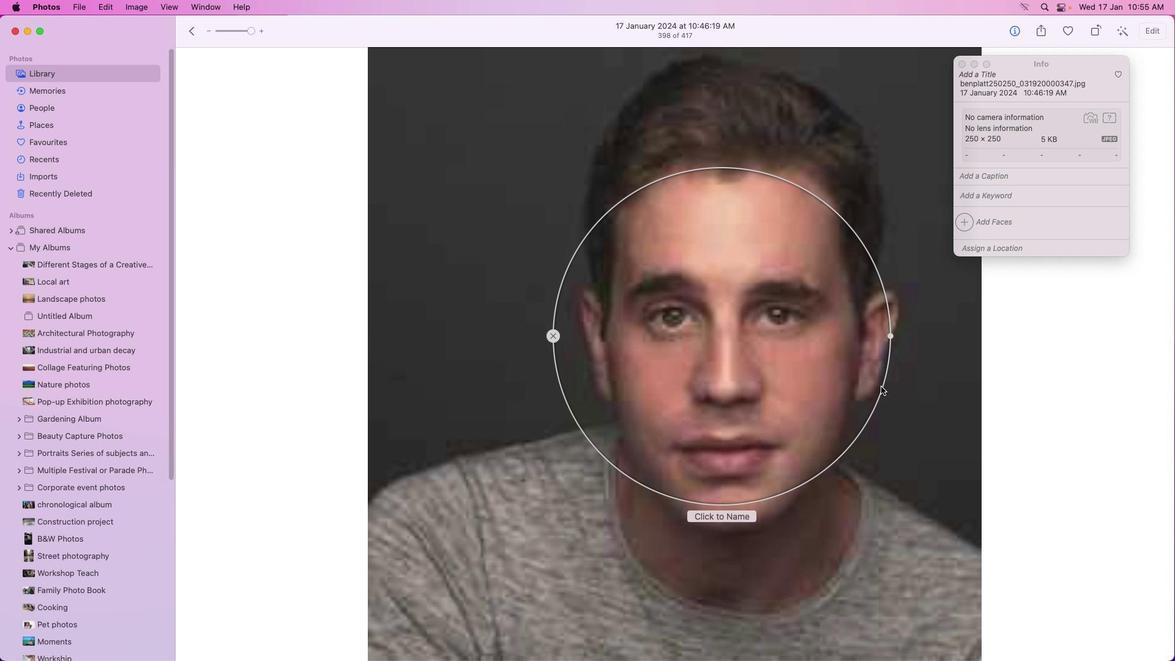 
Action: Mouse moved to (886, 333)
Screenshot: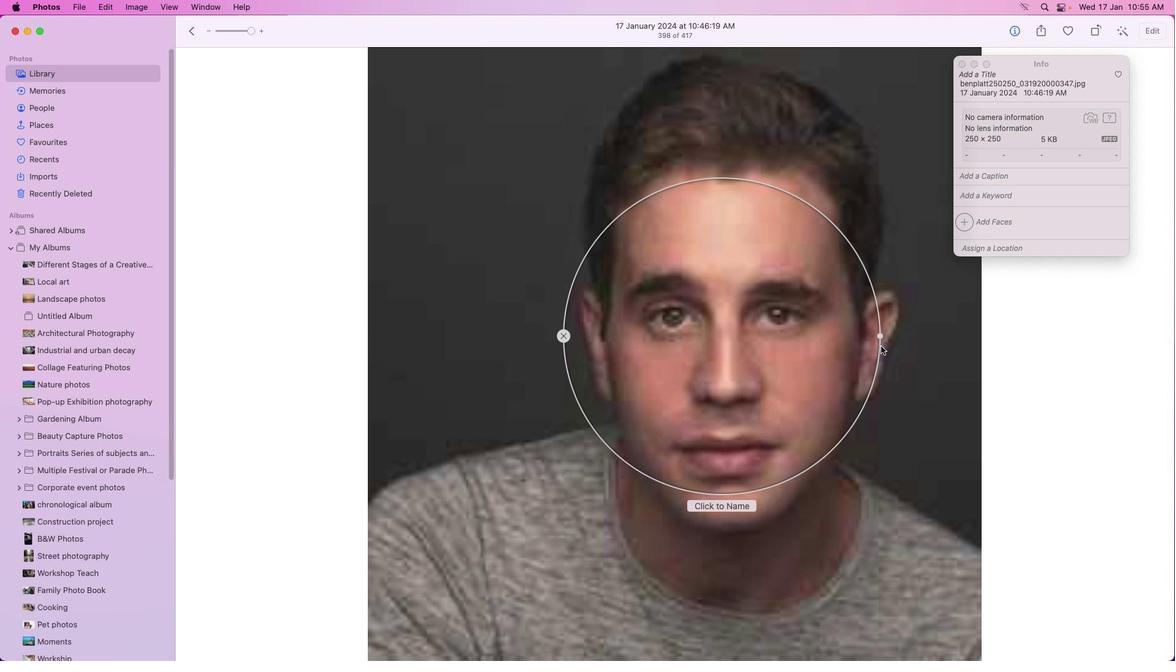 
Action: Mouse pressed left at (886, 333)
Screenshot: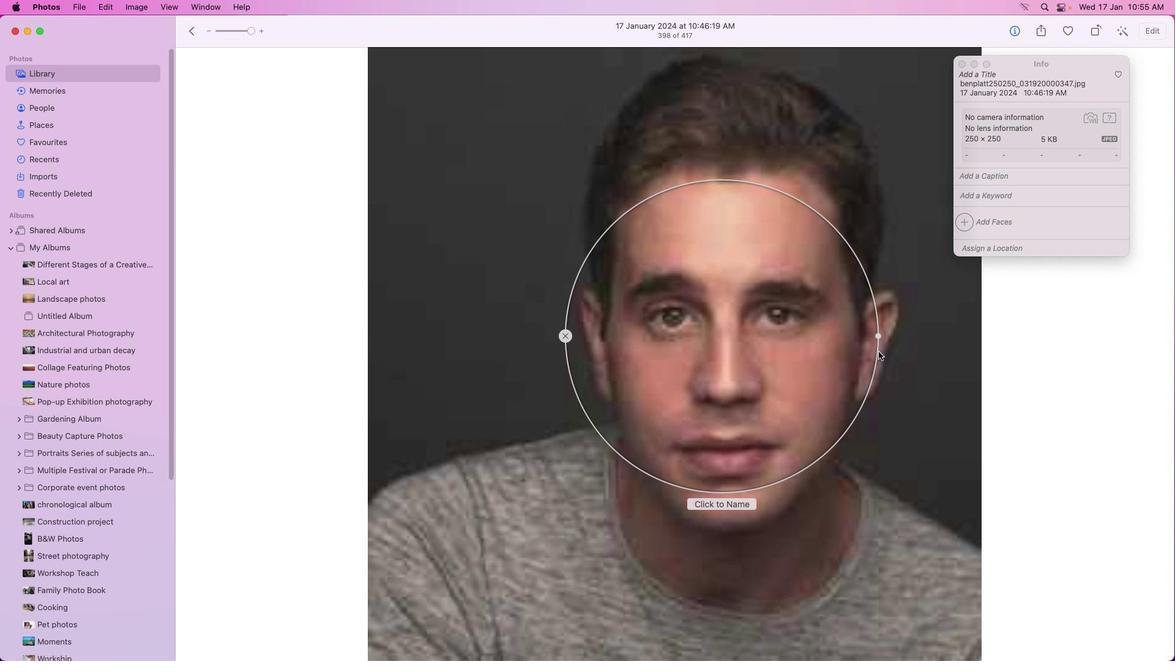
Action: Mouse moved to (862, 356)
Screenshot: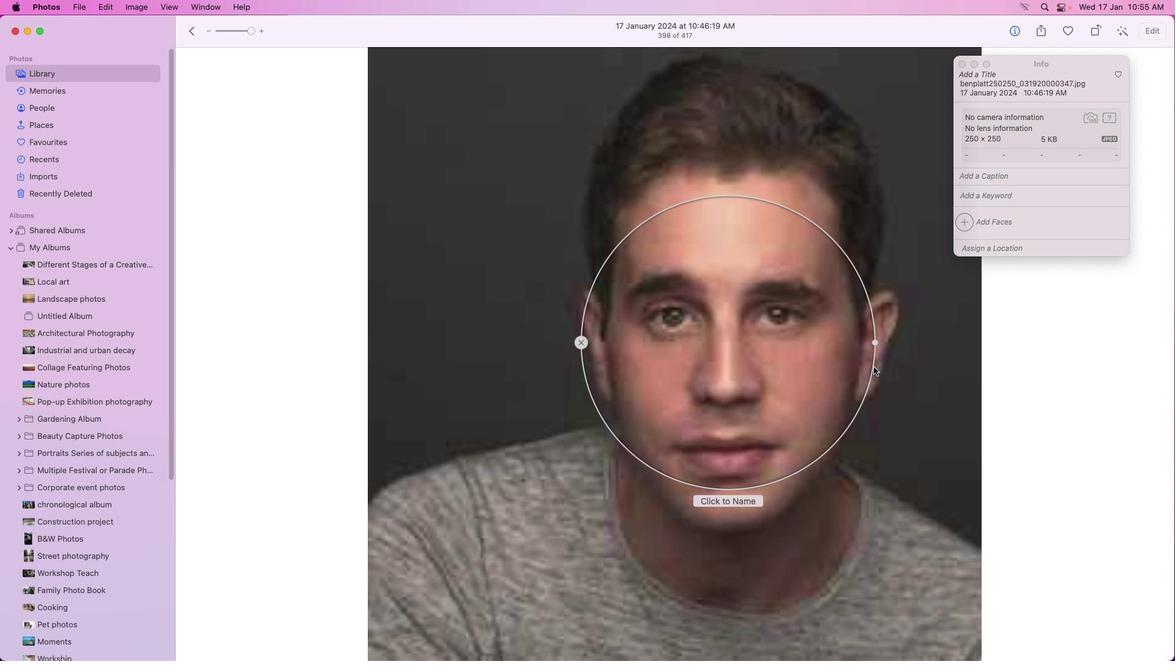 
Action: Mouse pressed left at (862, 356)
Screenshot: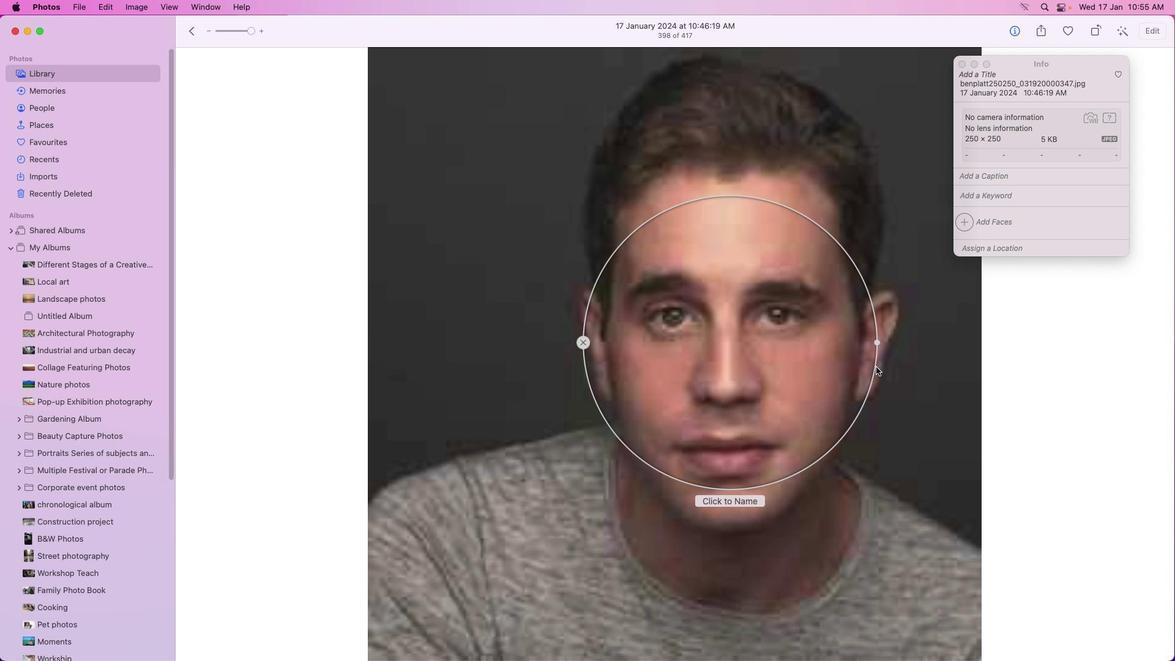 
Action: Mouse moved to (757, 495)
Screenshot: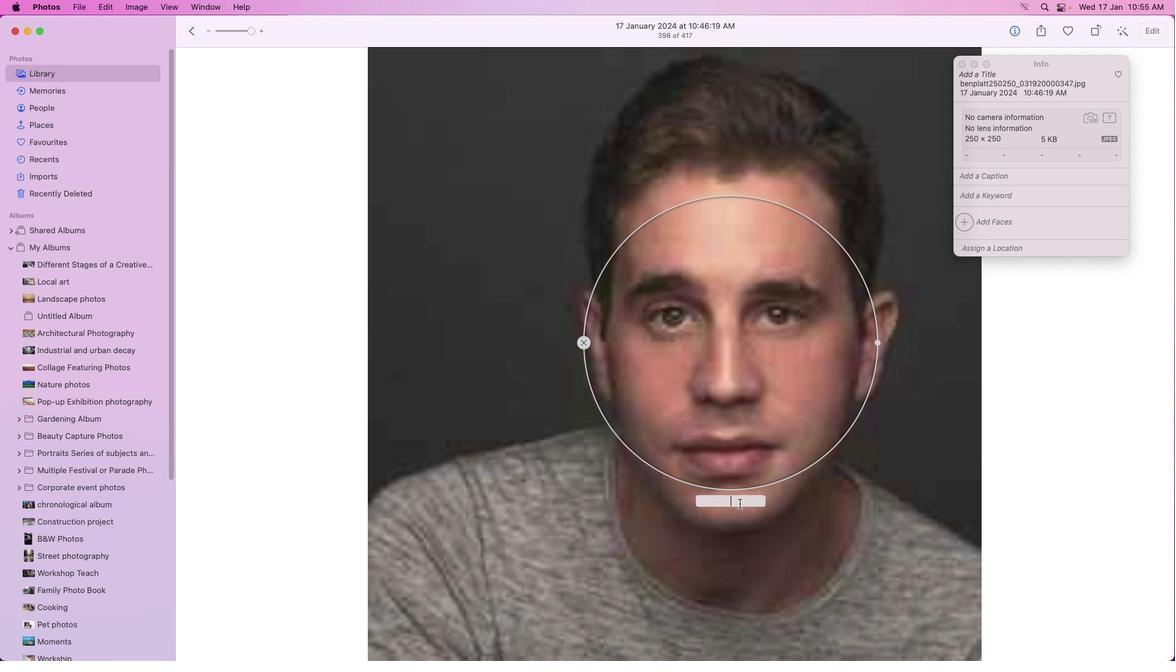 
Action: Mouse pressed left at (757, 495)
Screenshot: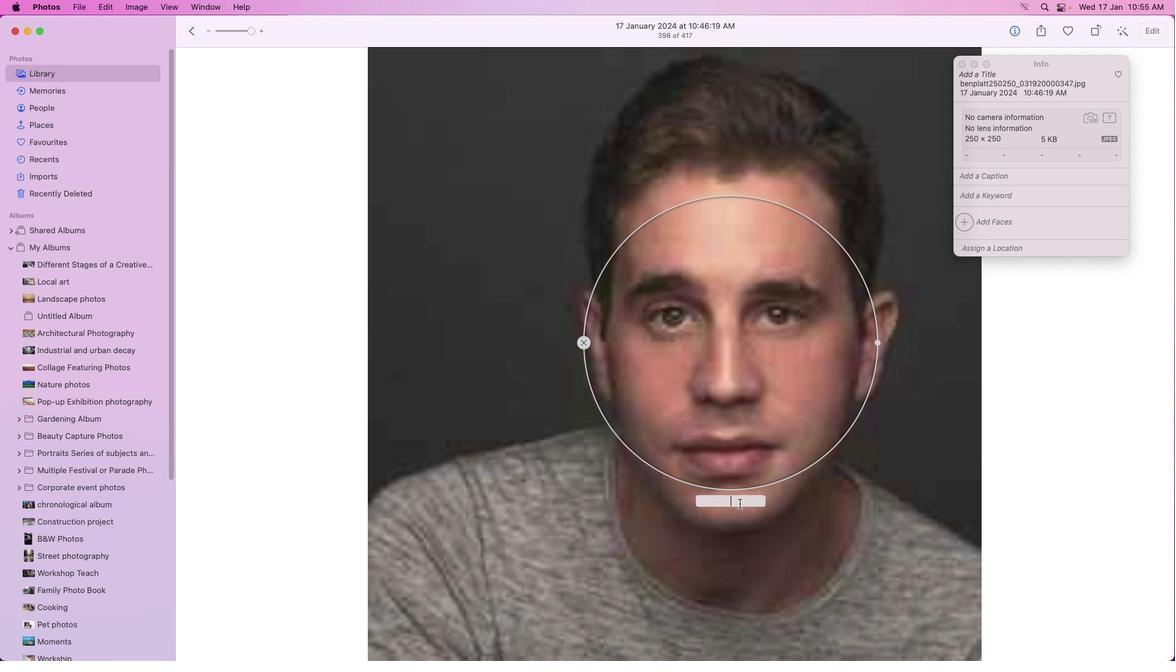 
Action: Mouse moved to (735, 498)
Screenshot: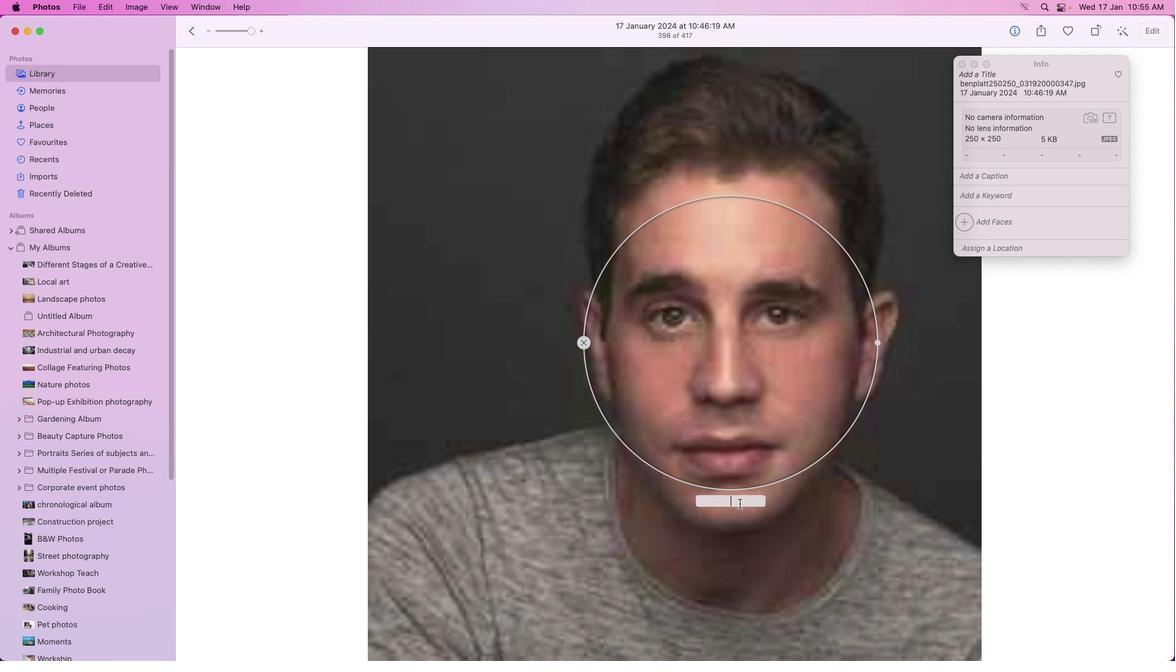 
Action: Mouse pressed left at (735, 498)
Screenshot: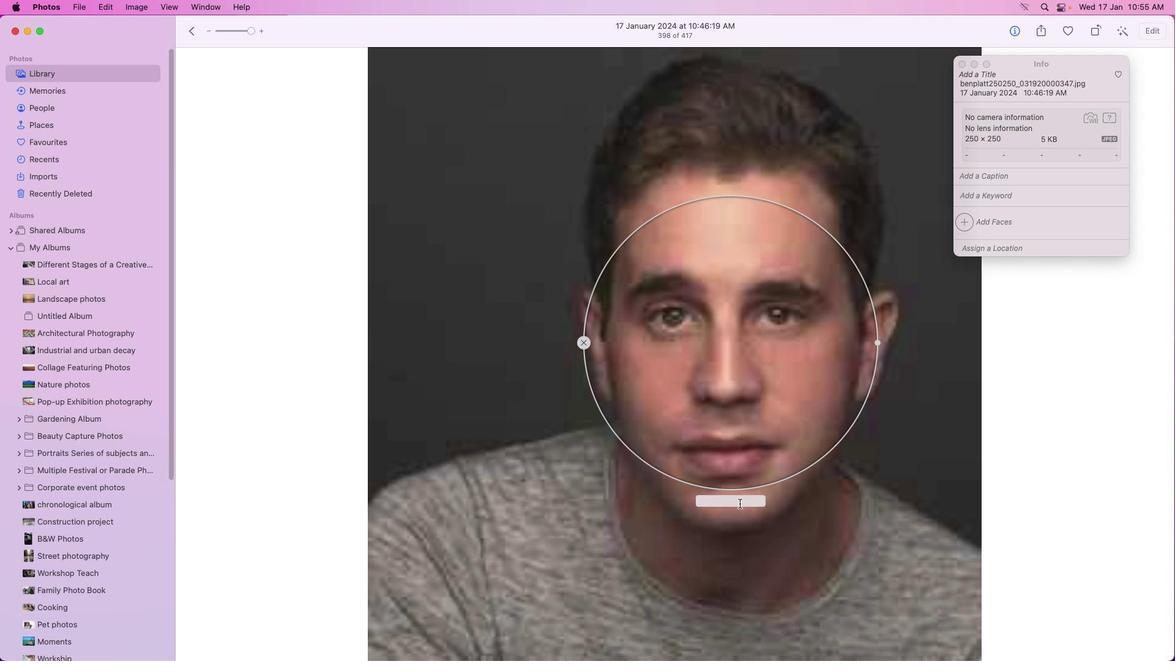 
Action: Mouse moved to (735, 498)
Screenshot: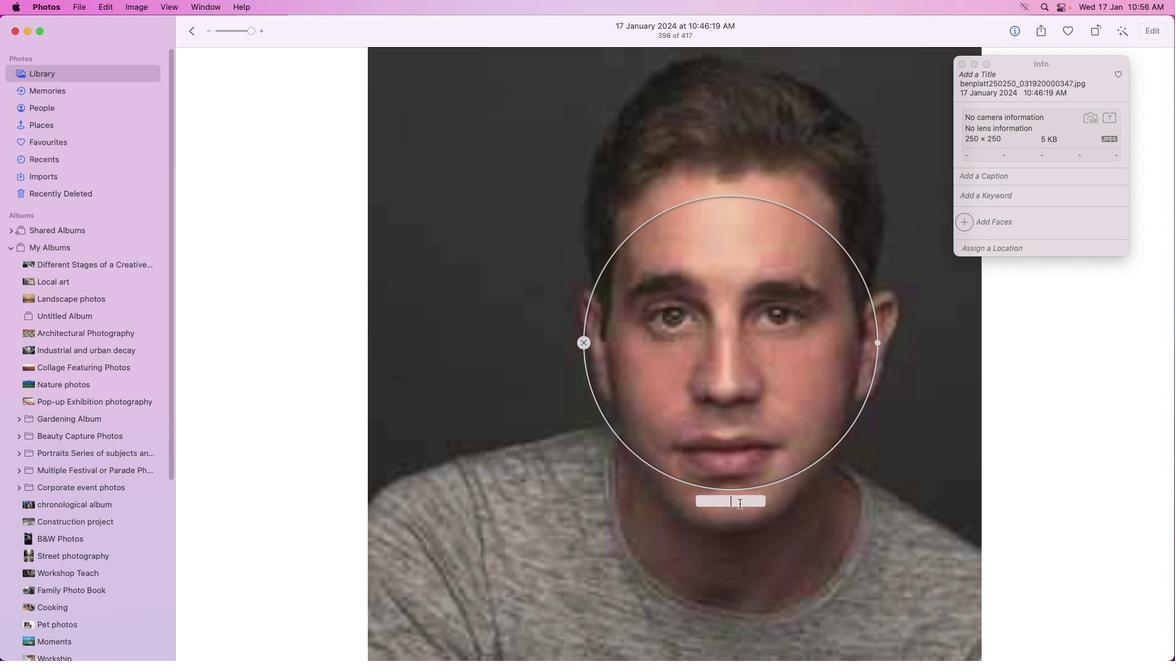 
Action: Key pressed Key.caps_lock'B'Key.caps_lock'e''n'Key.space'p''l''a''t''t'Key.enter
Screenshot: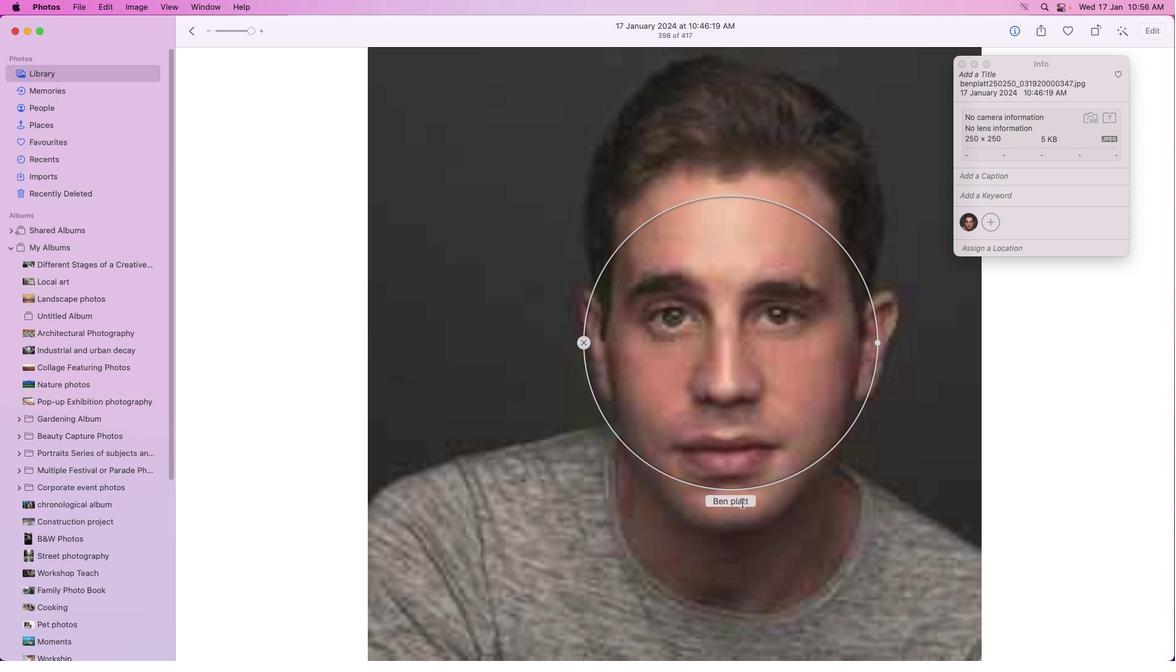 
Action: Mouse moved to (1025, 167)
Screenshot: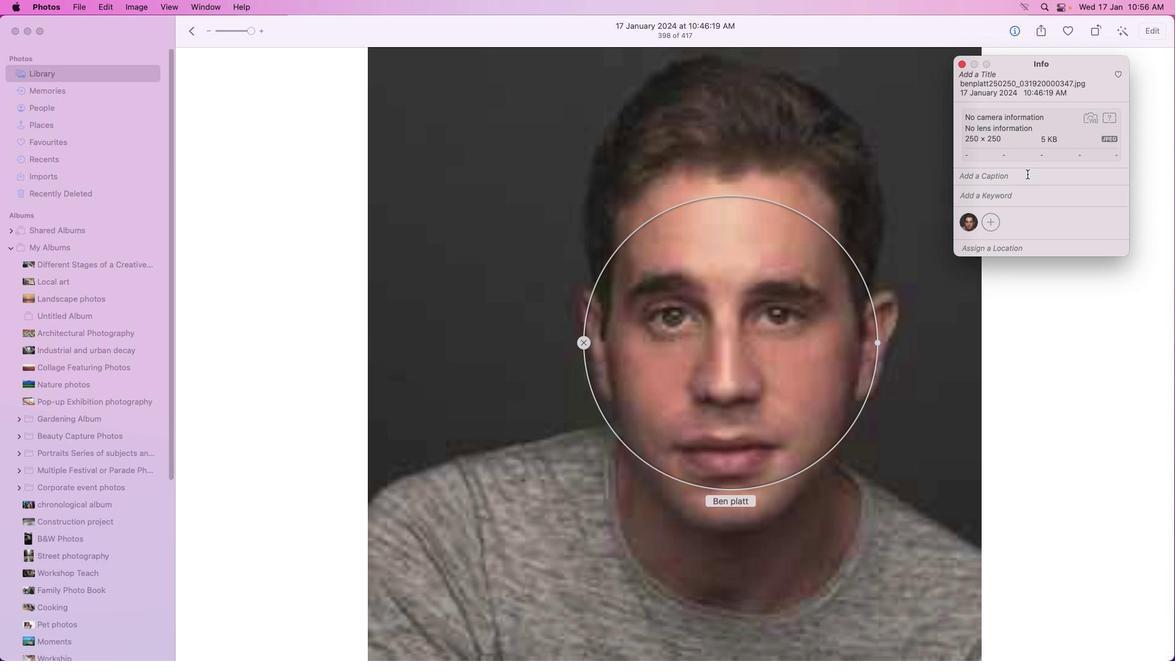 
Action: Mouse pressed left at (1025, 167)
Screenshot: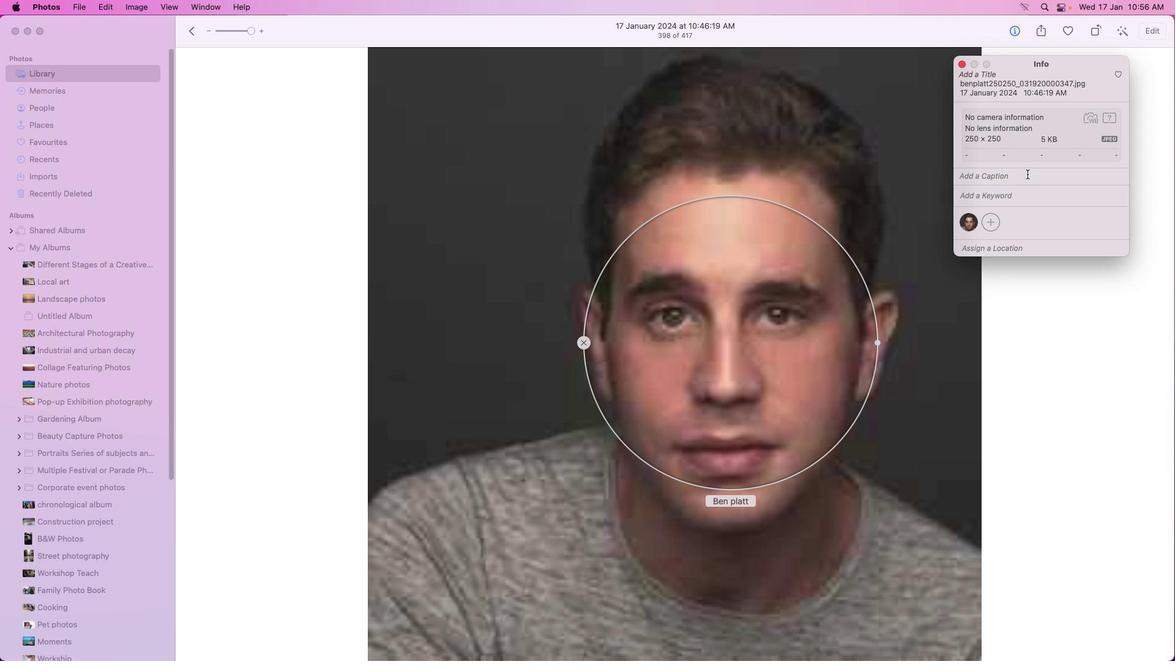 
Action: Mouse moved to (1022, 169)
Screenshot: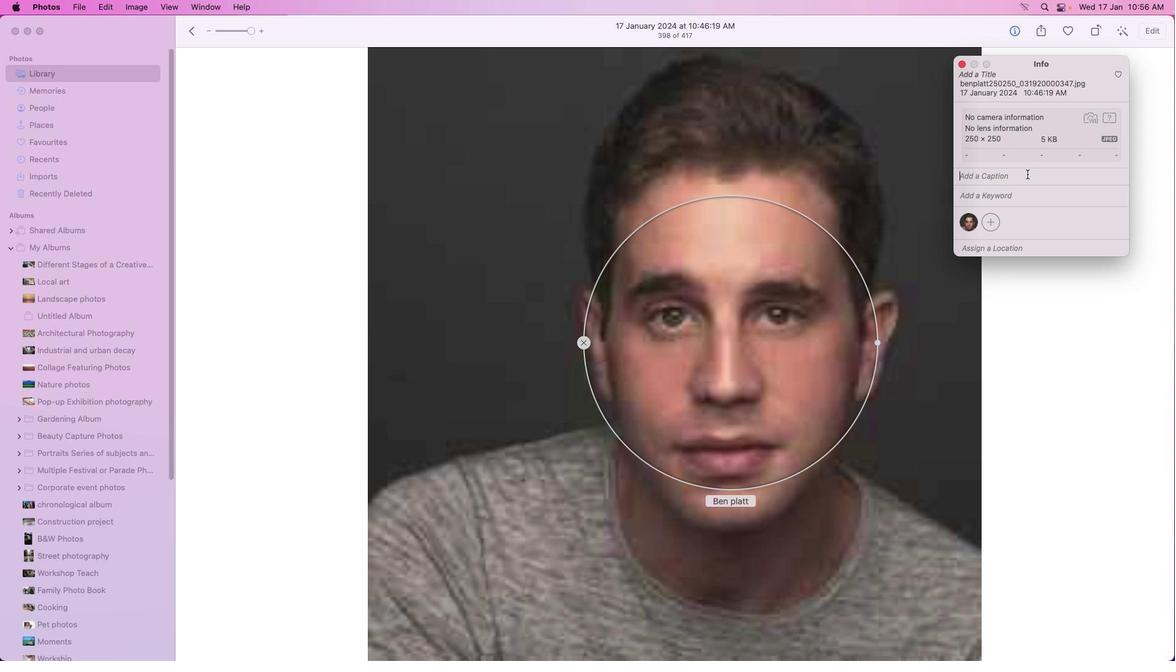 
Action: Key pressed 'p''o''p'Key.space'm''u''s''i''c'Key.enter
Screenshot: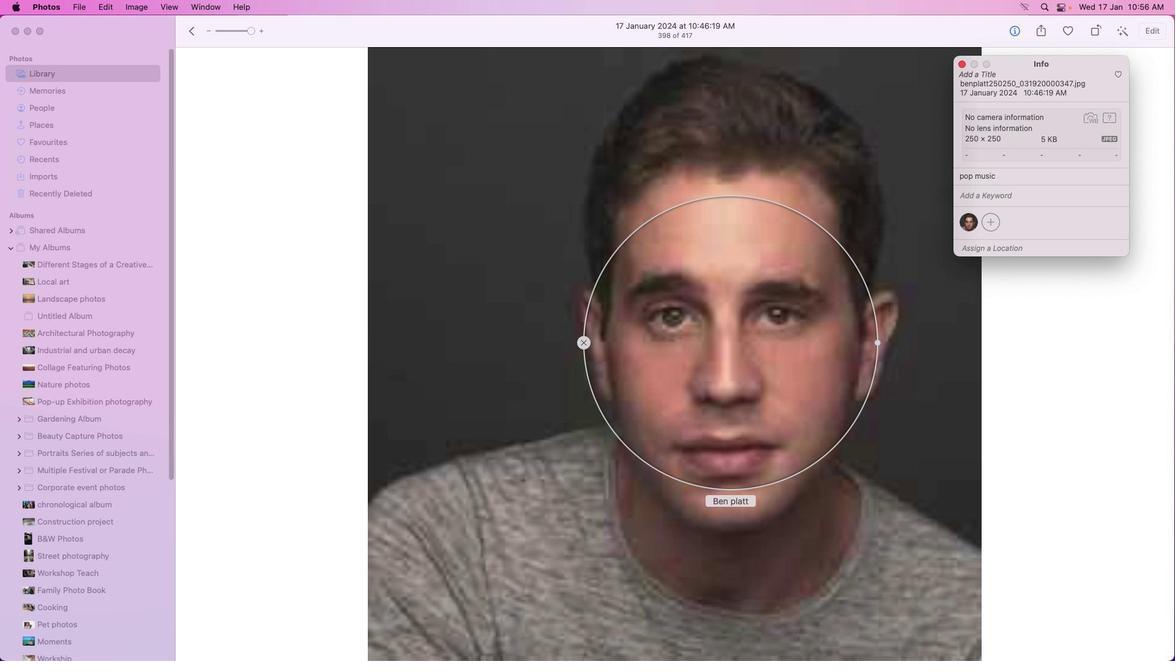 
Action: Mouse moved to (1047, 352)
Screenshot: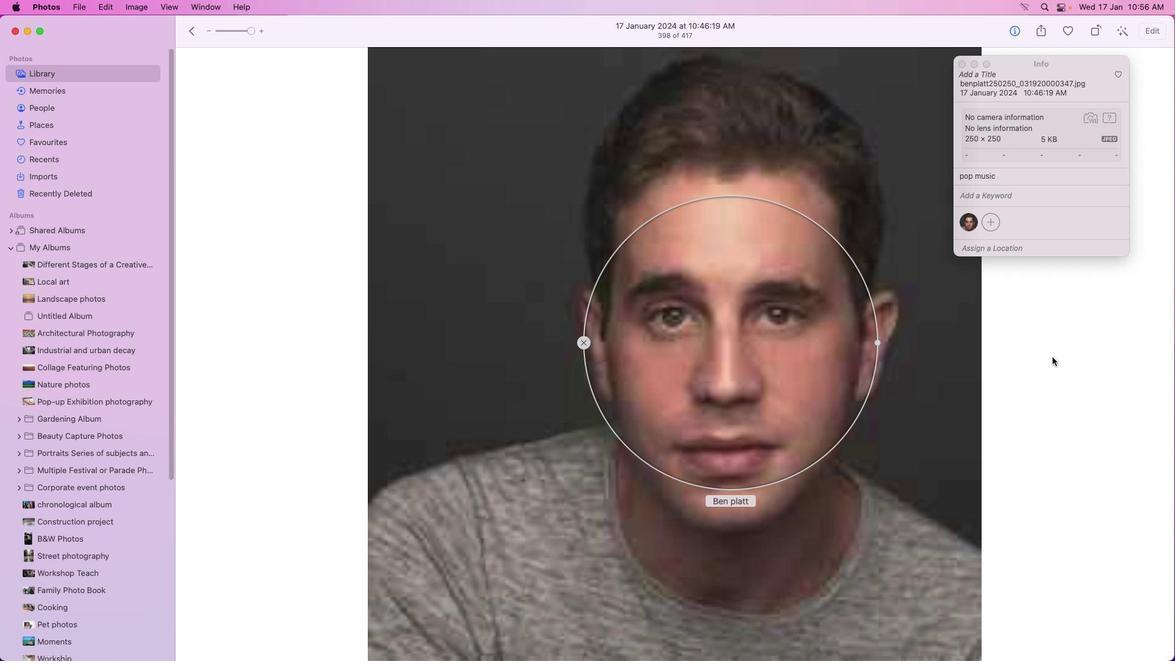 
Action: Mouse pressed left at (1047, 352)
Screenshot: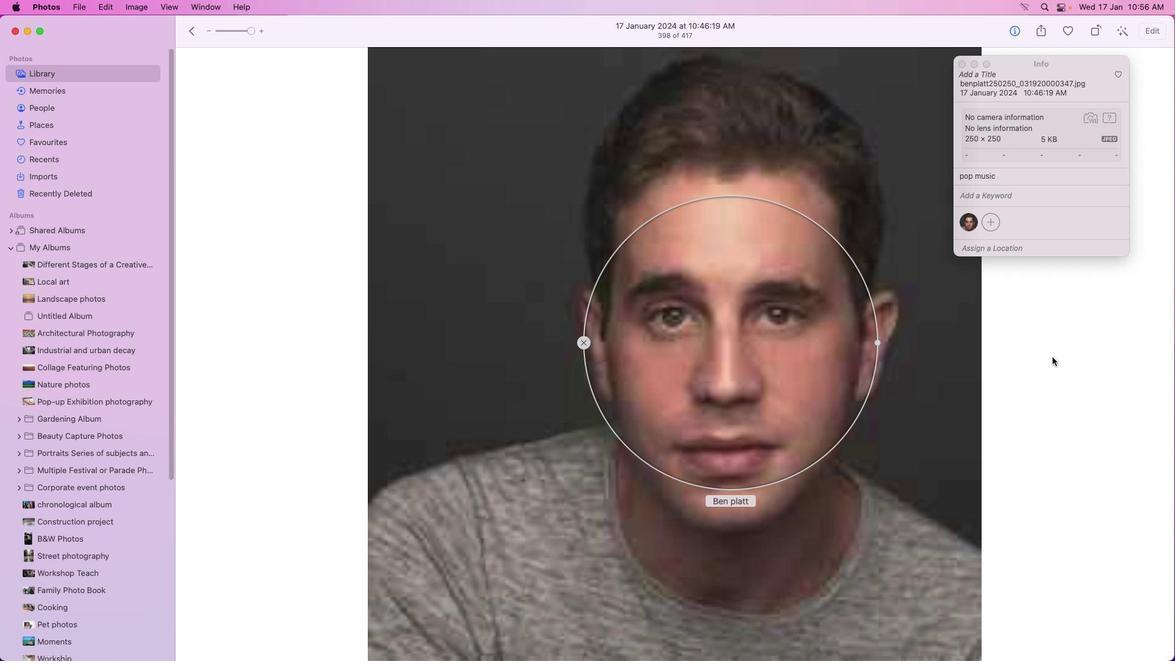 
Action: Mouse moved to (1131, 333)
Screenshot: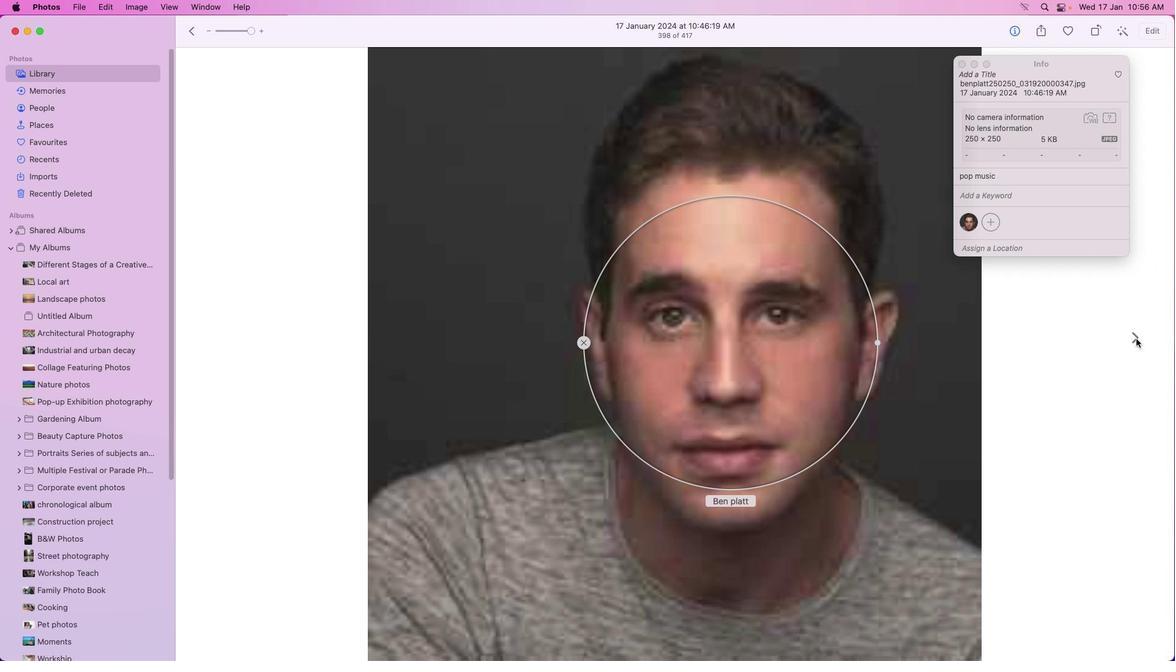 
Action: Mouse pressed left at (1131, 333)
Screenshot: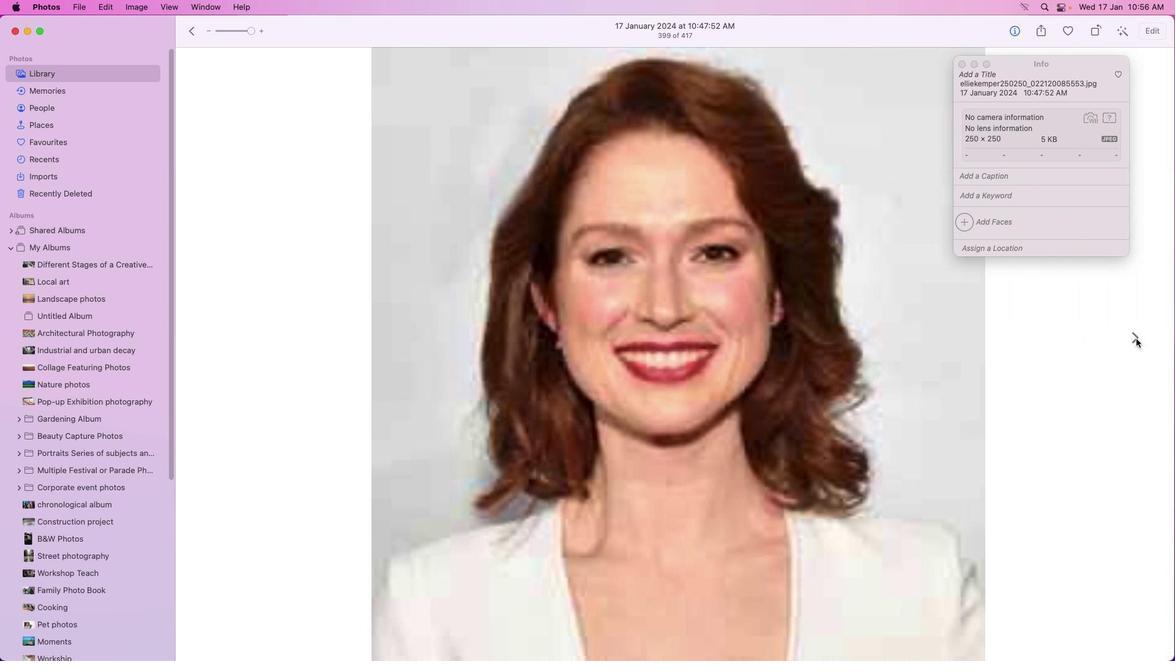 
Action: Mouse moved to (1131, 333)
Screenshot: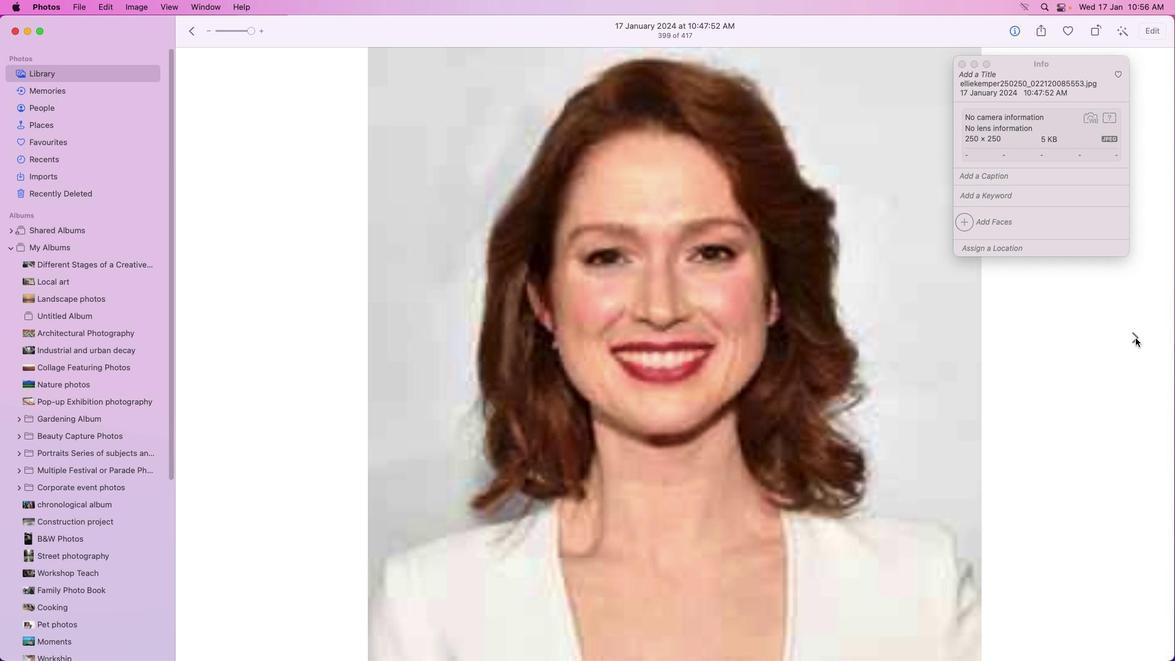 
Action: Mouse pressed left at (1131, 333)
Screenshot: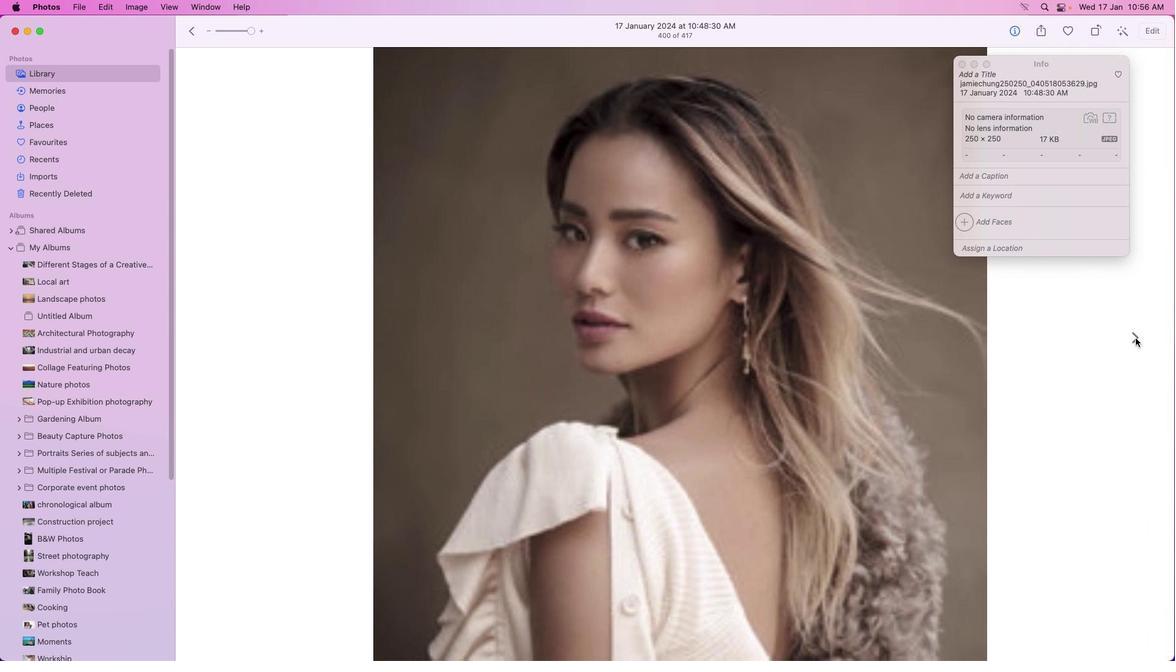 
Action: Mouse moved to (957, 60)
Screenshot: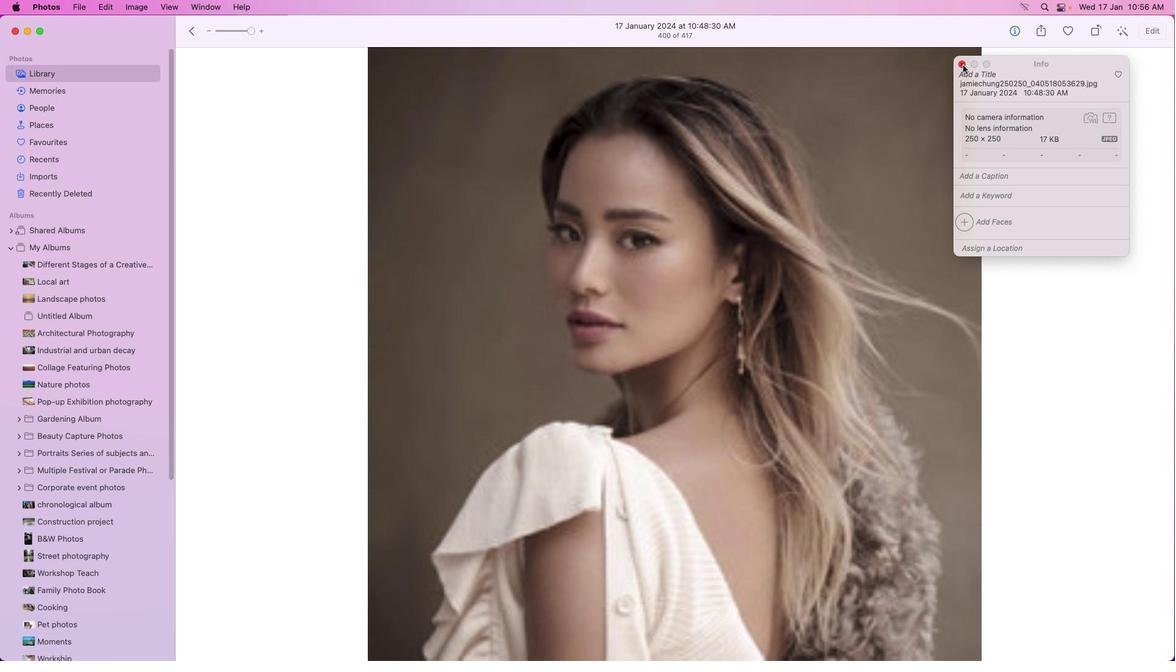 
Action: Mouse pressed left at (957, 60)
Screenshot: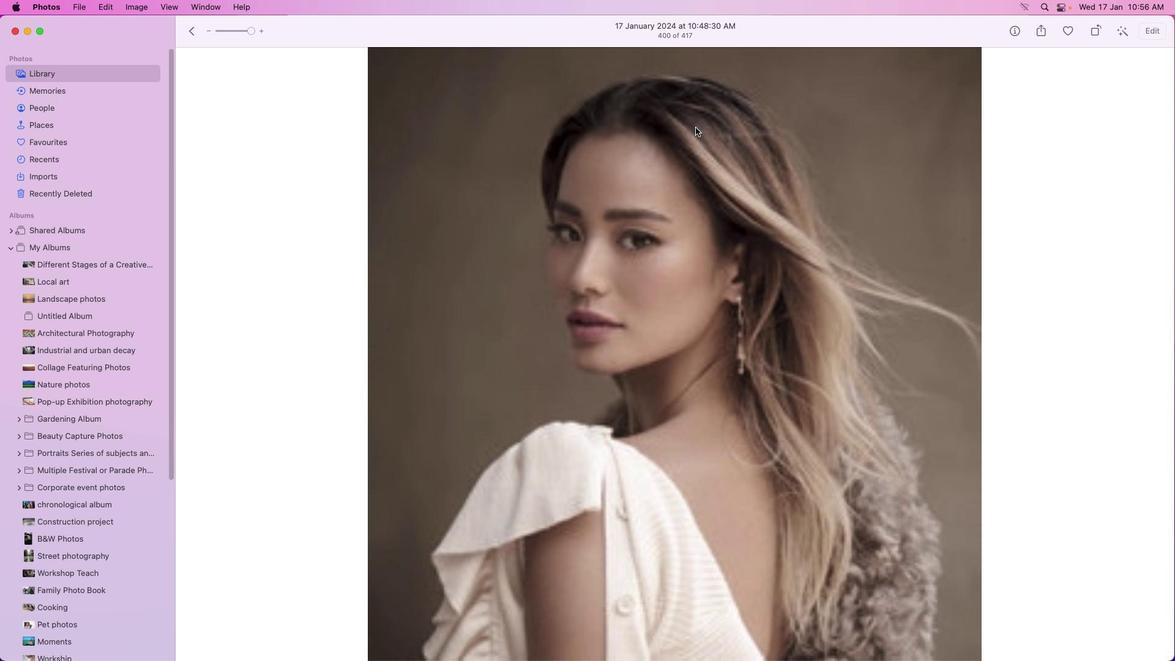 
Action: Mouse moved to (111, 104)
Screenshot: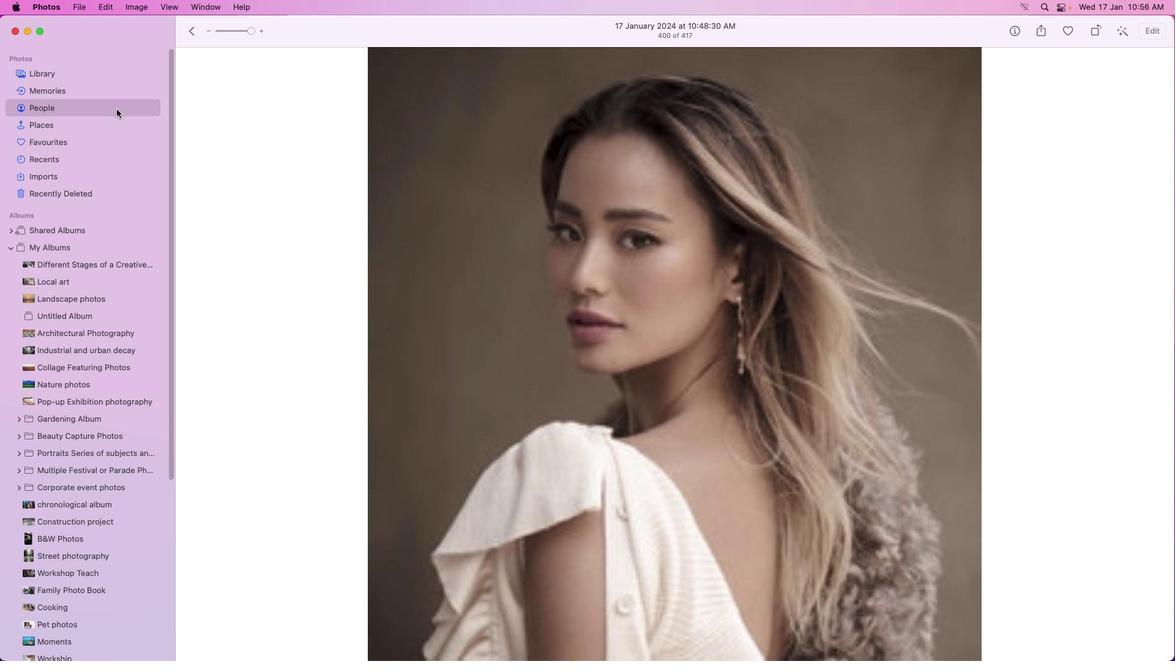 
Action: Mouse pressed left at (111, 104)
Screenshot: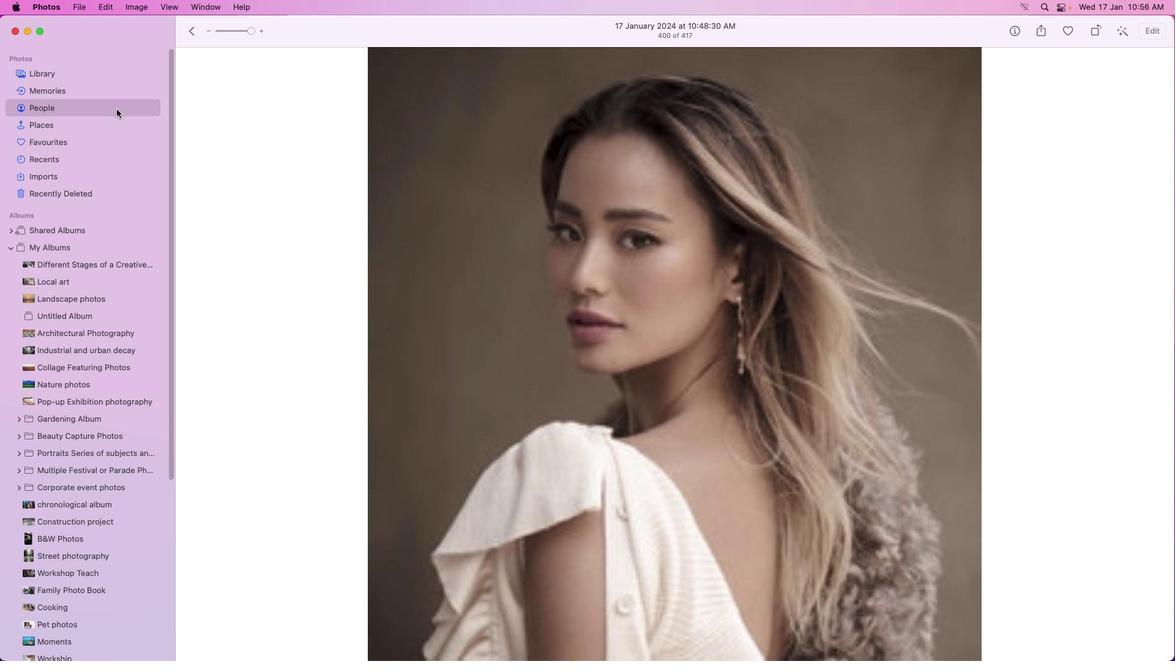 
Action: Mouse moved to (868, 346)
Screenshot: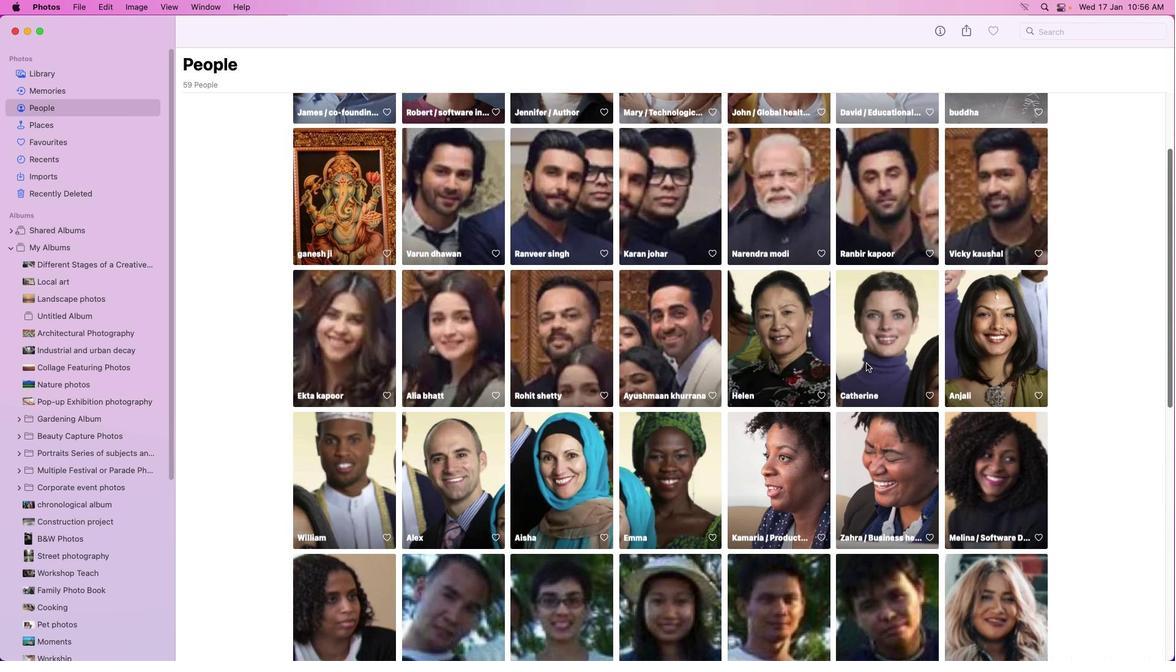 
Action: Mouse scrolled (868, 346) with delta (-4, -4)
Screenshot: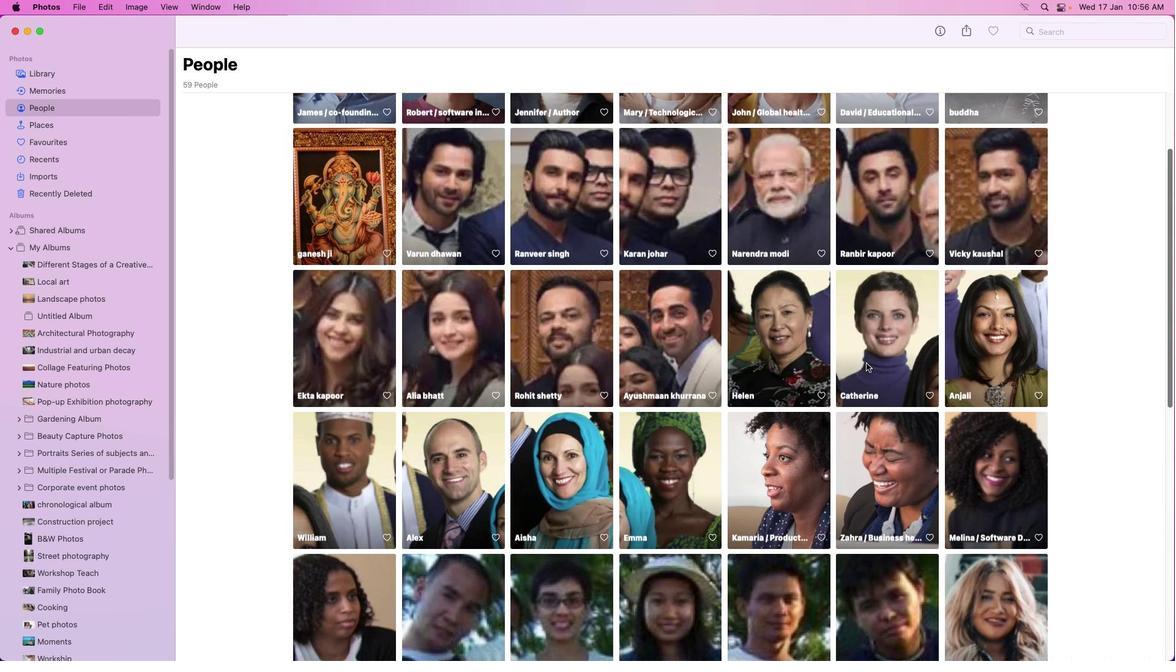 
Action: Mouse moved to (870, 350)
Screenshot: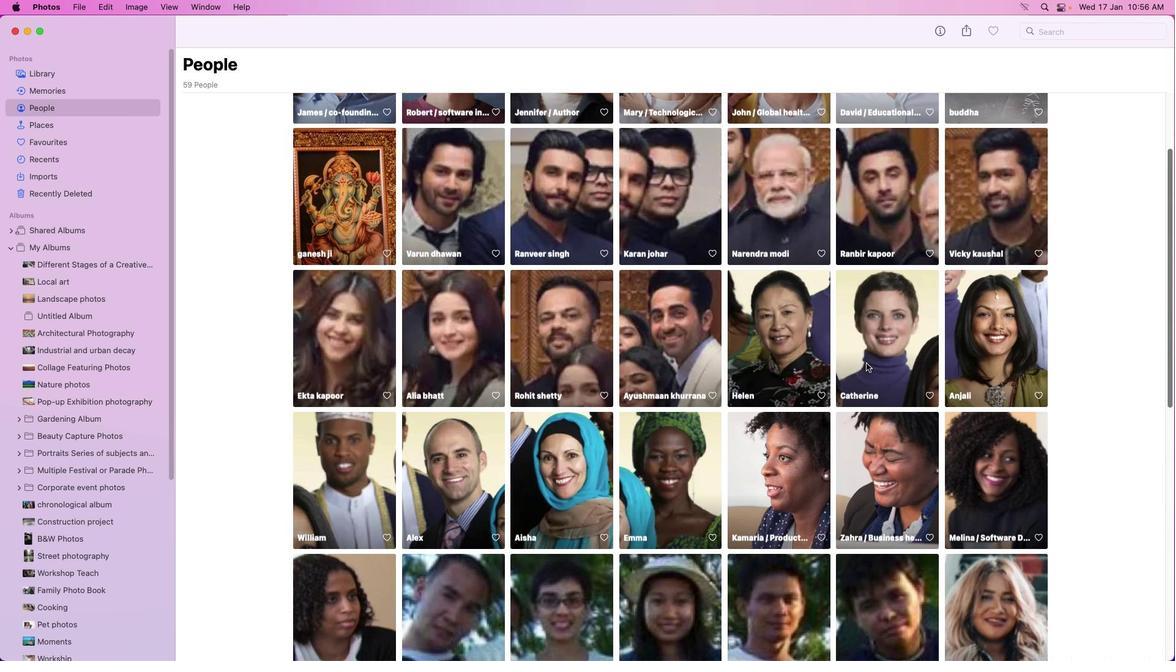 
Action: Mouse scrolled (870, 350) with delta (-4, -4)
Screenshot: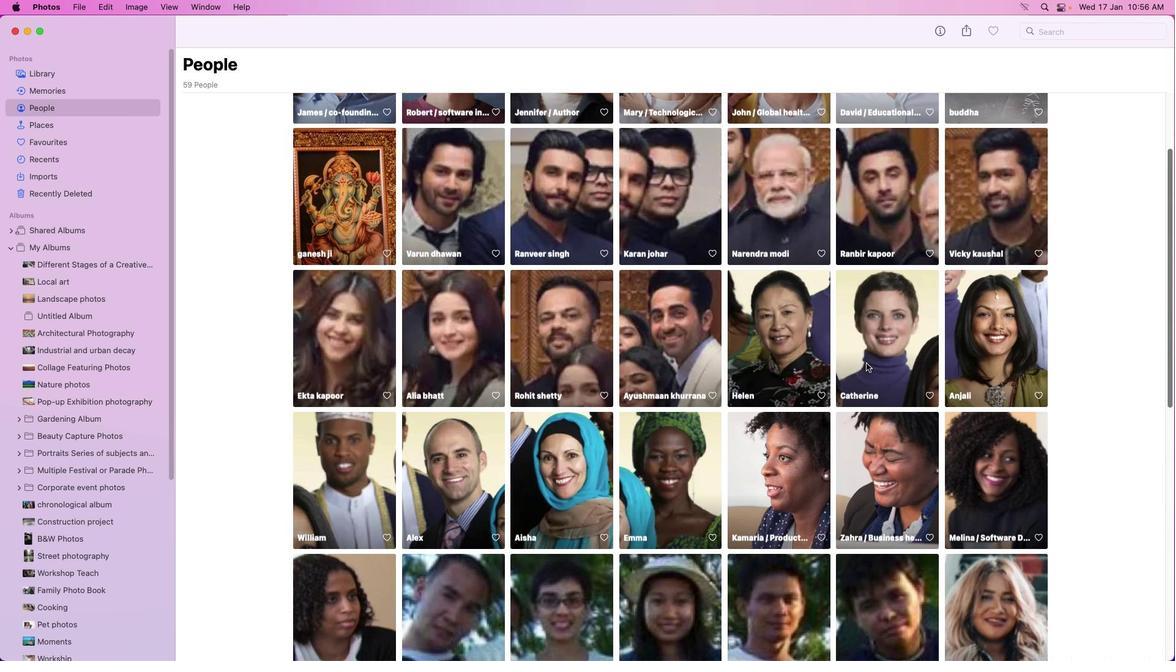 
Action: Mouse moved to (871, 351)
Screenshot: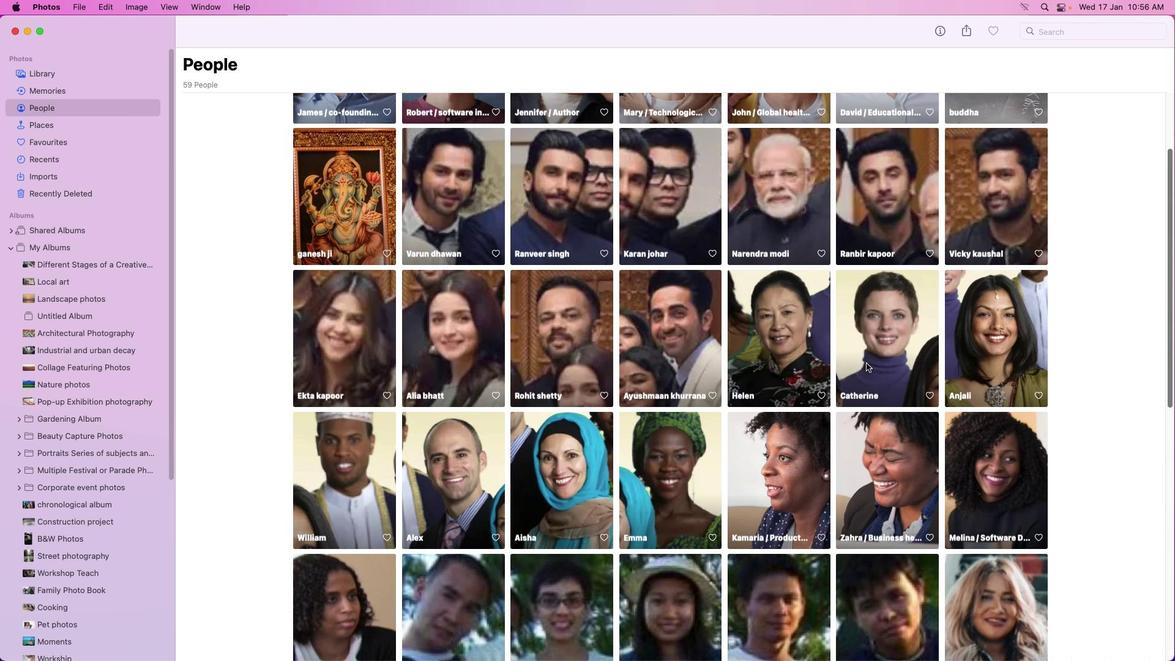 
Action: Mouse scrolled (871, 351) with delta (-4, -5)
Screenshot: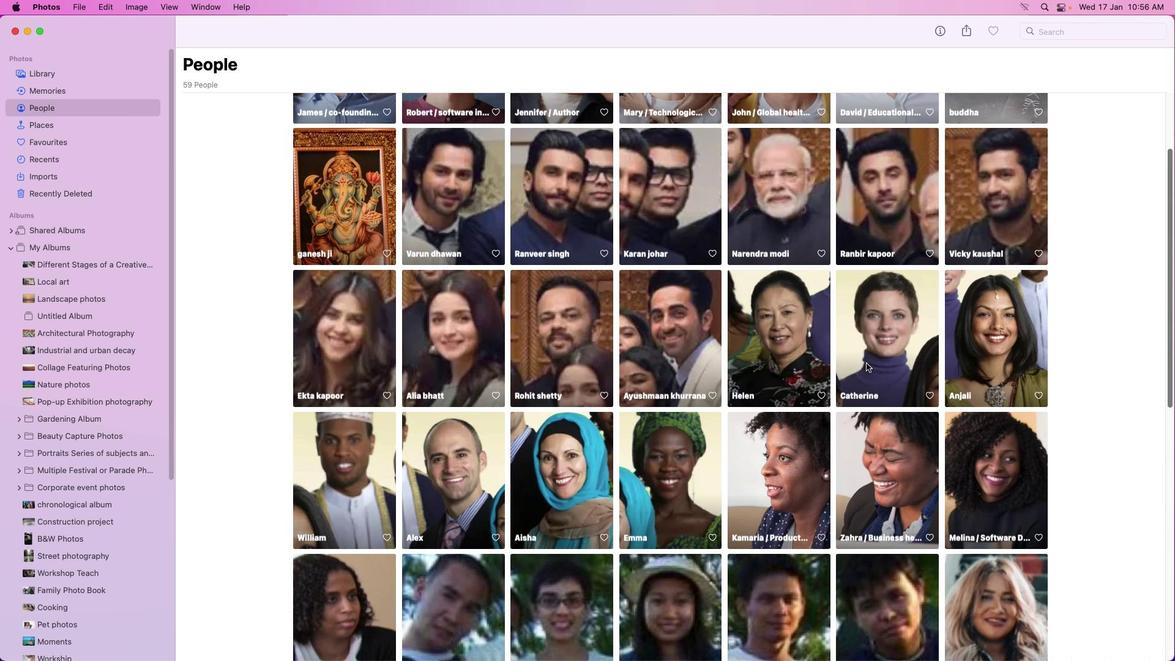 
Action: Mouse moved to (871, 353)
Screenshot: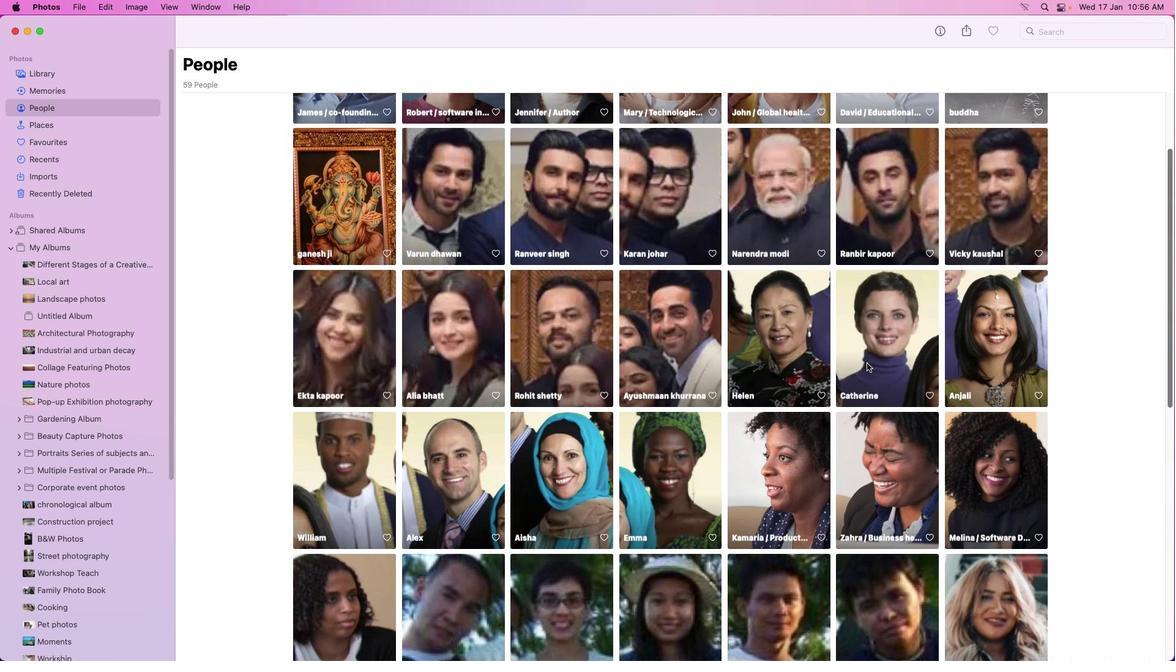 
Action: Mouse scrolled (871, 353) with delta (-4, -6)
Screenshot: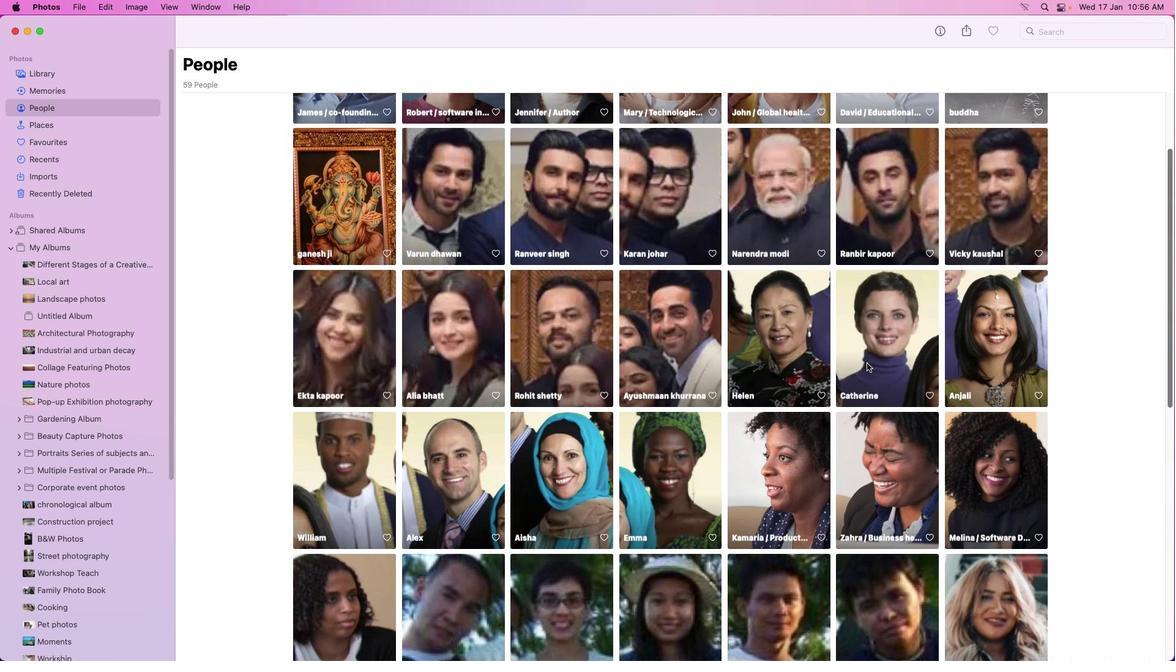 
Action: Mouse moved to (871, 353)
Screenshot: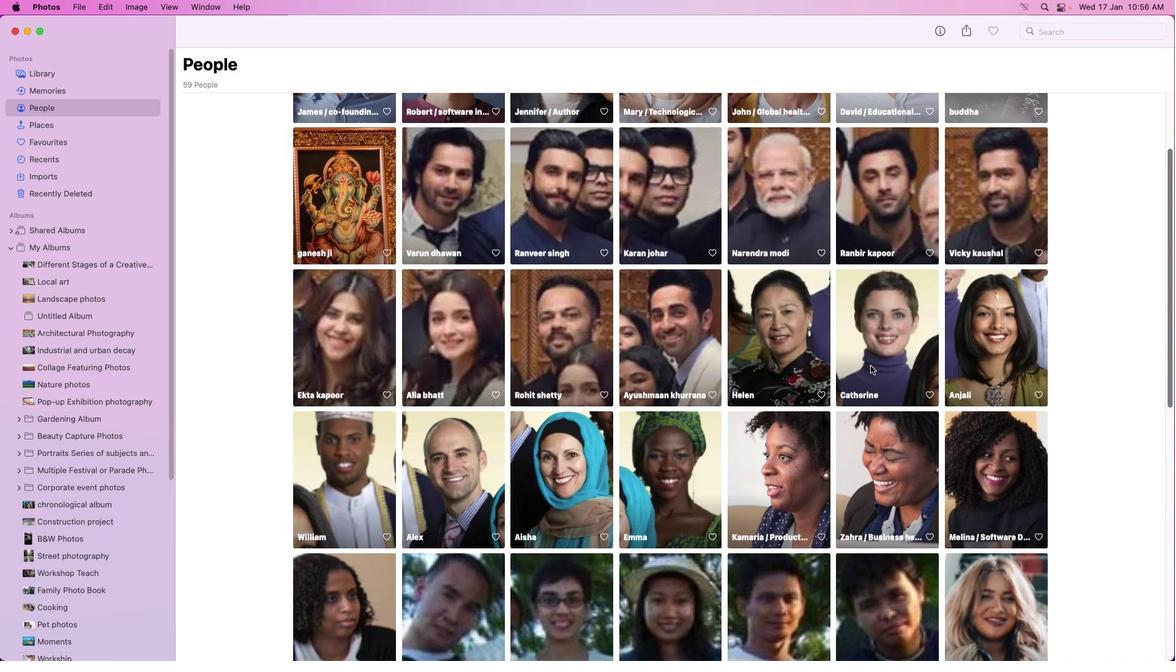 
Action: Mouse scrolled (871, 353) with delta (-4, -6)
Screenshot: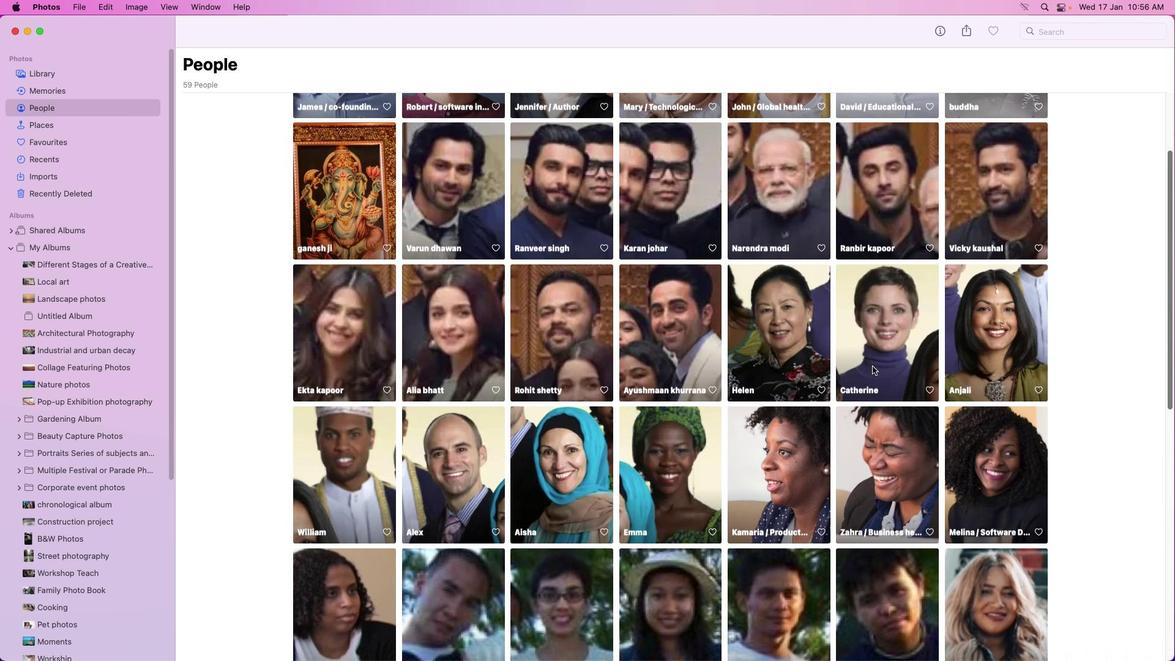 
Action: Mouse moved to (871, 354)
Screenshot: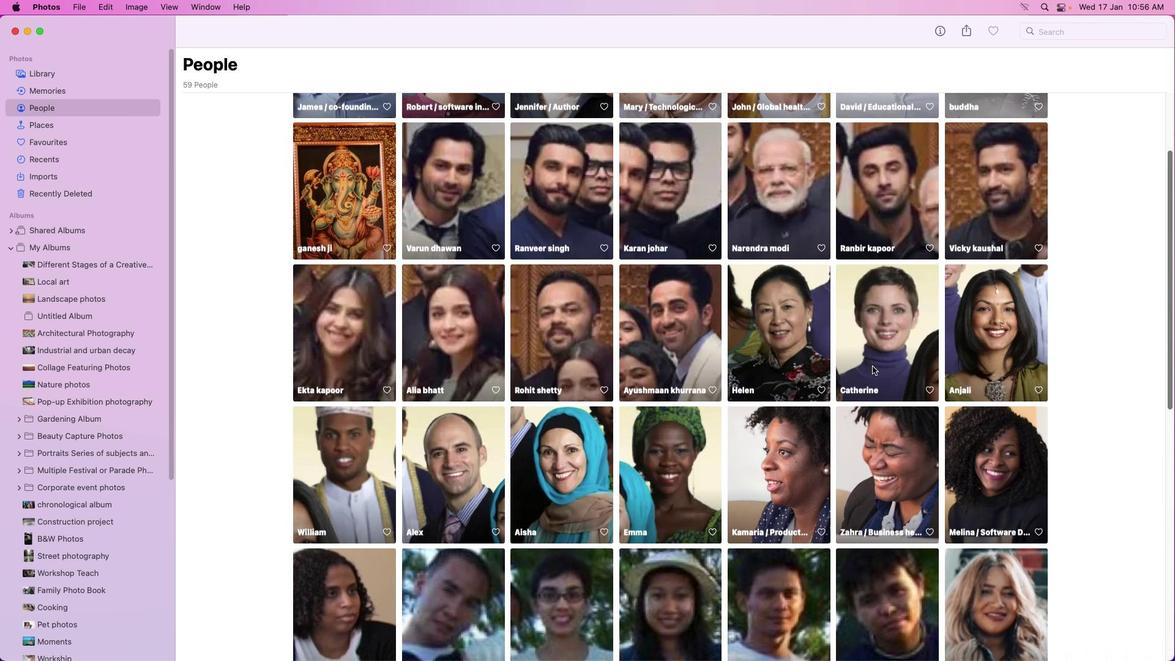 
Action: Mouse scrolled (871, 354) with delta (-4, -7)
Screenshot: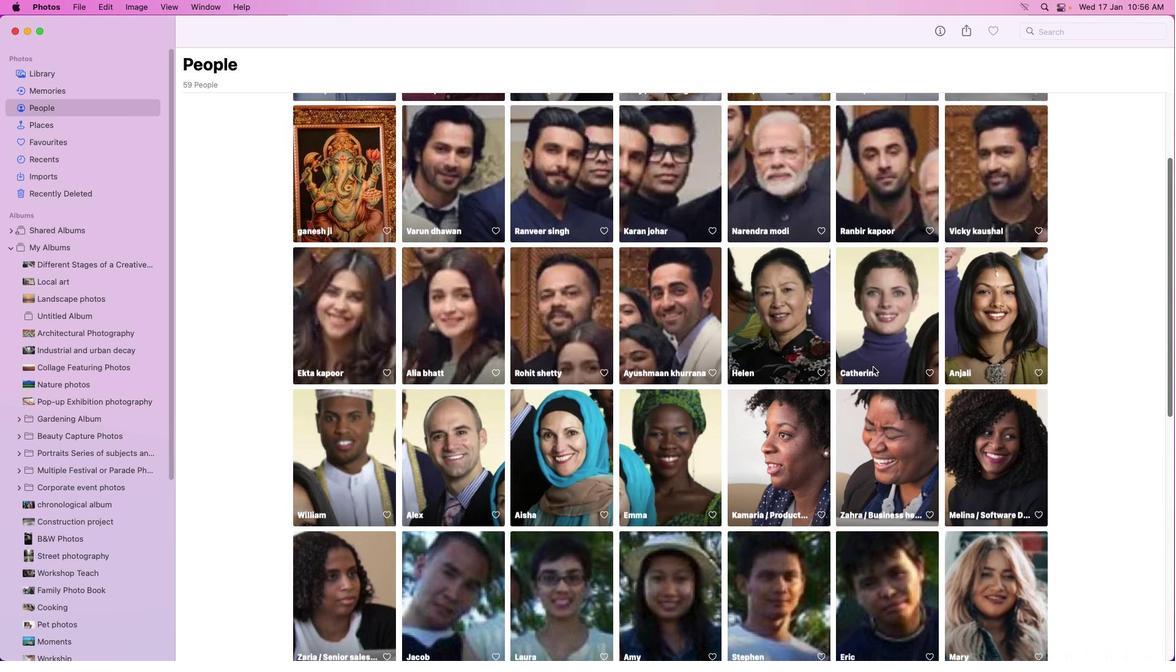
Action: Mouse moved to (870, 354)
Screenshot: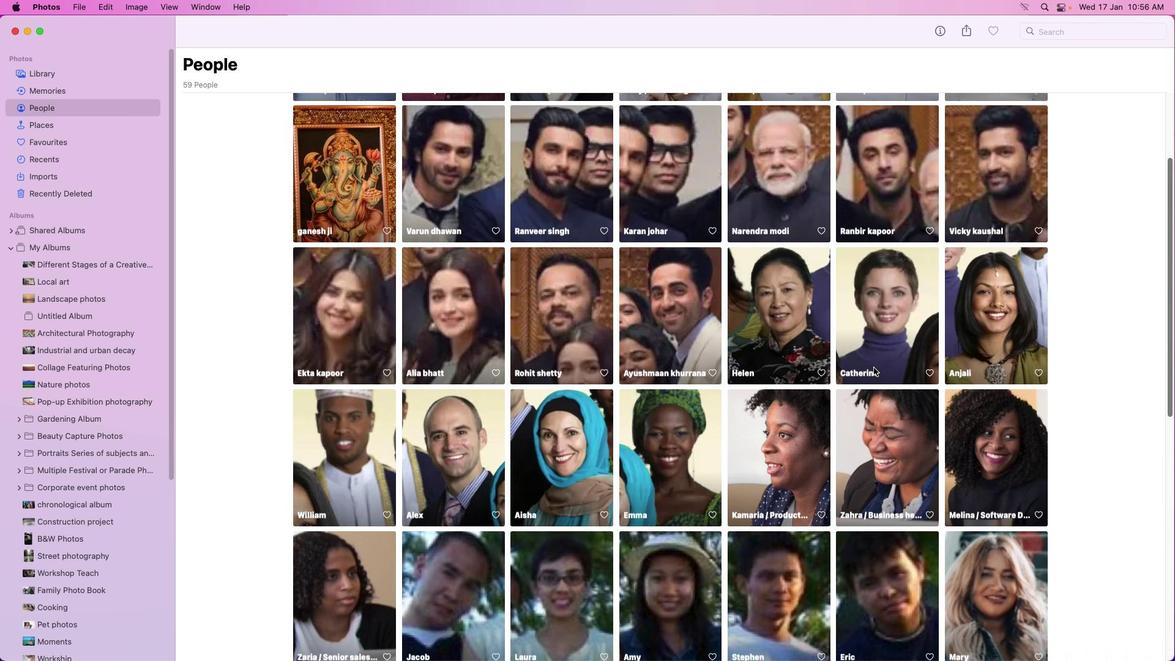 
Action: Mouse scrolled (870, 354) with delta (-4, -7)
Screenshot: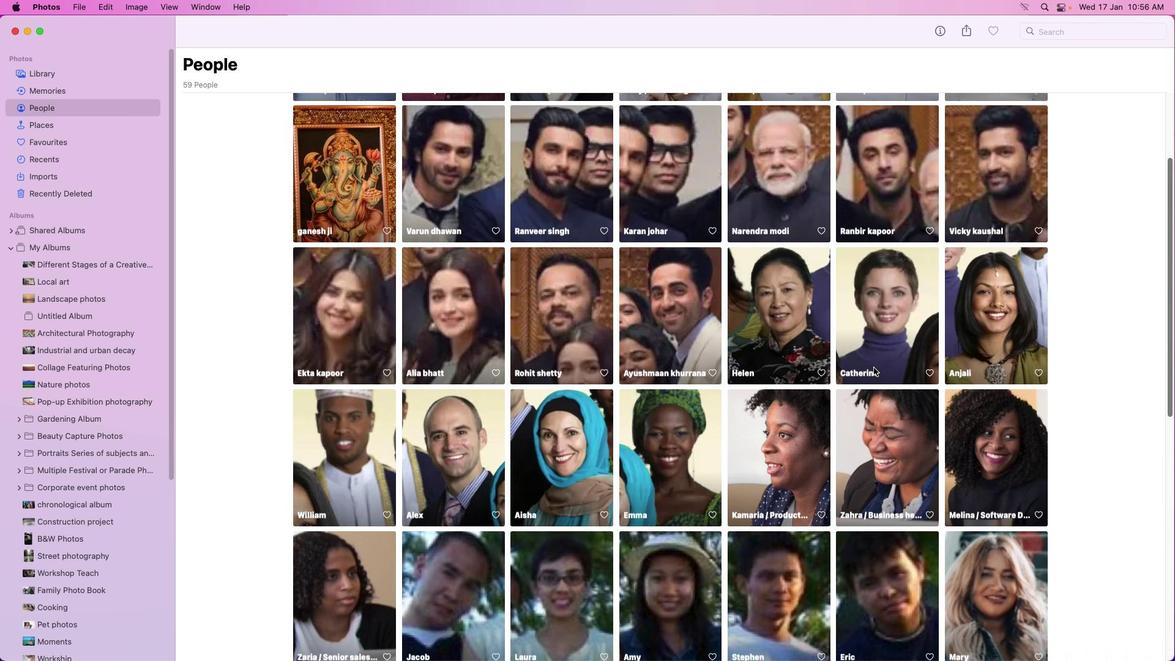 
Action: Mouse moved to (862, 358)
Screenshot: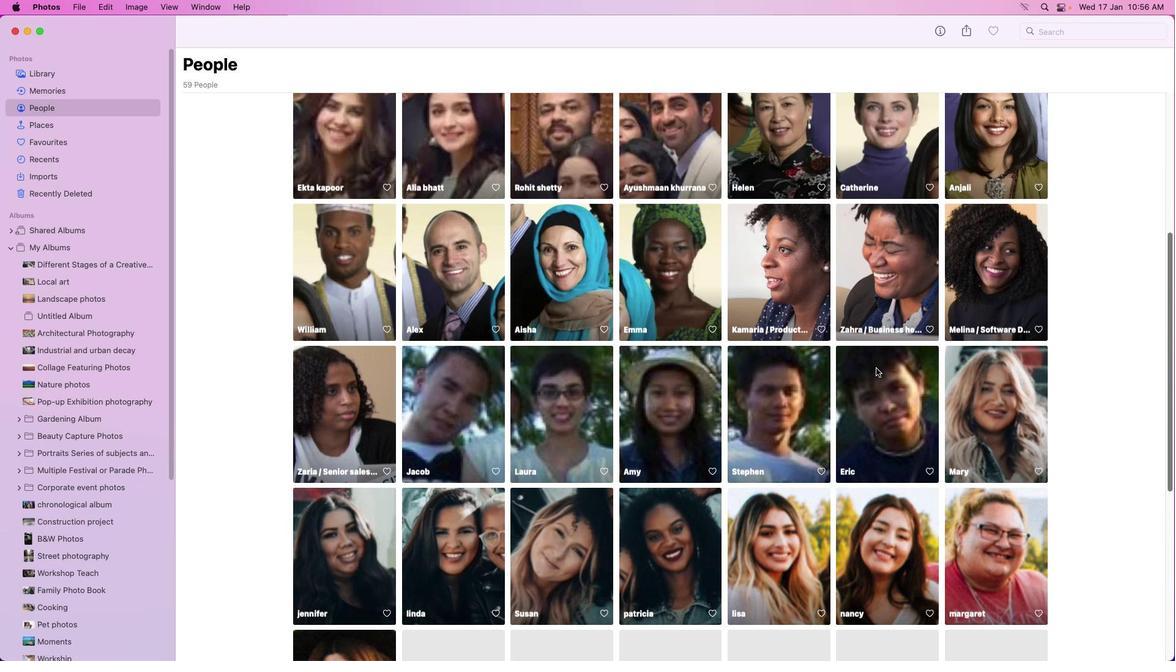 
Action: Mouse scrolled (862, 358) with delta (-4, -4)
Screenshot: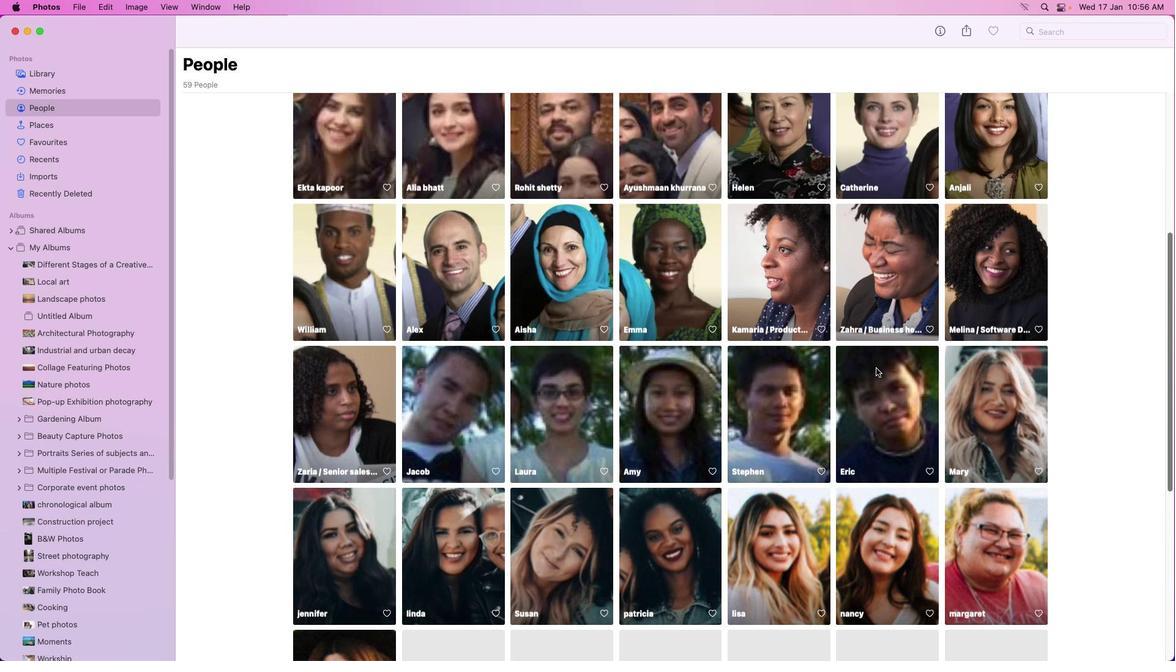 
Action: Mouse moved to (866, 361)
Screenshot: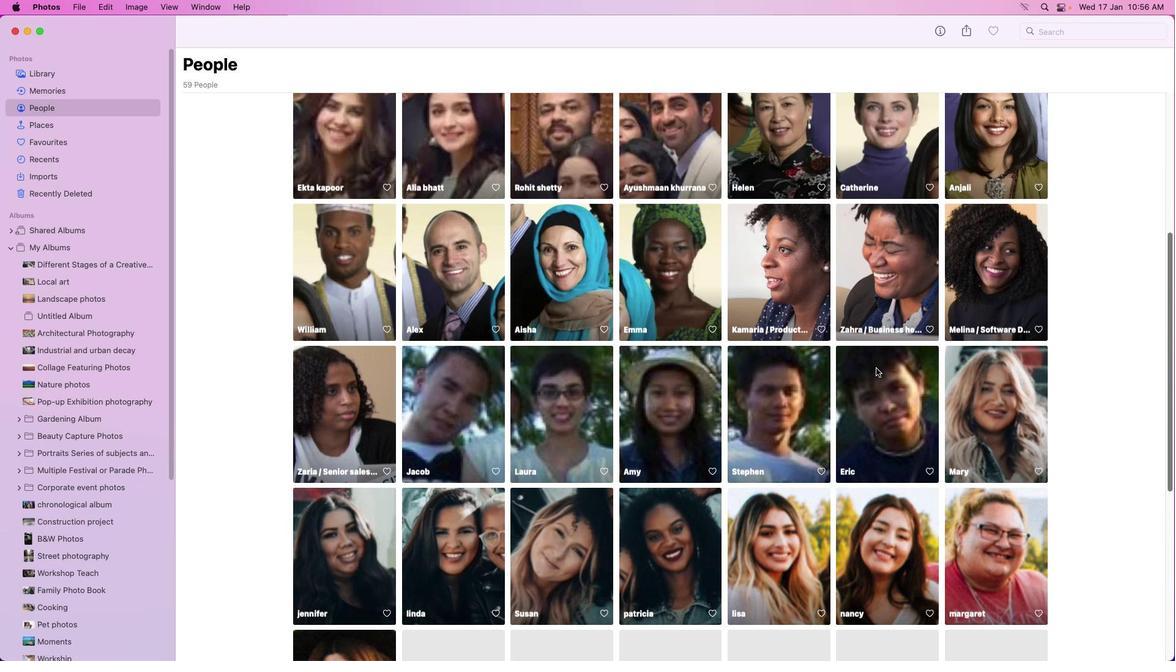 
Action: Mouse scrolled (866, 361) with delta (-4, -4)
Screenshot: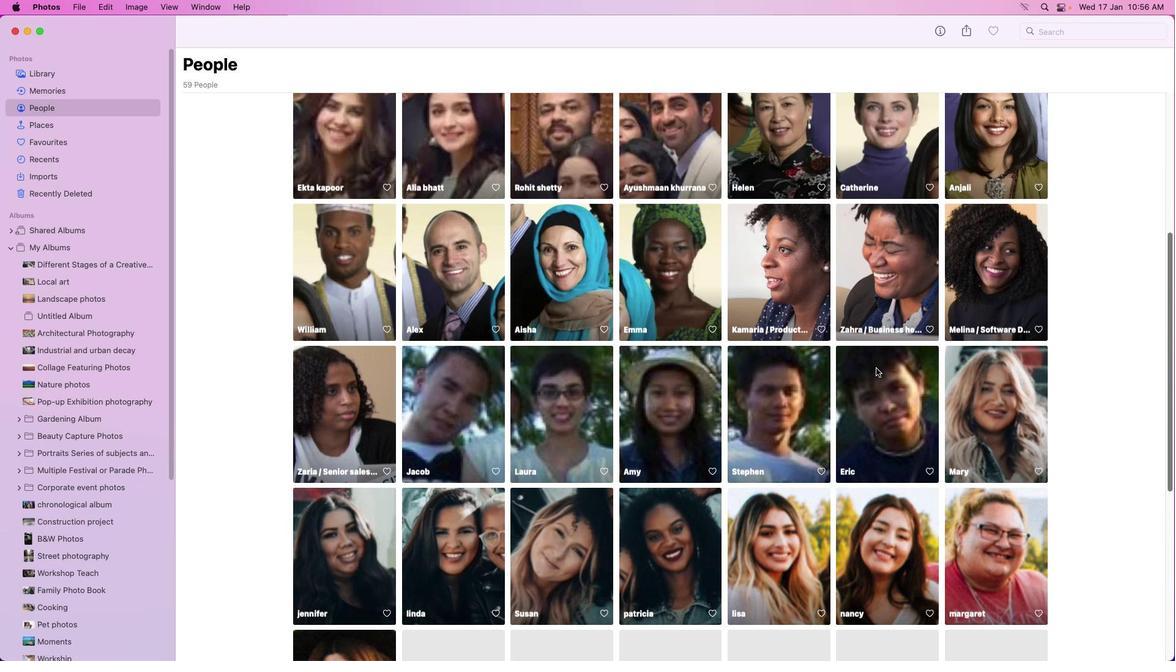 
Action: Mouse moved to (867, 361)
Screenshot: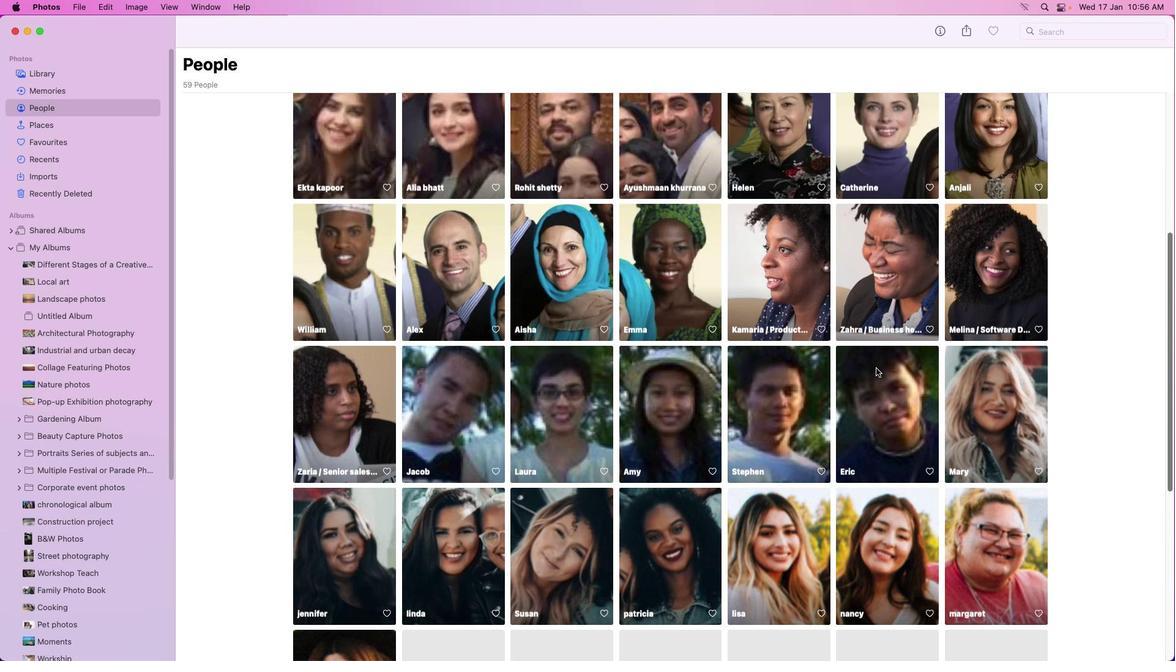 
Action: Mouse scrolled (867, 361) with delta (-4, -5)
Screenshot: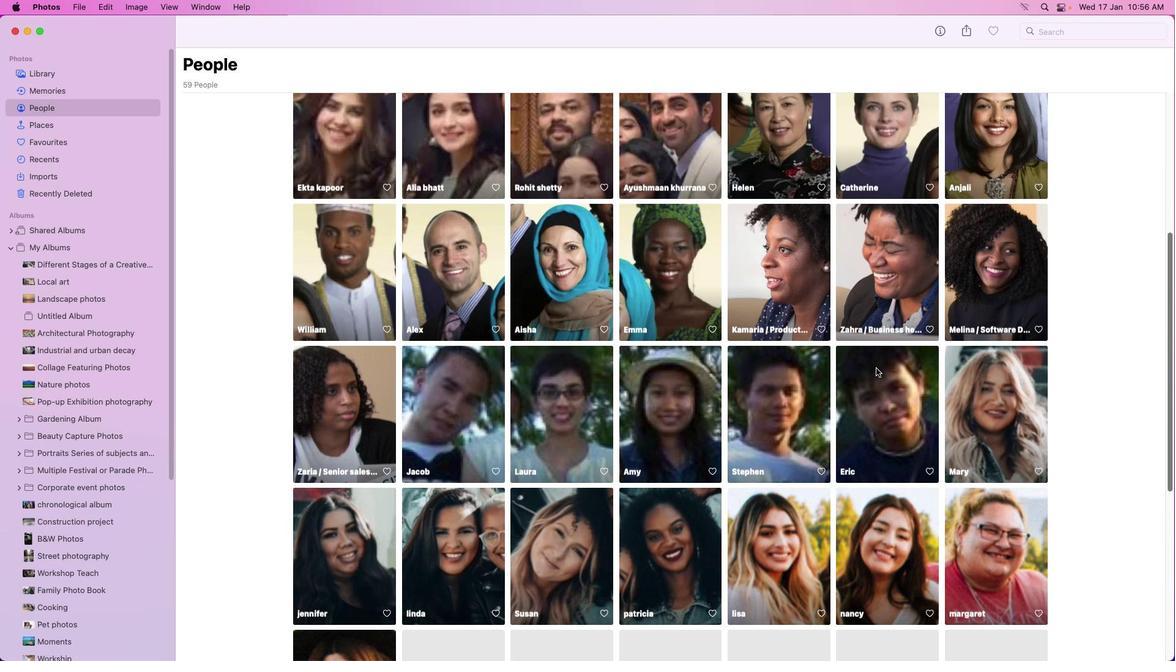 
Action: Mouse moved to (868, 362)
Screenshot: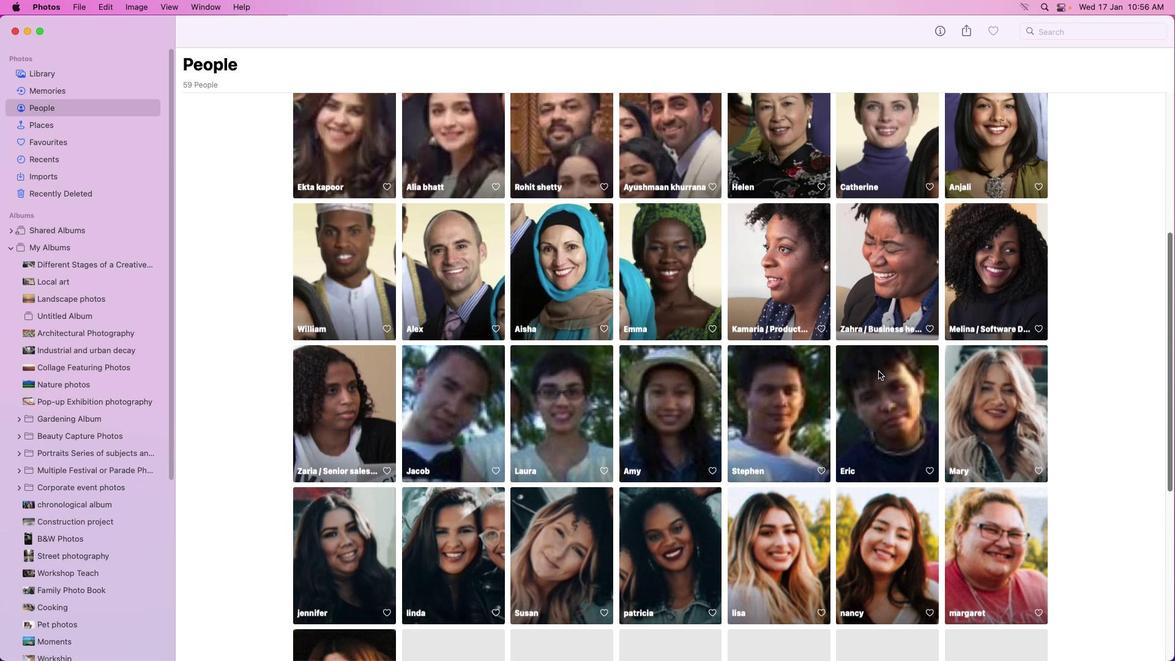 
Action: Mouse scrolled (868, 362) with delta (-4, -6)
Screenshot: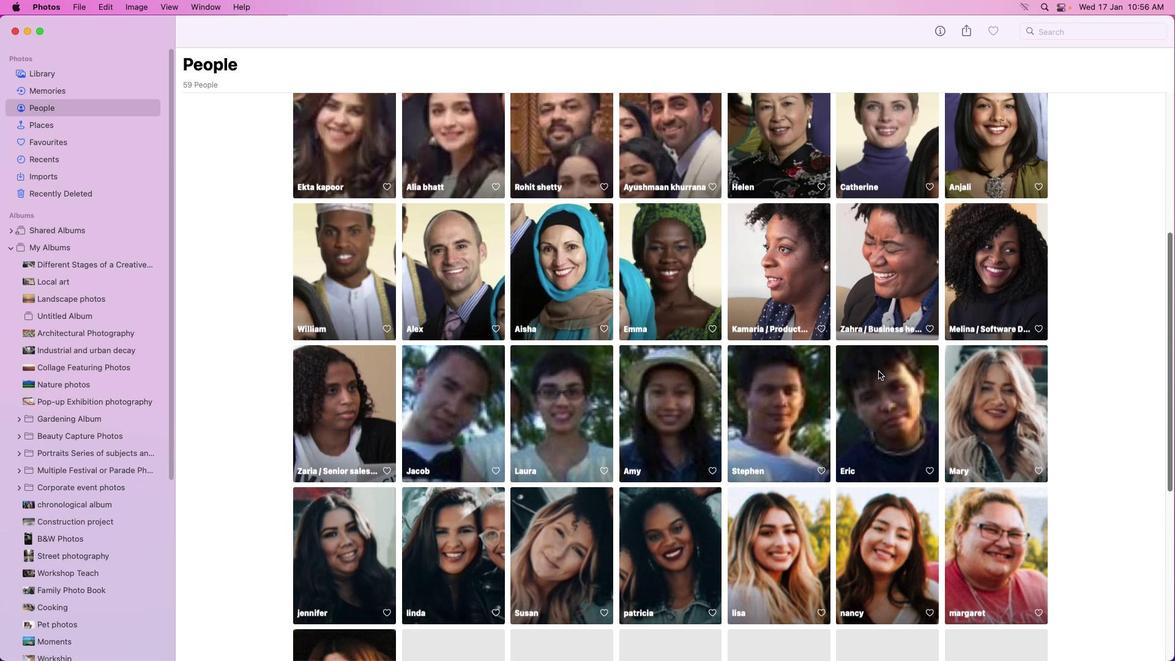 
Action: Mouse moved to (868, 362)
Screenshot: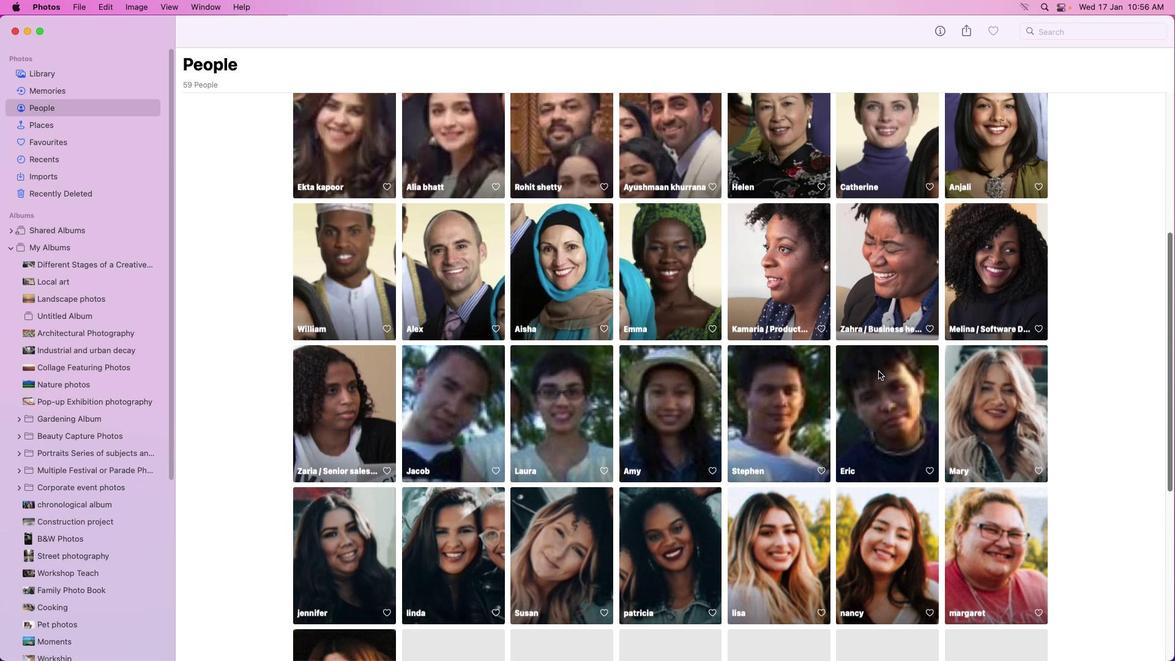 
Action: Mouse scrolled (868, 362) with delta (-4, -7)
Screenshot: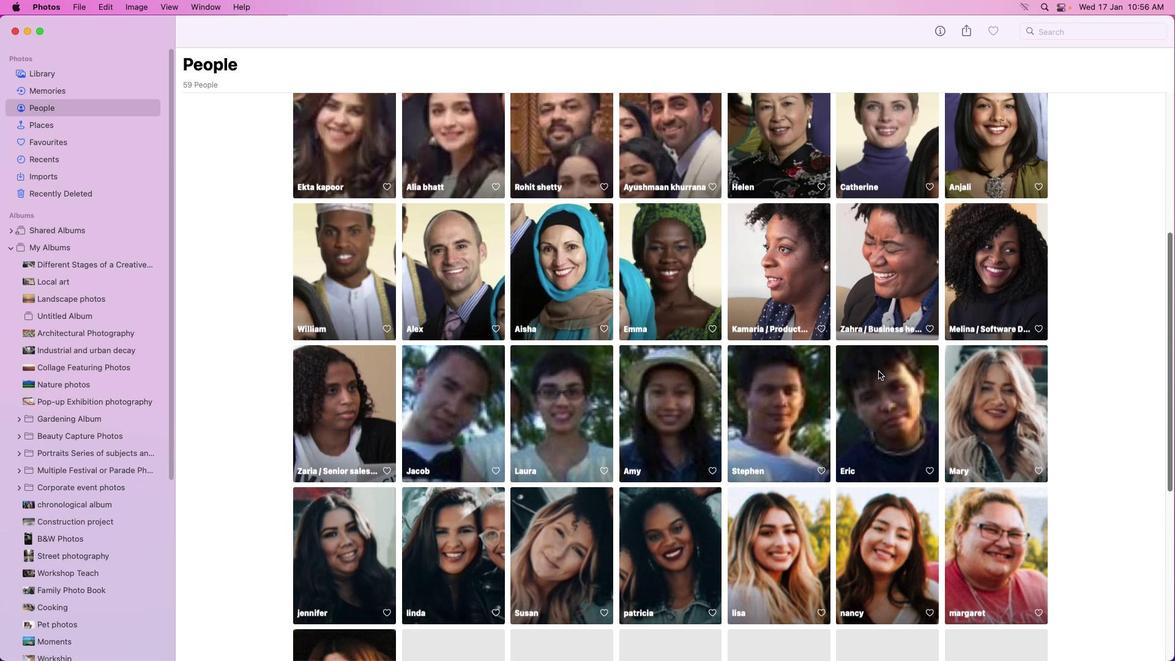 
Action: Mouse moved to (868, 362)
Screenshot: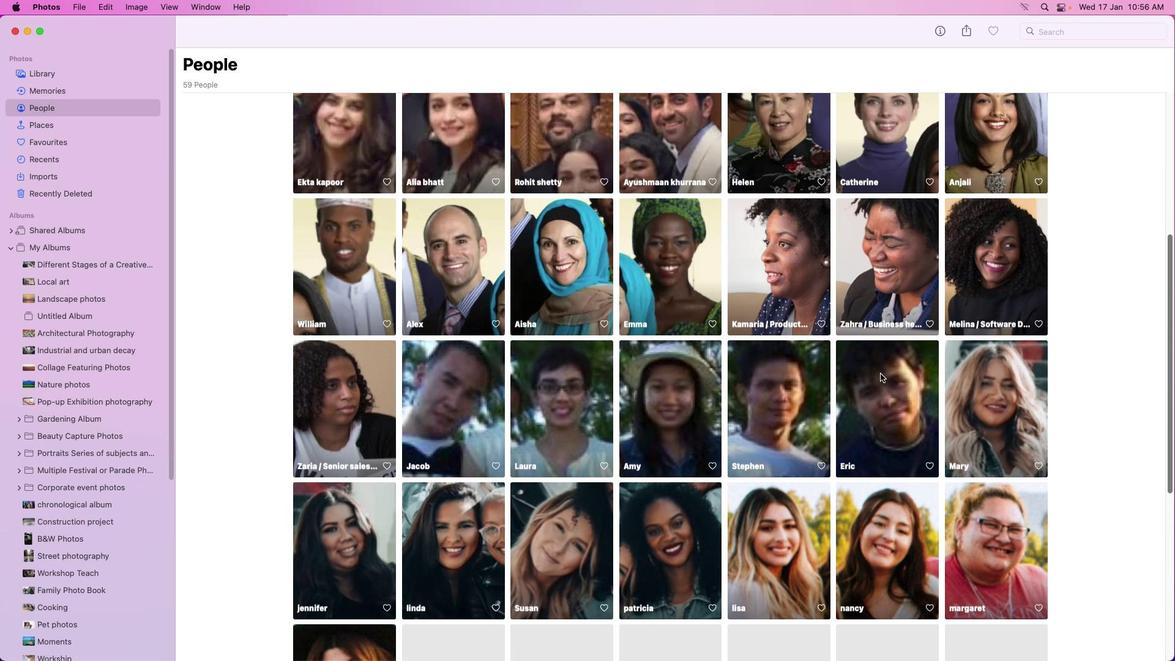 
Action: Mouse scrolled (868, 362) with delta (-4, -7)
Screenshot: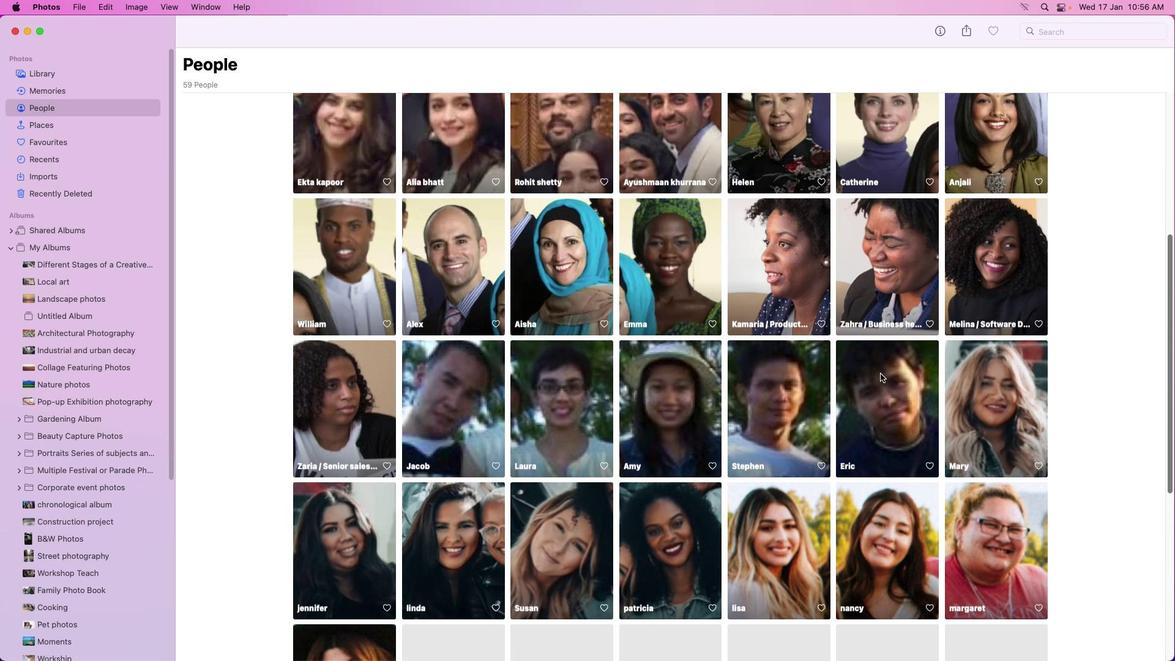 
Action: Mouse moved to (868, 362)
Screenshot: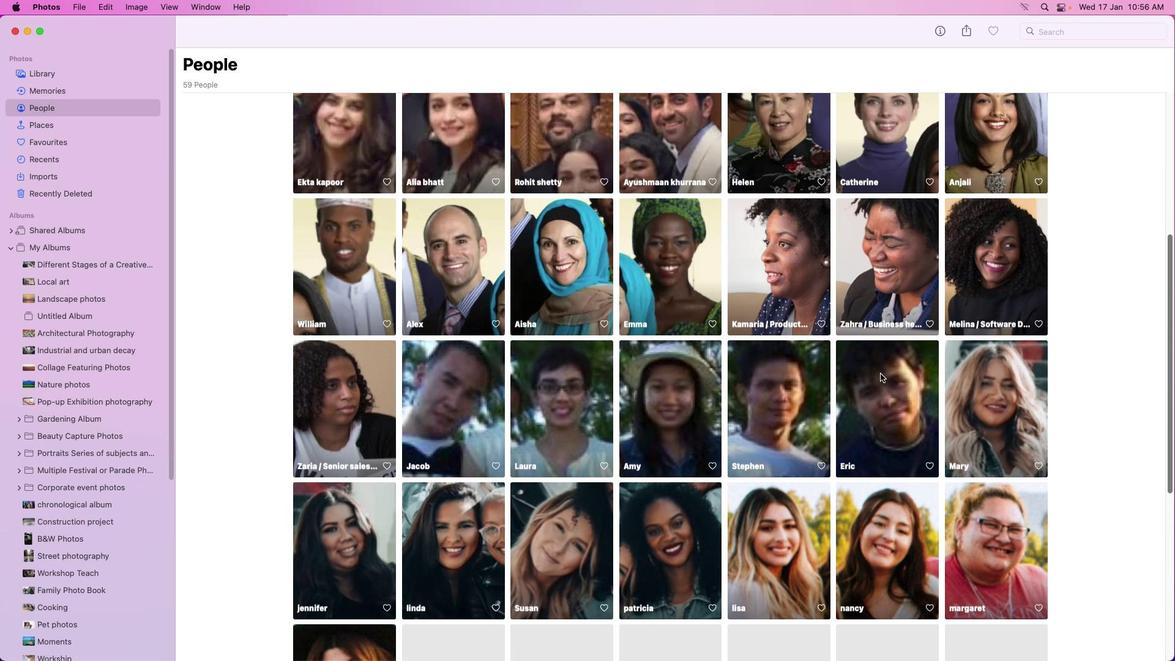 
Action: Mouse scrolled (868, 362) with delta (-4, -7)
Screenshot: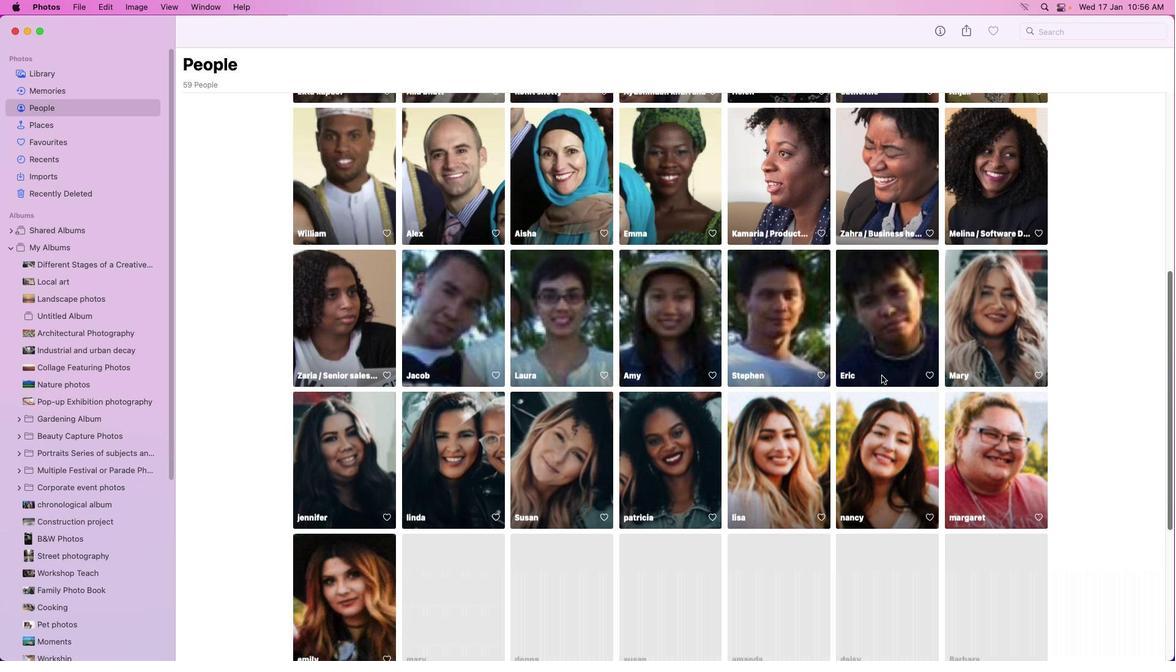 
Action: Mouse moved to (868, 362)
Screenshot: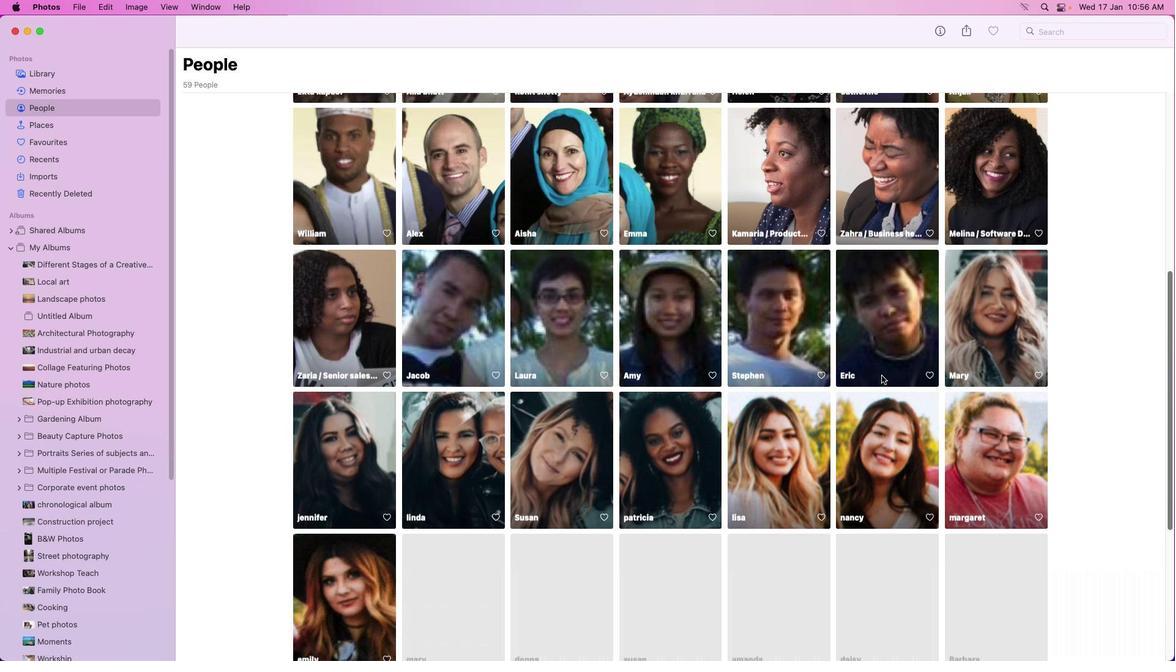 
Action: Mouse scrolled (868, 362) with delta (-4, -8)
Screenshot: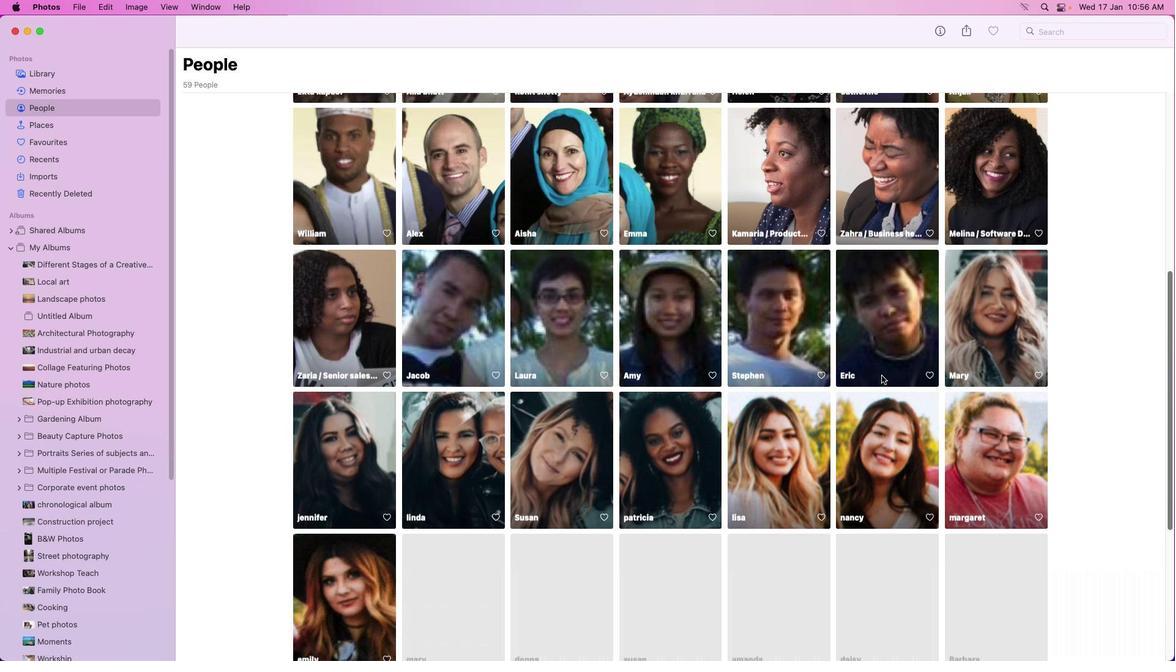
Action: Mouse moved to (872, 364)
Screenshot: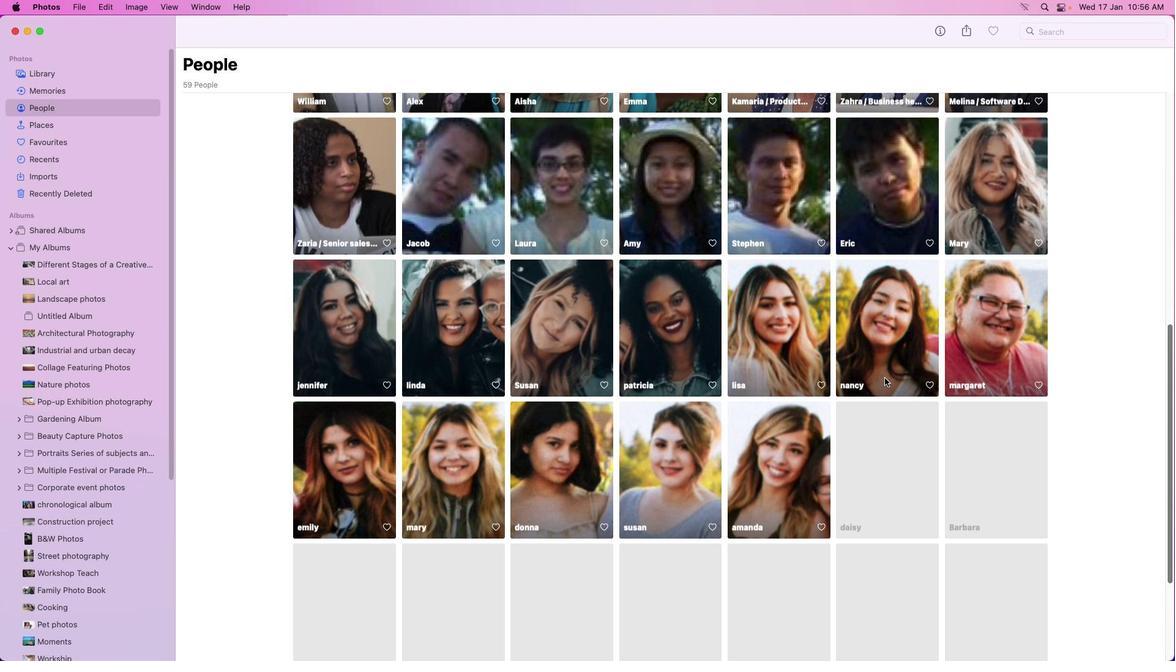 
Action: Mouse scrolled (872, 364) with delta (-4, -4)
Screenshot: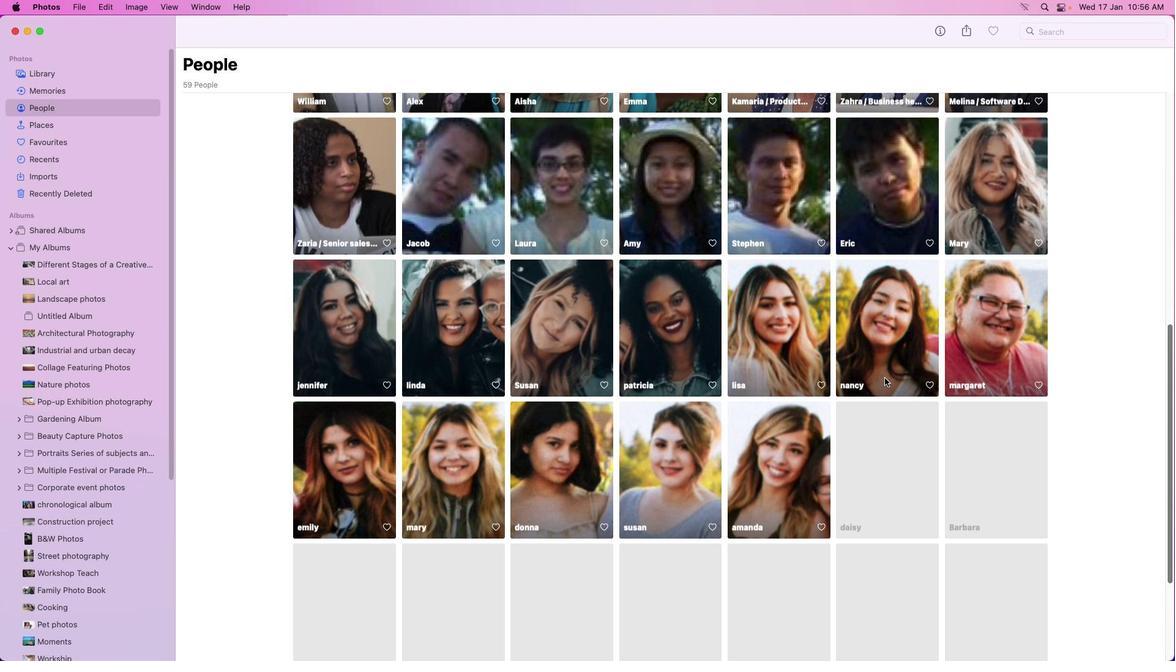 
Action: Mouse moved to (874, 366)
Screenshot: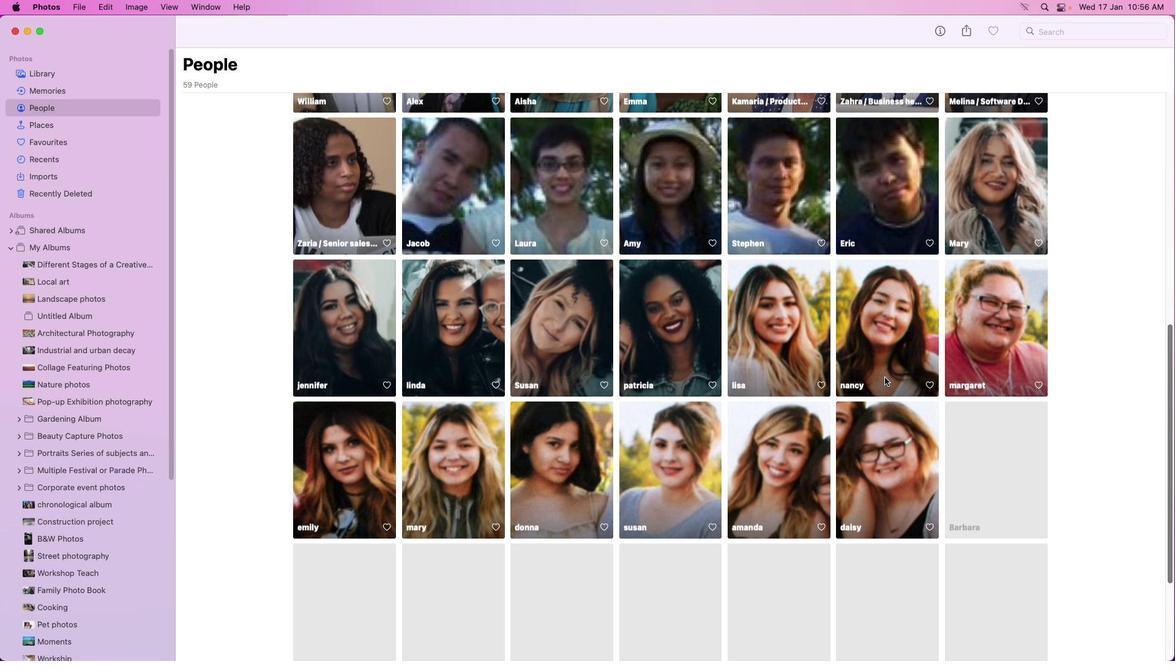
Action: Mouse scrolled (874, 366) with delta (-4, -4)
Screenshot: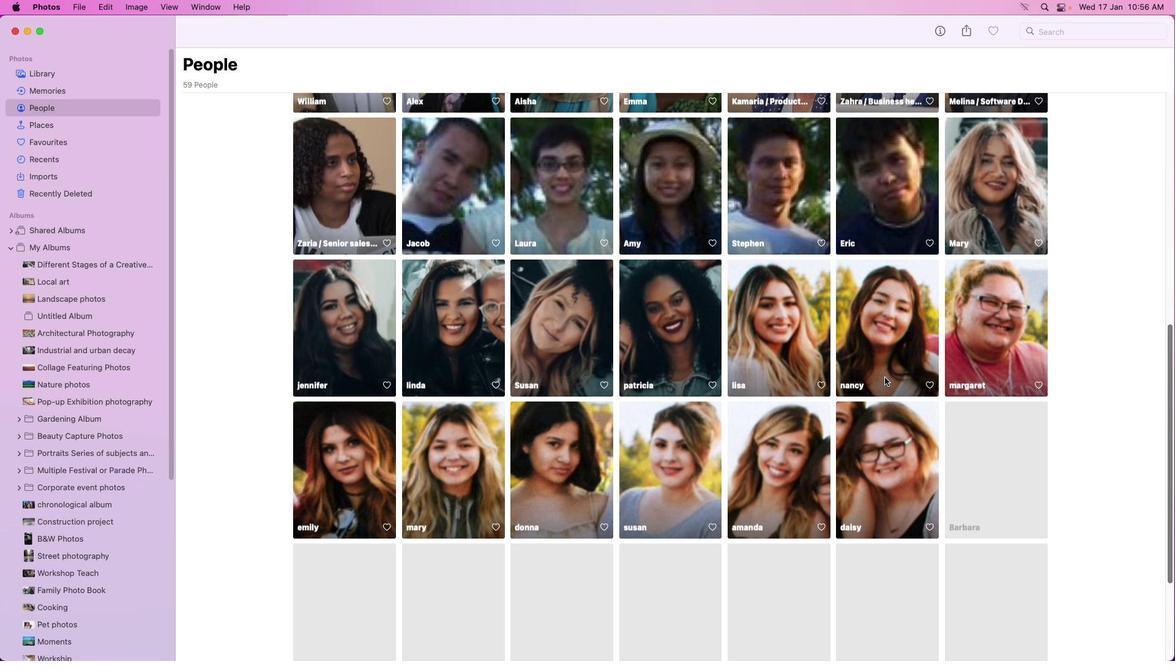 
Action: Mouse moved to (874, 367)
Screenshot: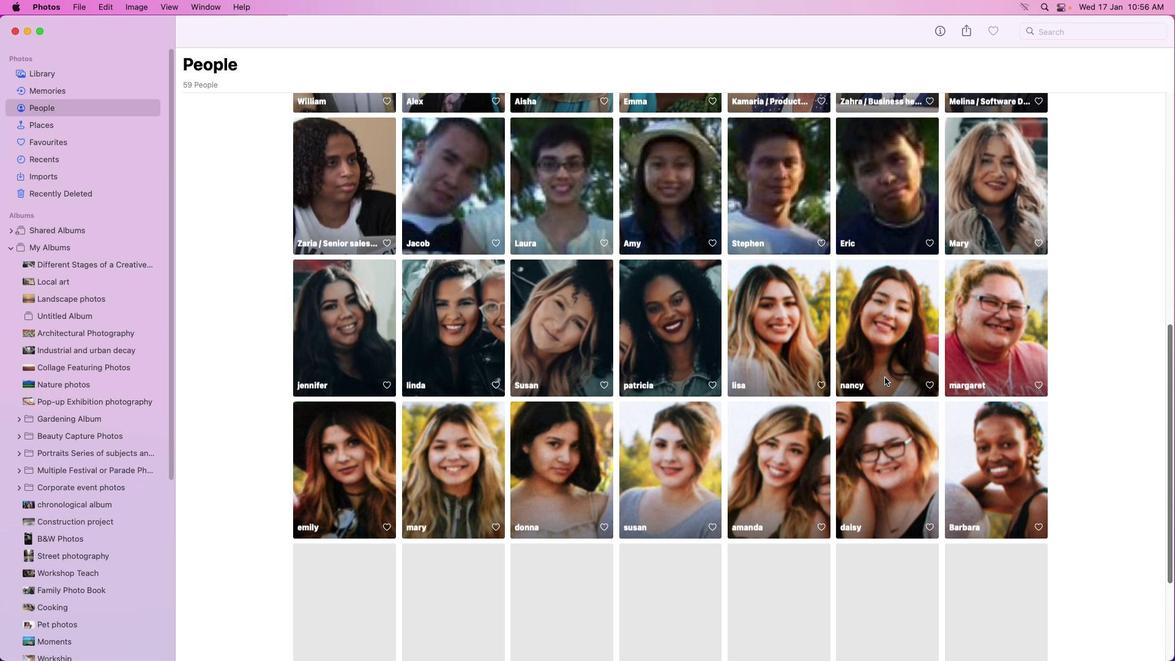 
Action: Mouse scrolled (874, 367) with delta (-4, -6)
Screenshot: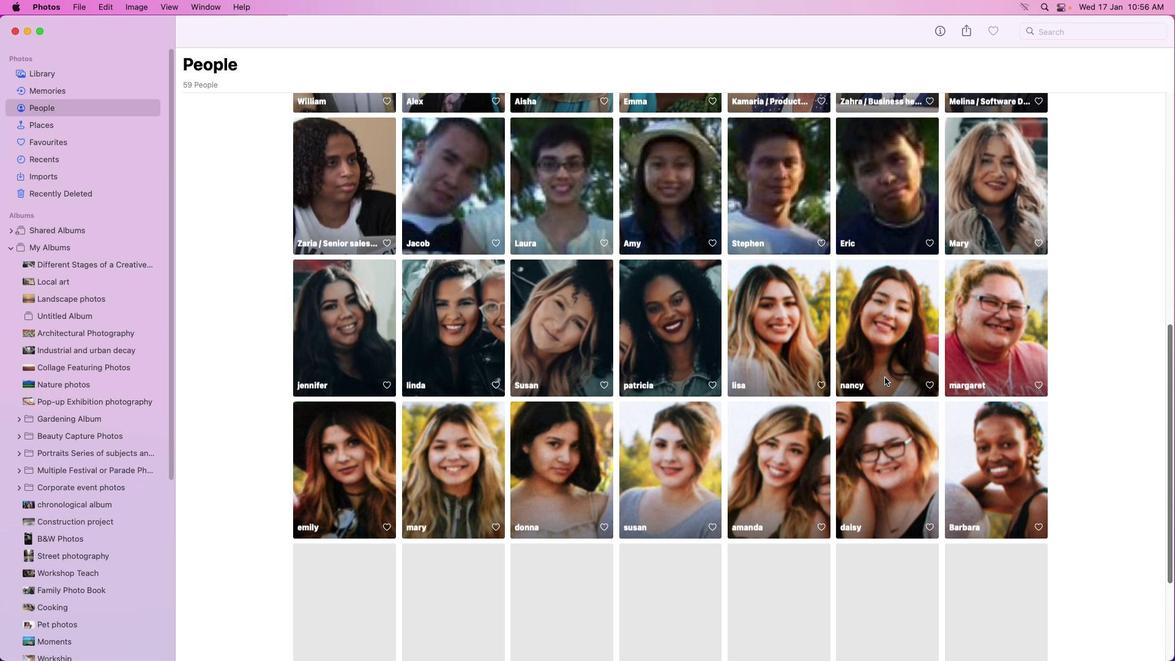 
Action: Mouse moved to (875, 369)
Screenshot: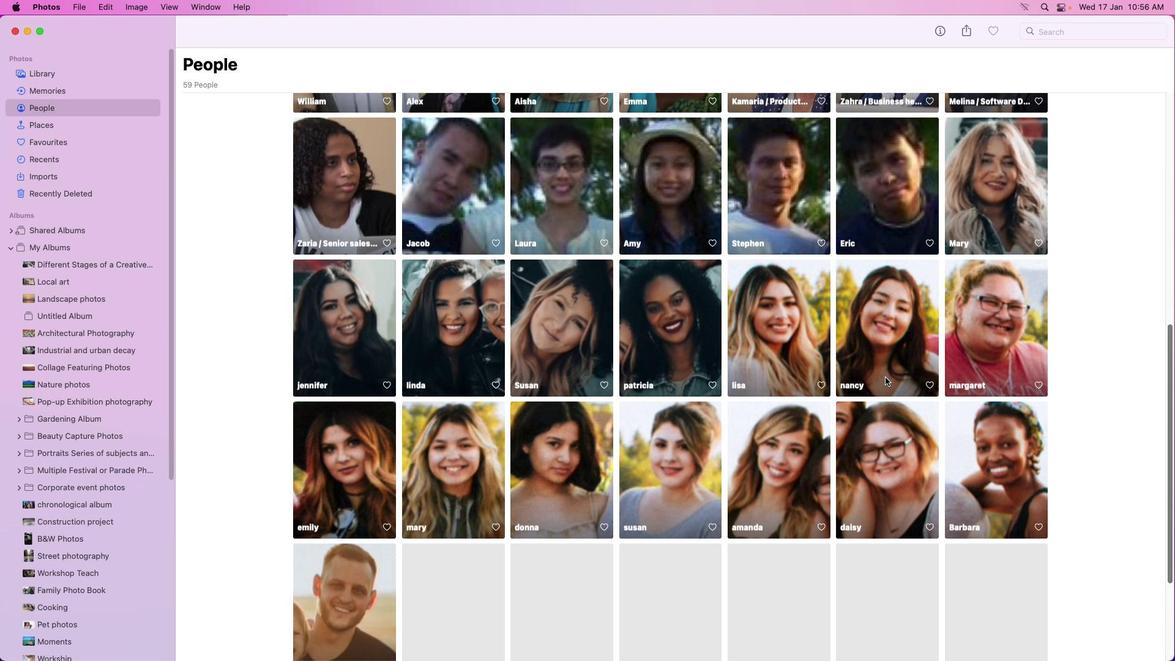 
Action: Mouse scrolled (875, 369) with delta (-4, -7)
Screenshot: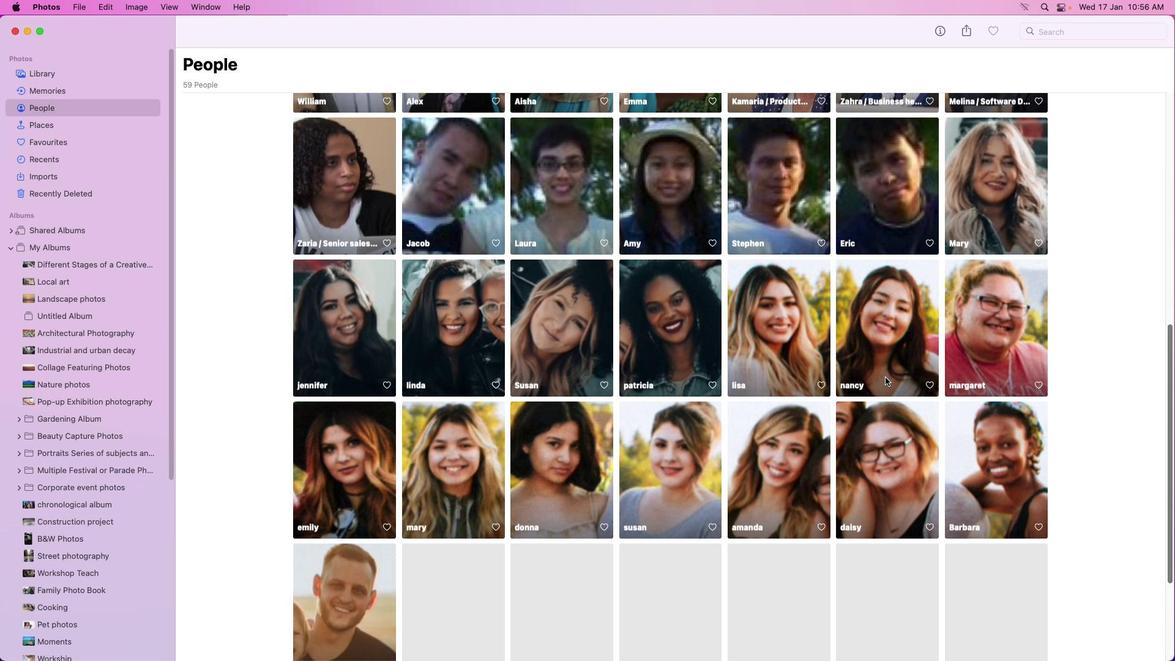 
Action: Mouse moved to (876, 370)
Screenshot: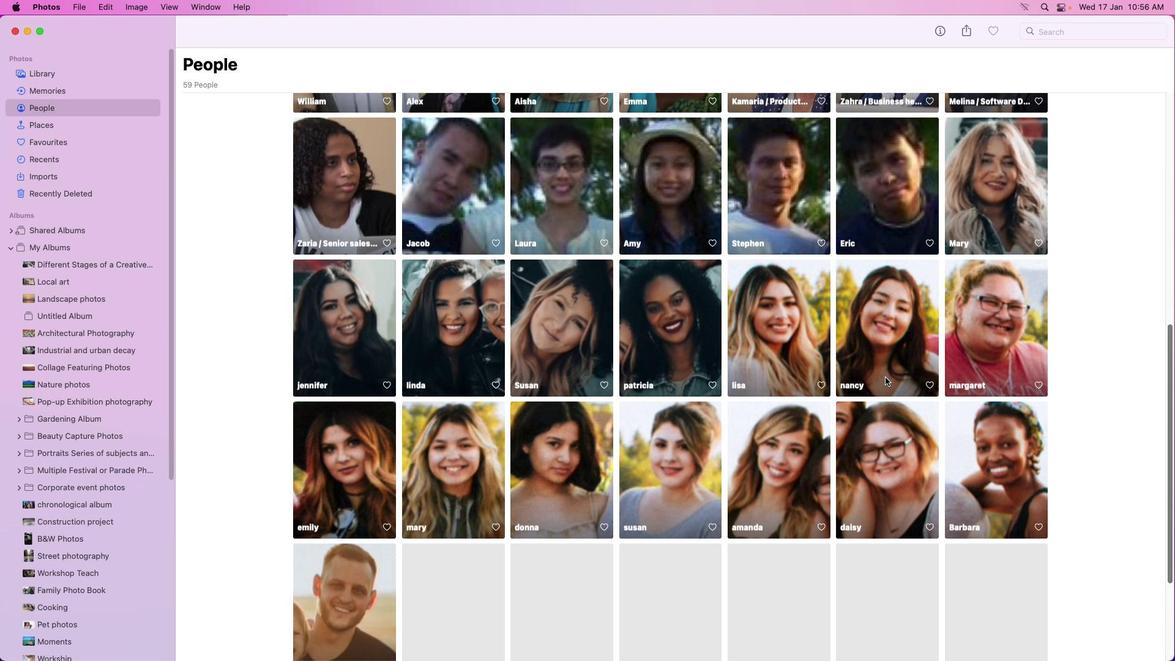 
Action: Mouse scrolled (876, 370) with delta (-4, -7)
Screenshot: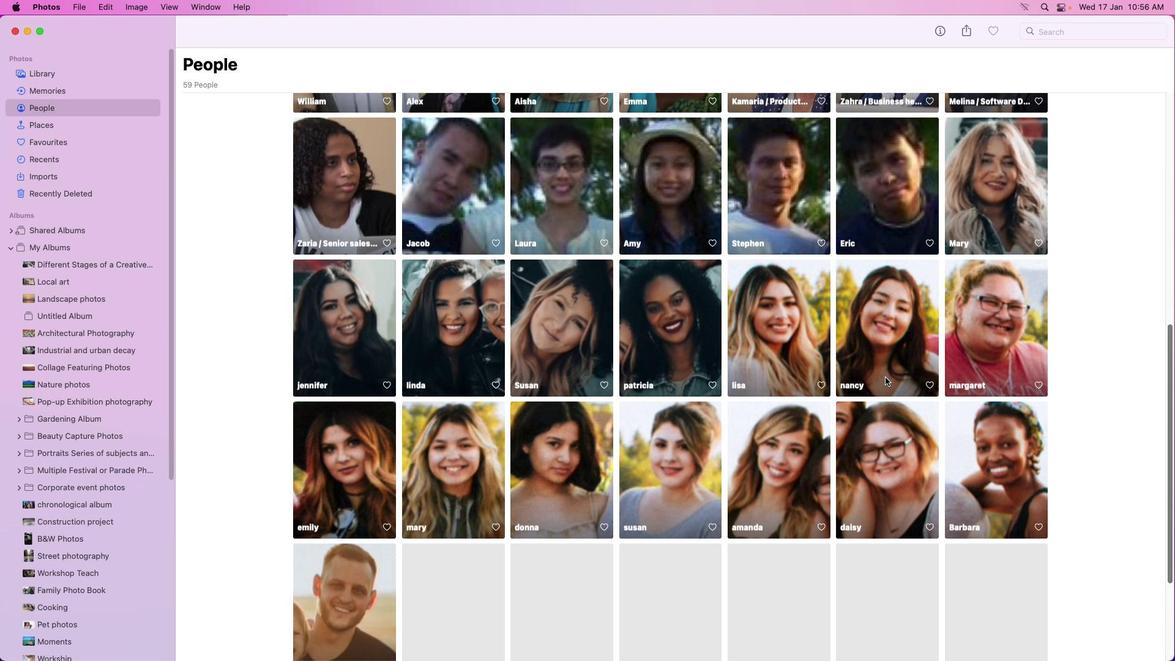 
Action: Mouse moved to (877, 370)
Screenshot: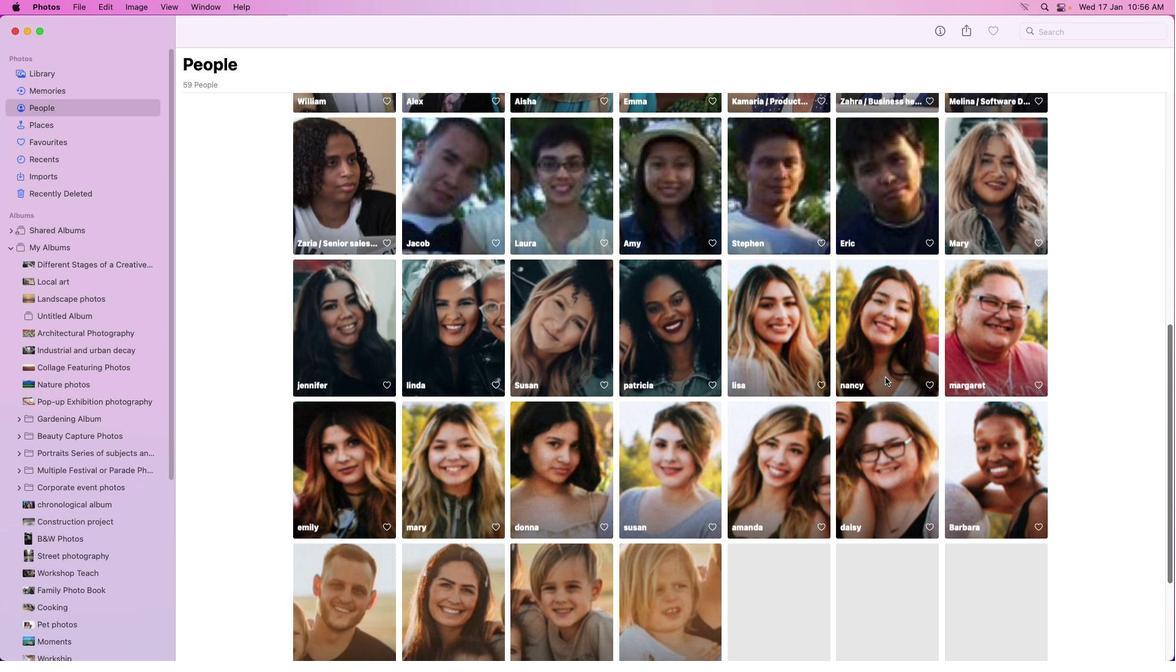 
Action: Mouse scrolled (877, 370) with delta (-4, -7)
Screenshot: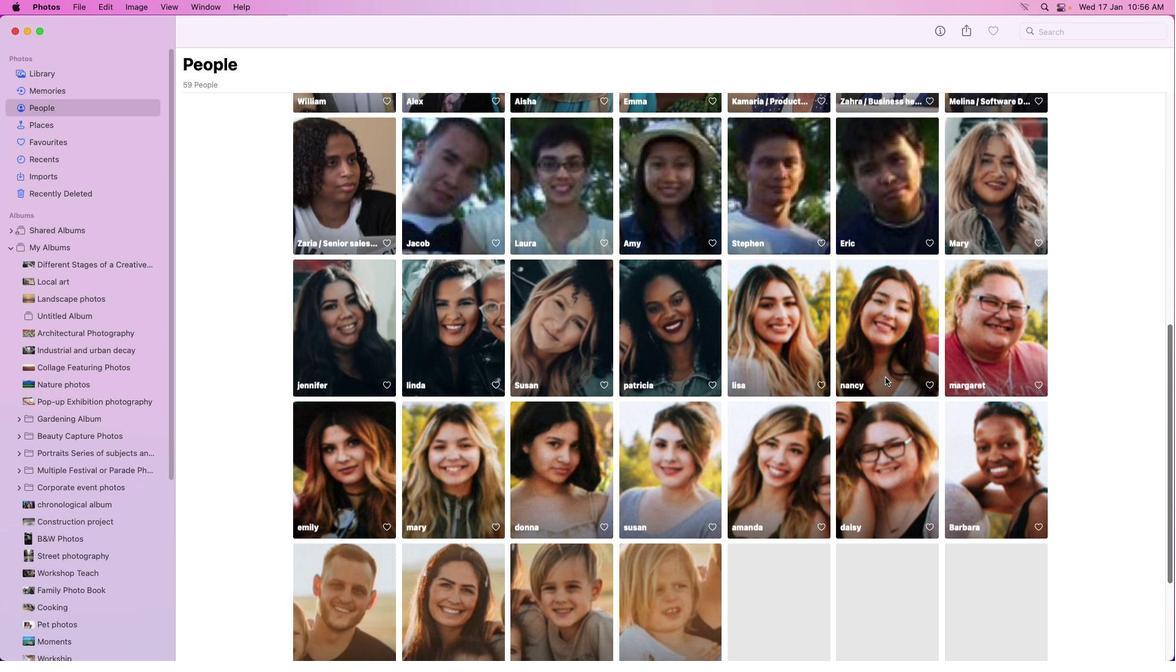 
Action: Mouse moved to (877, 370)
Screenshot: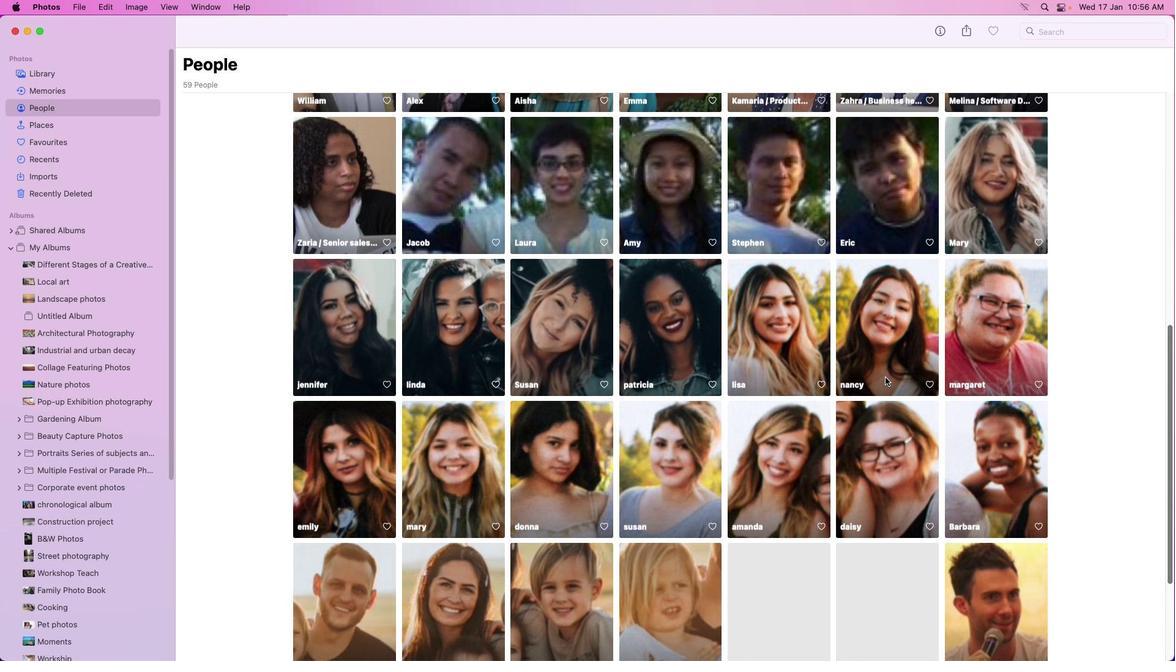
Action: Mouse scrolled (877, 370) with delta (-4, -8)
Screenshot: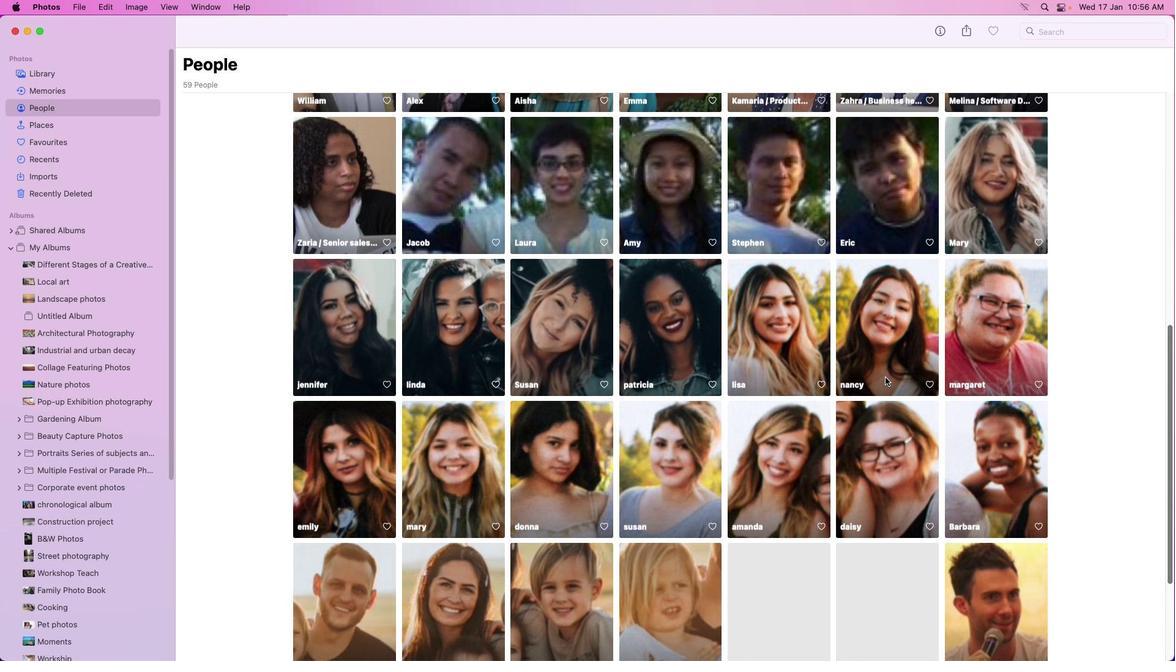 
Action: Mouse moved to (877, 372)
Screenshot: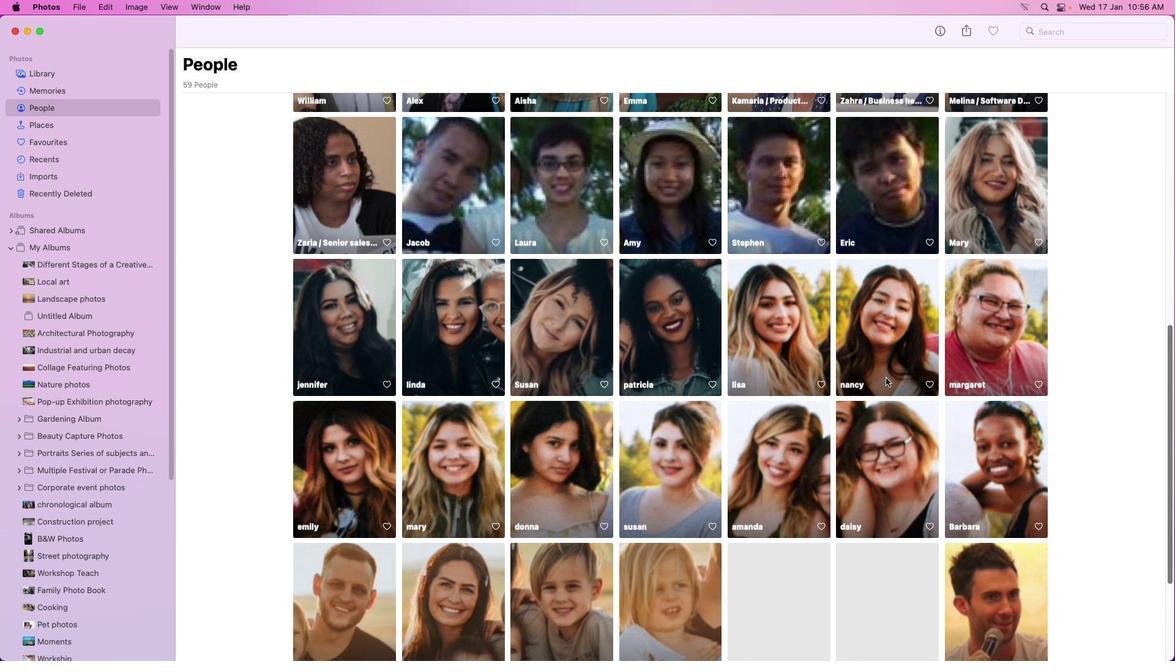 
Action: Mouse scrolled (877, 372) with delta (-4, -8)
Screenshot: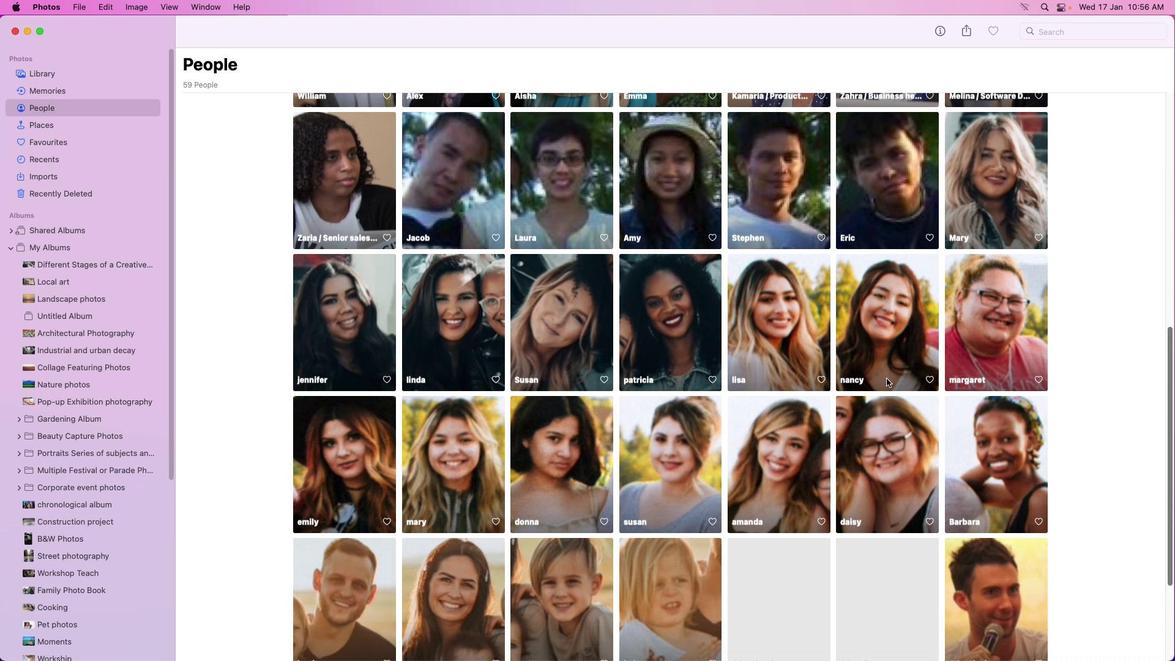 
Action: Mouse moved to (880, 372)
Screenshot: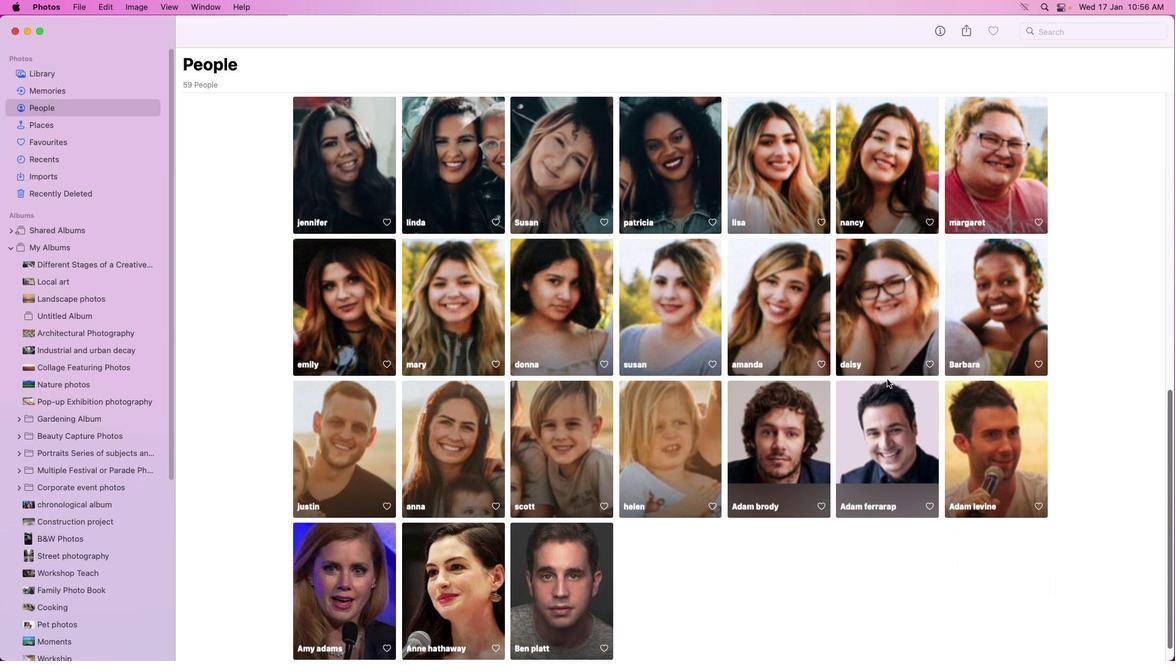 
Action: Mouse scrolled (880, 372) with delta (-4, -4)
Screenshot: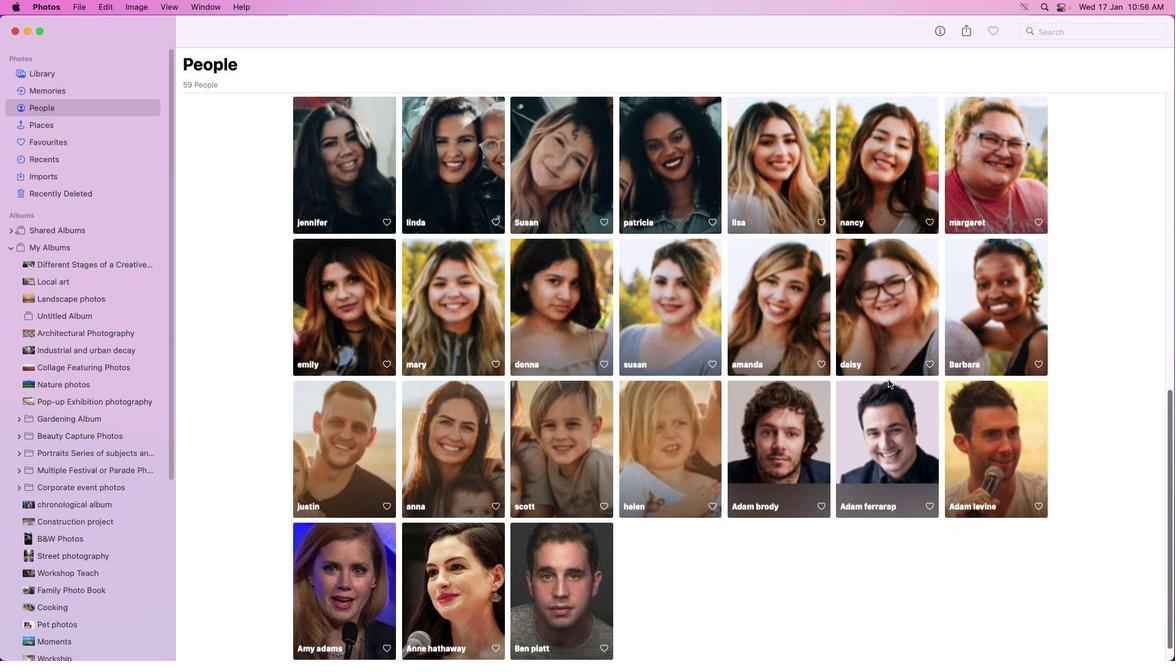 
Action: Mouse moved to (880, 372)
